 Task: Research Airbnb properties in Vác, Hungary from 17th November, 2023 to 21st November, 2023 for 2 adults.1  bedroom having 2 beds and 1 bathroom. Property type can be flat. Look for 3 properties as per requirement.
Action: Mouse moved to (475, 66)
Screenshot: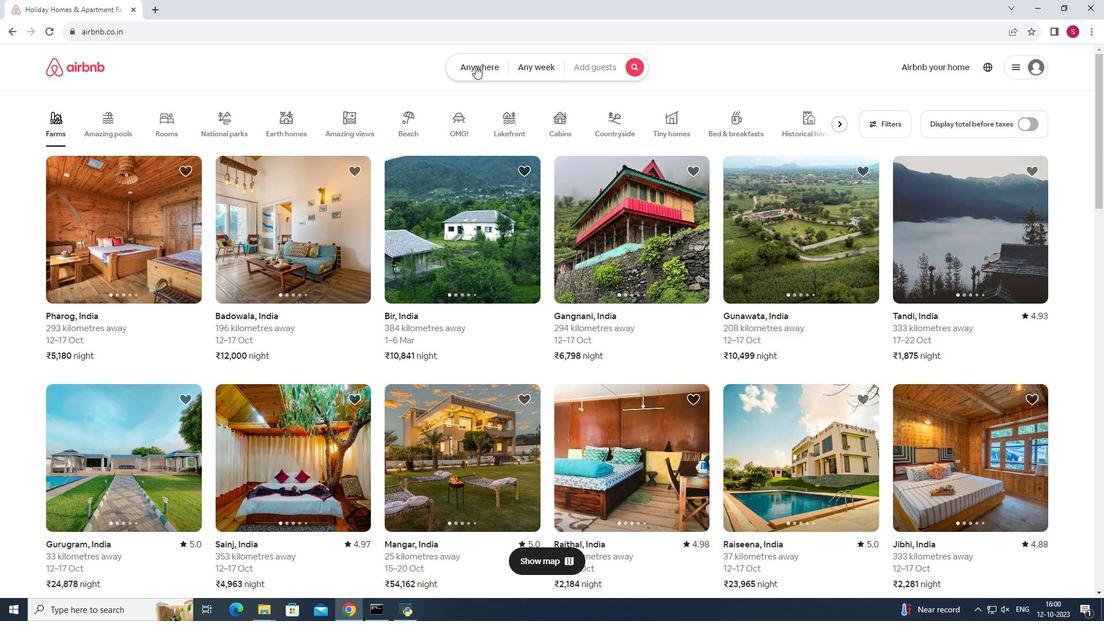 
Action: Mouse pressed left at (475, 66)
Screenshot: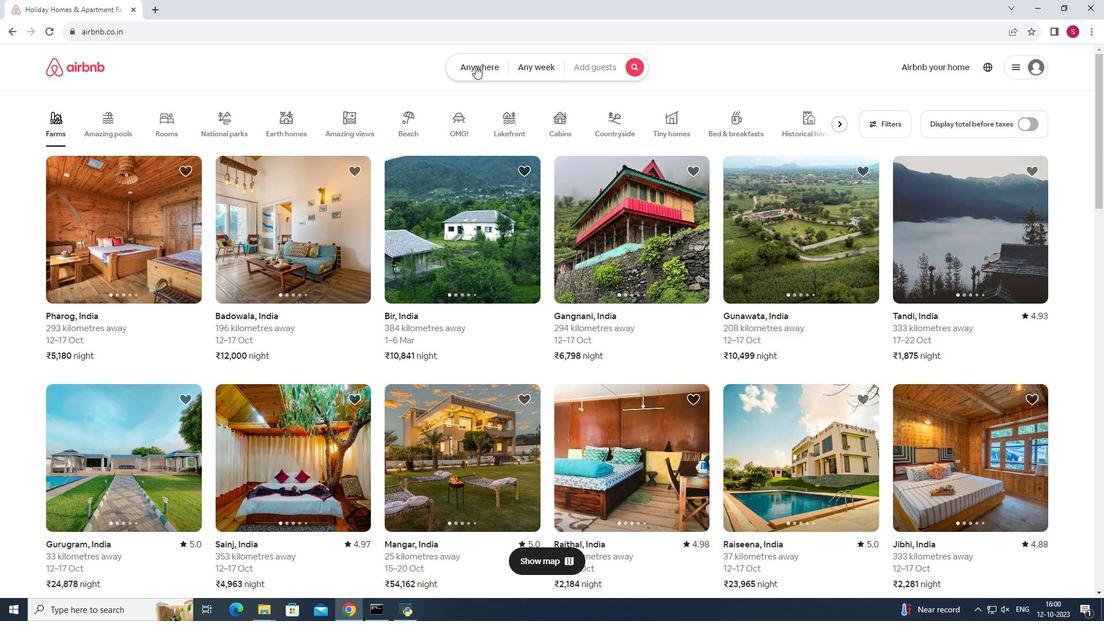 
Action: Mouse moved to (406, 103)
Screenshot: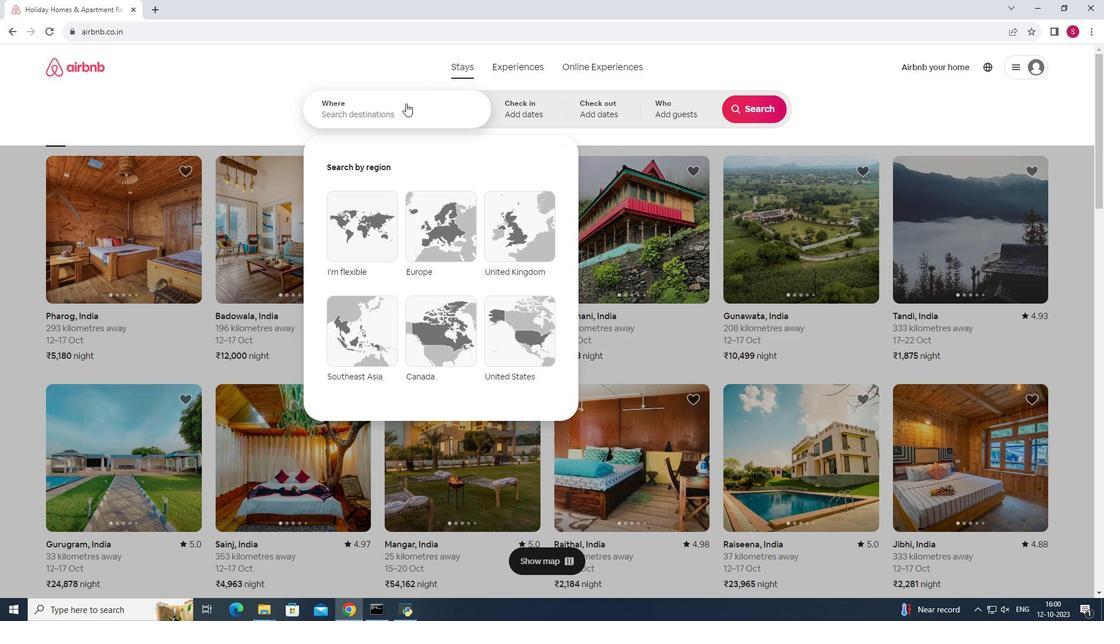 
Action: Mouse pressed left at (406, 103)
Screenshot: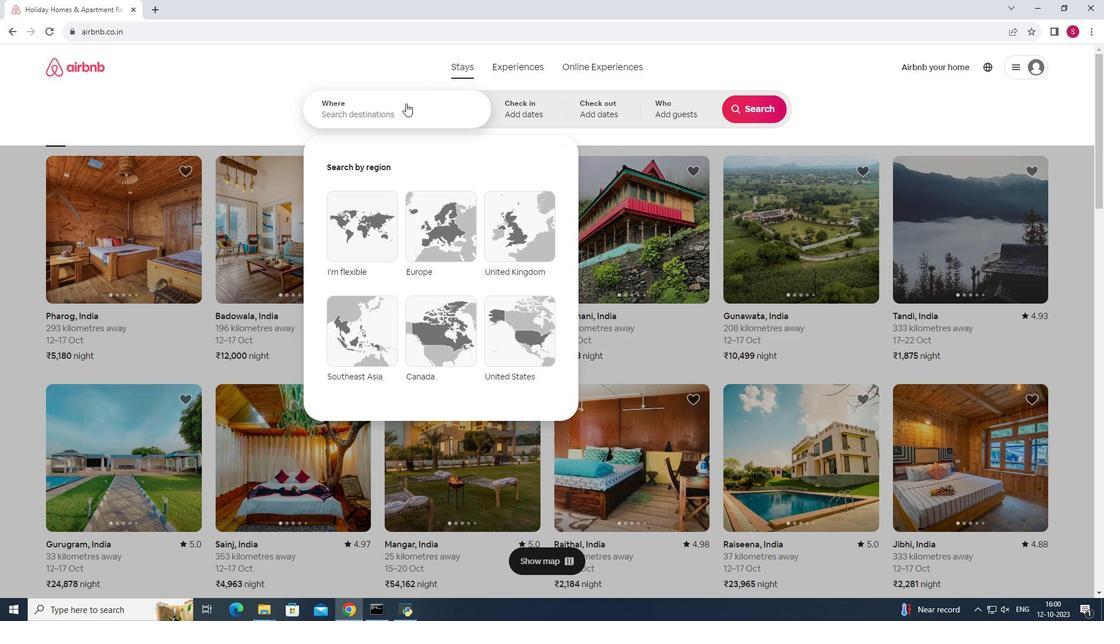 
Action: Mouse moved to (406, 104)
Screenshot: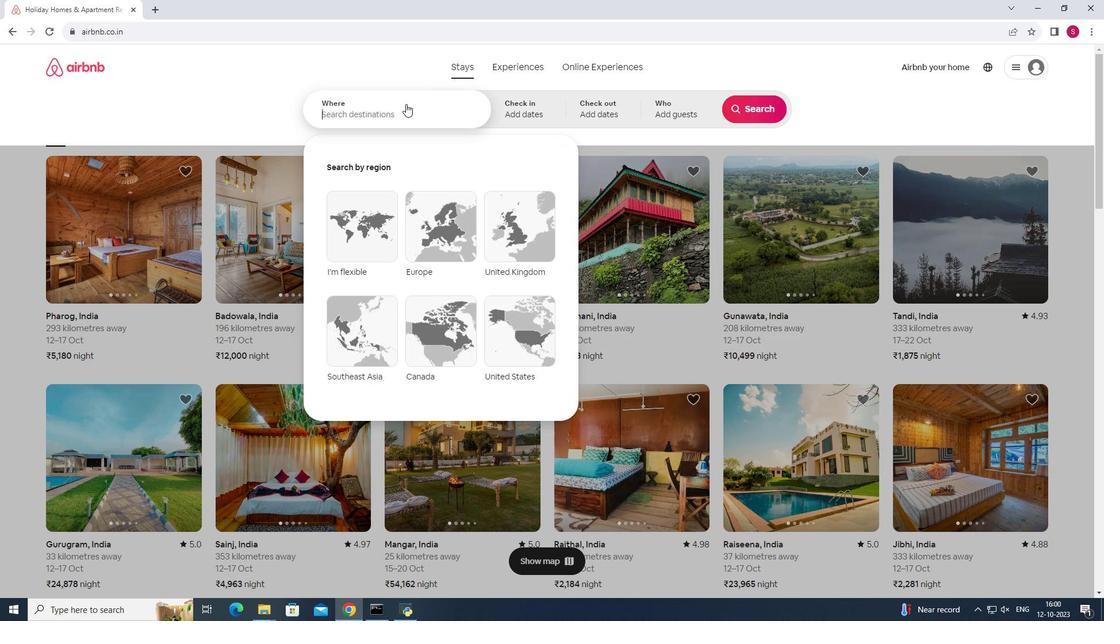 
Action: Key pressed <Key.shift>Vac,<Key.space><Key.shift>Hungary
Screenshot: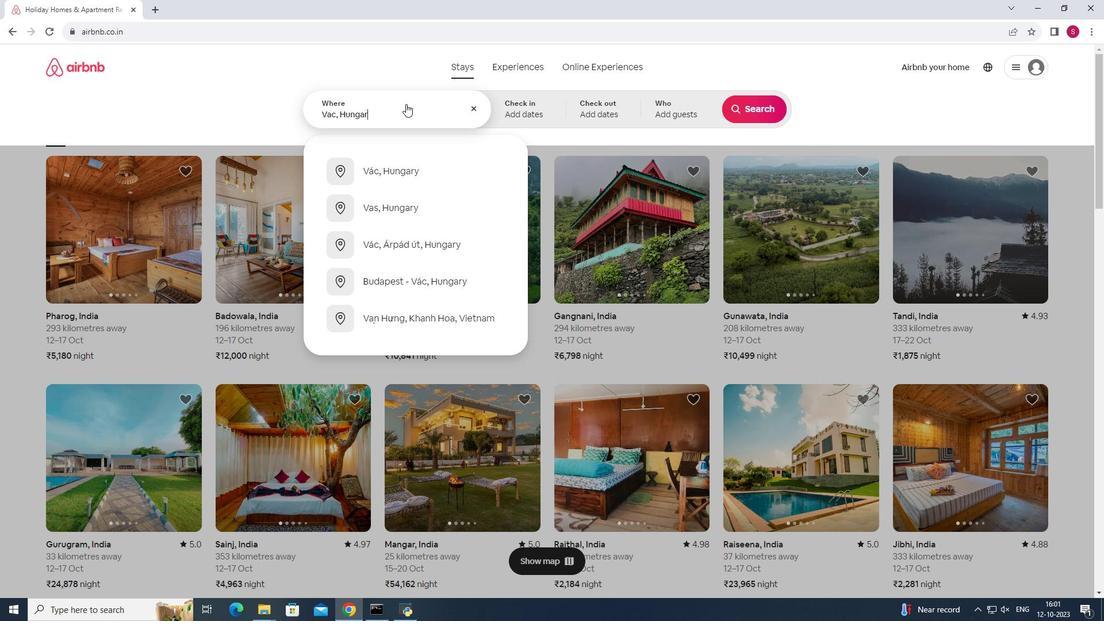 
Action: Mouse moved to (398, 172)
Screenshot: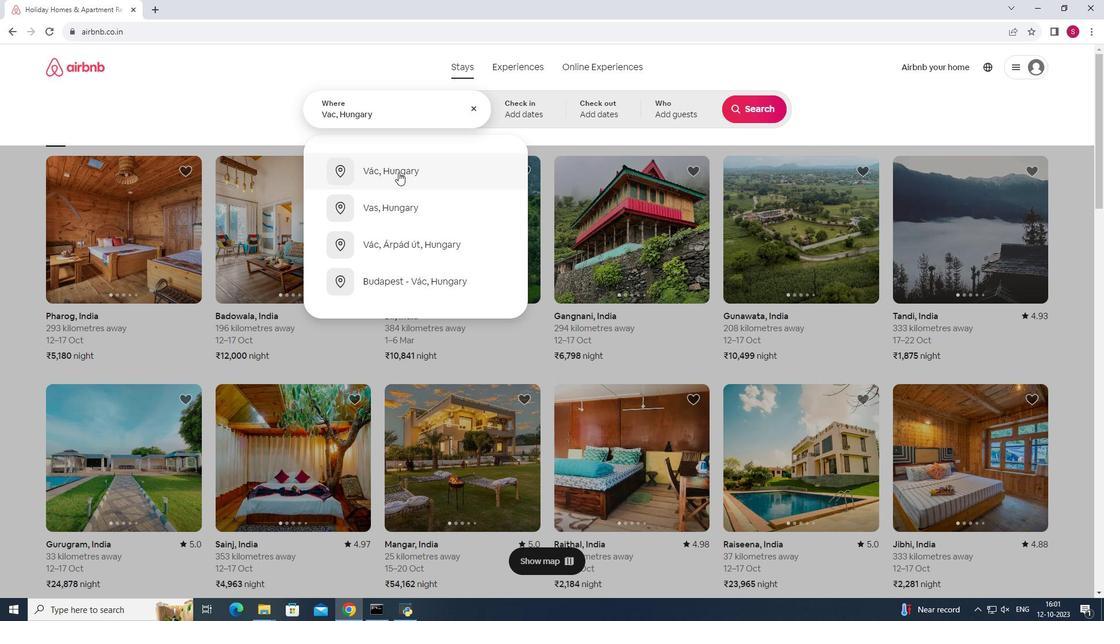 
Action: Mouse pressed left at (398, 172)
Screenshot: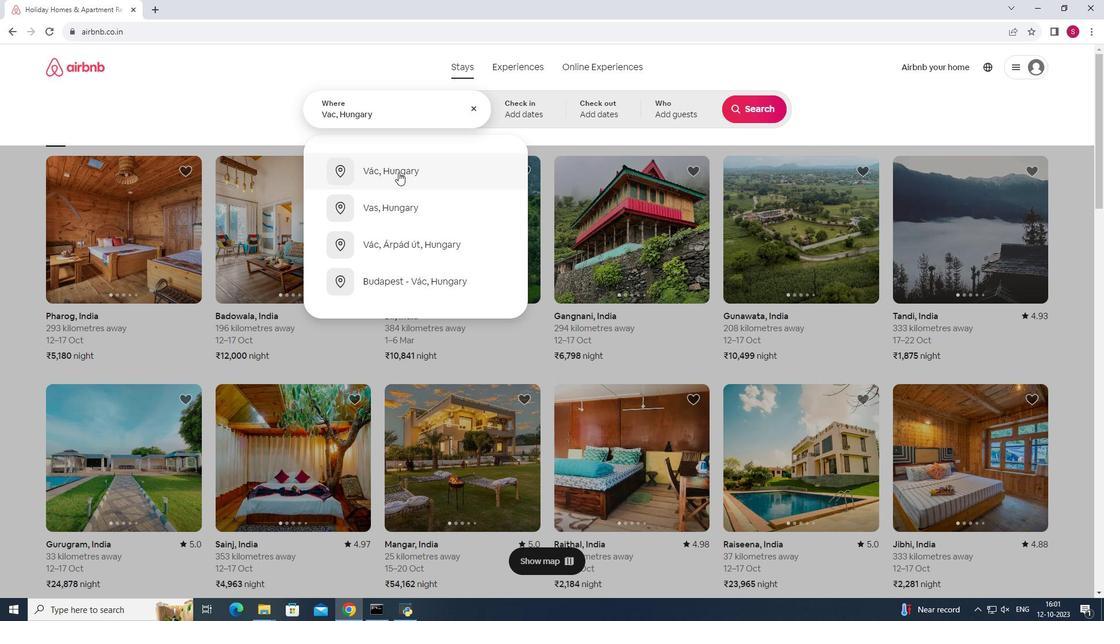 
Action: Mouse moved to (714, 313)
Screenshot: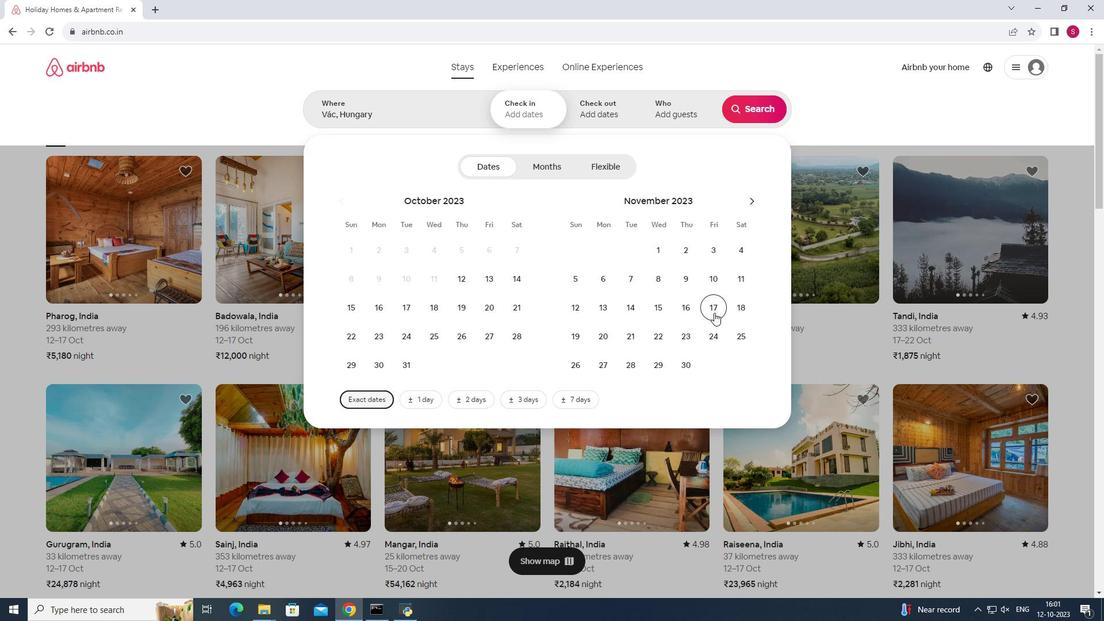 
Action: Mouse pressed left at (714, 313)
Screenshot: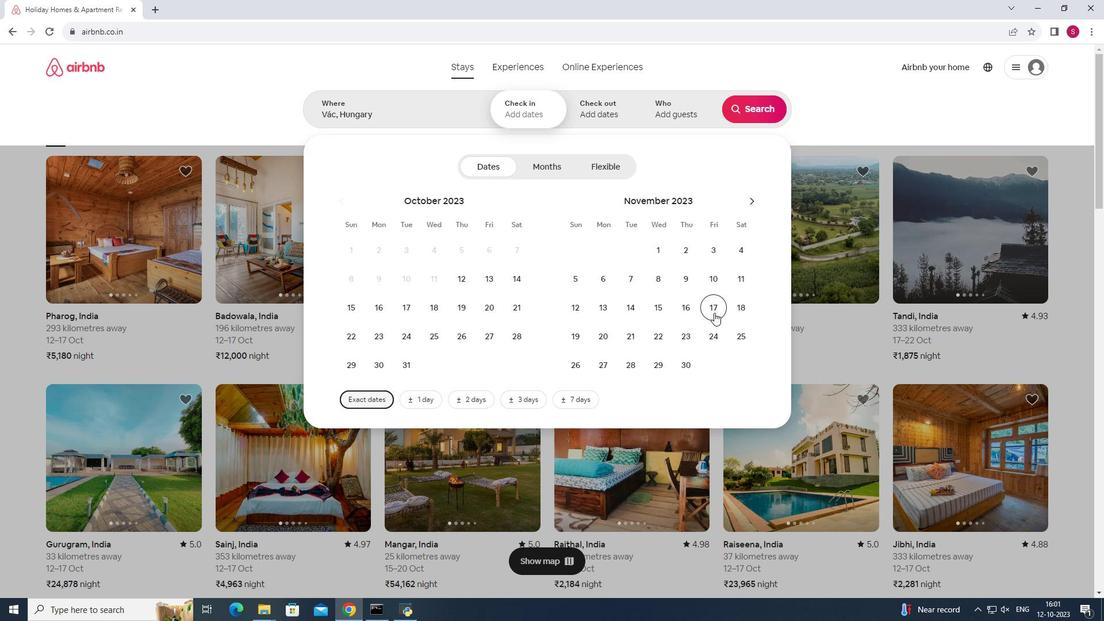 
Action: Mouse moved to (636, 338)
Screenshot: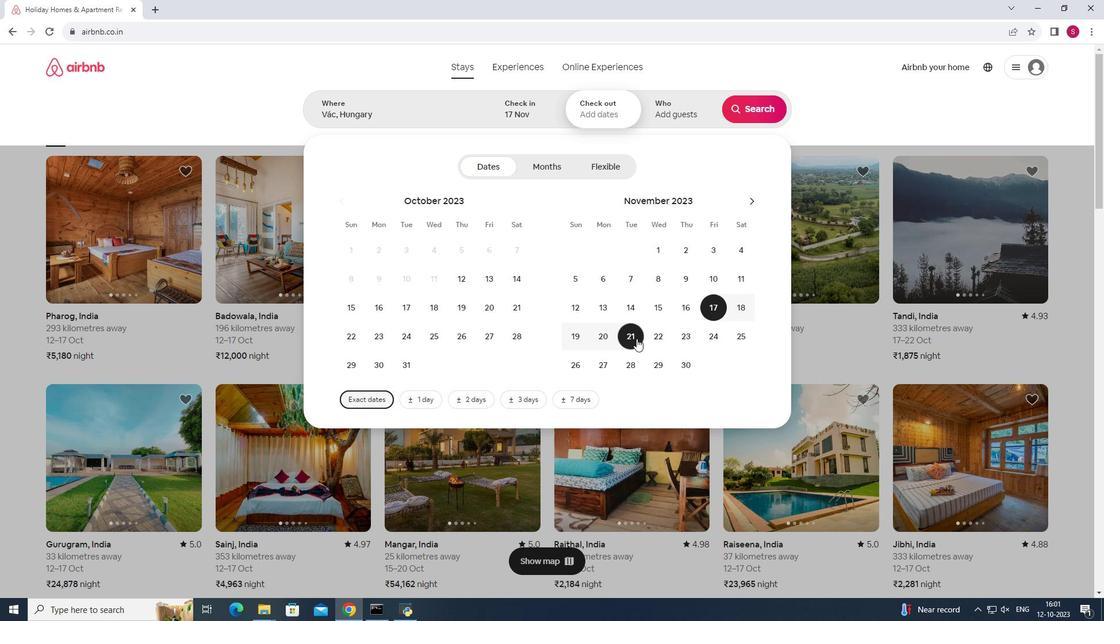 
Action: Mouse pressed left at (636, 338)
Screenshot: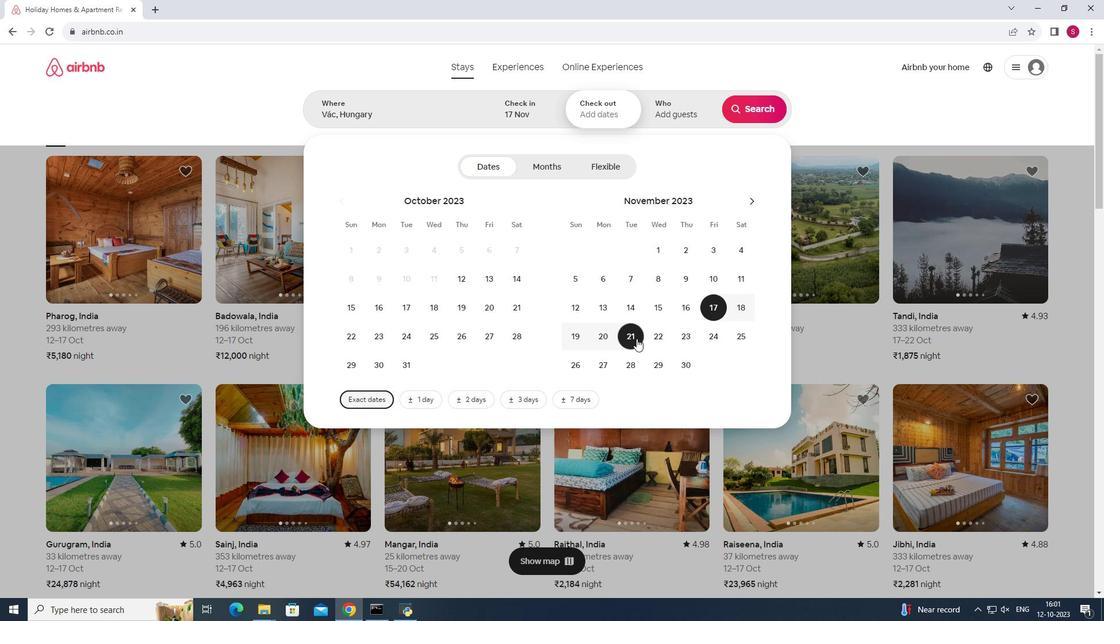 
Action: Mouse moved to (677, 105)
Screenshot: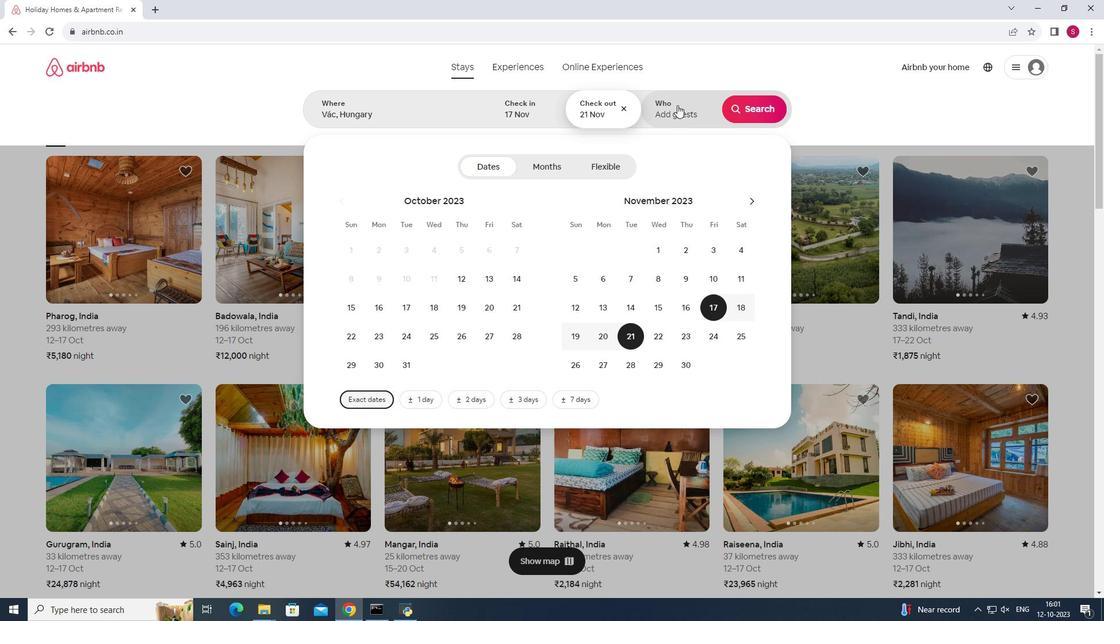 
Action: Mouse pressed left at (677, 105)
Screenshot: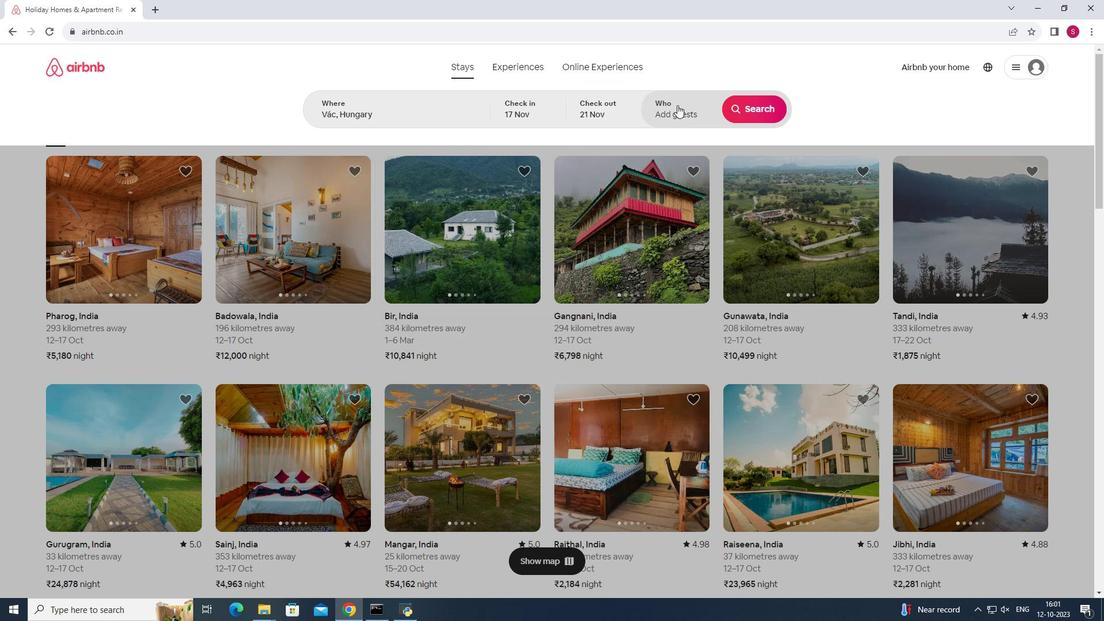 
Action: Mouse moved to (760, 174)
Screenshot: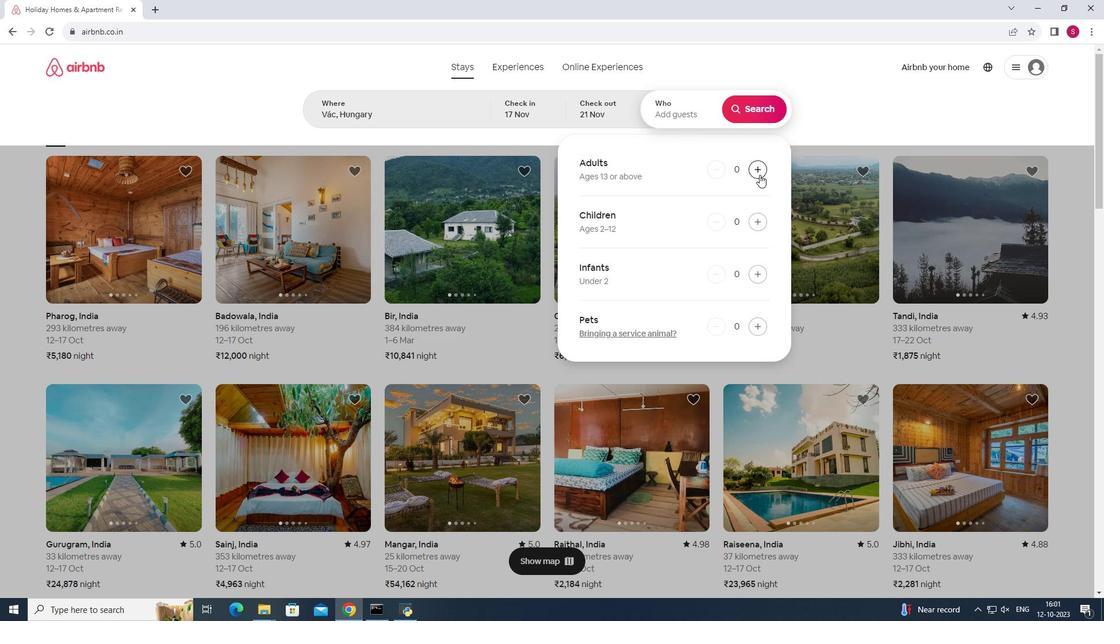 
Action: Mouse pressed left at (760, 174)
Screenshot: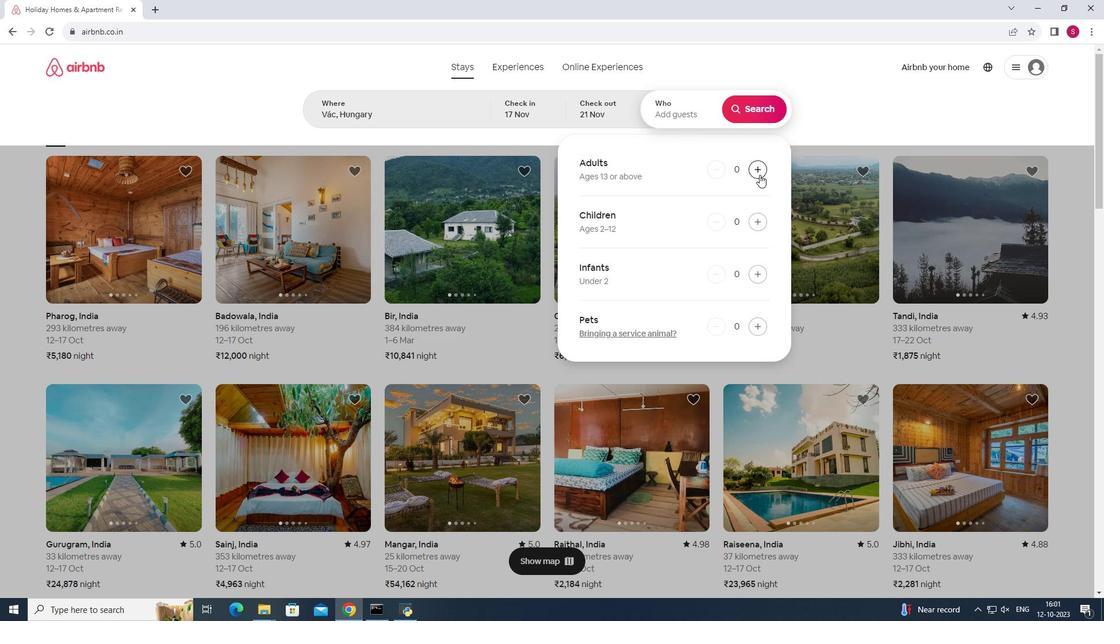 
Action: Mouse pressed left at (760, 174)
Screenshot: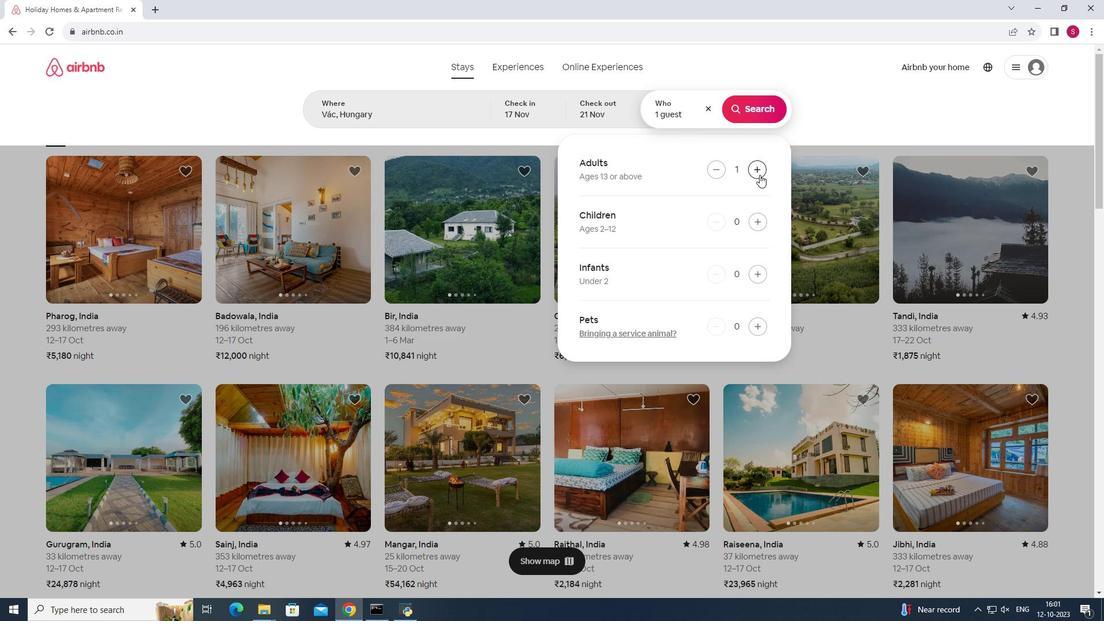 
Action: Mouse moved to (758, 105)
Screenshot: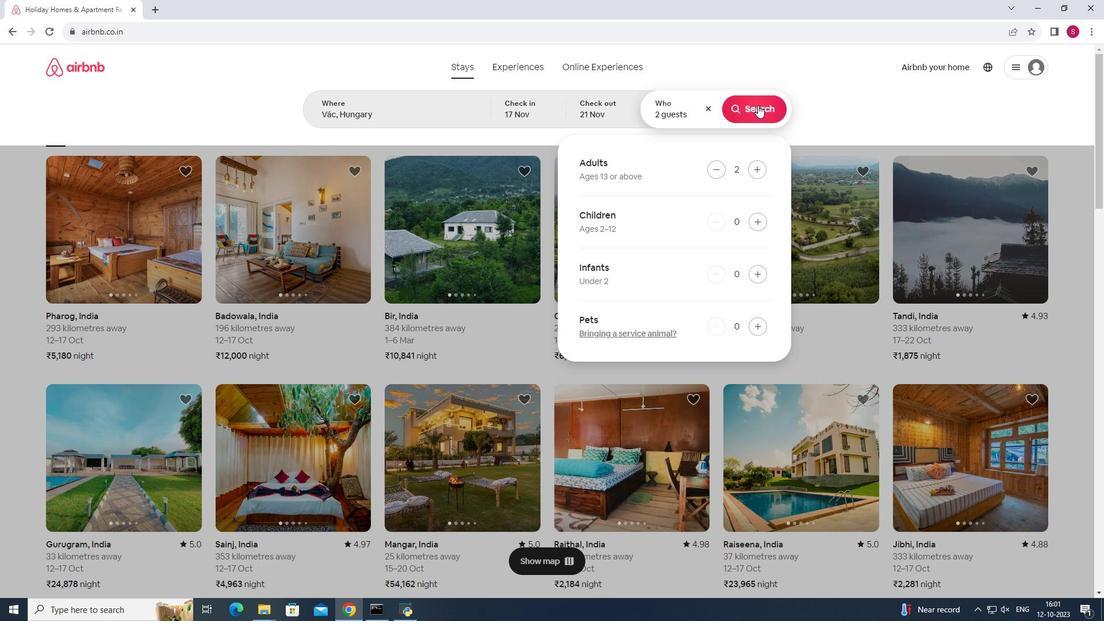 
Action: Mouse pressed left at (758, 105)
Screenshot: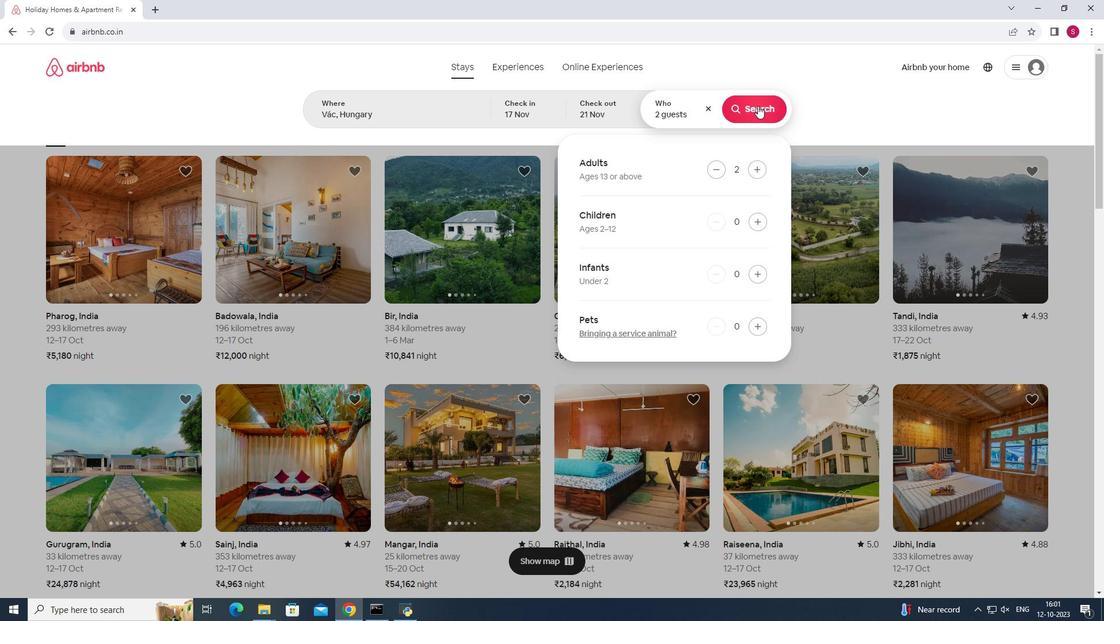 
Action: Mouse moved to (921, 111)
Screenshot: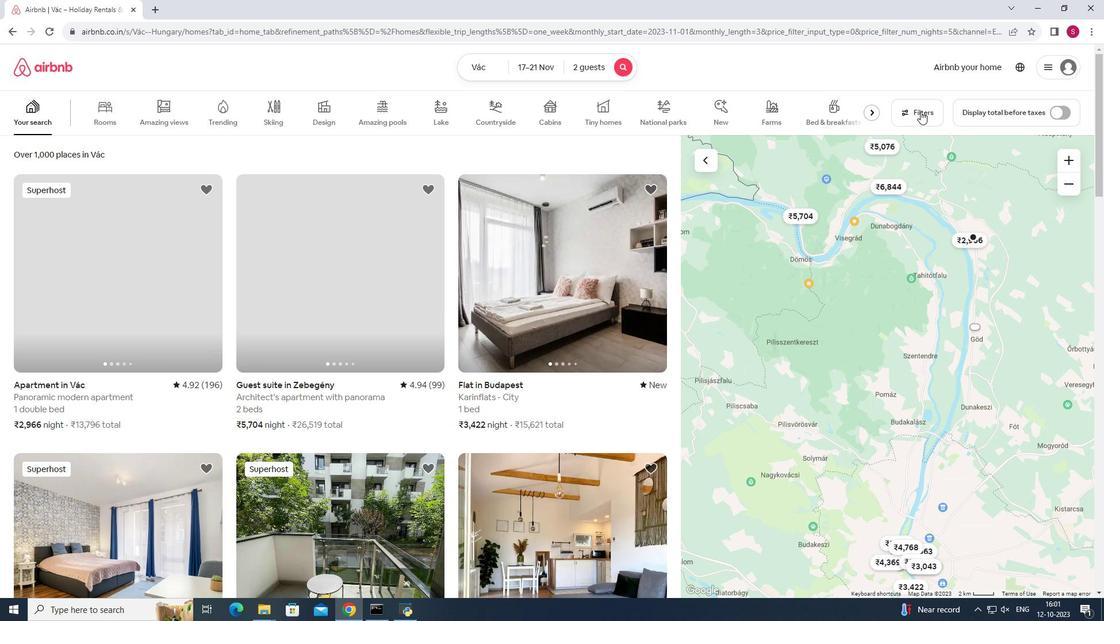 
Action: Mouse pressed left at (921, 111)
Screenshot: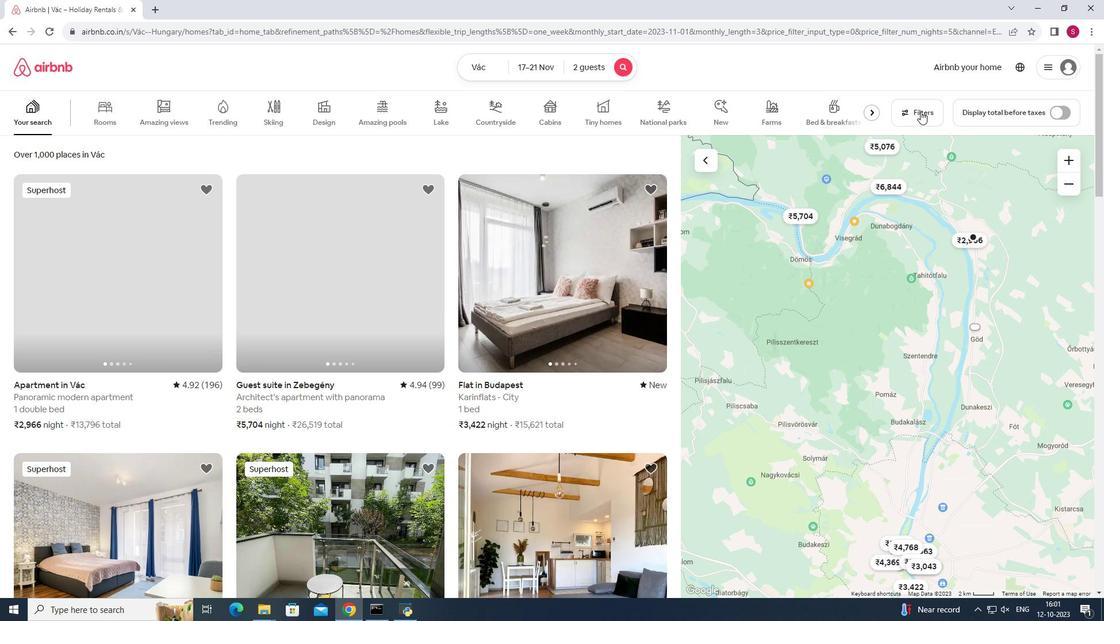 
Action: Mouse moved to (659, 243)
Screenshot: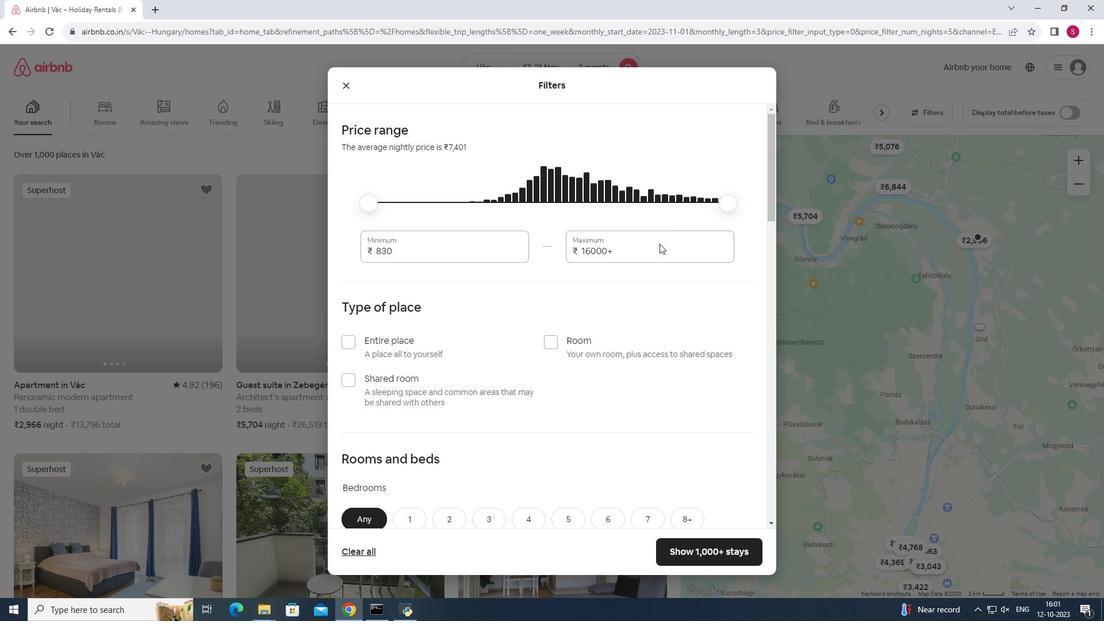 
Action: Mouse scrolled (659, 243) with delta (0, 0)
Screenshot: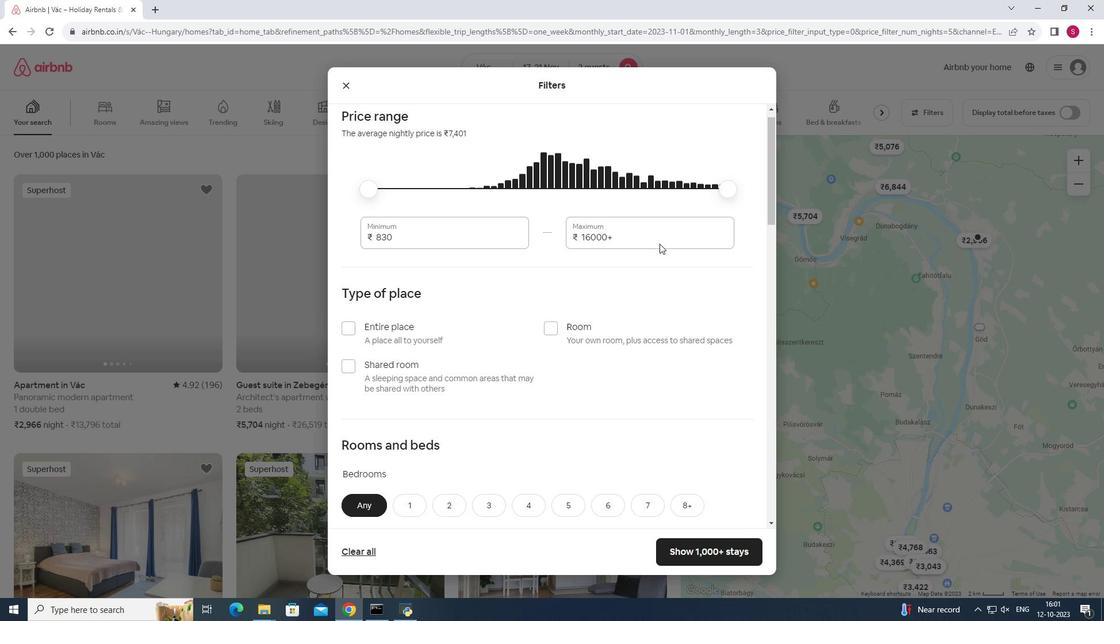 
Action: Mouse scrolled (659, 243) with delta (0, 0)
Screenshot: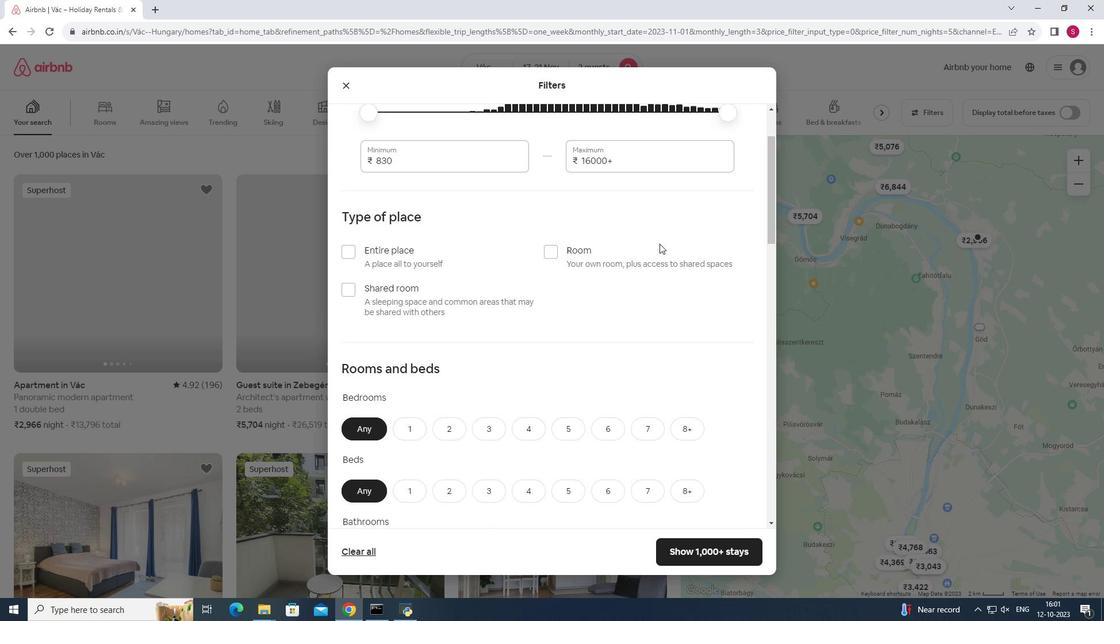 
Action: Mouse moved to (552, 289)
Screenshot: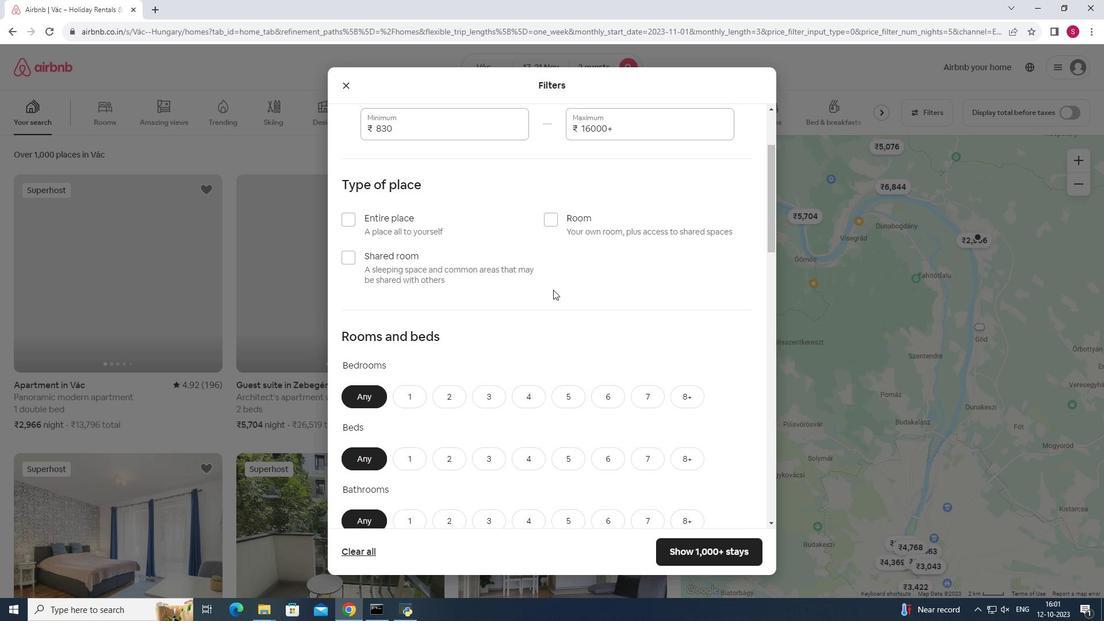 
Action: Mouse scrolled (552, 288) with delta (0, 0)
Screenshot: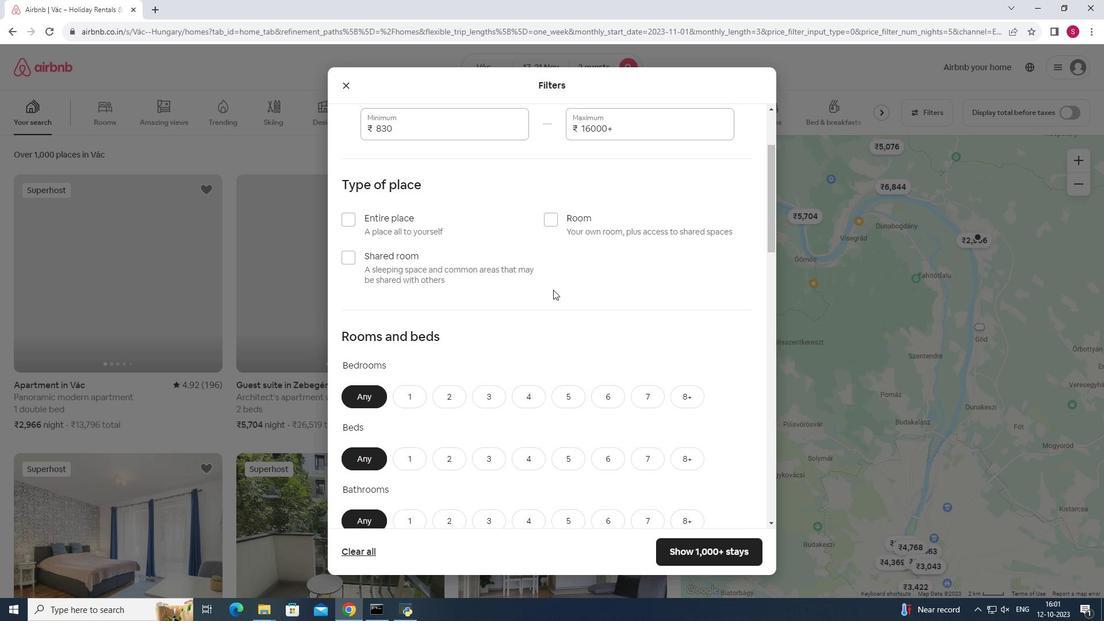 
Action: Mouse moved to (553, 289)
Screenshot: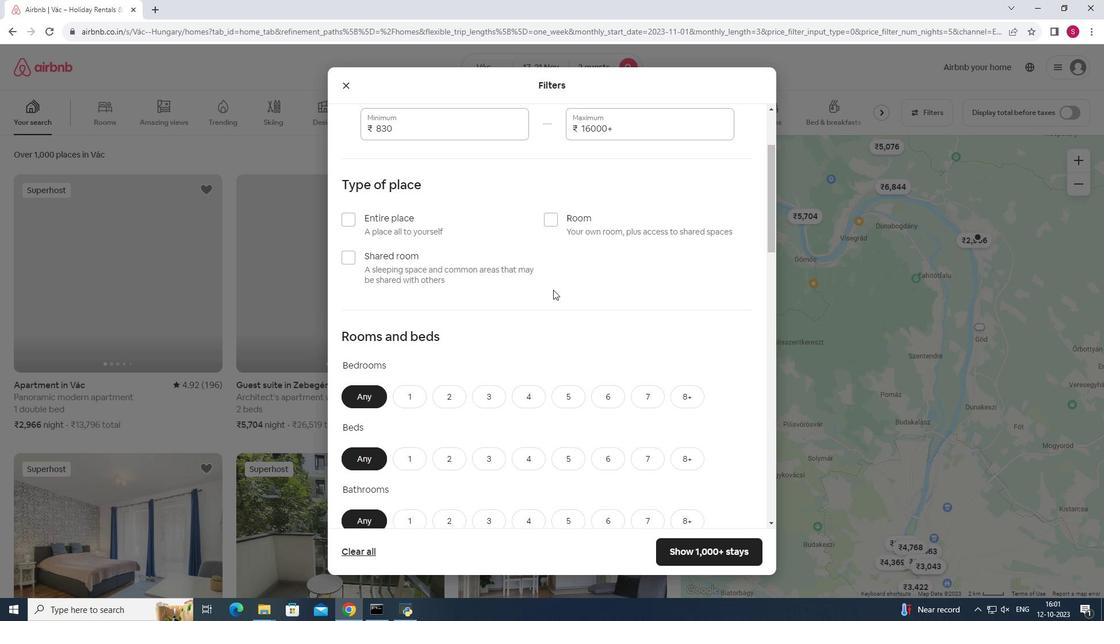 
Action: Mouse scrolled (553, 289) with delta (0, 0)
Screenshot: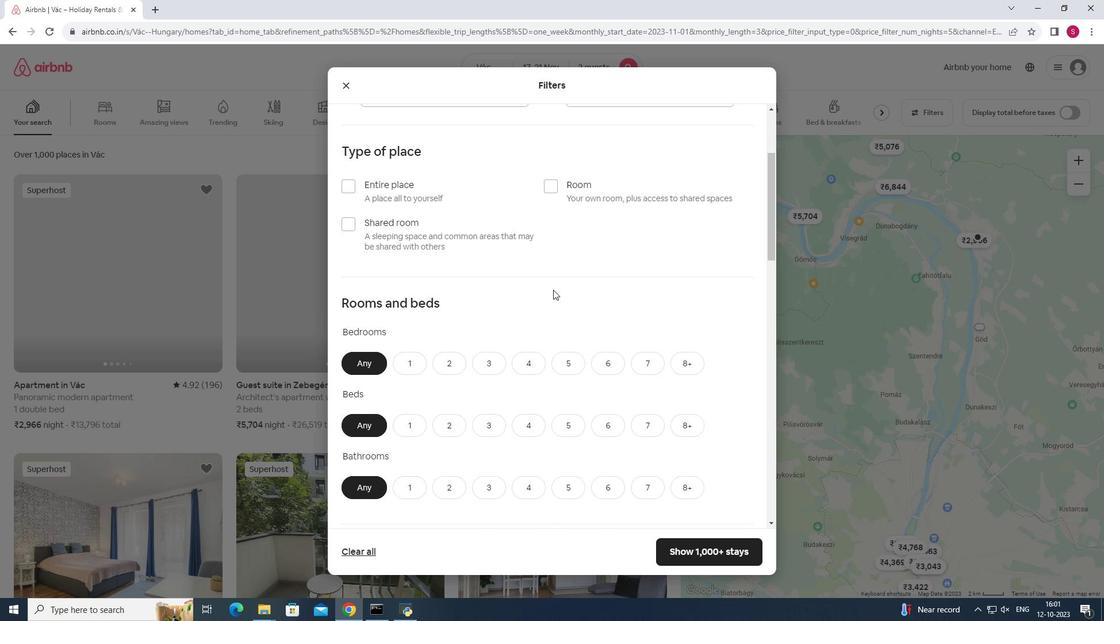 
Action: Mouse moved to (417, 293)
Screenshot: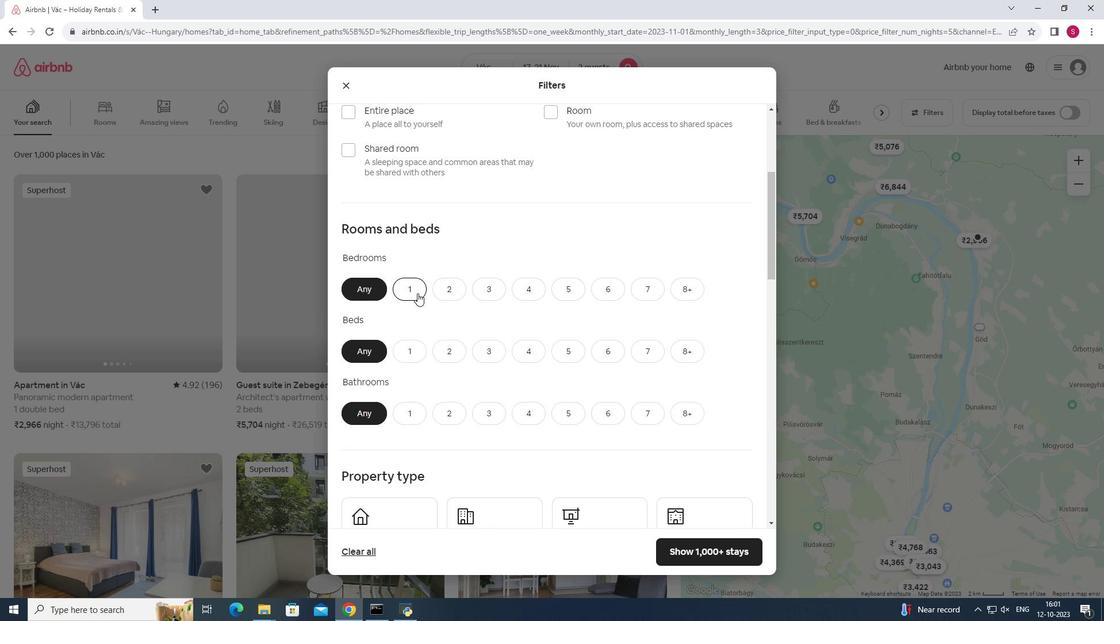
Action: Mouse pressed left at (417, 293)
Screenshot: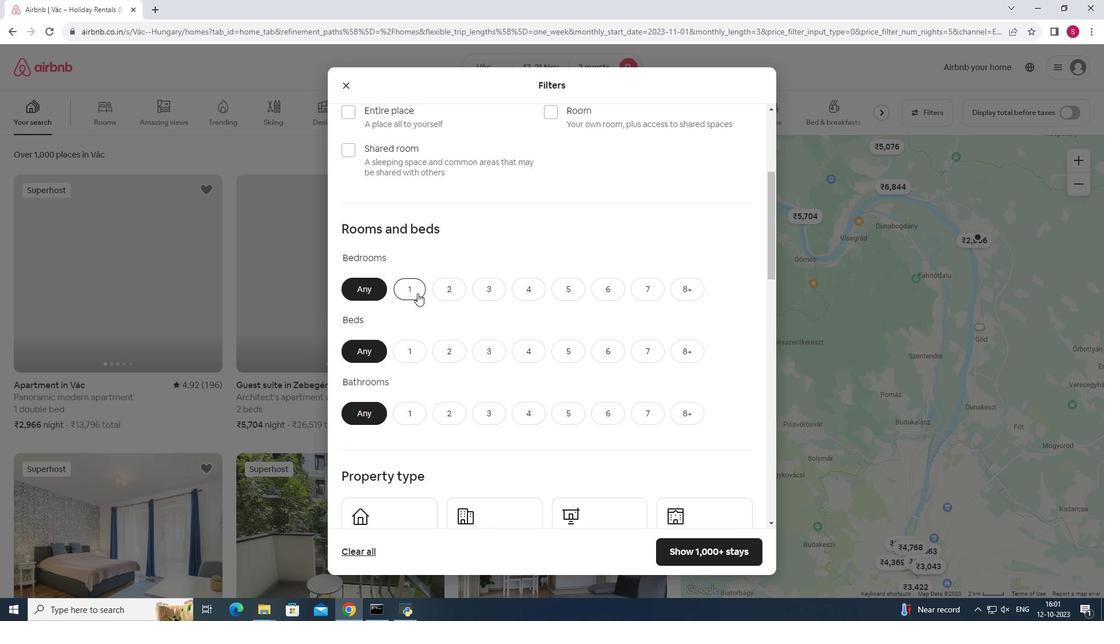 
Action: Mouse moved to (453, 355)
Screenshot: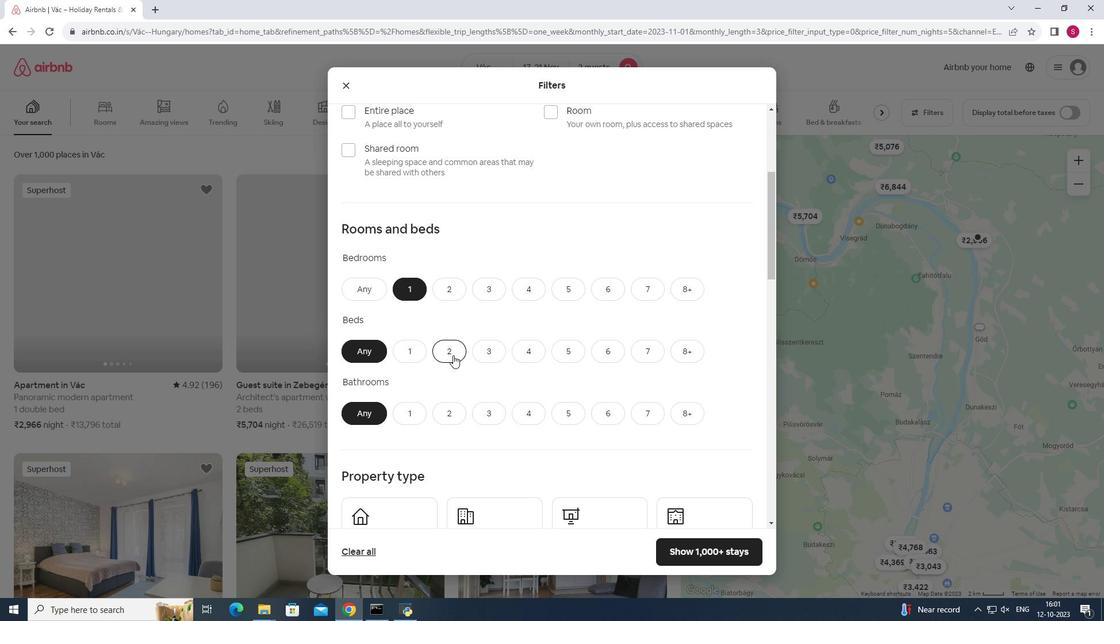 
Action: Mouse pressed left at (453, 355)
Screenshot: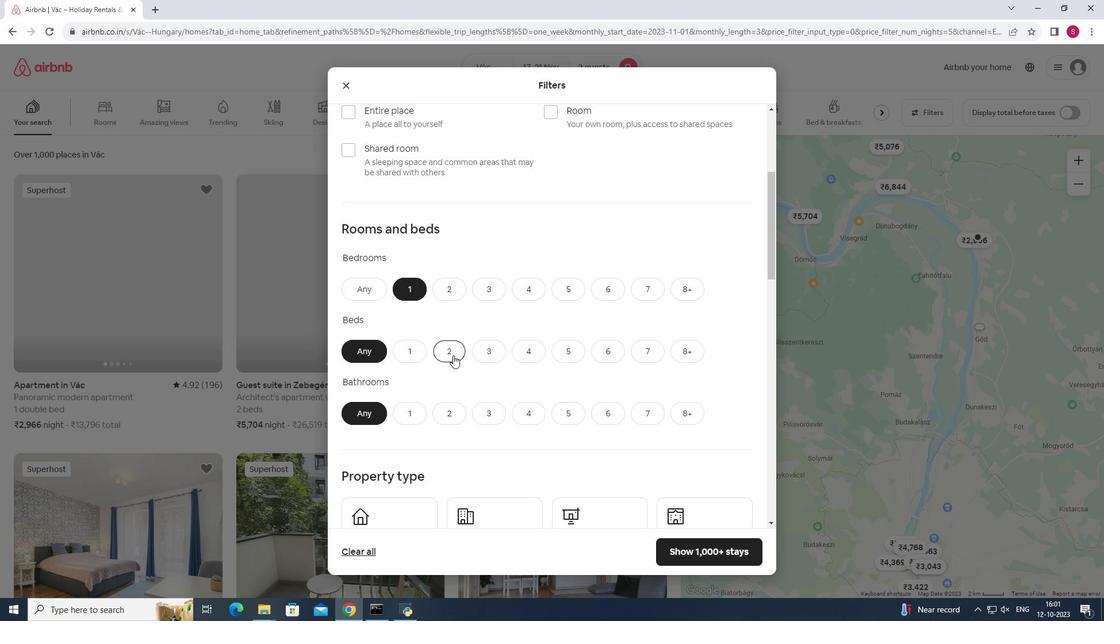 
Action: Mouse moved to (412, 409)
Screenshot: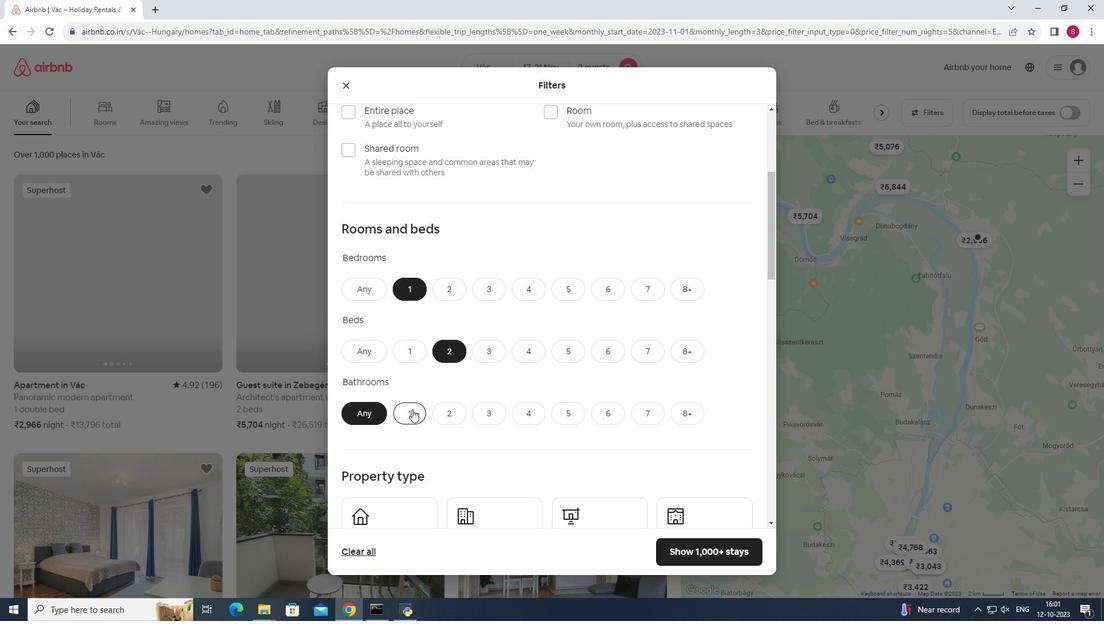 
Action: Mouse pressed left at (412, 409)
Screenshot: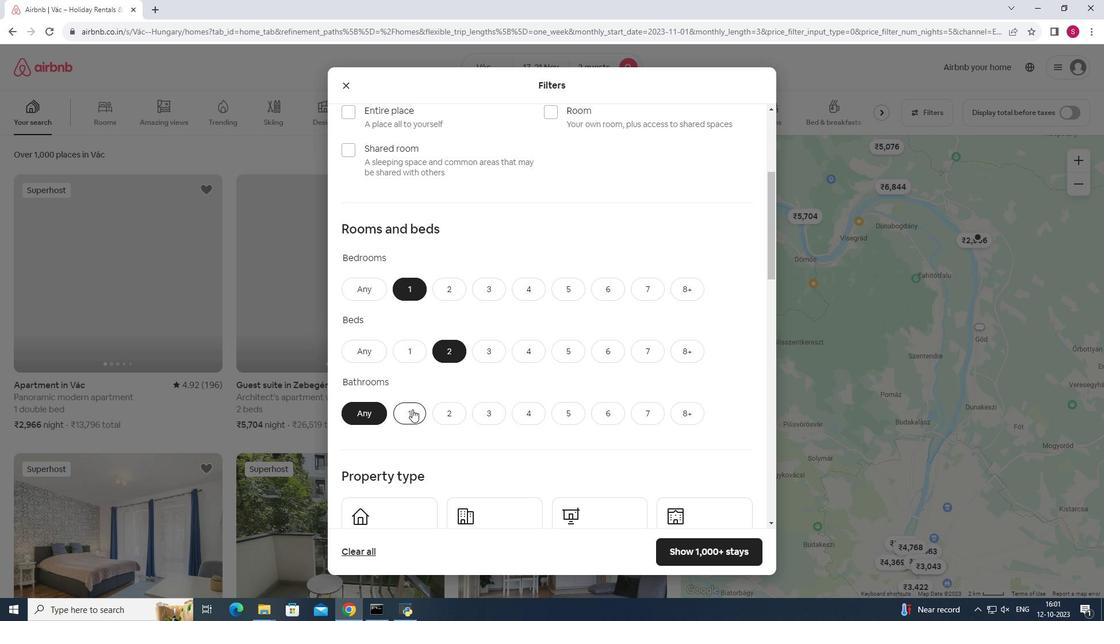 
Action: Mouse moved to (463, 395)
Screenshot: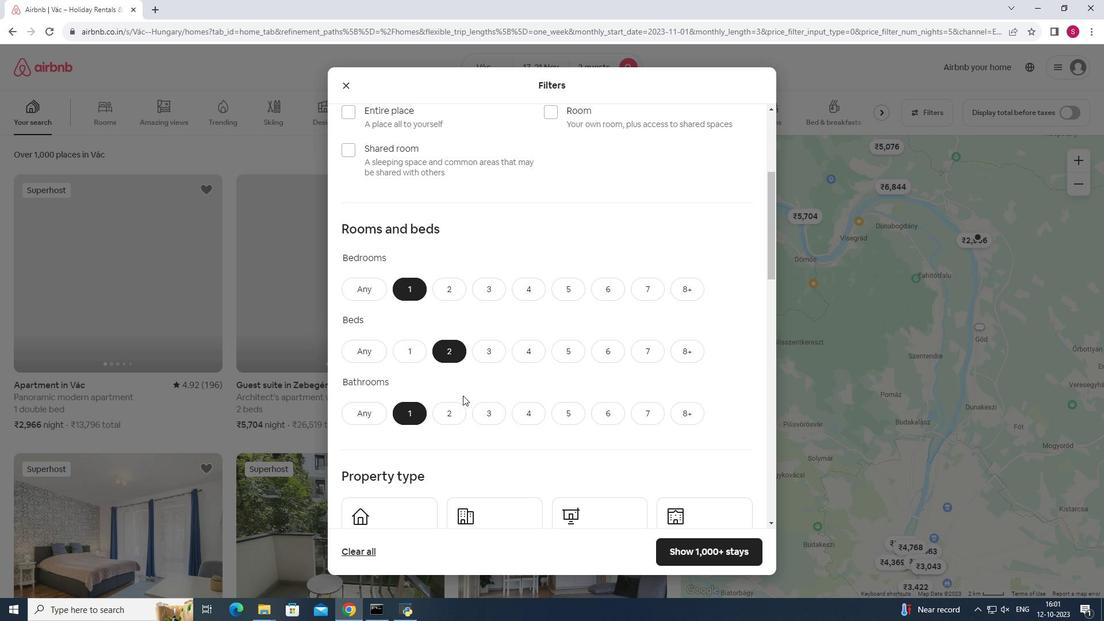 
Action: Mouse scrolled (463, 395) with delta (0, 0)
Screenshot: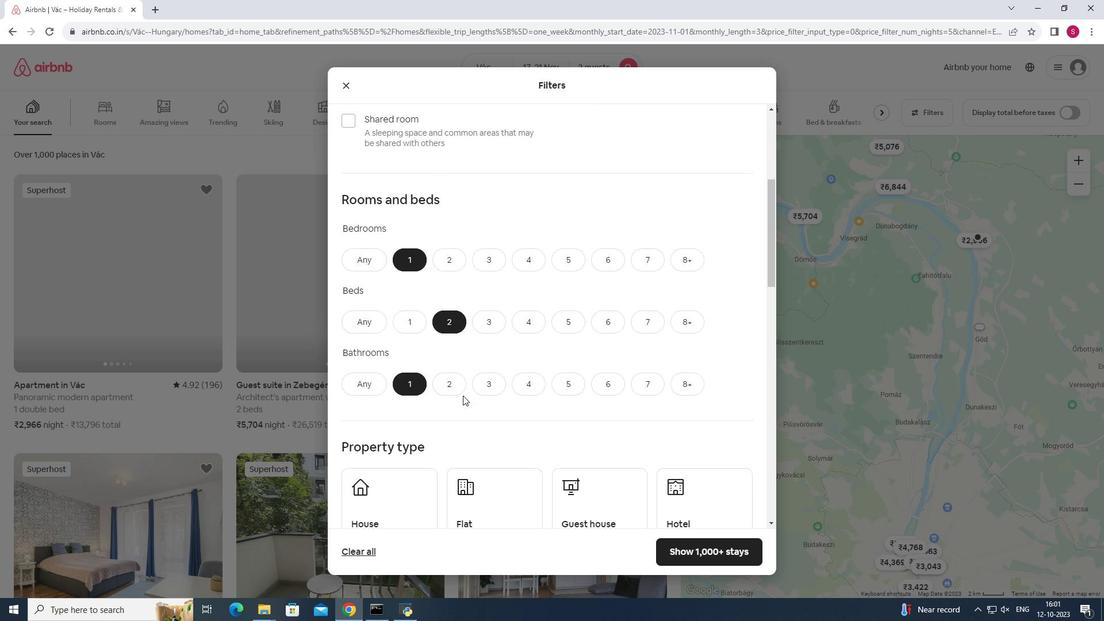 
Action: Mouse scrolled (463, 395) with delta (0, 0)
Screenshot: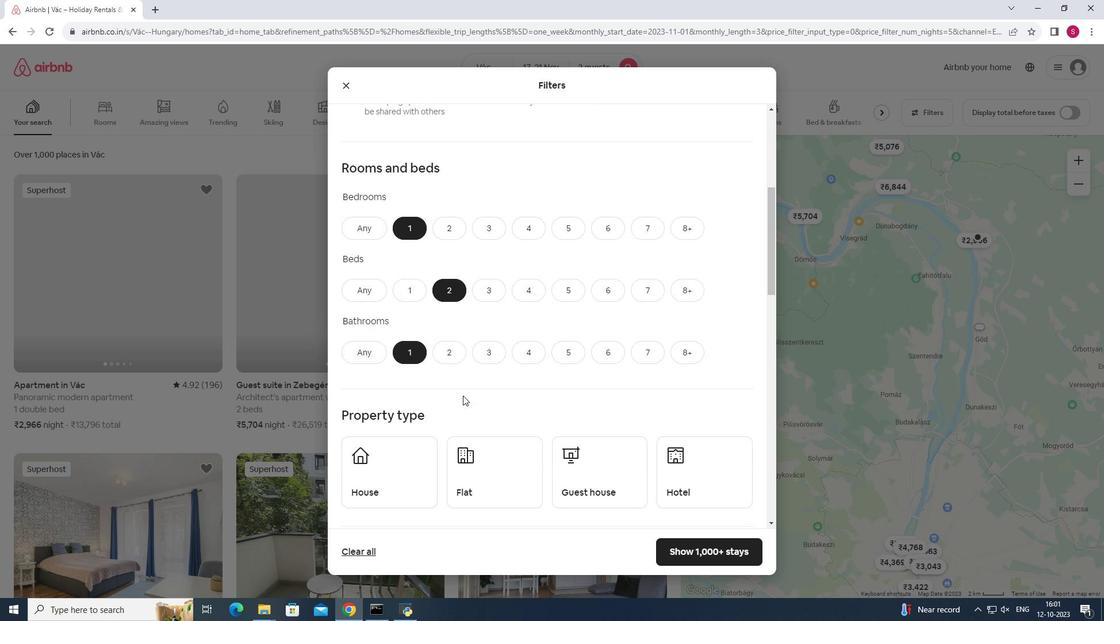 
Action: Mouse scrolled (463, 395) with delta (0, 0)
Screenshot: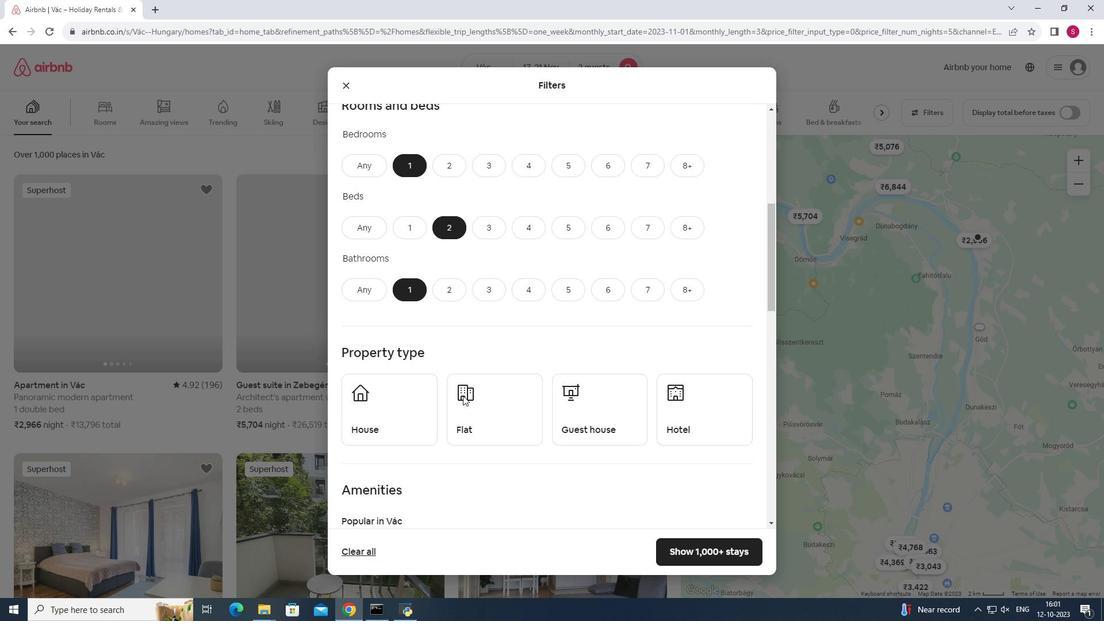 
Action: Mouse scrolled (463, 395) with delta (0, 0)
Screenshot: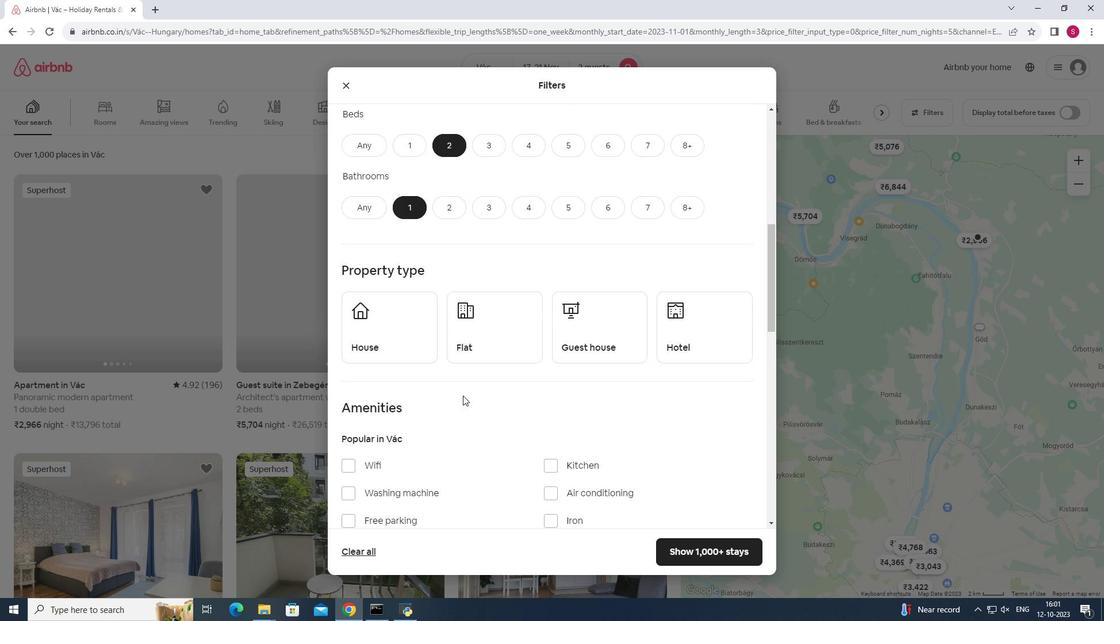 
Action: Mouse moved to (481, 314)
Screenshot: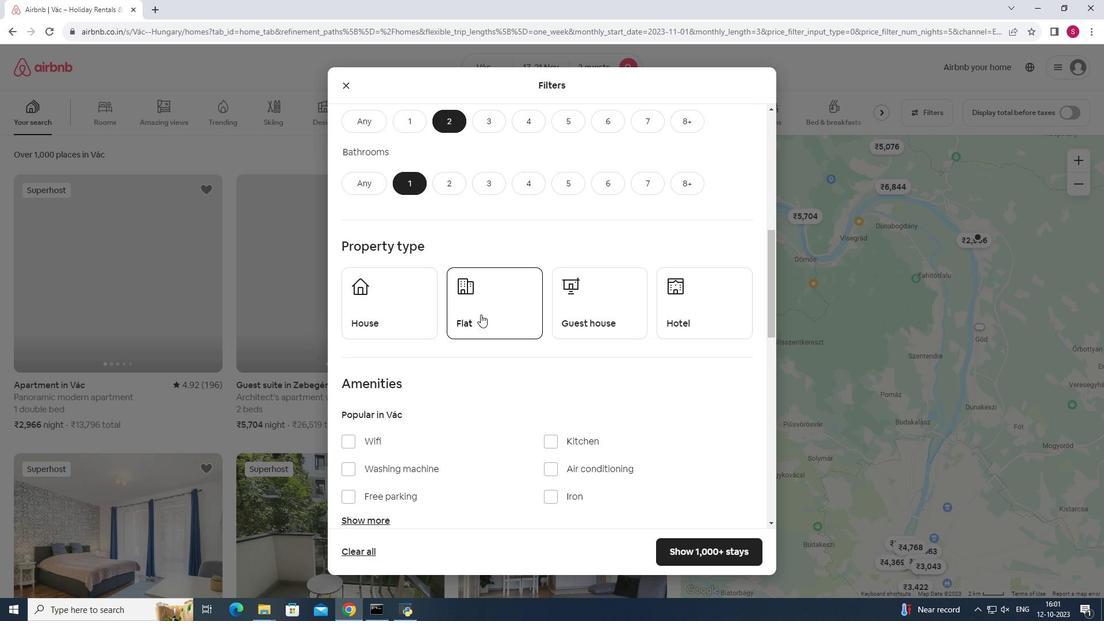 
Action: Mouse pressed left at (481, 314)
Screenshot: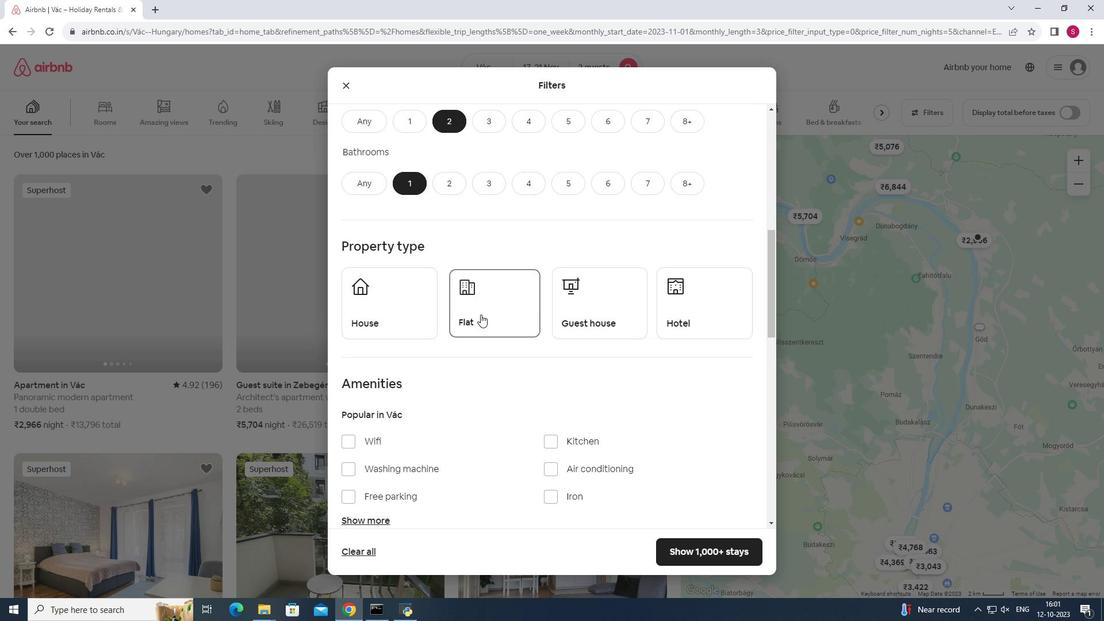 
Action: Mouse moved to (692, 551)
Screenshot: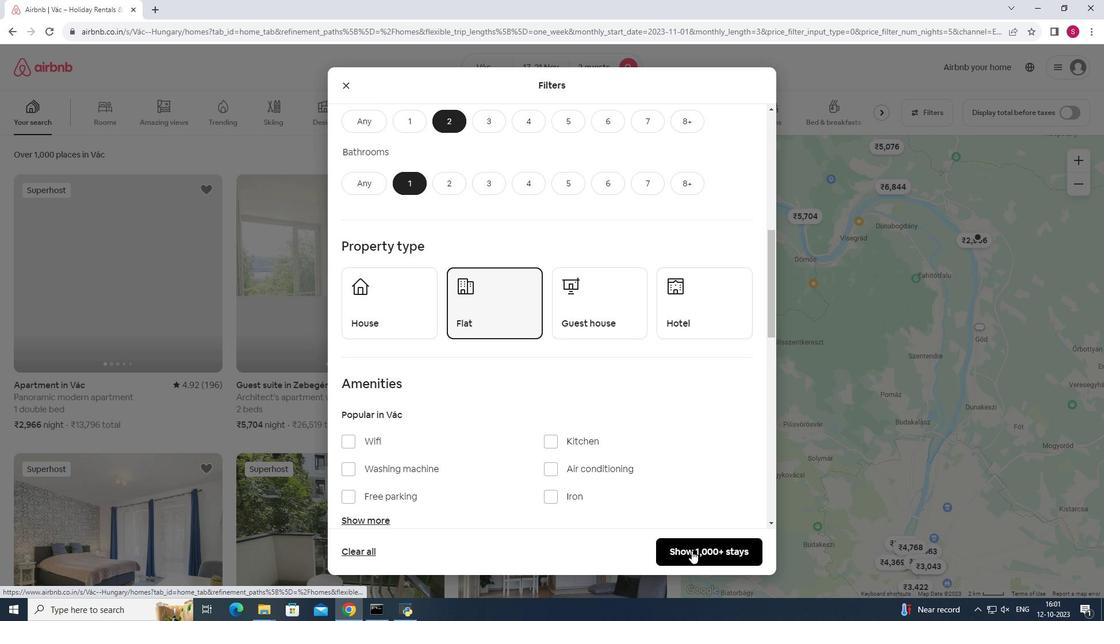 
Action: Mouse pressed left at (692, 551)
Screenshot: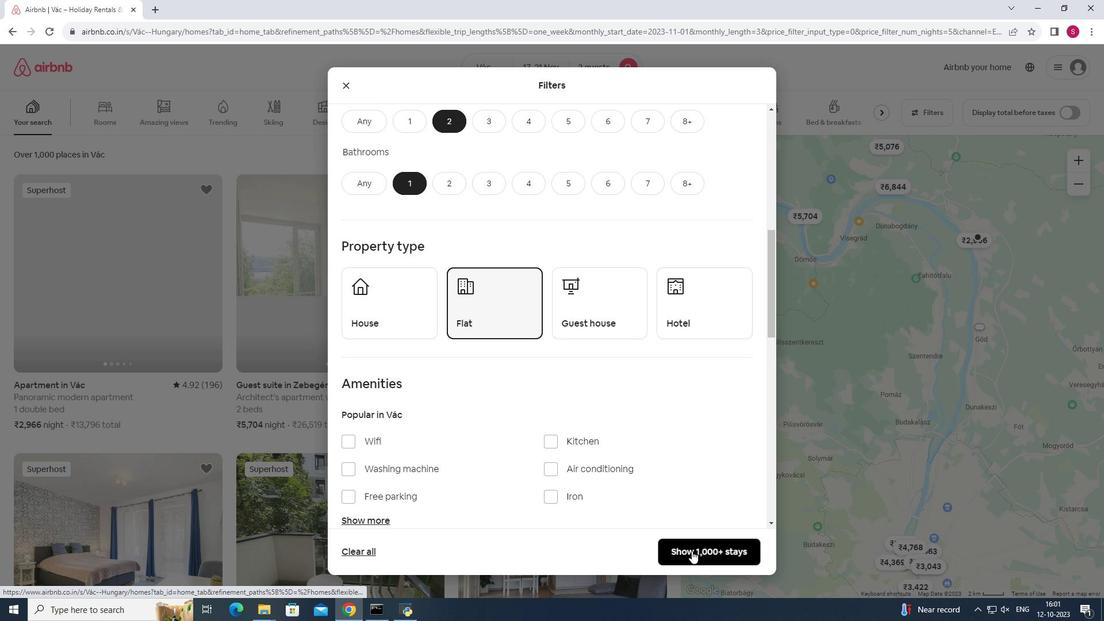 
Action: Mouse moved to (547, 283)
Screenshot: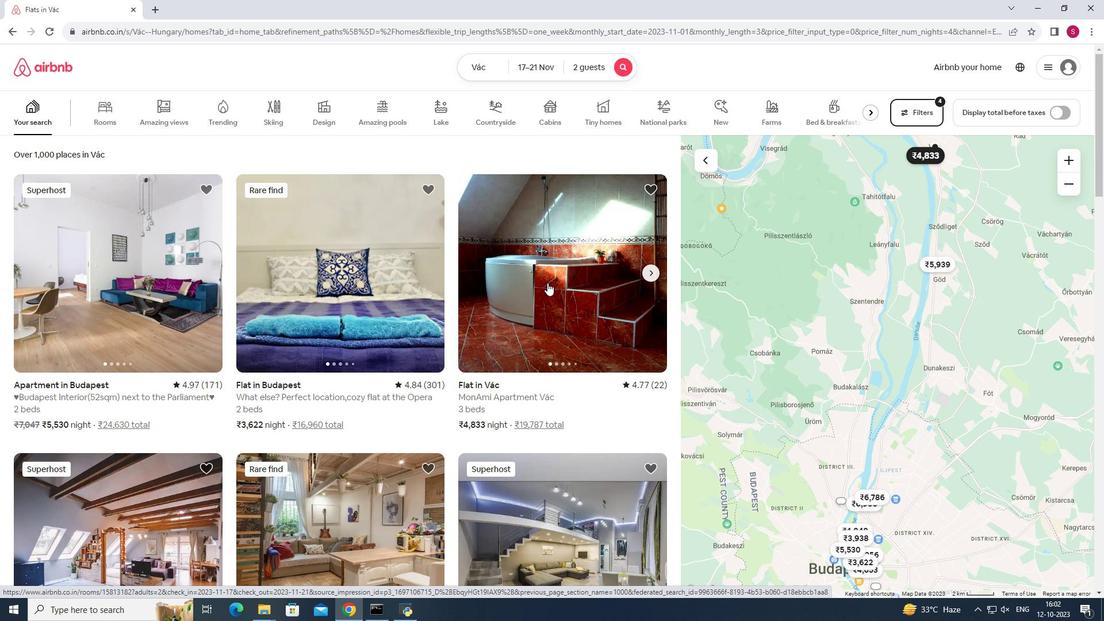 
Action: Mouse pressed left at (547, 283)
Screenshot: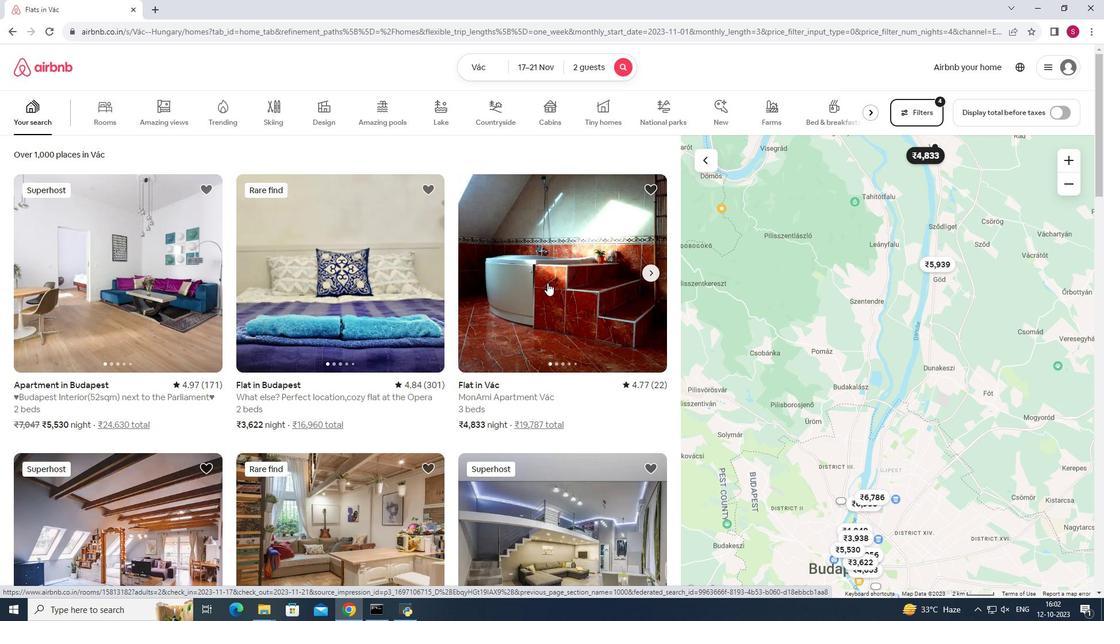 
Action: Mouse moved to (808, 422)
Screenshot: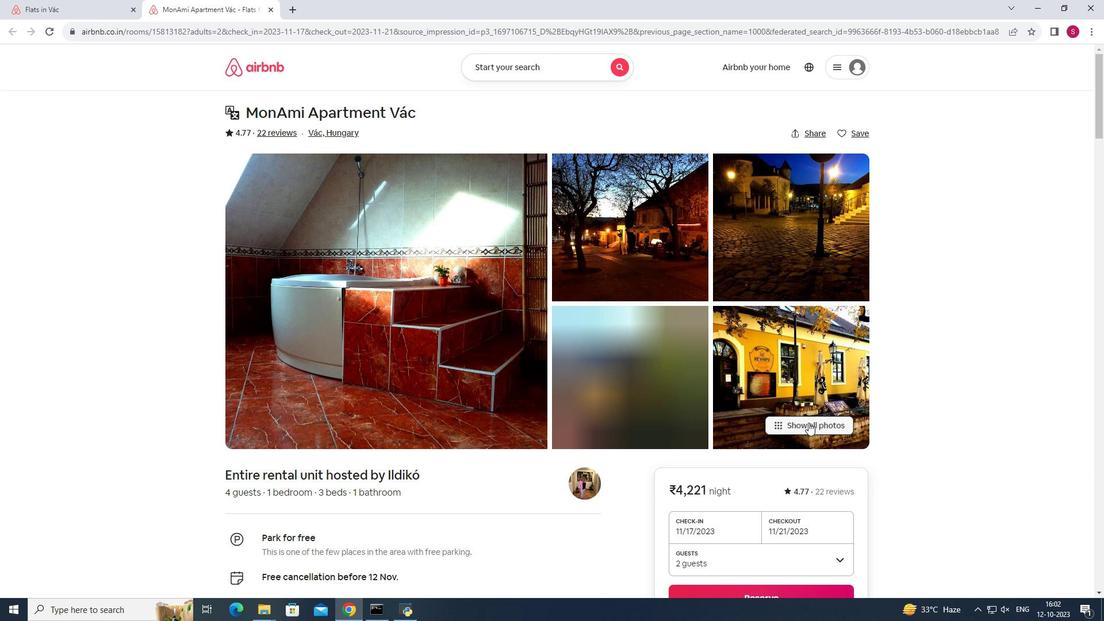 
Action: Mouse pressed left at (808, 422)
Screenshot: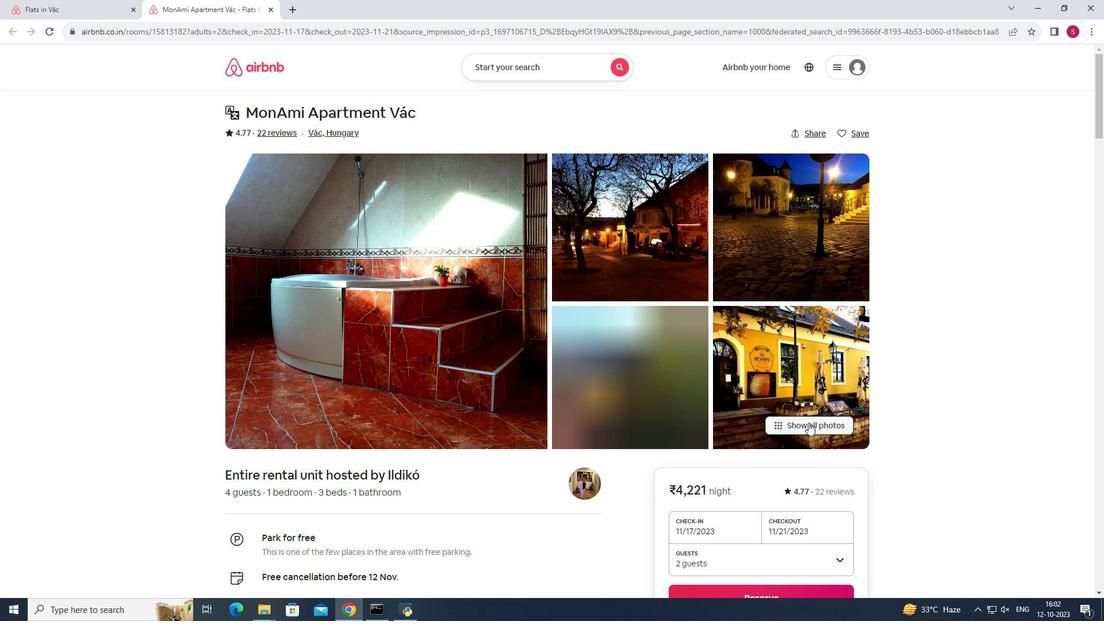 
Action: Mouse moved to (811, 424)
Screenshot: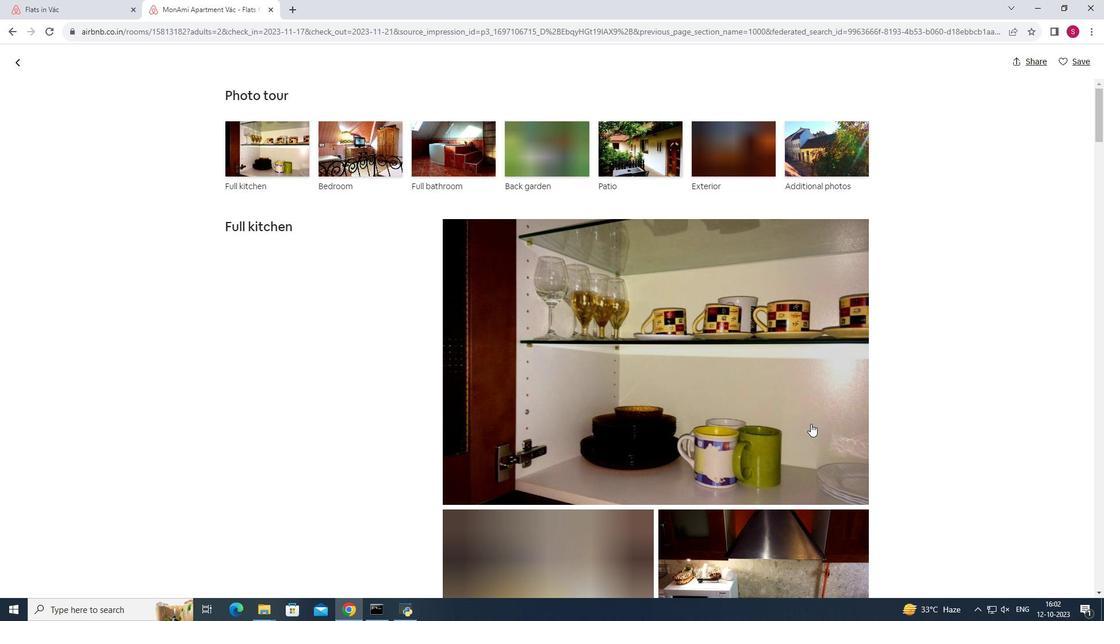 
Action: Mouse scrolled (811, 423) with delta (0, 0)
Screenshot: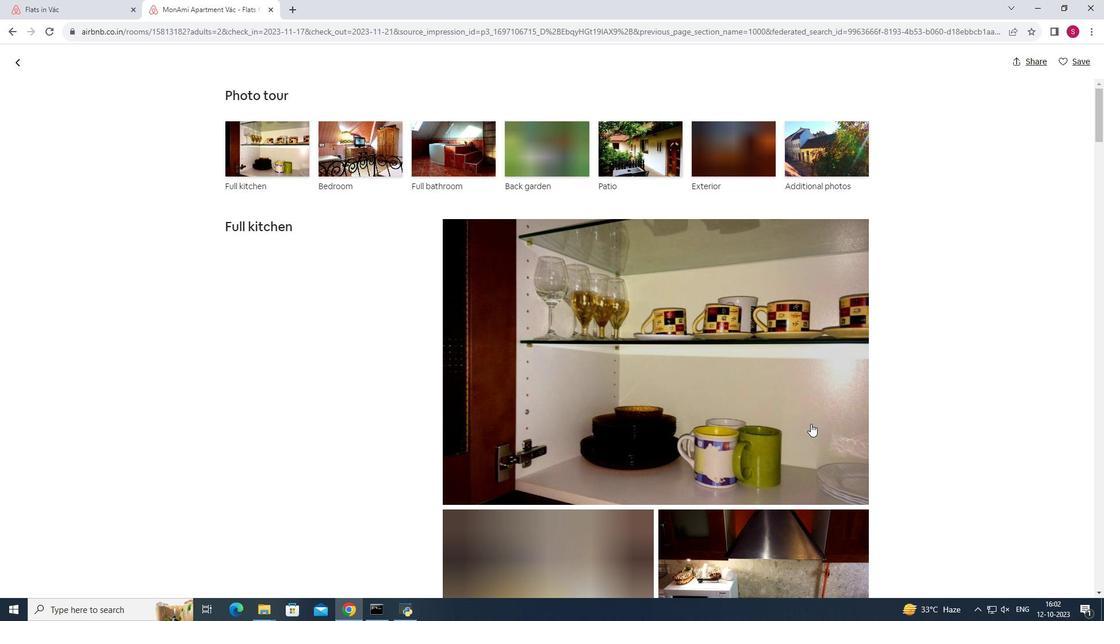
Action: Mouse scrolled (811, 423) with delta (0, 0)
Screenshot: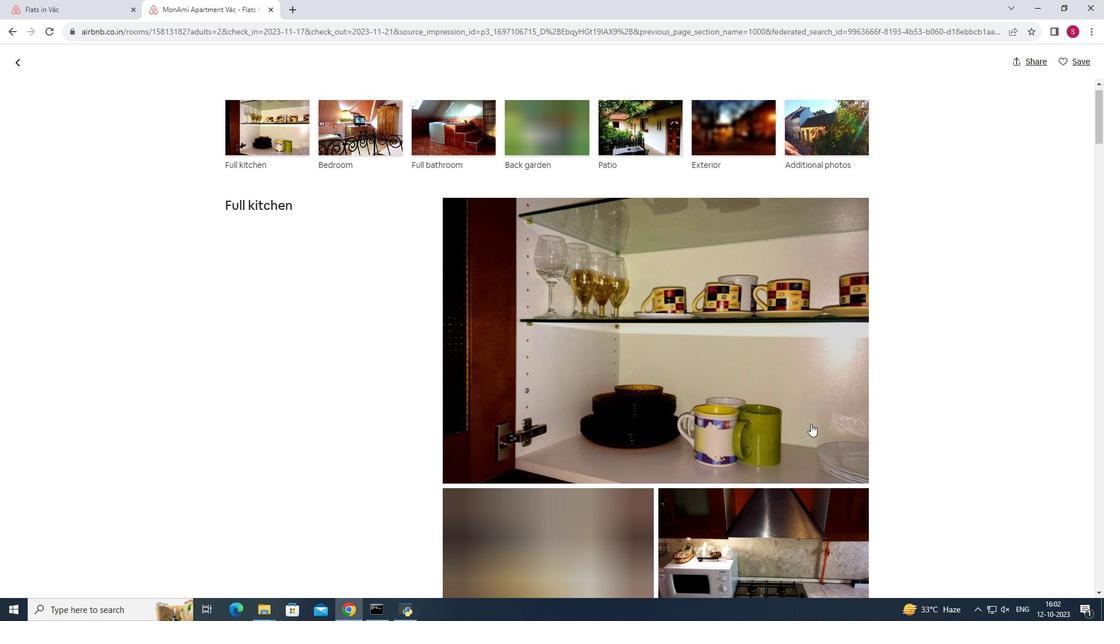 
Action: Mouse scrolled (811, 423) with delta (0, 0)
Screenshot: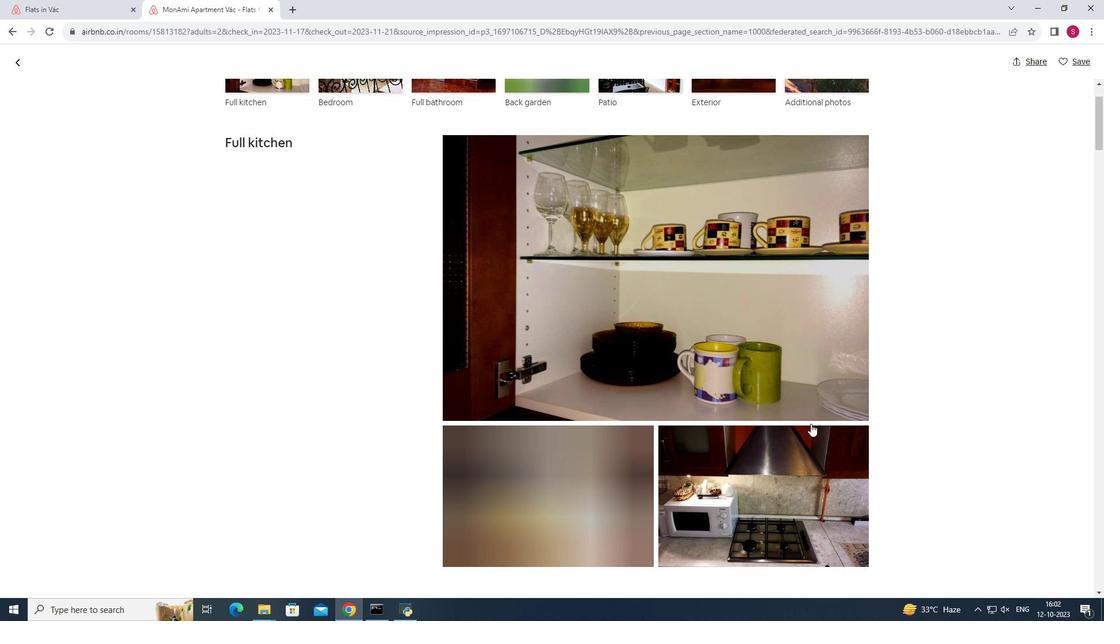 
Action: Mouse scrolled (811, 423) with delta (0, 0)
Screenshot: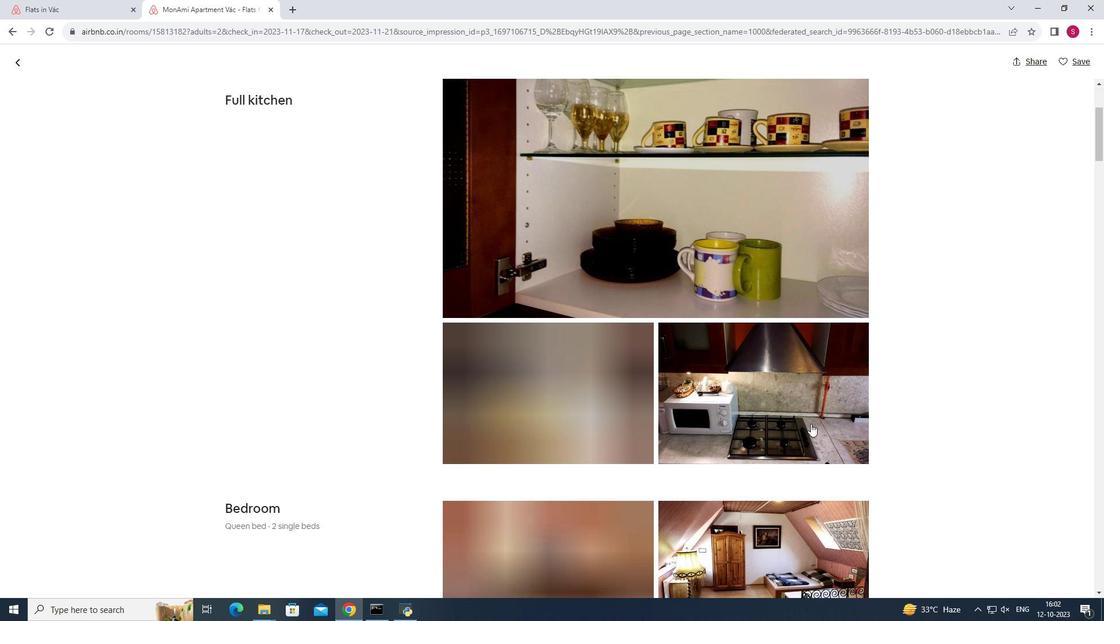 
Action: Mouse scrolled (811, 423) with delta (0, 0)
Screenshot: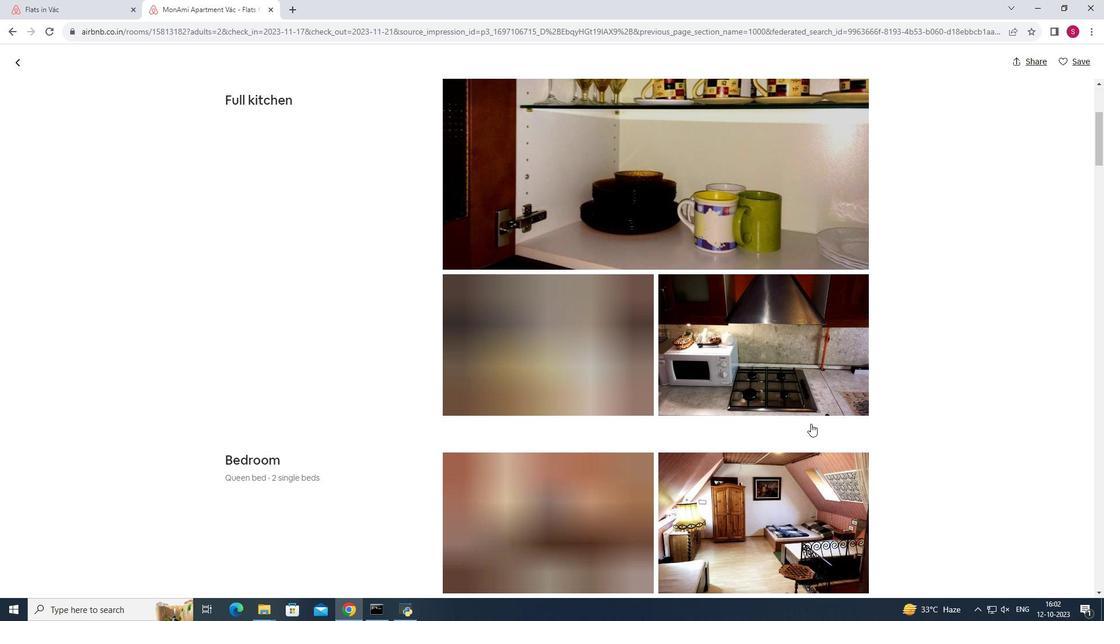 
Action: Mouse moved to (811, 422)
Screenshot: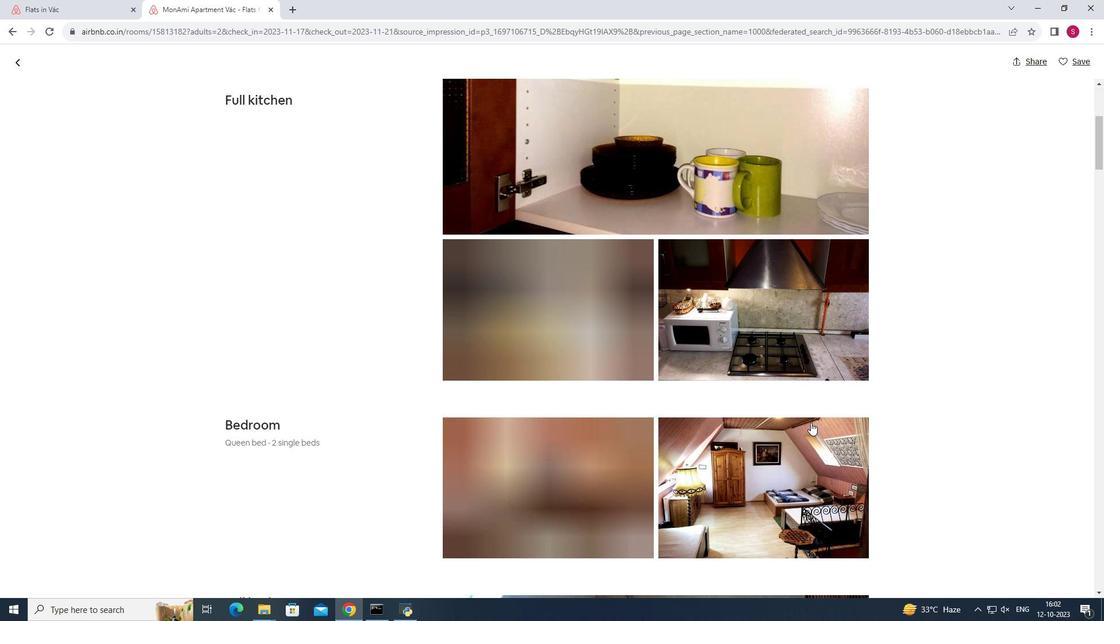 
Action: Mouse scrolled (811, 422) with delta (0, 0)
Screenshot: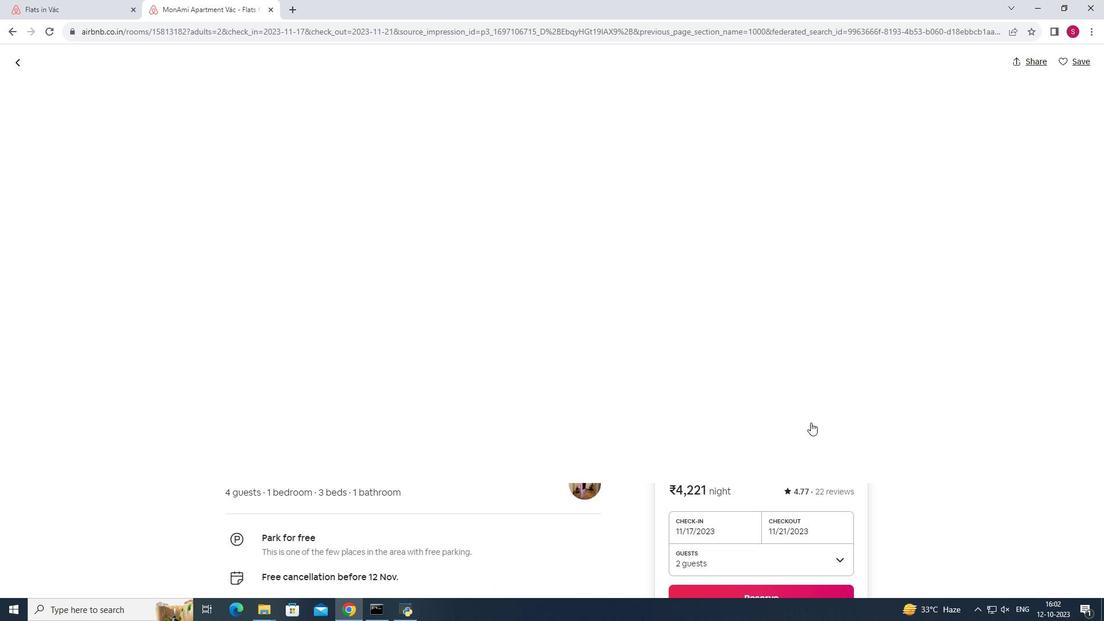 
Action: Mouse scrolled (811, 422) with delta (0, 0)
Screenshot: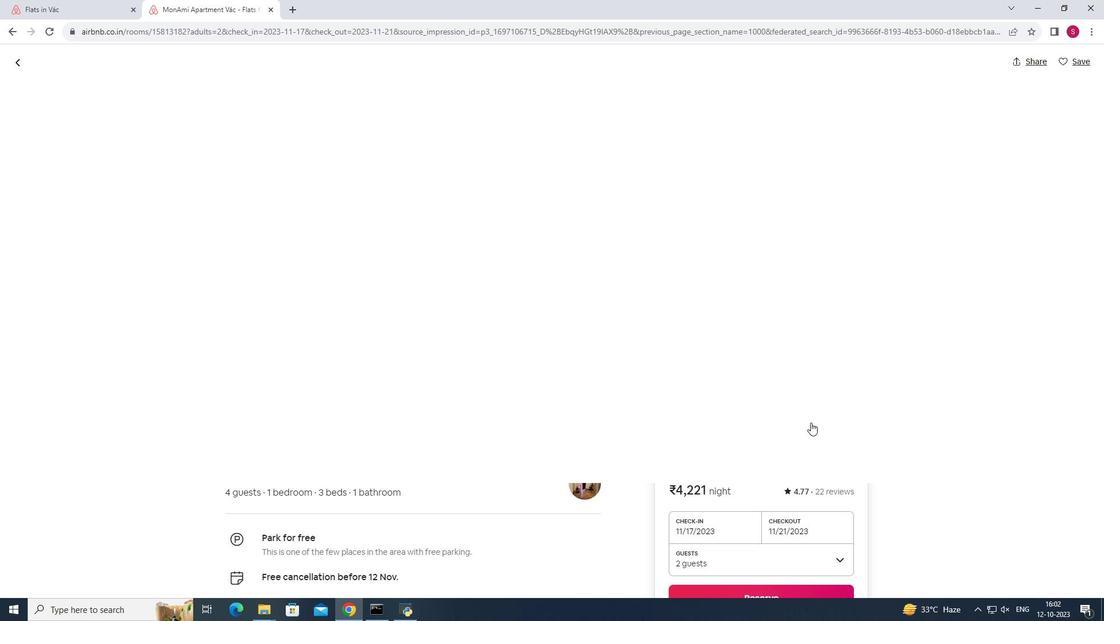 
Action: Mouse scrolled (811, 422) with delta (0, 0)
Screenshot: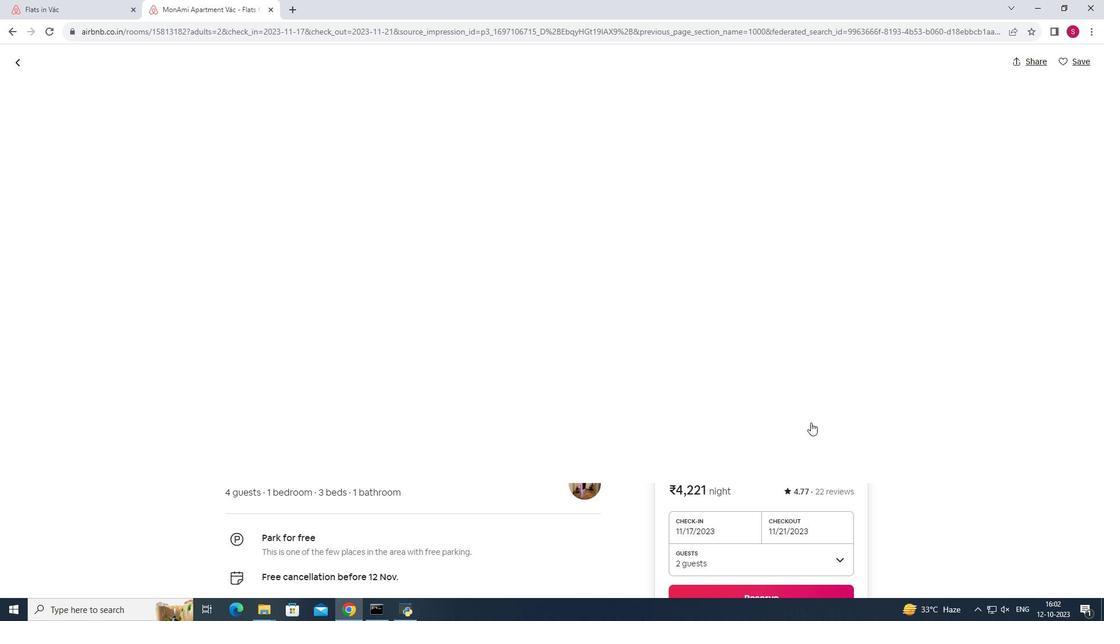 
Action: Mouse scrolled (811, 422) with delta (0, 0)
Screenshot: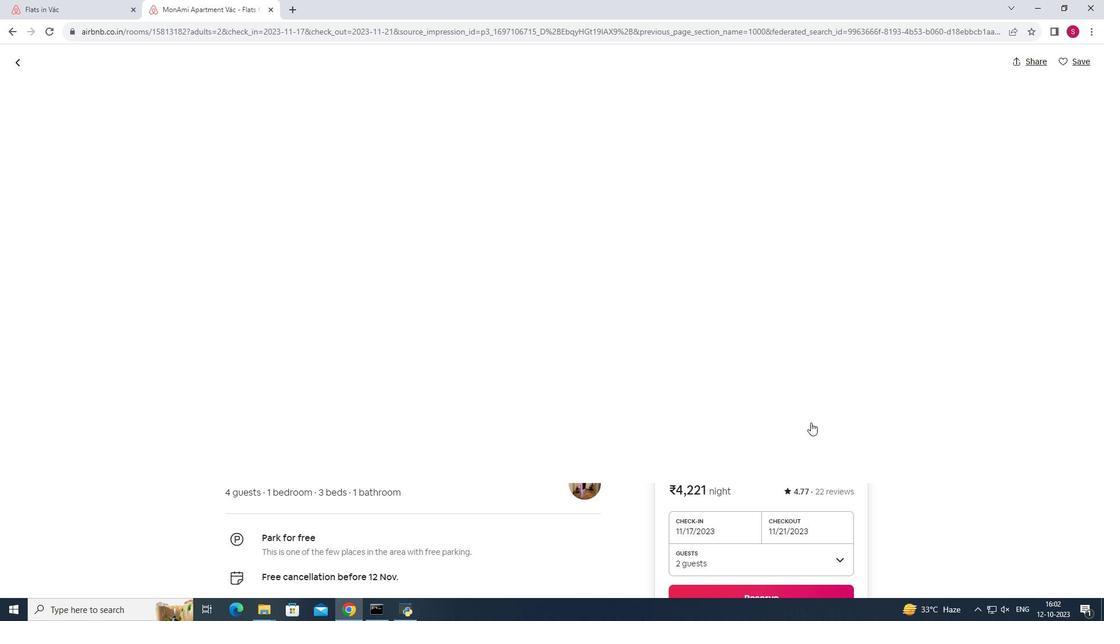 
Action: Mouse scrolled (811, 422) with delta (0, 0)
Screenshot: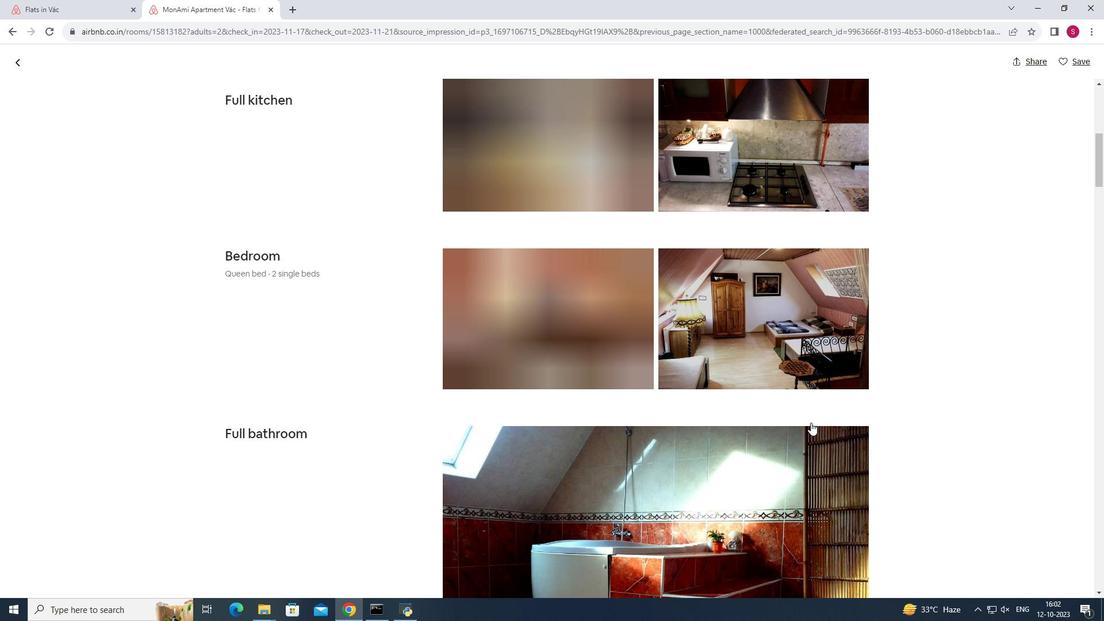 
Action: Mouse scrolled (811, 422) with delta (0, 0)
Screenshot: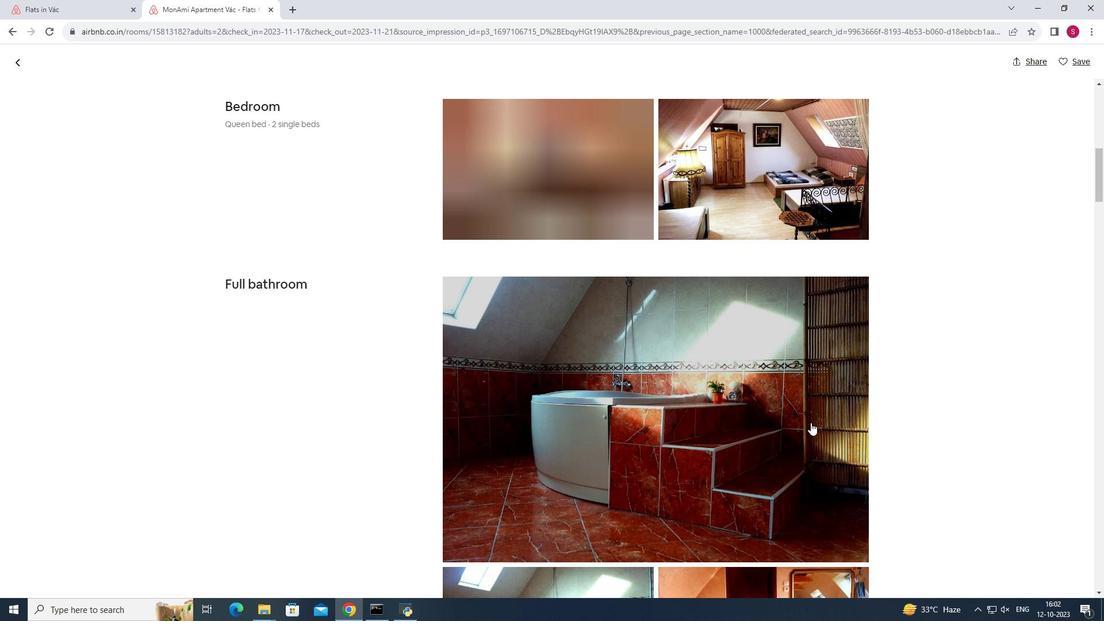 
Action: Mouse scrolled (811, 422) with delta (0, 0)
Screenshot: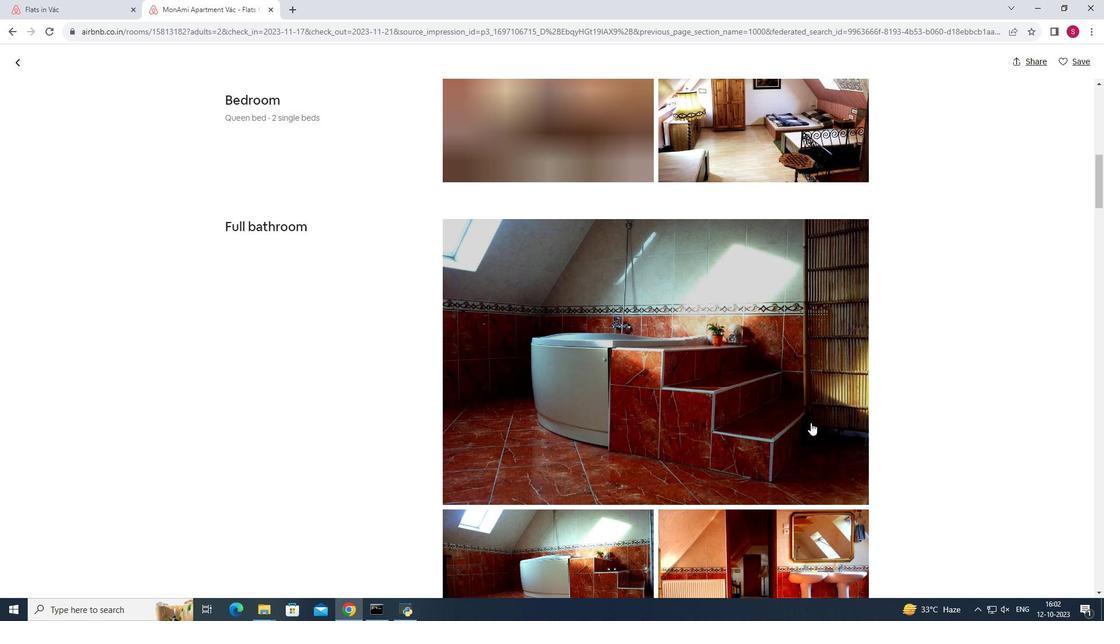 
Action: Mouse scrolled (811, 422) with delta (0, 0)
Screenshot: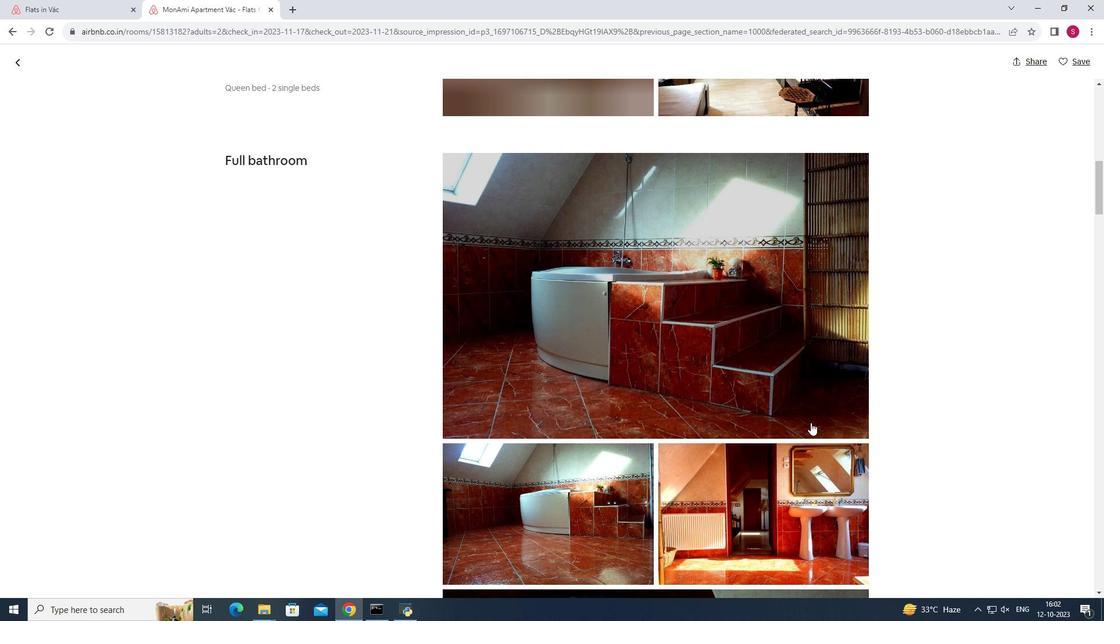 
Action: Mouse scrolled (811, 422) with delta (0, 0)
Screenshot: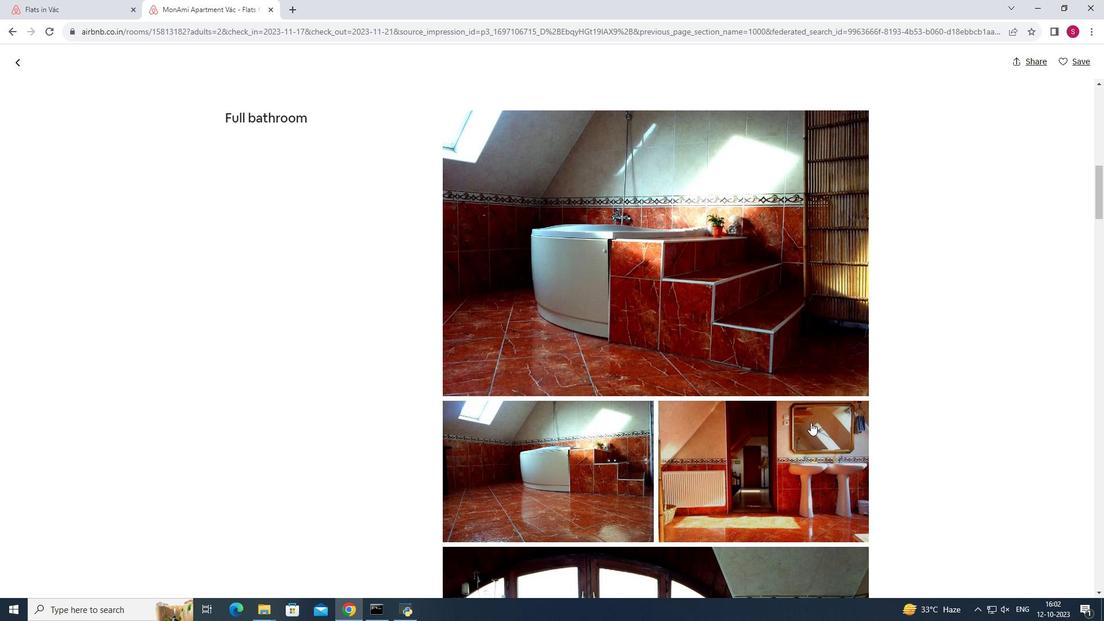 
Action: Mouse scrolled (811, 422) with delta (0, 0)
Screenshot: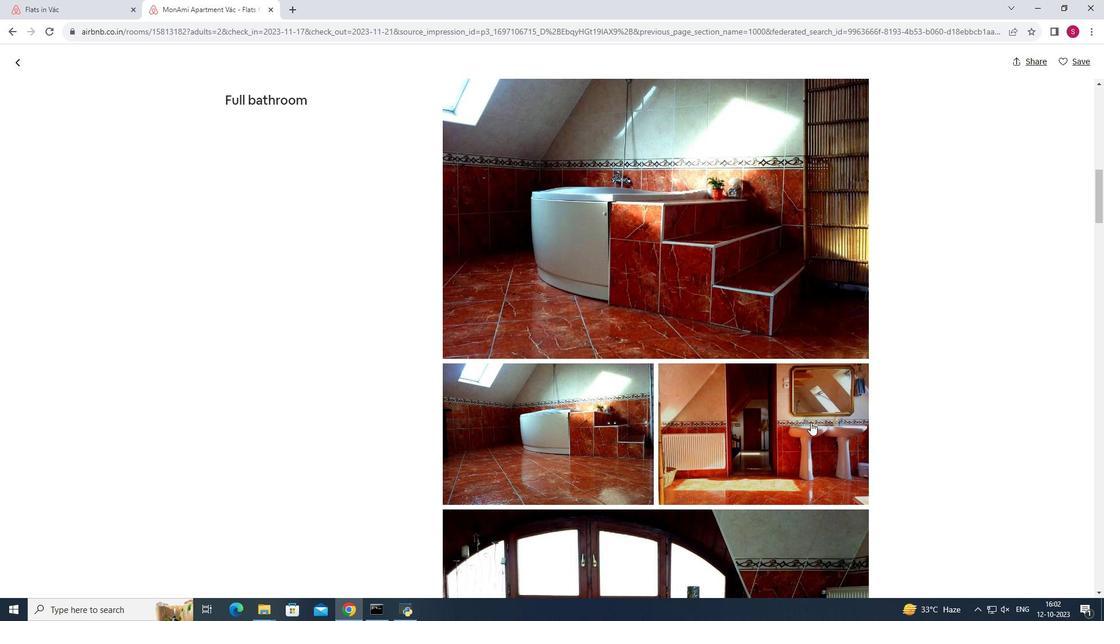 
Action: Mouse scrolled (811, 422) with delta (0, 0)
Screenshot: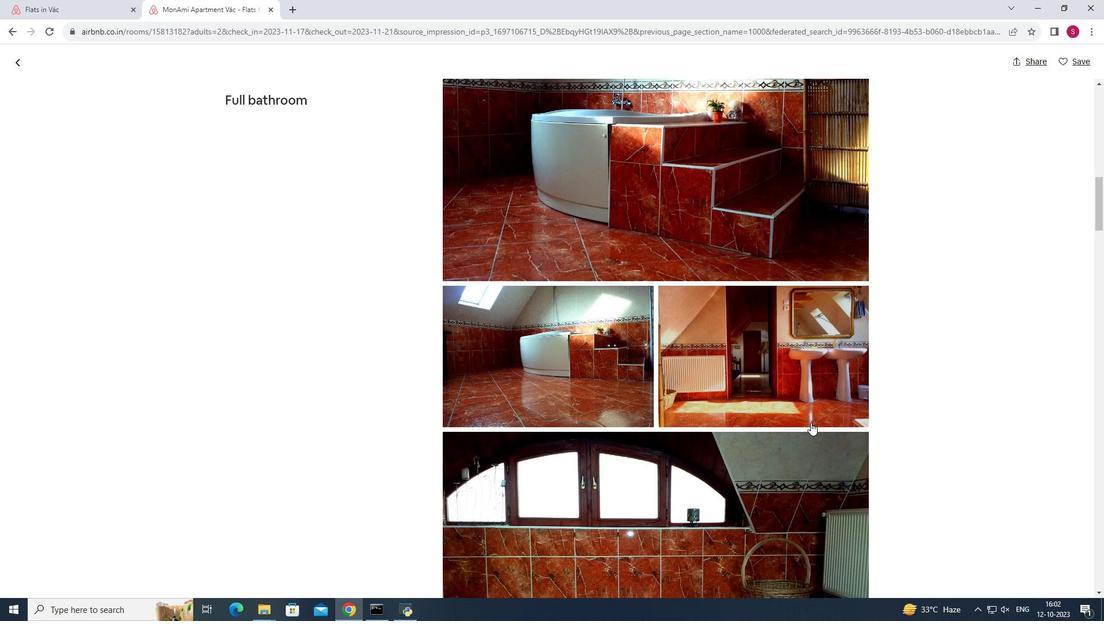 
Action: Mouse scrolled (811, 422) with delta (0, 0)
Screenshot: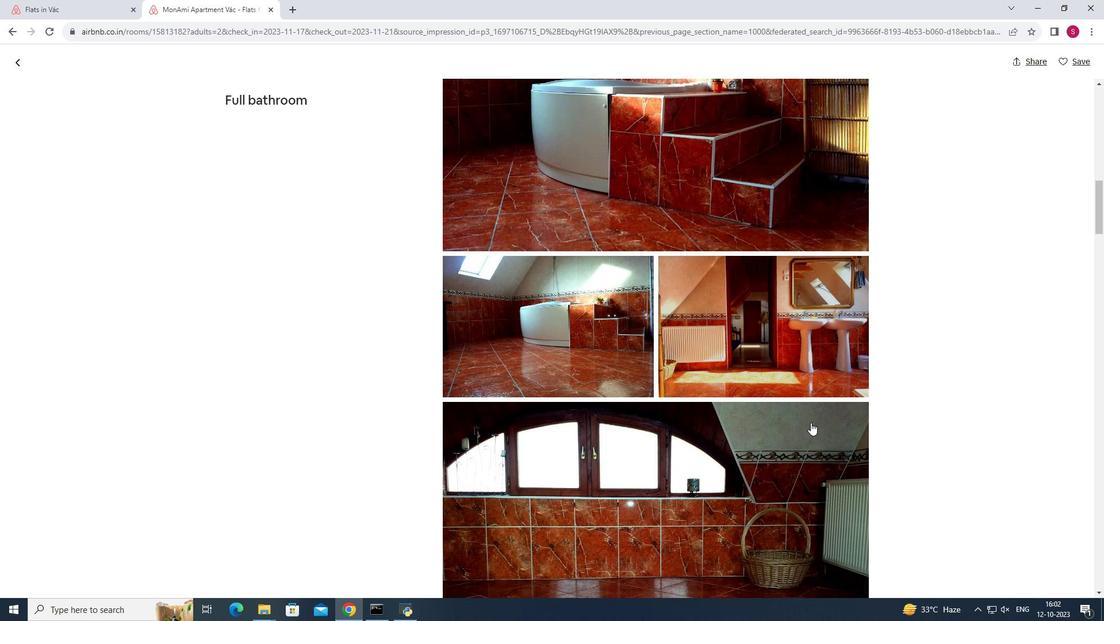 
Action: Mouse scrolled (811, 422) with delta (0, 0)
Screenshot: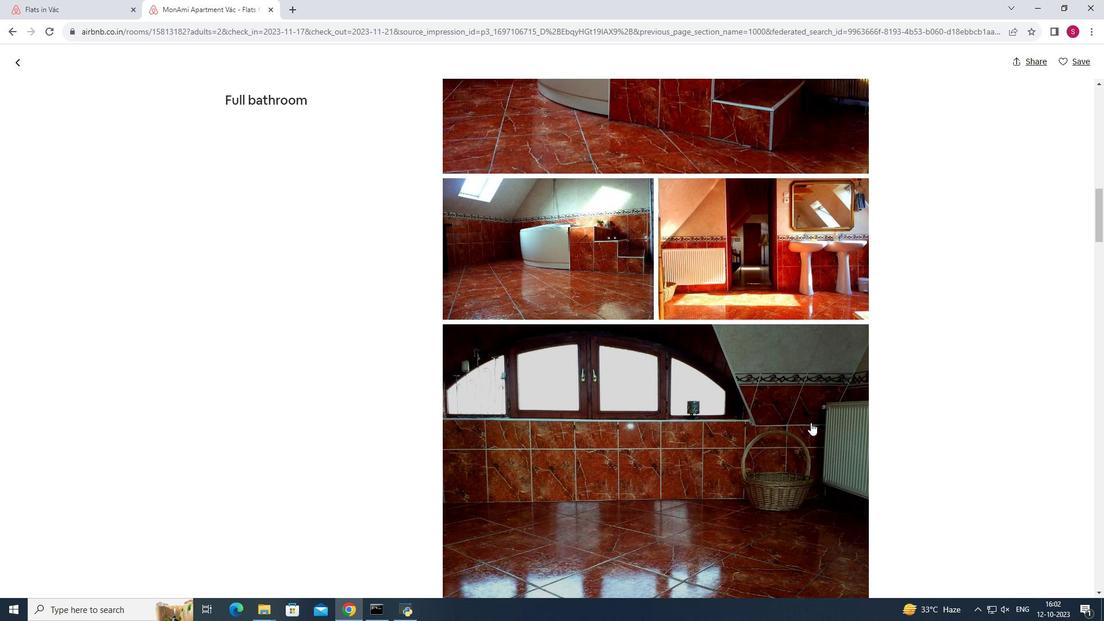 
Action: Mouse scrolled (811, 422) with delta (0, 0)
Screenshot: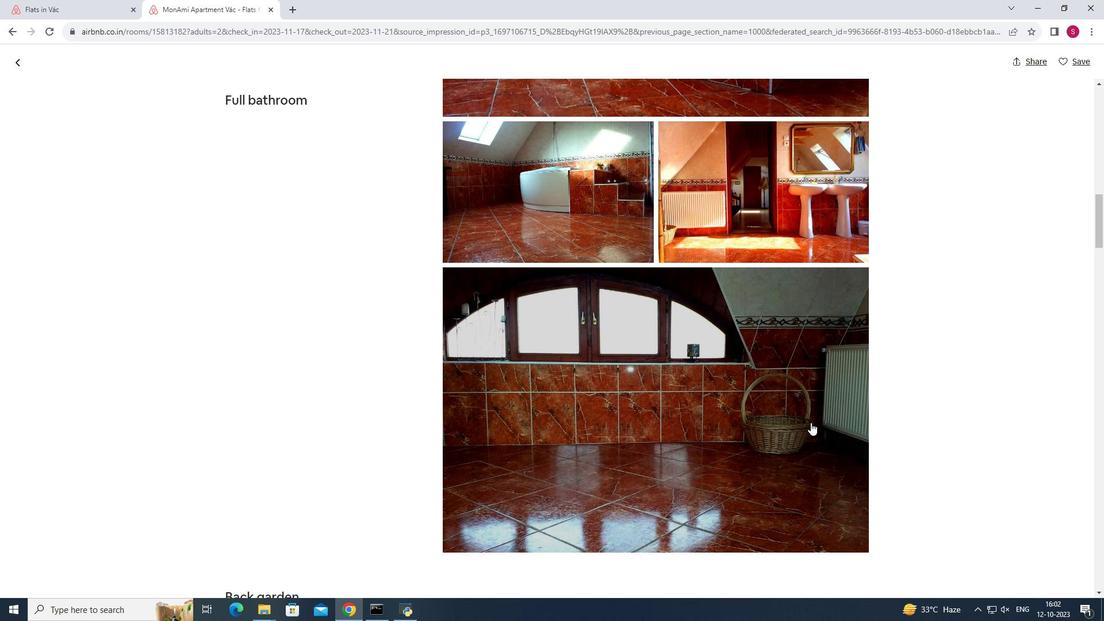 
Action: Mouse scrolled (811, 422) with delta (0, 0)
Screenshot: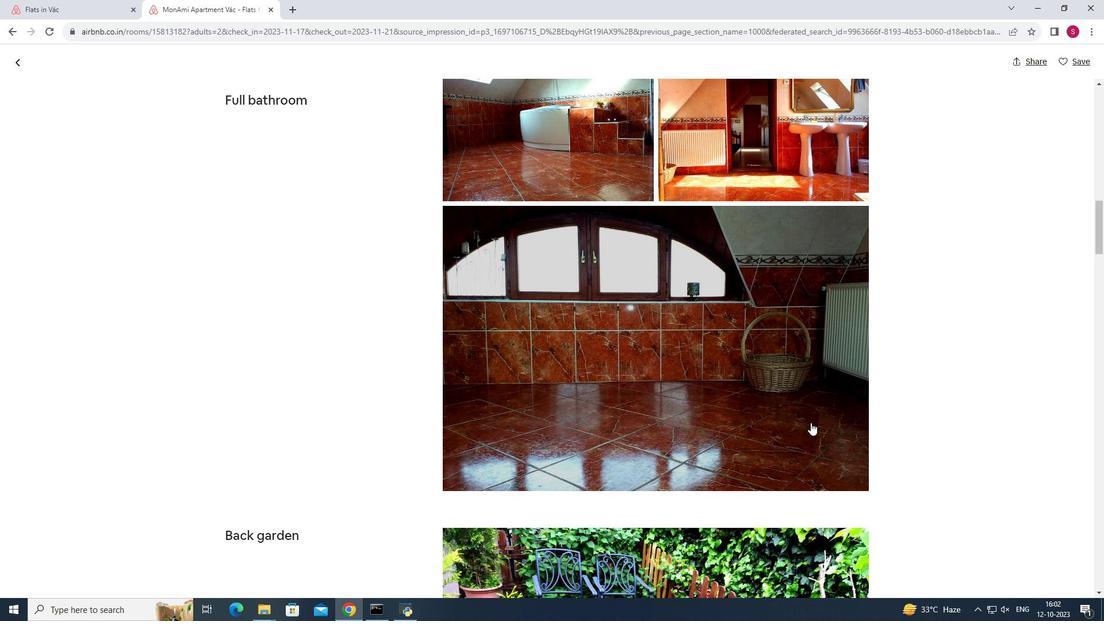 
Action: Mouse scrolled (811, 422) with delta (0, 0)
Screenshot: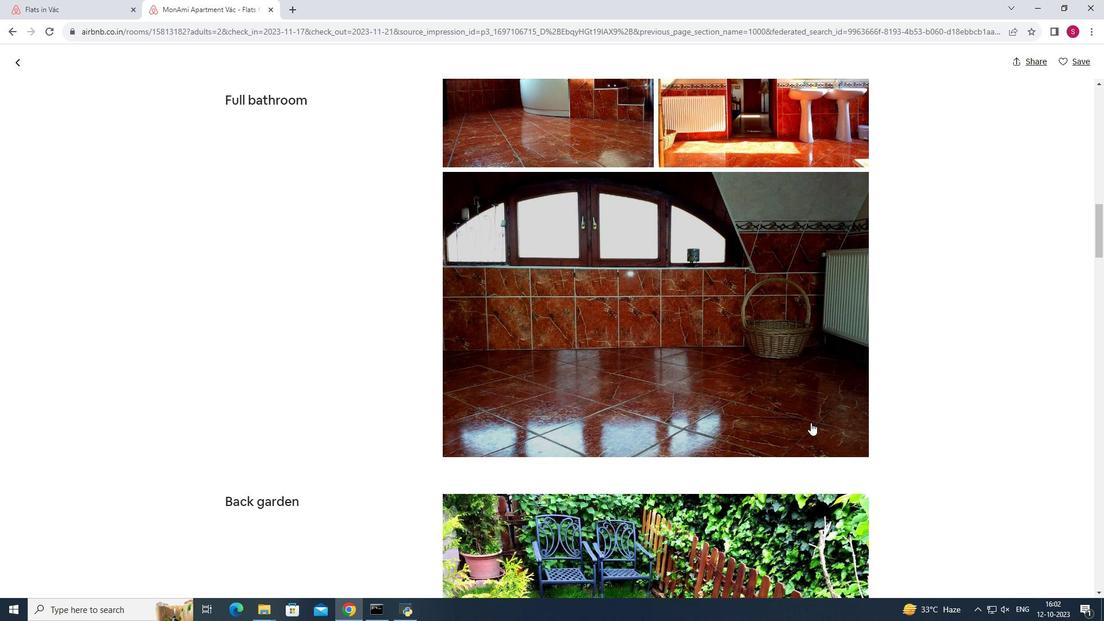 
Action: Mouse scrolled (811, 422) with delta (0, 0)
Screenshot: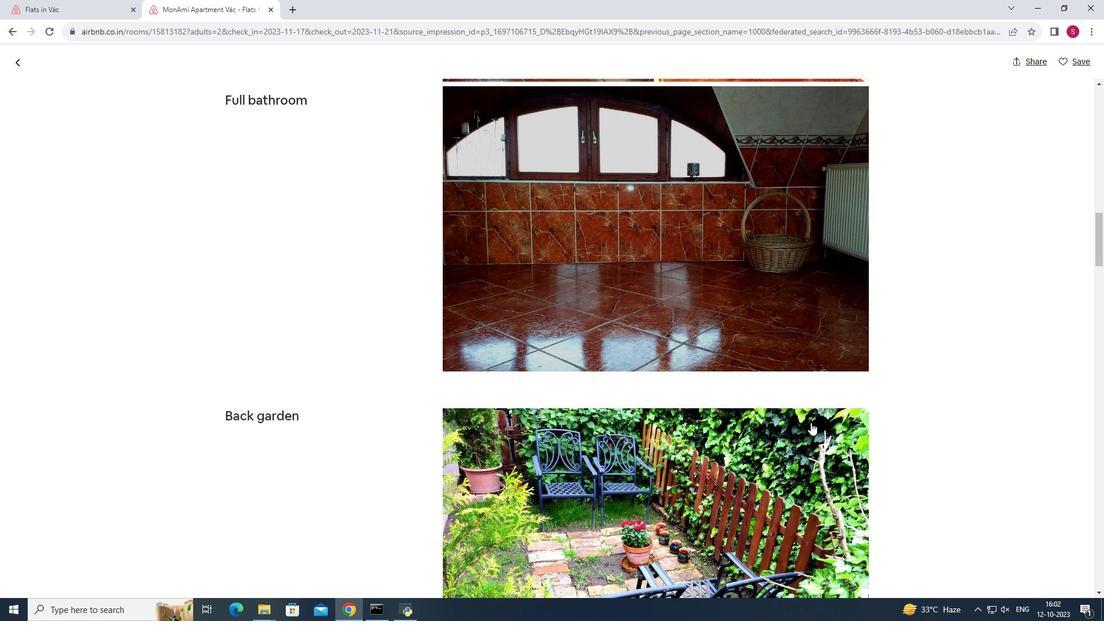 
Action: Mouse scrolled (811, 422) with delta (0, 0)
Screenshot: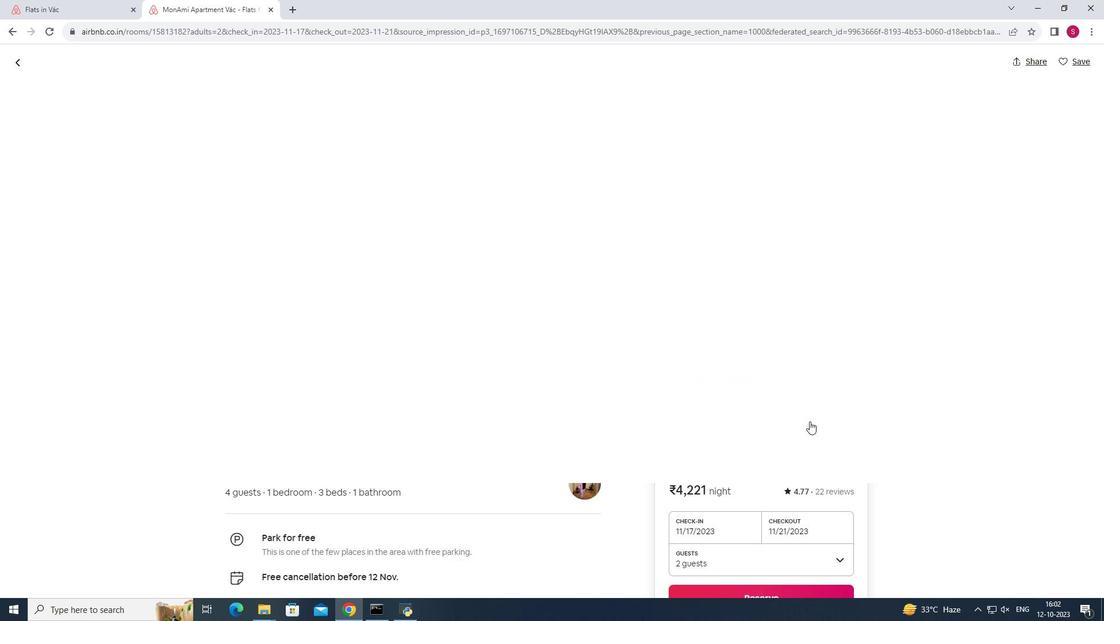 
Action: Mouse moved to (810, 421)
Screenshot: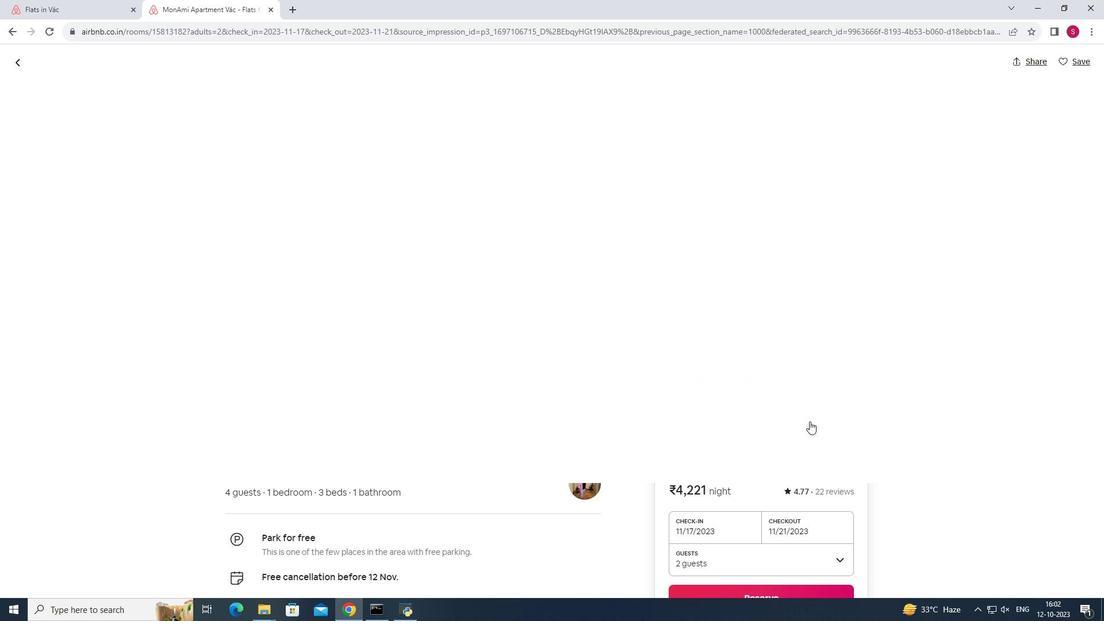 
Action: Mouse scrolled (810, 421) with delta (0, 0)
Screenshot: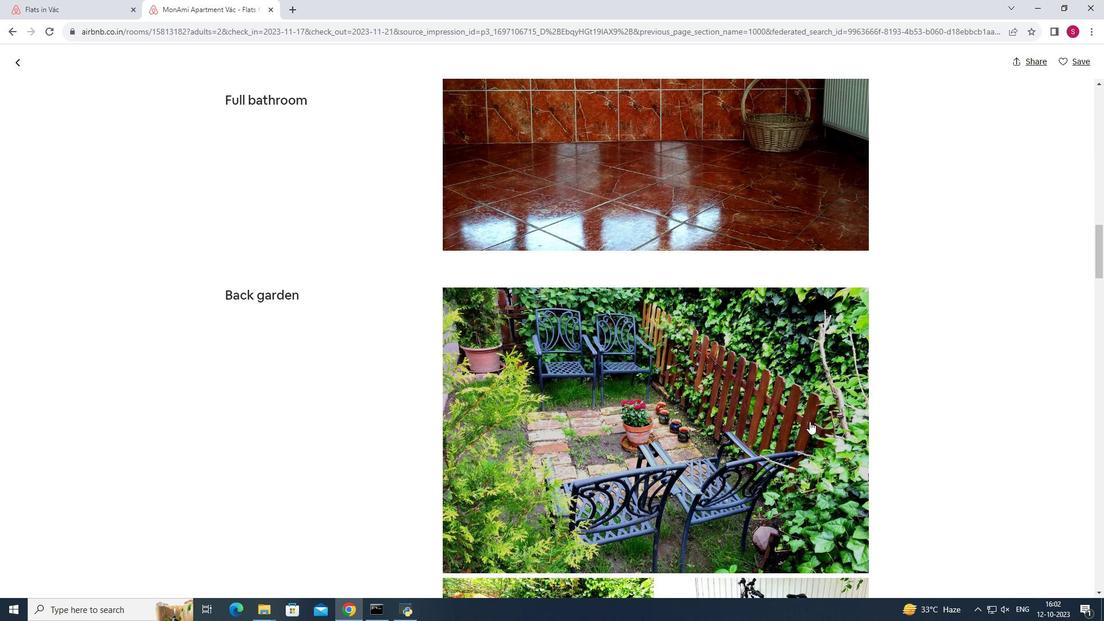 
Action: Mouse scrolled (810, 421) with delta (0, 0)
Screenshot: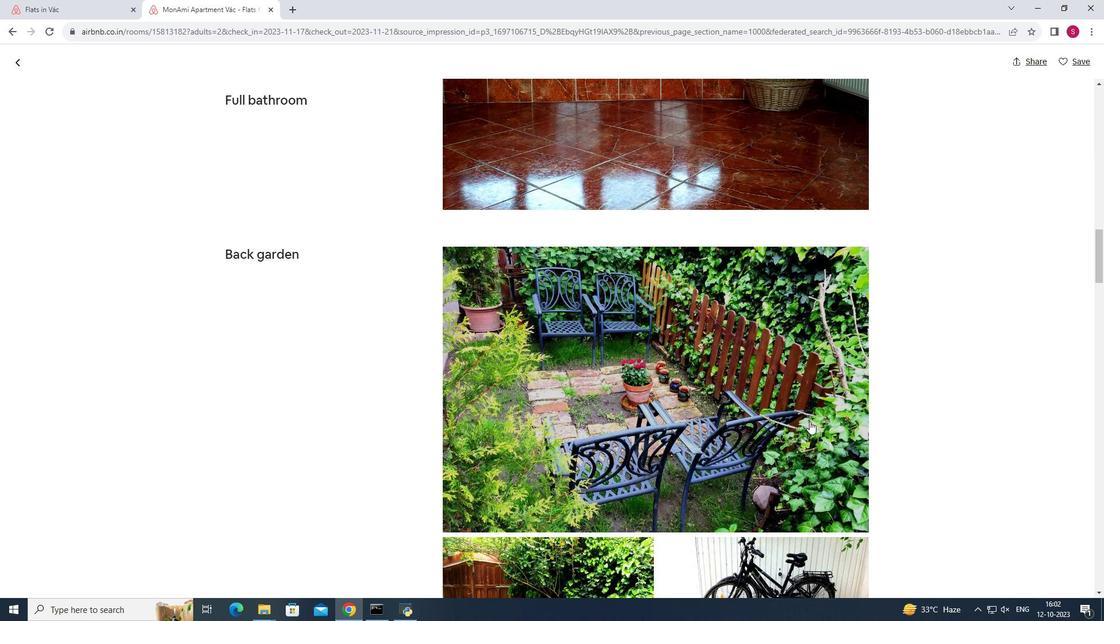 
Action: Mouse scrolled (810, 421) with delta (0, 0)
Screenshot: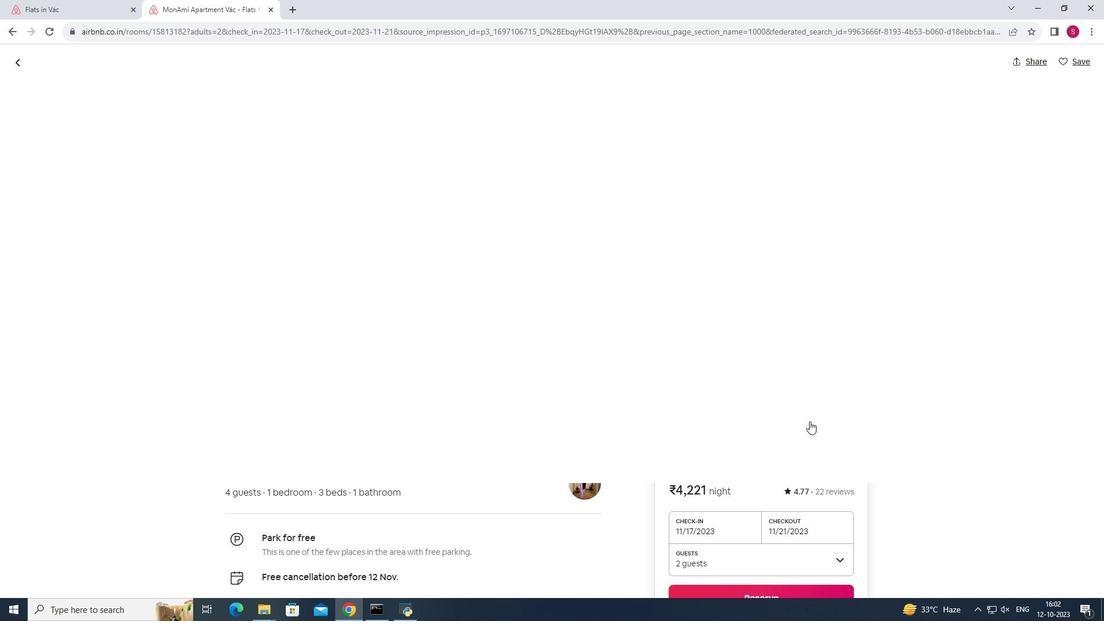 
Action: Mouse scrolled (810, 421) with delta (0, 0)
Screenshot: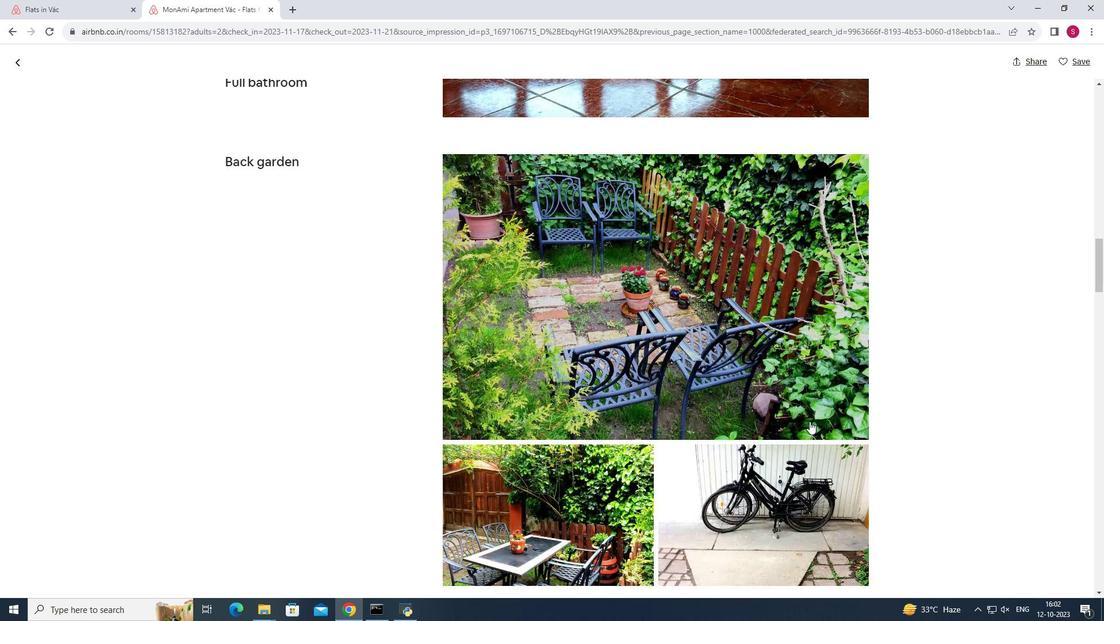 
Action: Mouse scrolled (810, 421) with delta (0, 0)
Screenshot: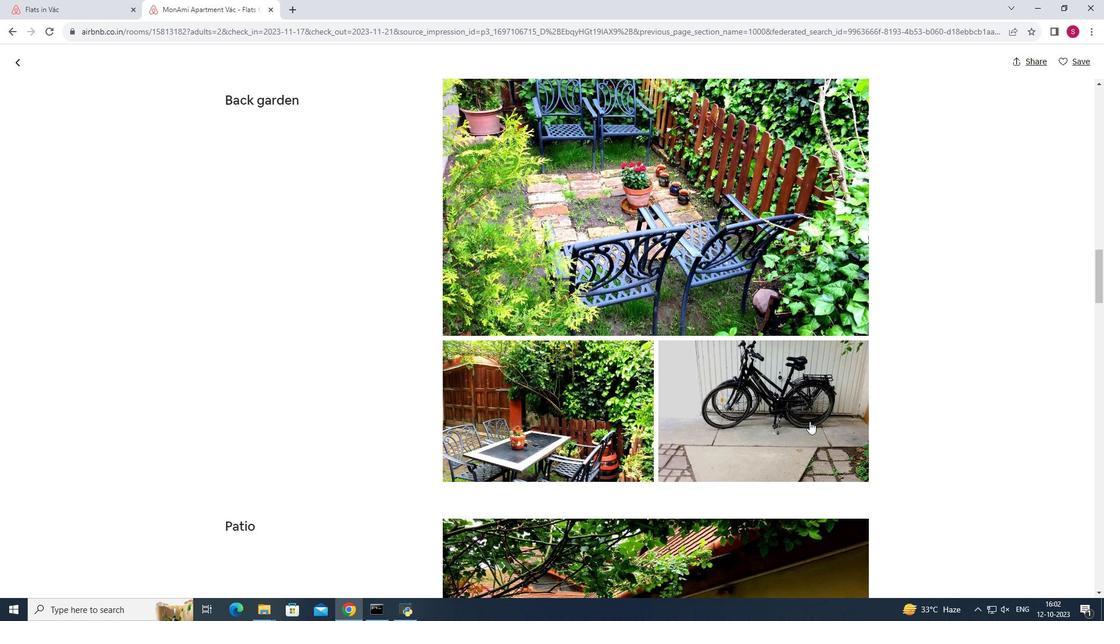 
Action: Mouse scrolled (810, 421) with delta (0, 0)
Screenshot: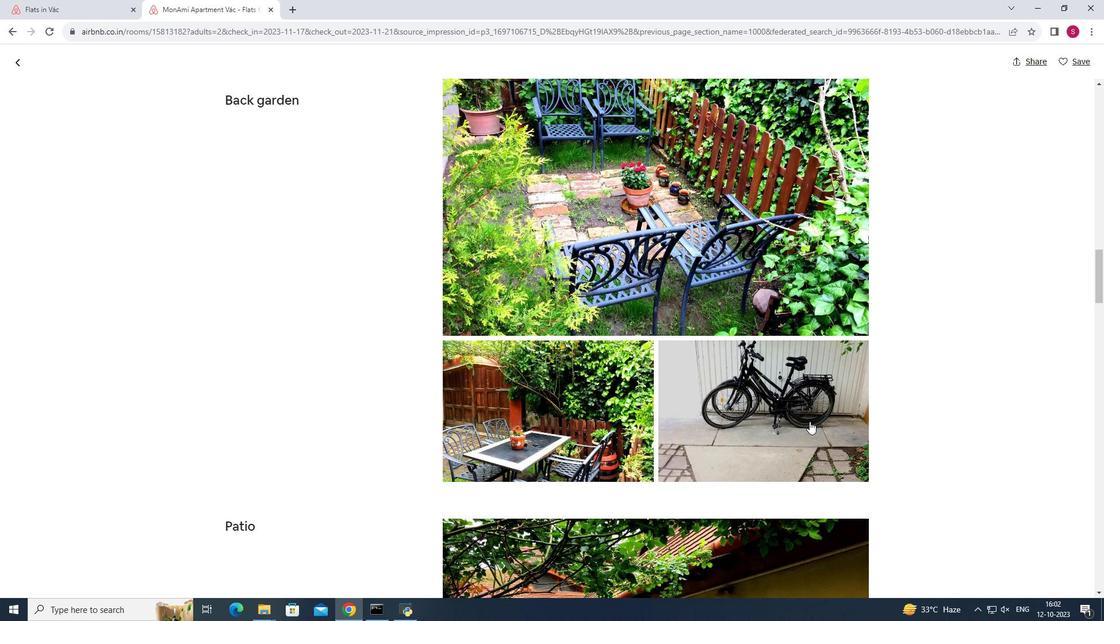 
Action: Mouse scrolled (810, 421) with delta (0, 0)
Screenshot: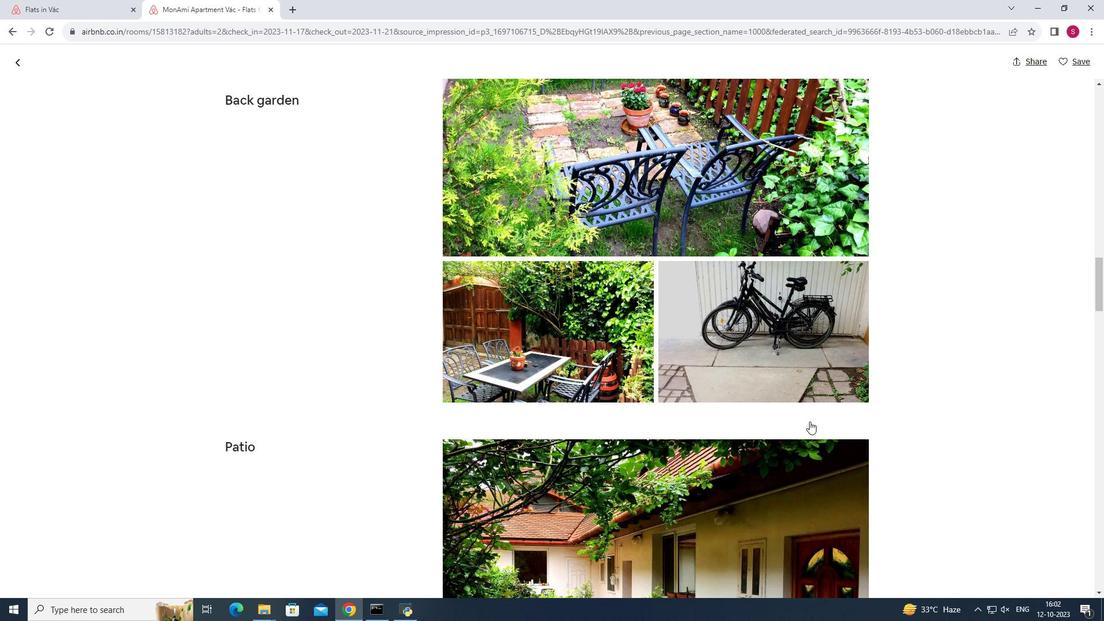 
Action: Mouse scrolled (810, 421) with delta (0, 0)
Screenshot: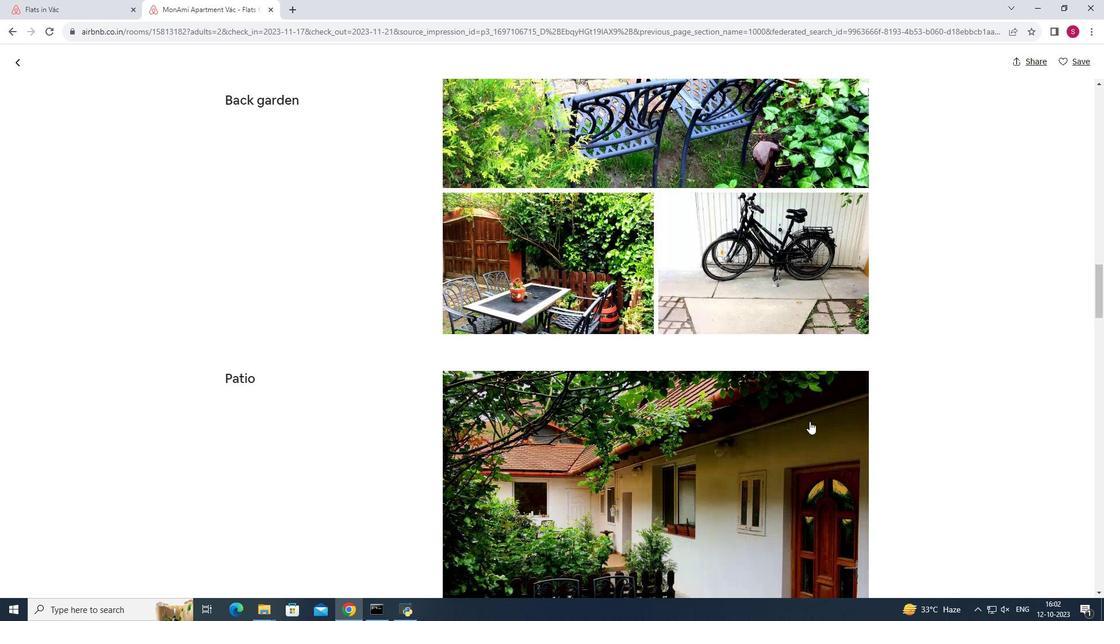 
Action: Mouse scrolled (810, 421) with delta (0, 0)
Screenshot: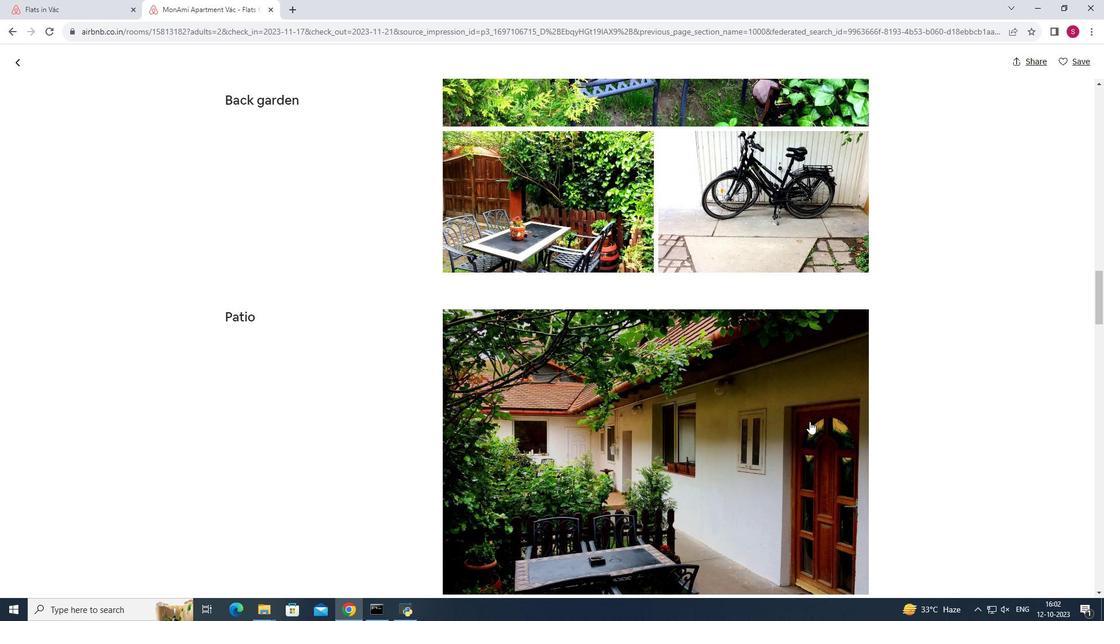 
Action: Mouse scrolled (810, 421) with delta (0, 0)
Screenshot: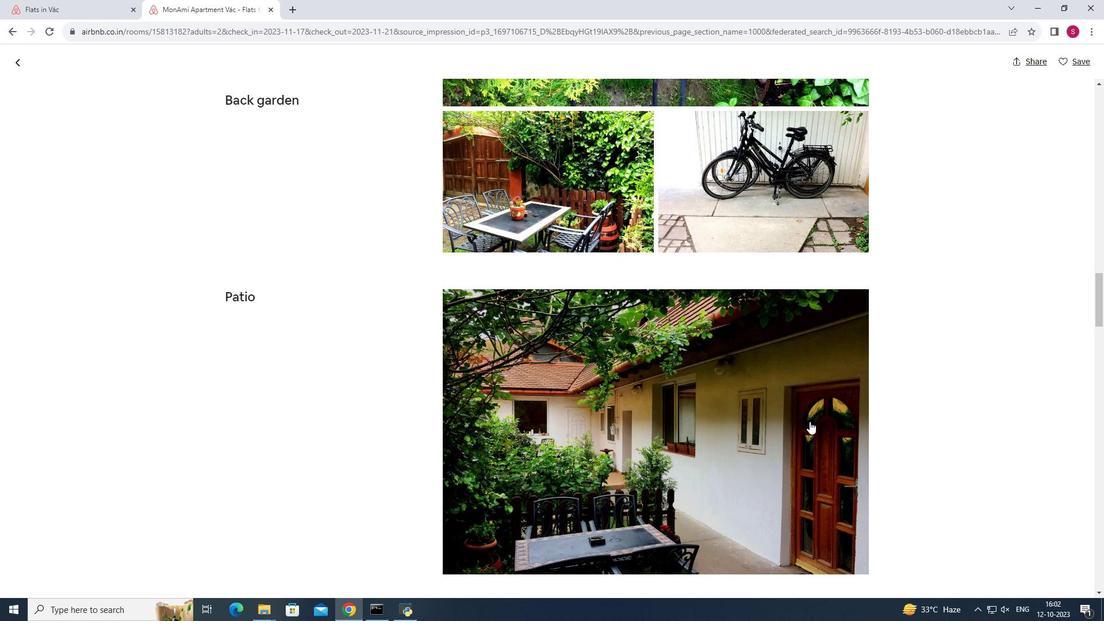 
Action: Mouse scrolled (810, 421) with delta (0, 0)
Screenshot: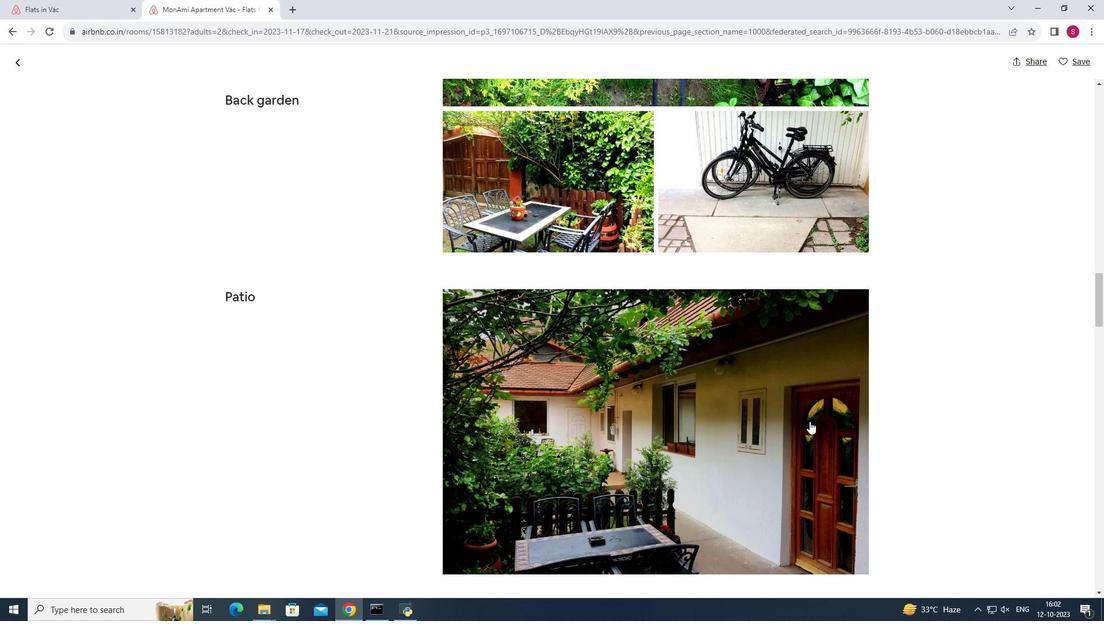 
Action: Mouse moved to (807, 422)
Screenshot: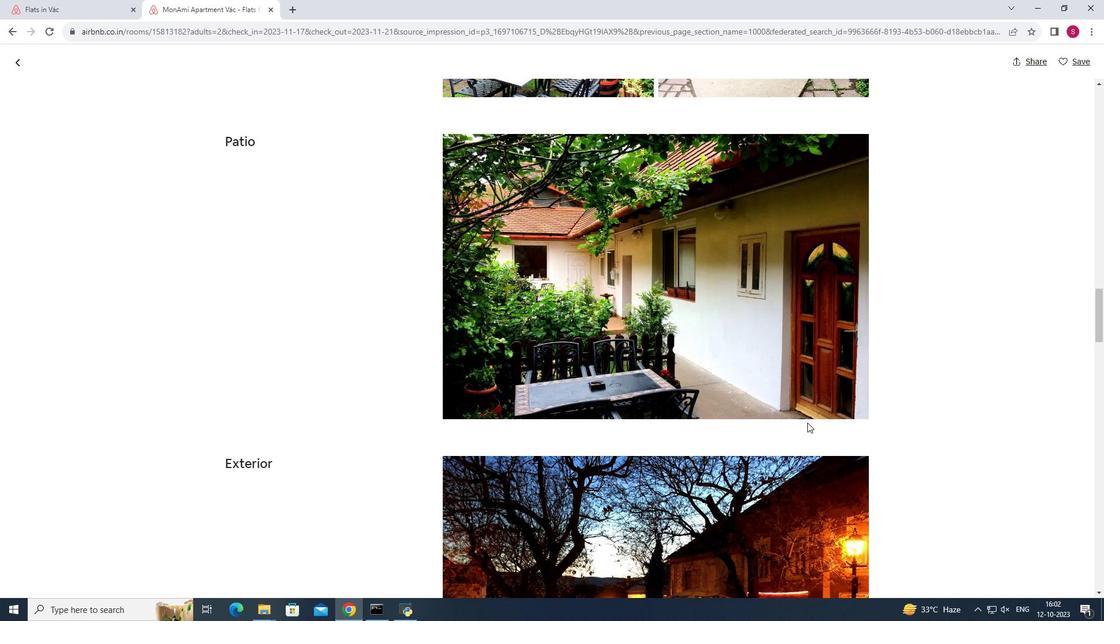 
Action: Mouse scrolled (807, 422) with delta (0, 0)
Screenshot: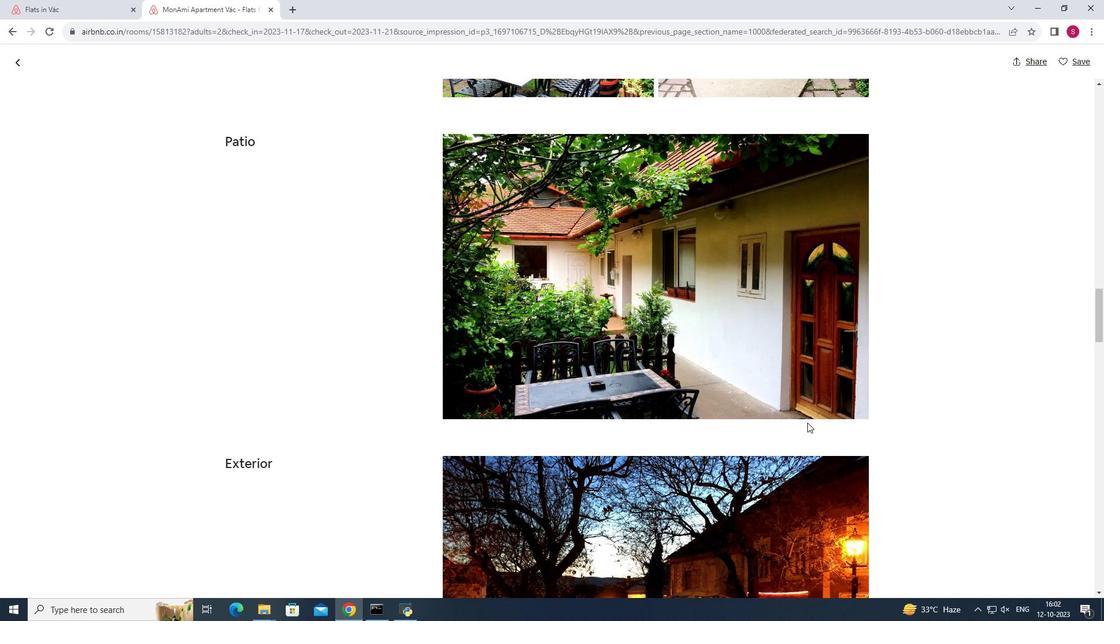 
Action: Mouse scrolled (807, 422) with delta (0, 0)
Screenshot: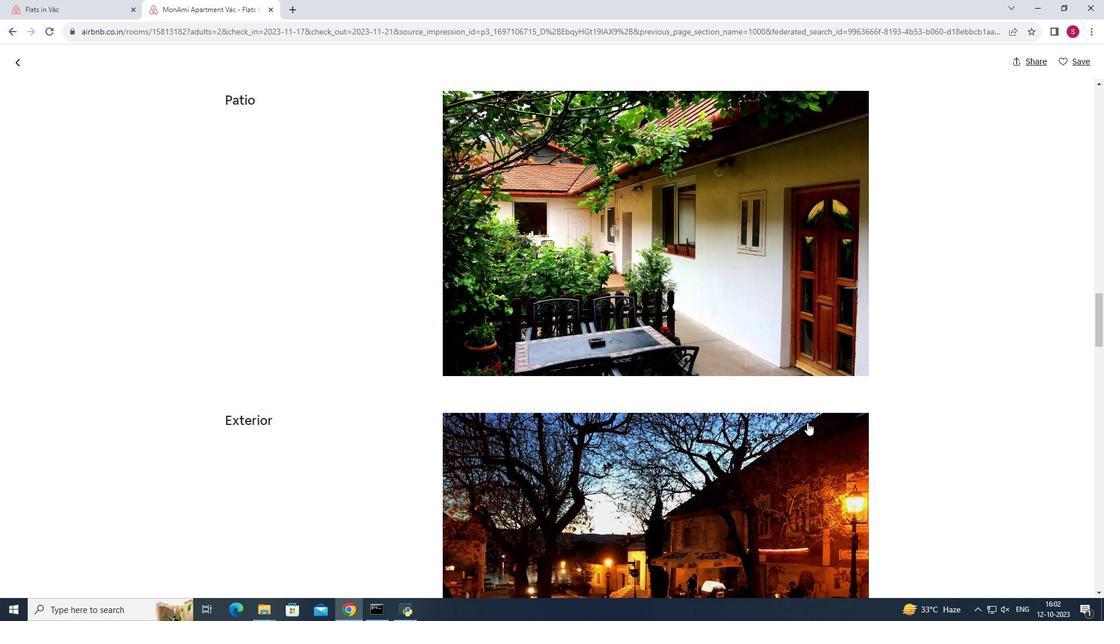 
Action: Mouse scrolled (807, 422) with delta (0, 0)
Screenshot: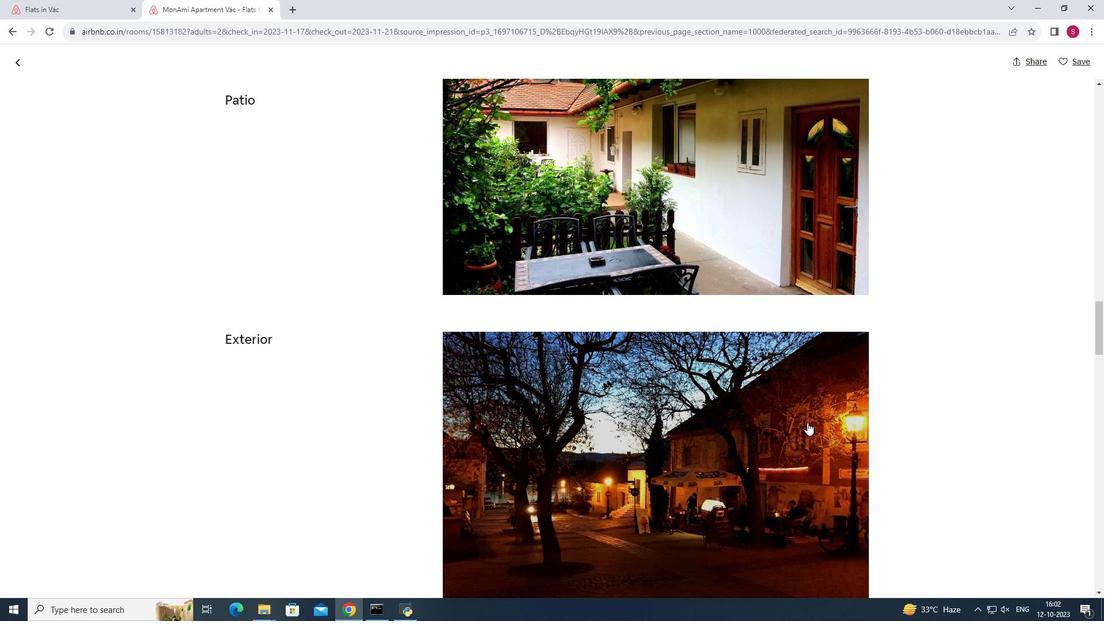 
Action: Mouse moved to (807, 422)
Screenshot: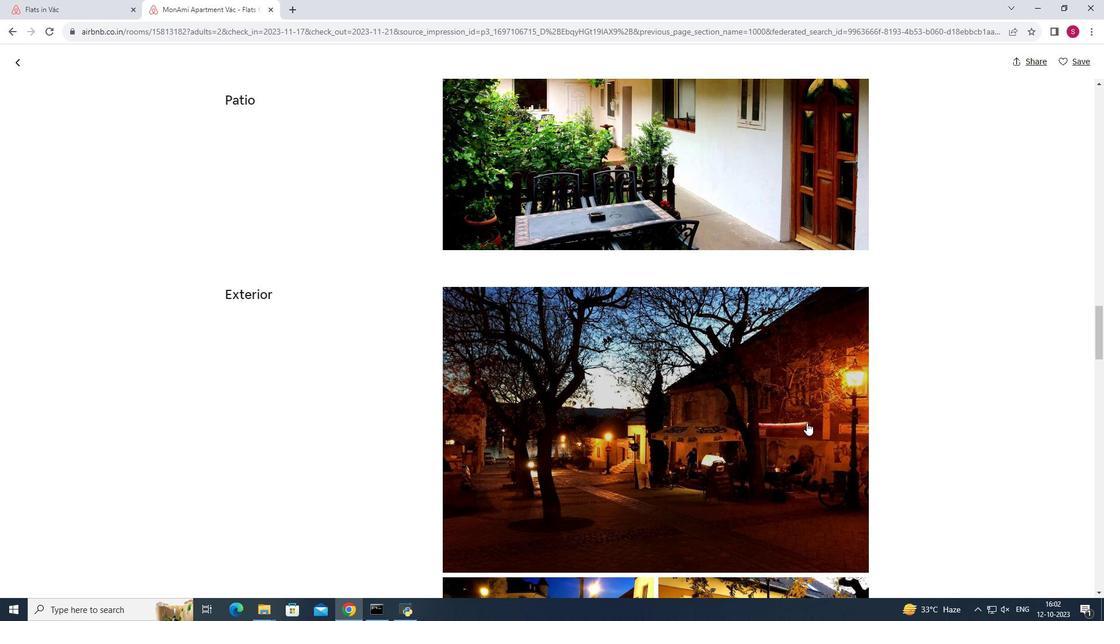 
Action: Mouse scrolled (807, 422) with delta (0, 0)
Screenshot: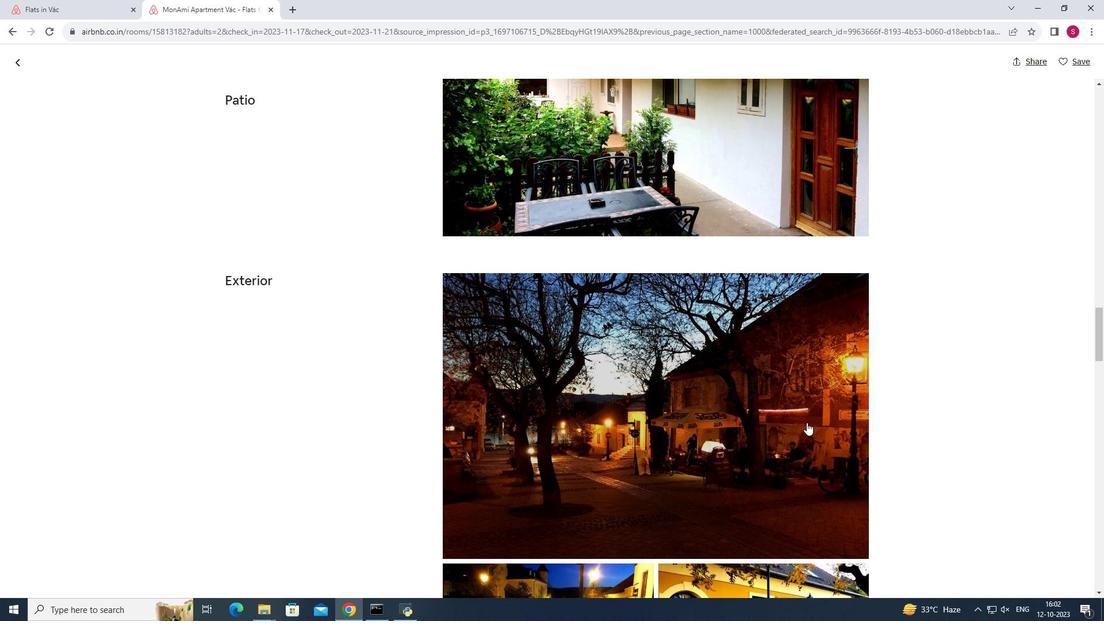 
Action: Mouse scrolled (807, 422) with delta (0, 0)
Screenshot: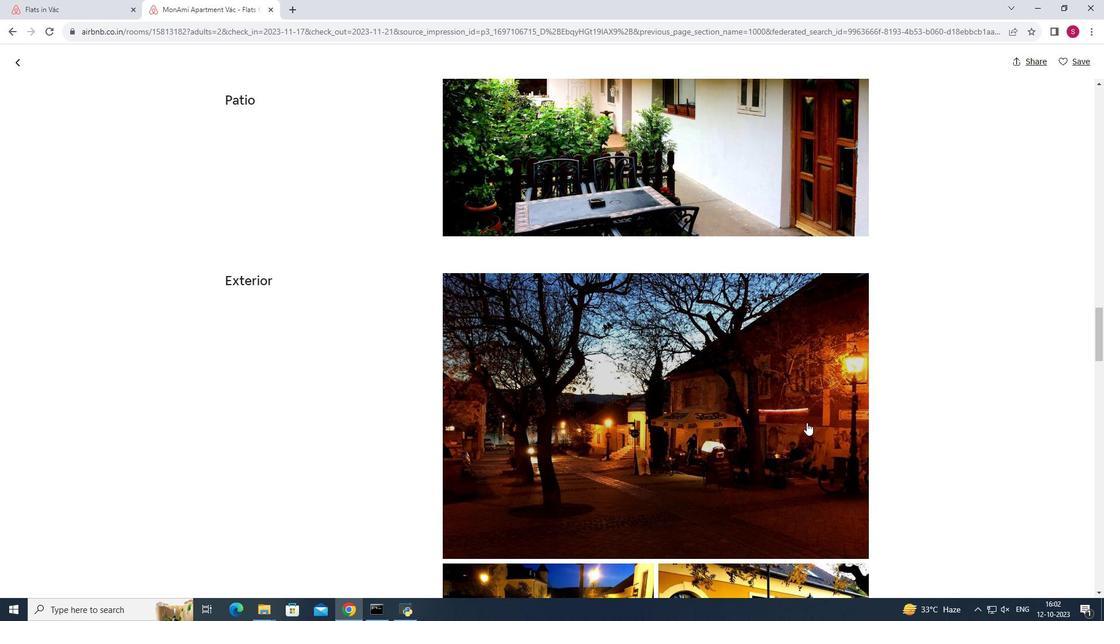 
Action: Mouse scrolled (807, 422) with delta (0, 0)
Screenshot: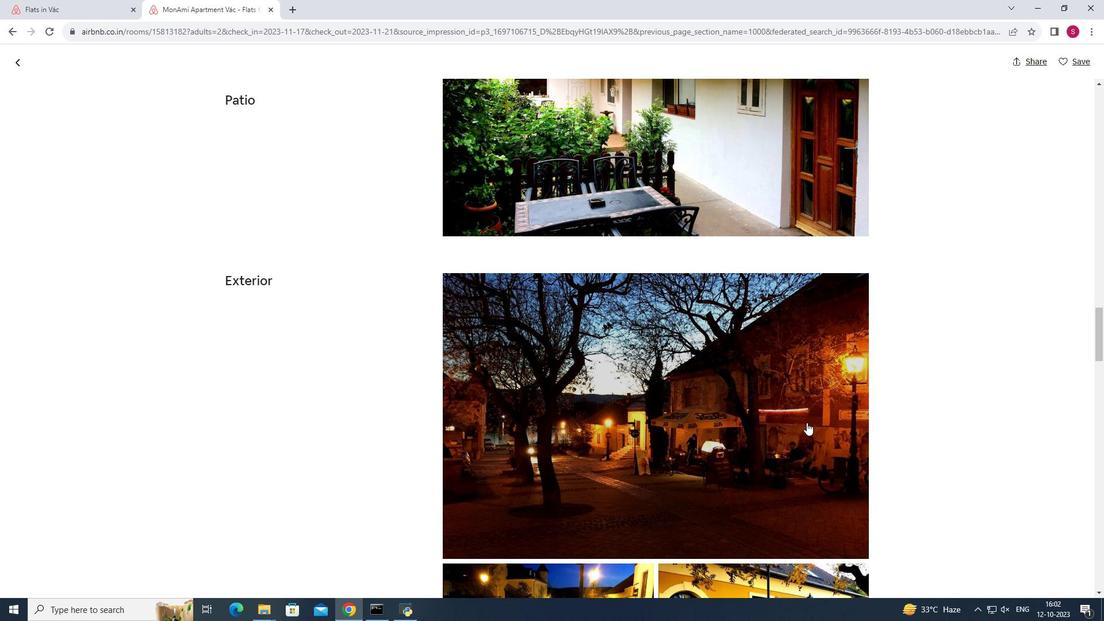 
Action: Mouse scrolled (807, 422) with delta (0, 0)
Screenshot: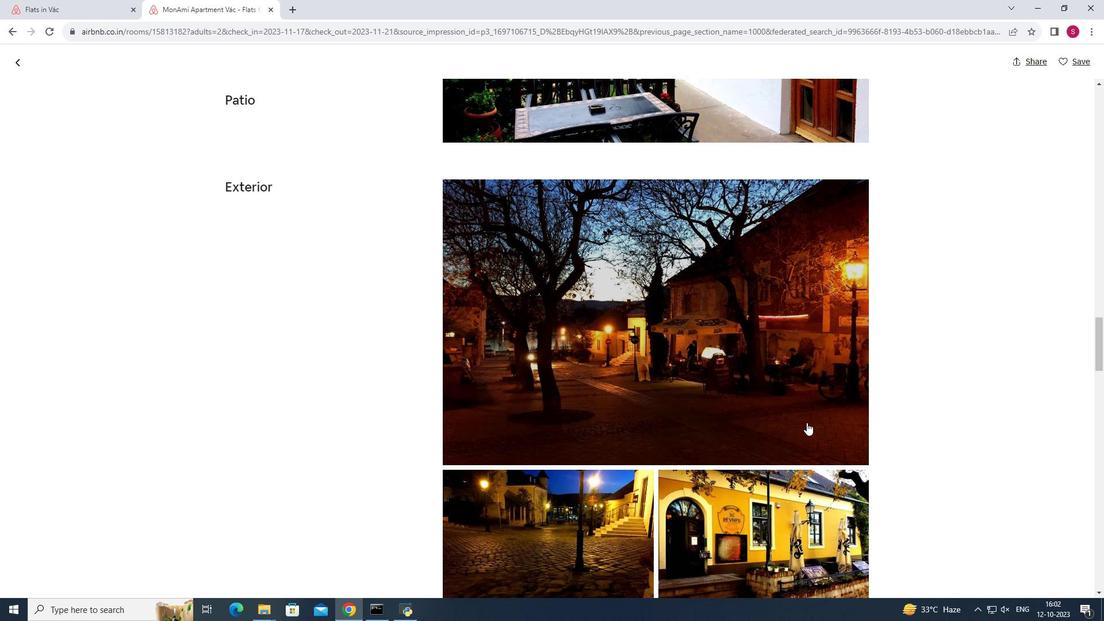 
Action: Mouse scrolled (807, 422) with delta (0, 0)
Screenshot: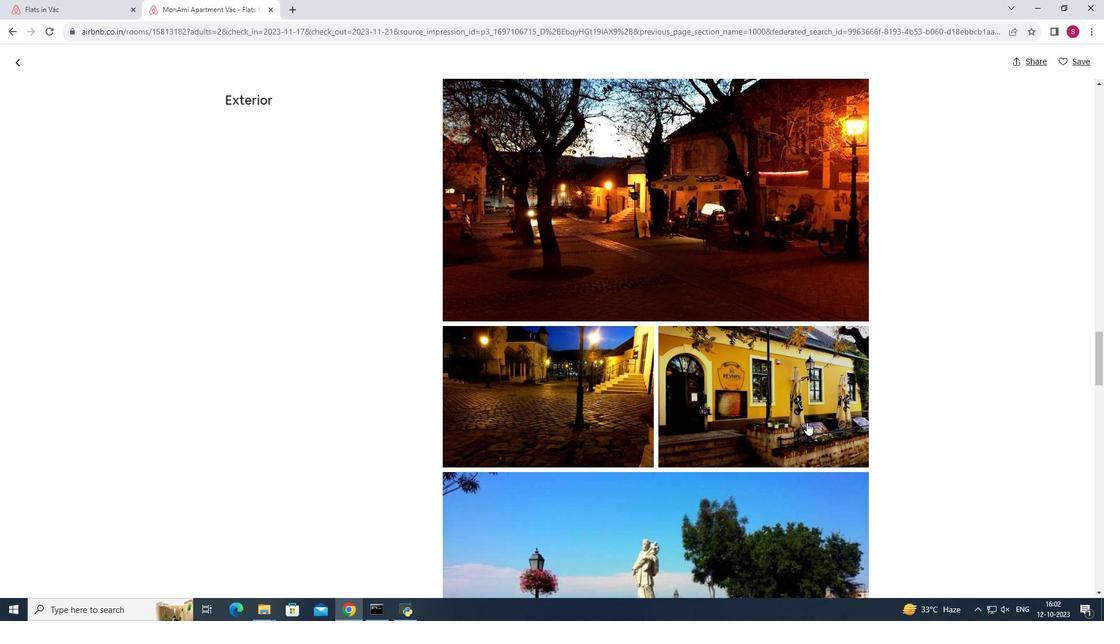 
Action: Mouse scrolled (807, 422) with delta (0, 0)
Screenshot: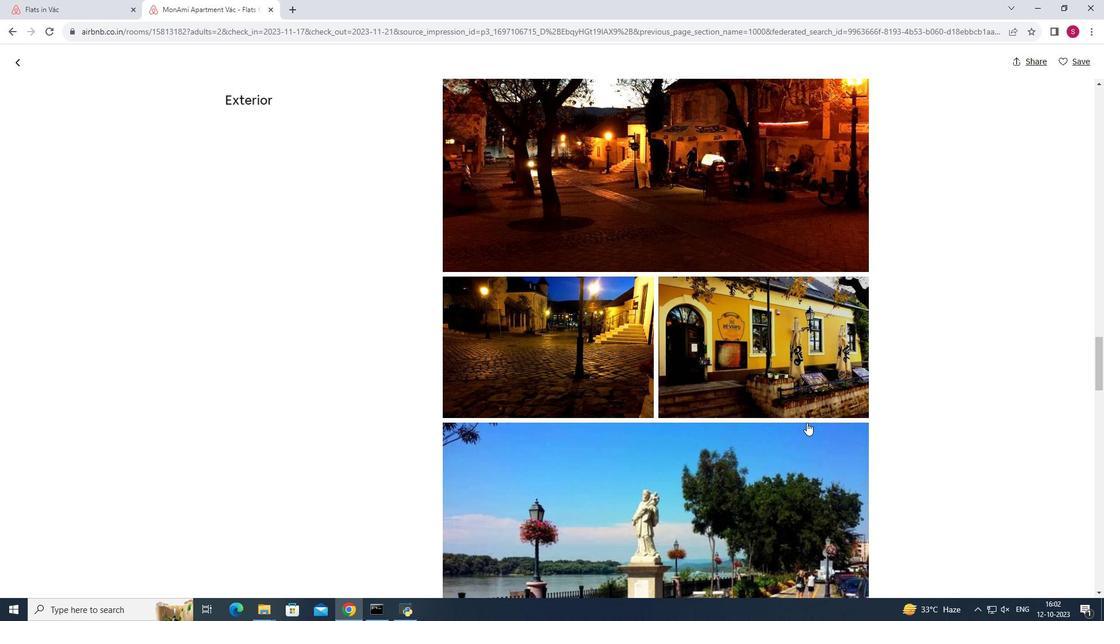 
Action: Mouse scrolled (807, 422) with delta (0, 0)
Screenshot: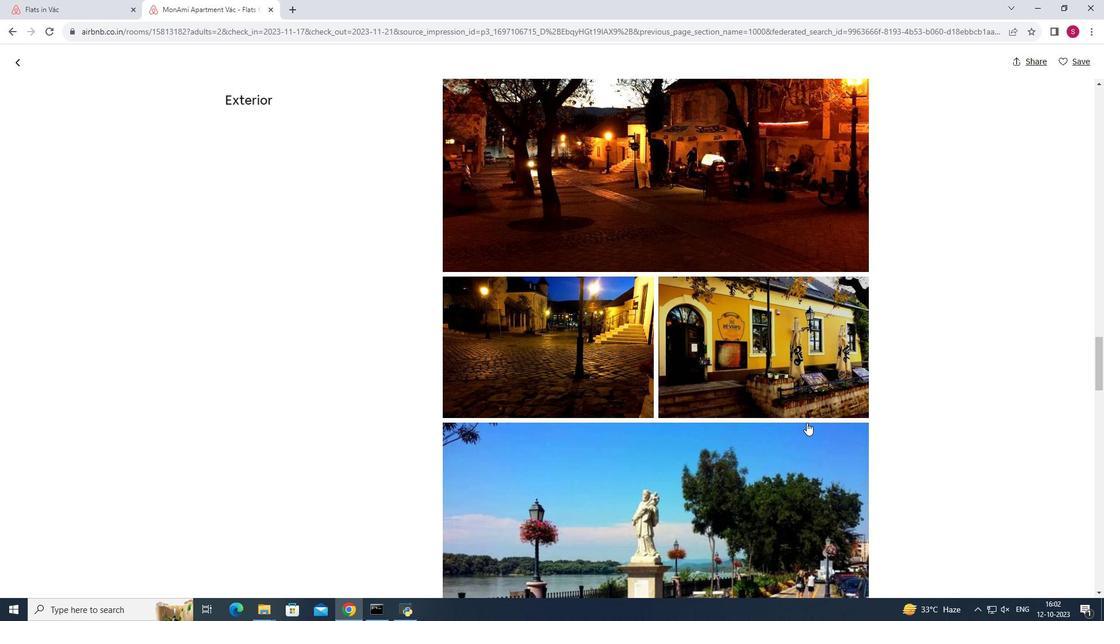 
Action: Mouse scrolled (807, 422) with delta (0, 0)
Screenshot: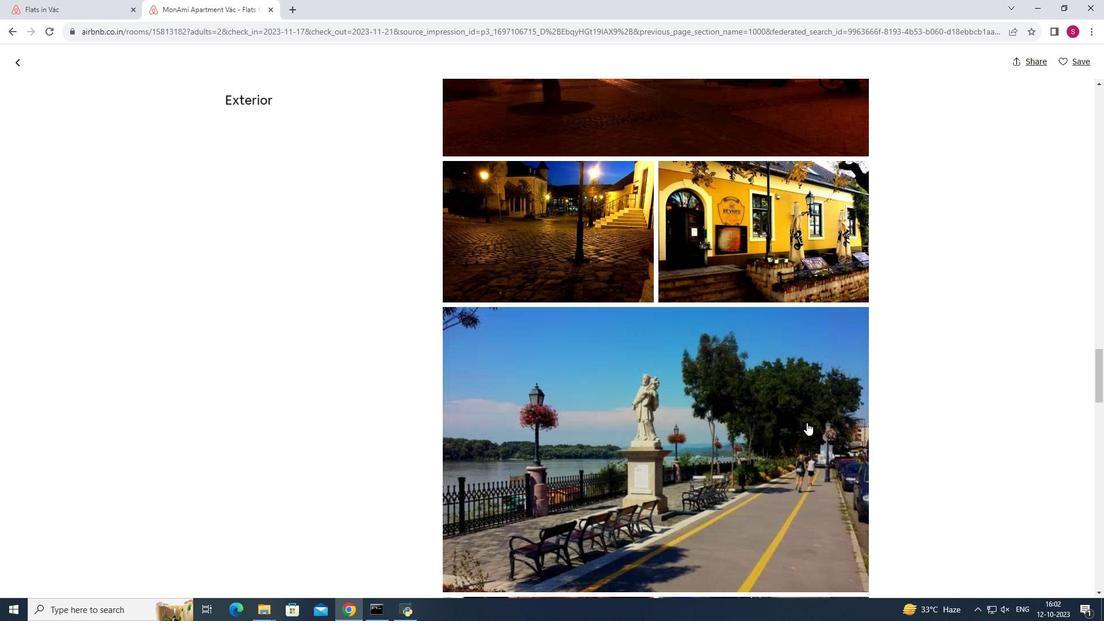 
Action: Mouse scrolled (807, 422) with delta (0, 0)
Screenshot: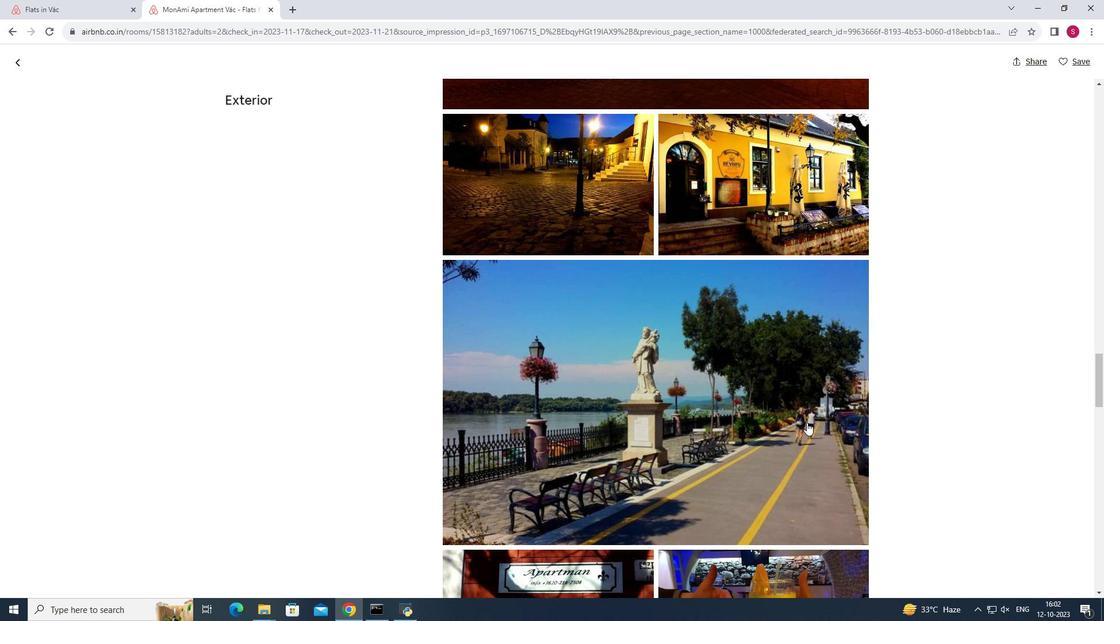 
Action: Mouse scrolled (807, 422) with delta (0, 0)
Screenshot: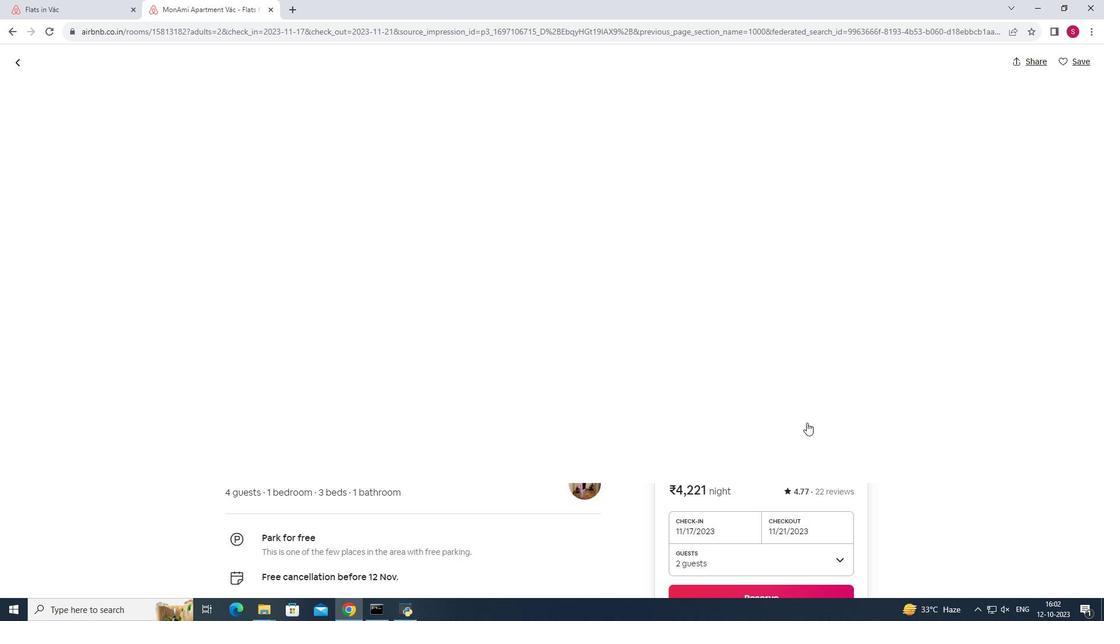 
Action: Mouse scrolled (807, 422) with delta (0, 0)
Screenshot: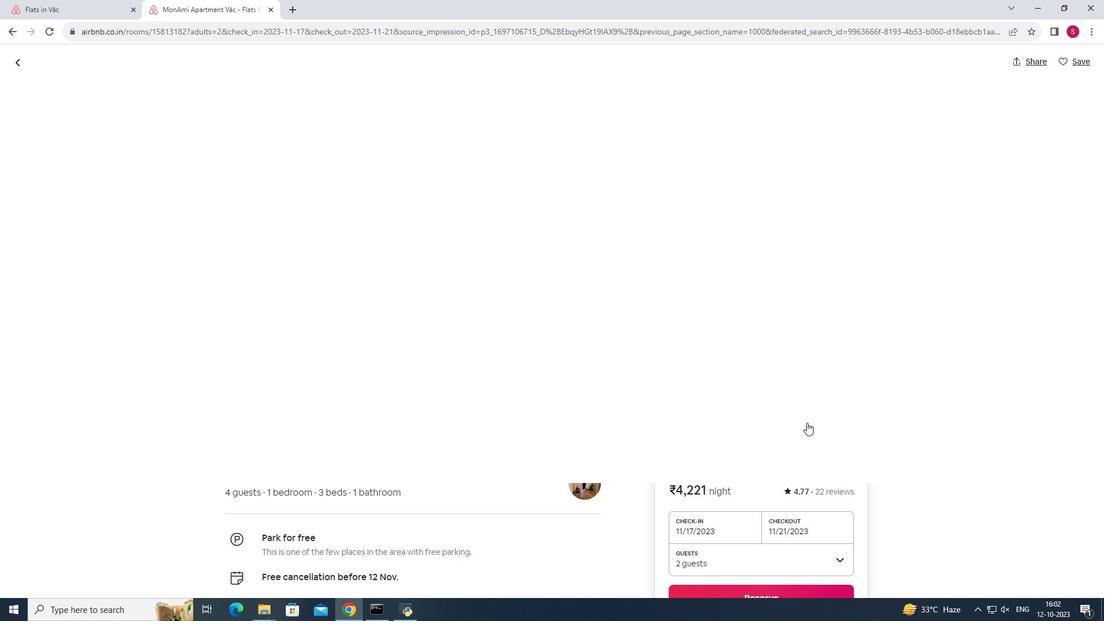 
Action: Mouse scrolled (807, 422) with delta (0, 0)
Screenshot: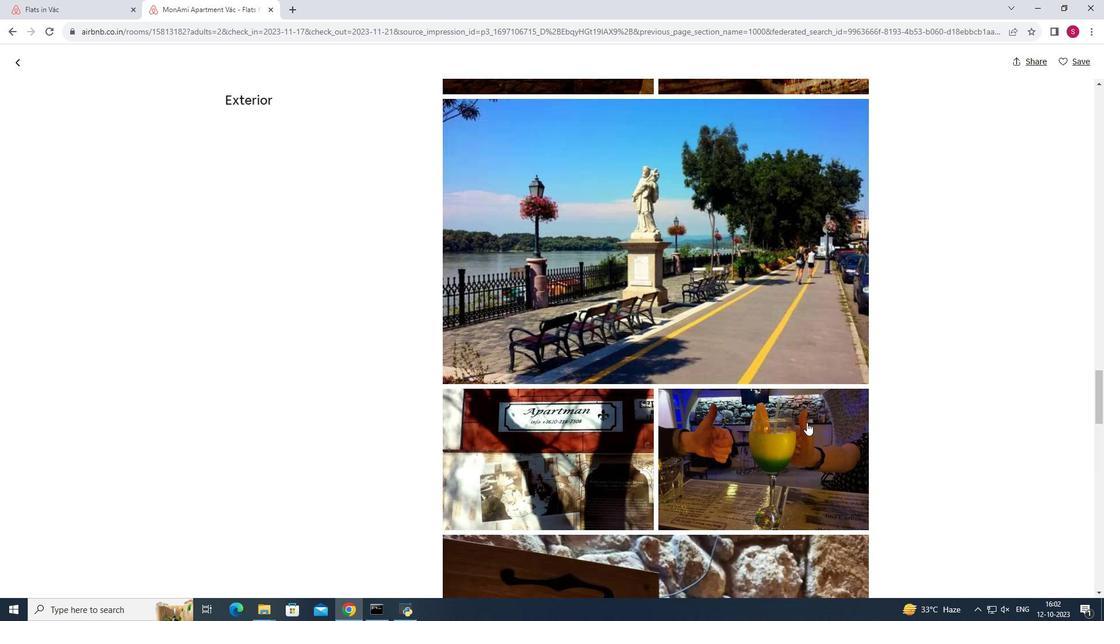 
Action: Mouse moved to (807, 421)
Screenshot: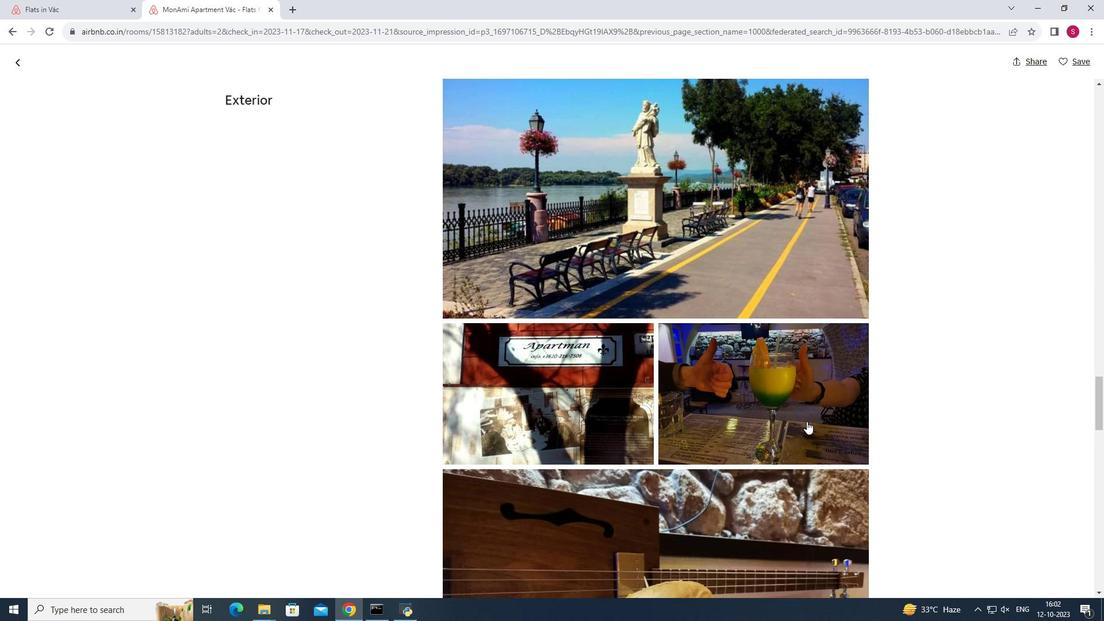 
Action: Mouse scrolled (807, 421) with delta (0, 0)
Screenshot: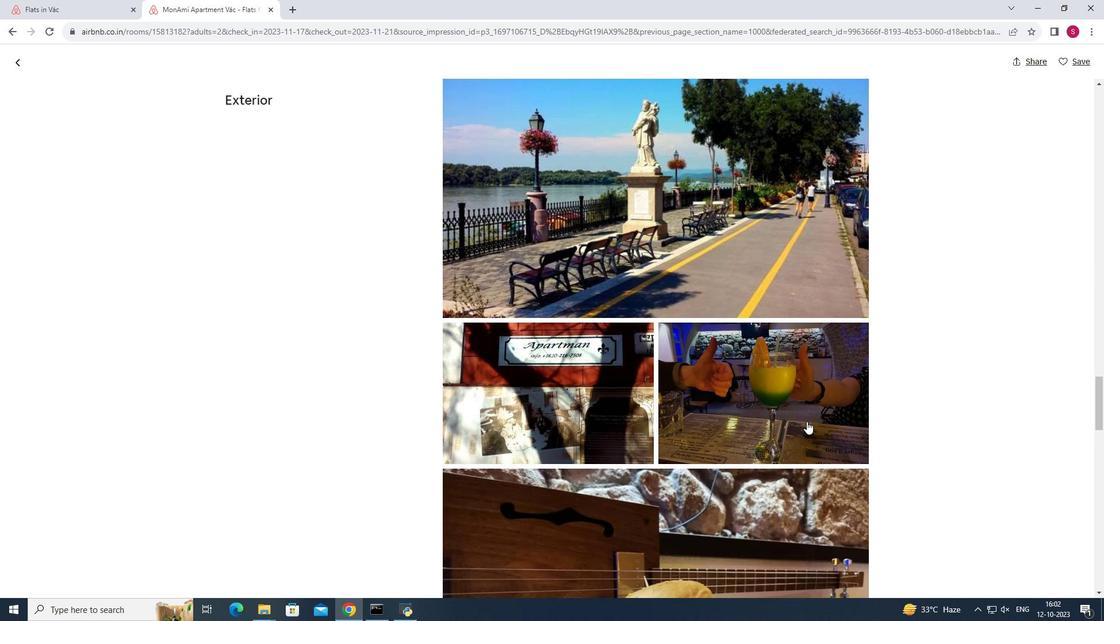 
Action: Mouse scrolled (807, 421) with delta (0, 0)
Screenshot: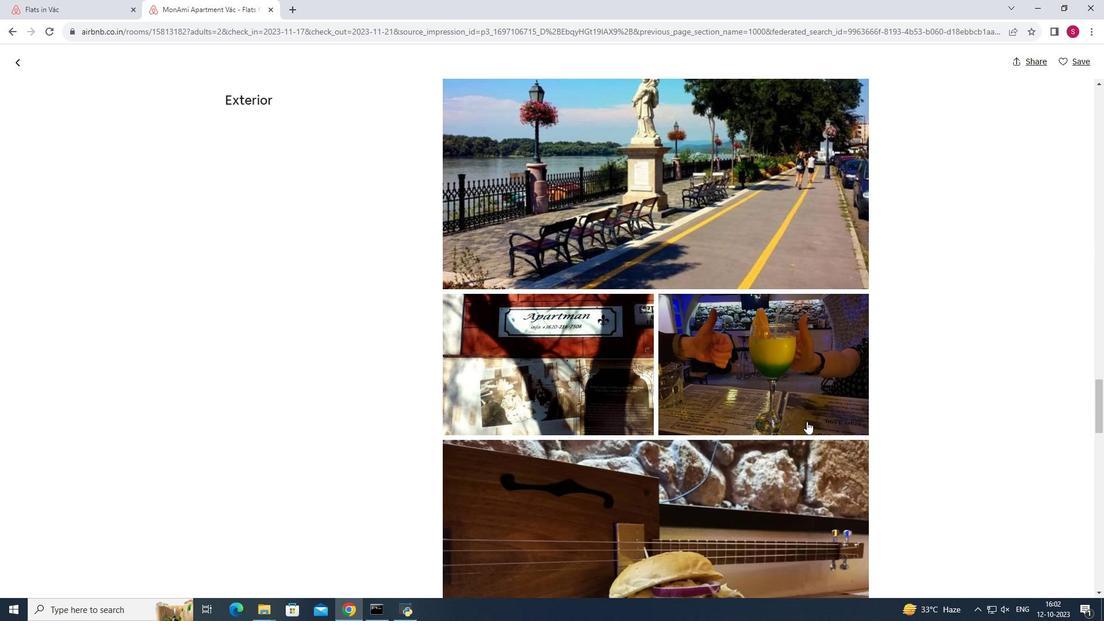 
Action: Mouse scrolled (807, 421) with delta (0, 0)
Screenshot: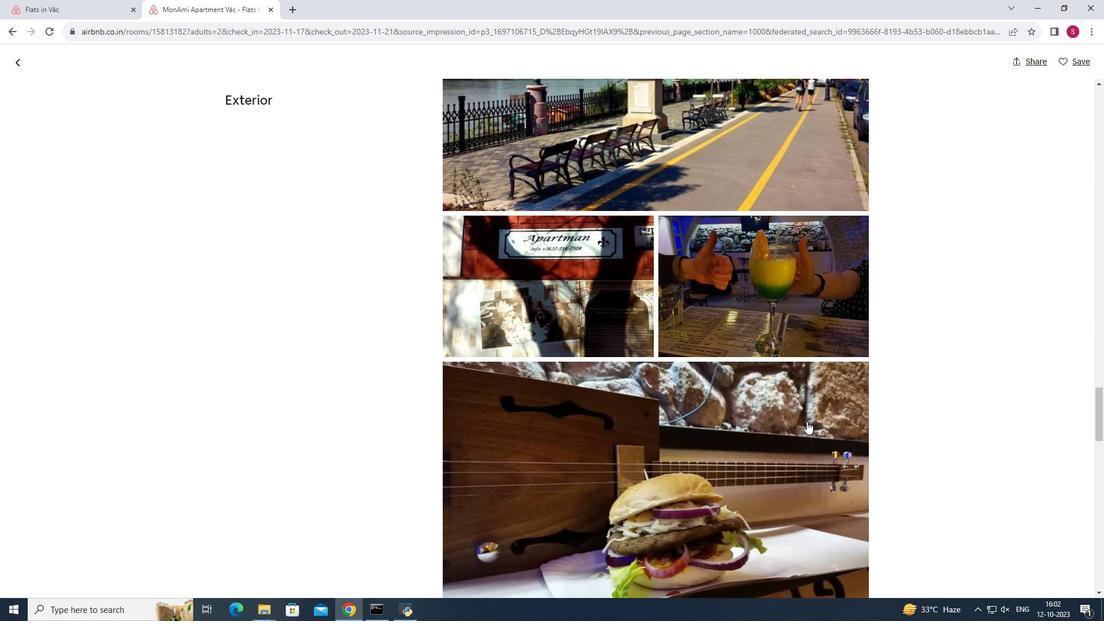 
Action: Mouse scrolled (807, 421) with delta (0, 0)
Screenshot: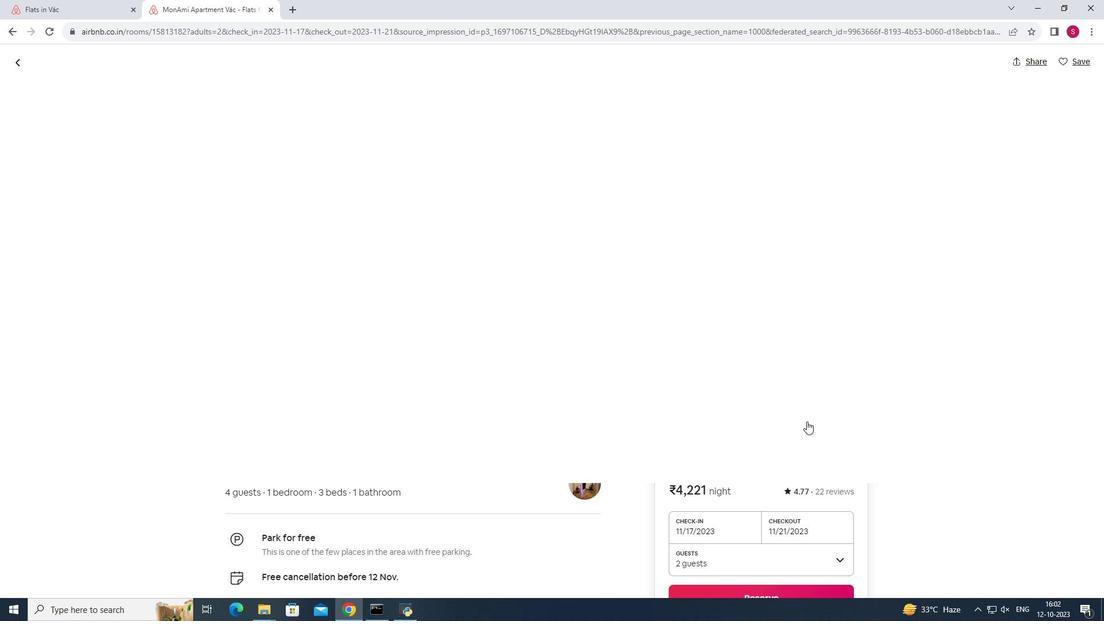 
Action: Mouse scrolled (807, 421) with delta (0, 0)
Screenshot: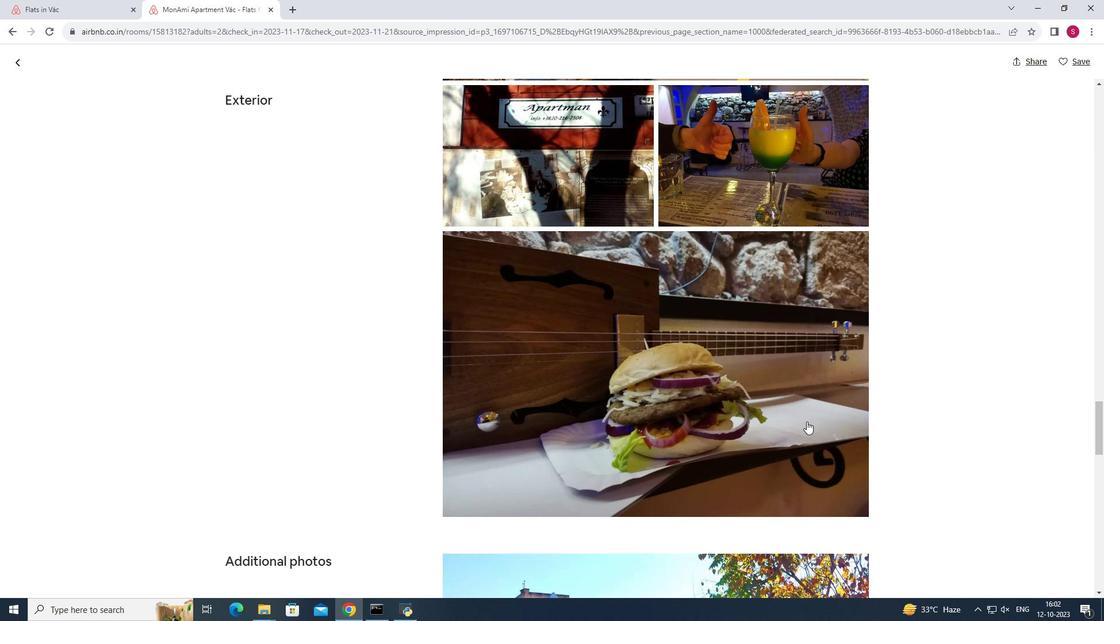 
Action: Mouse scrolled (807, 421) with delta (0, 0)
Screenshot: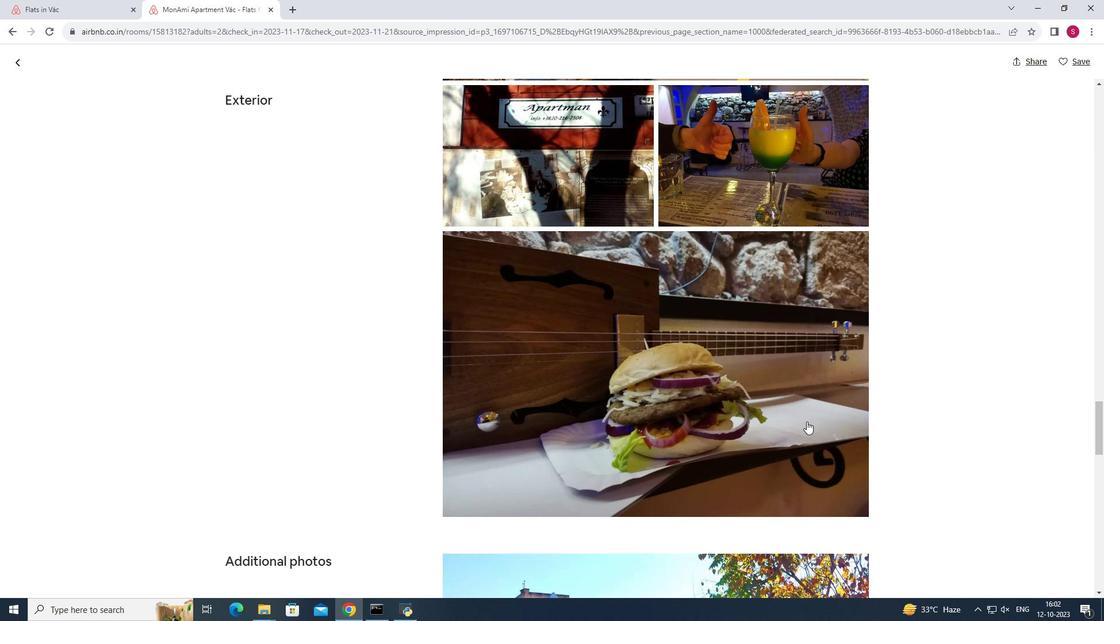 
Action: Mouse scrolled (807, 421) with delta (0, 0)
Screenshot: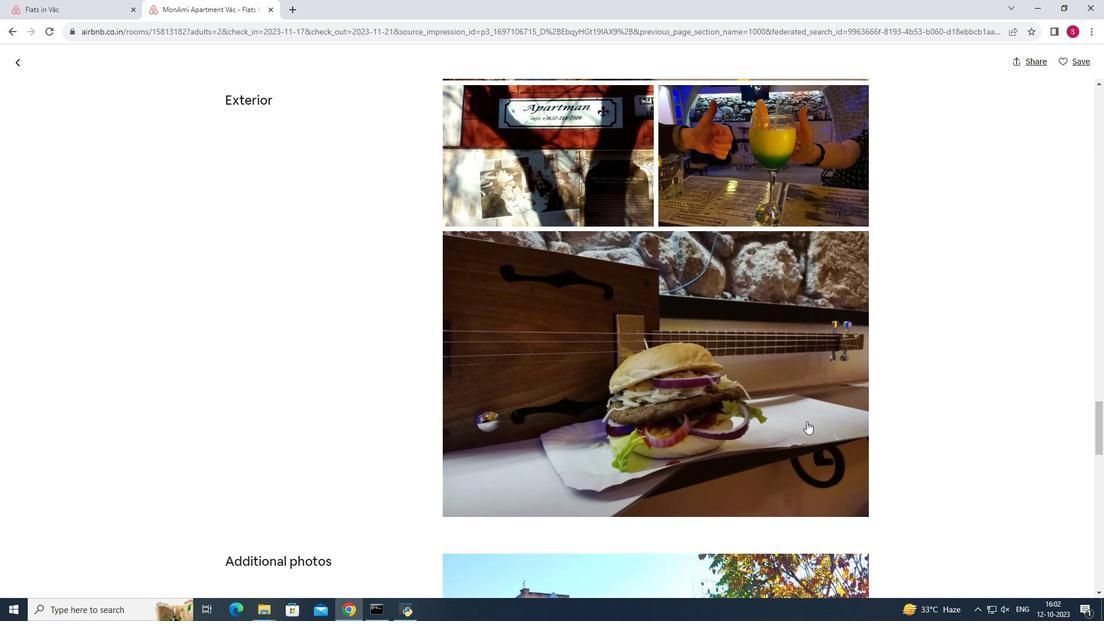 
Action: Mouse scrolled (807, 421) with delta (0, 0)
Screenshot: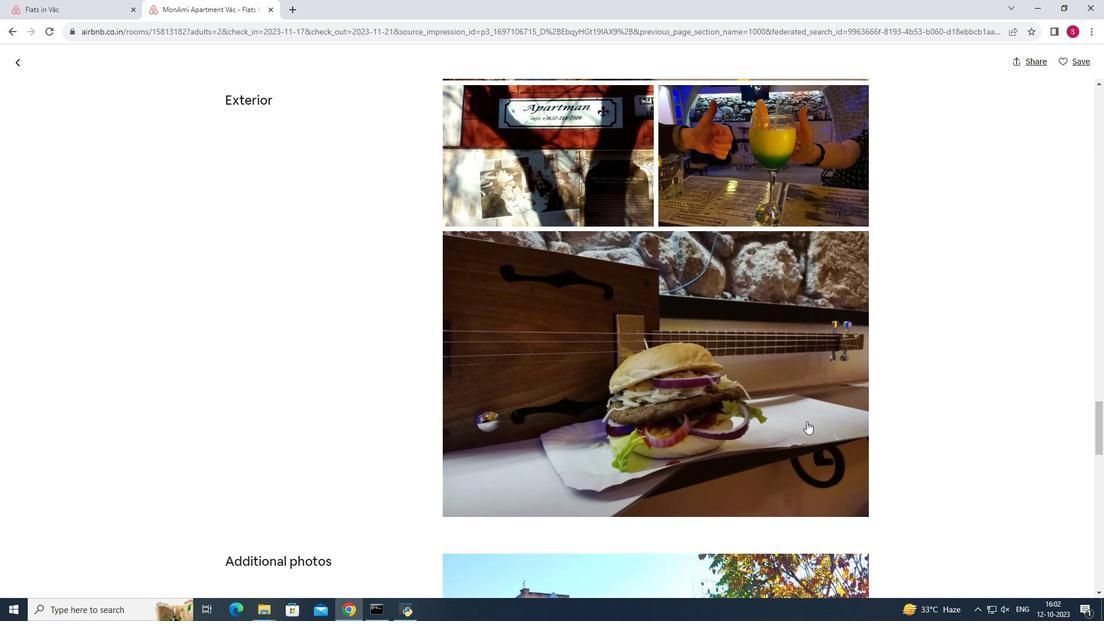 
Action: Mouse scrolled (807, 421) with delta (0, 0)
Screenshot: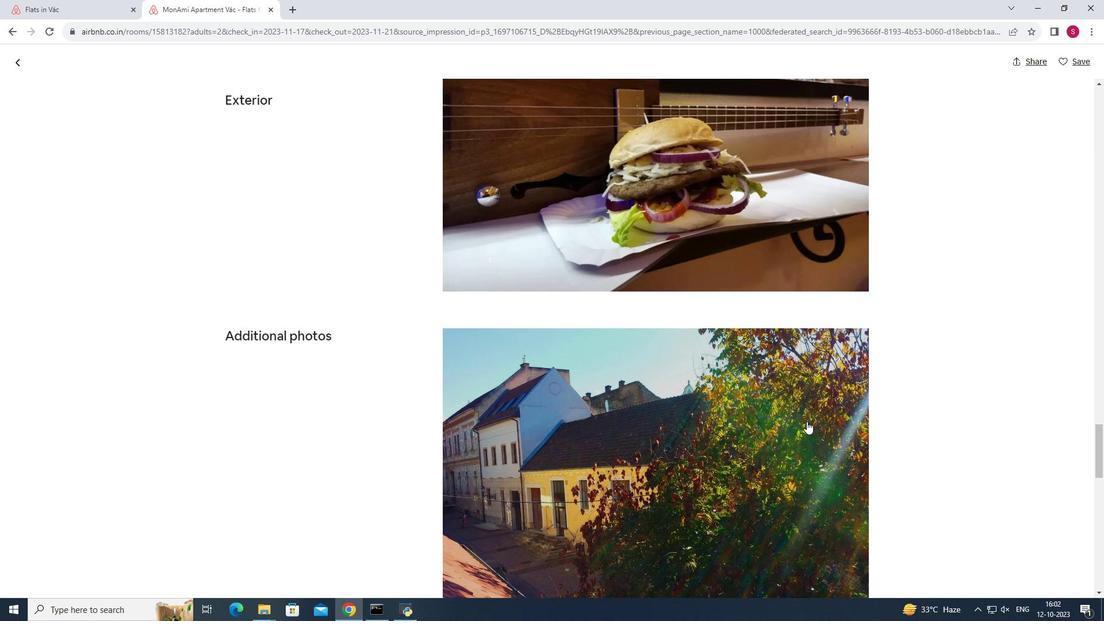 
Action: Mouse scrolled (807, 421) with delta (0, 0)
Screenshot: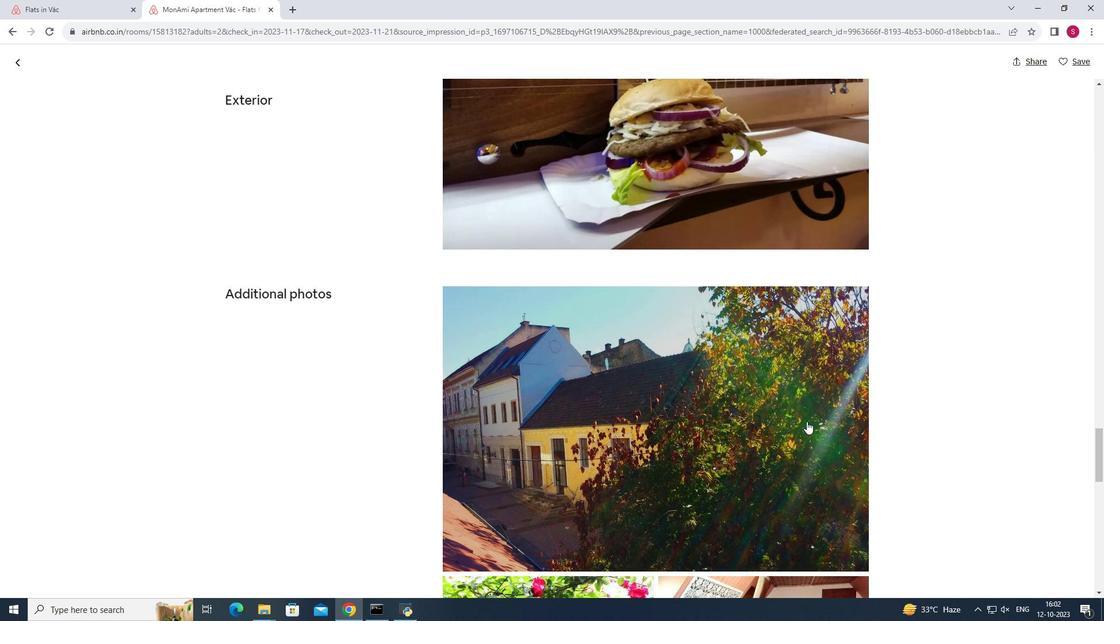 
Action: Mouse scrolled (807, 421) with delta (0, 0)
Screenshot: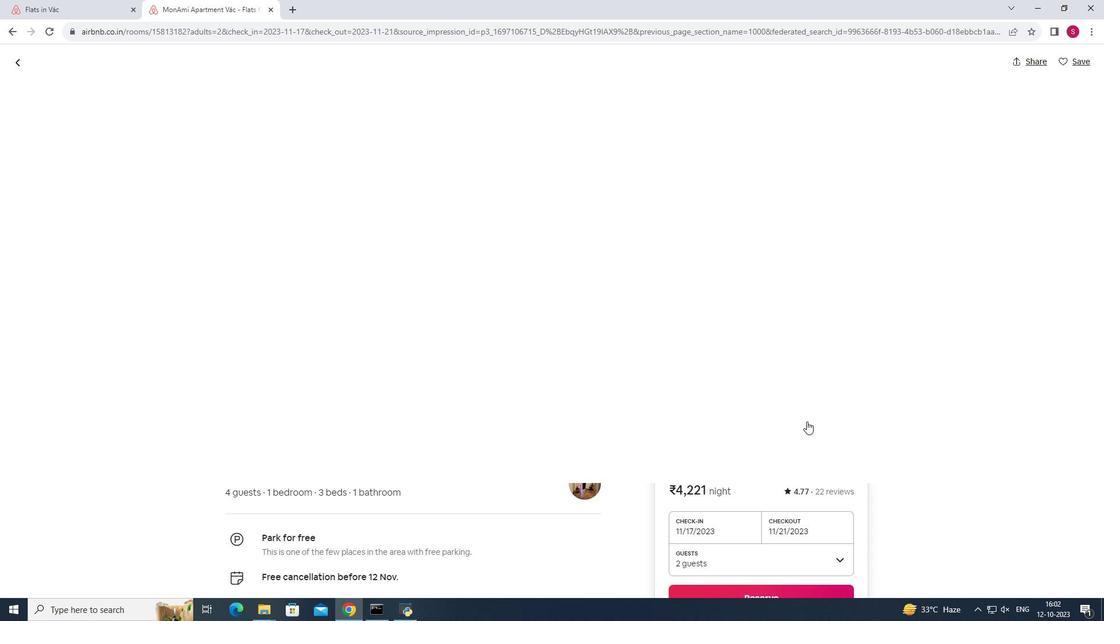 
Action: Mouse scrolled (807, 421) with delta (0, 0)
Screenshot: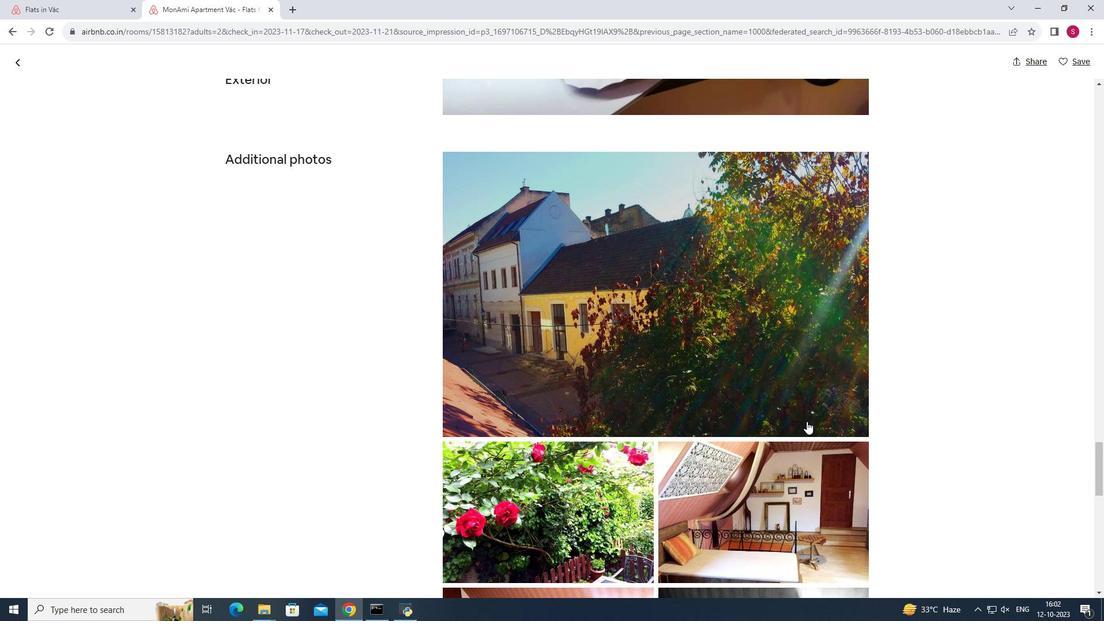 
Action: Mouse scrolled (807, 421) with delta (0, 0)
Screenshot: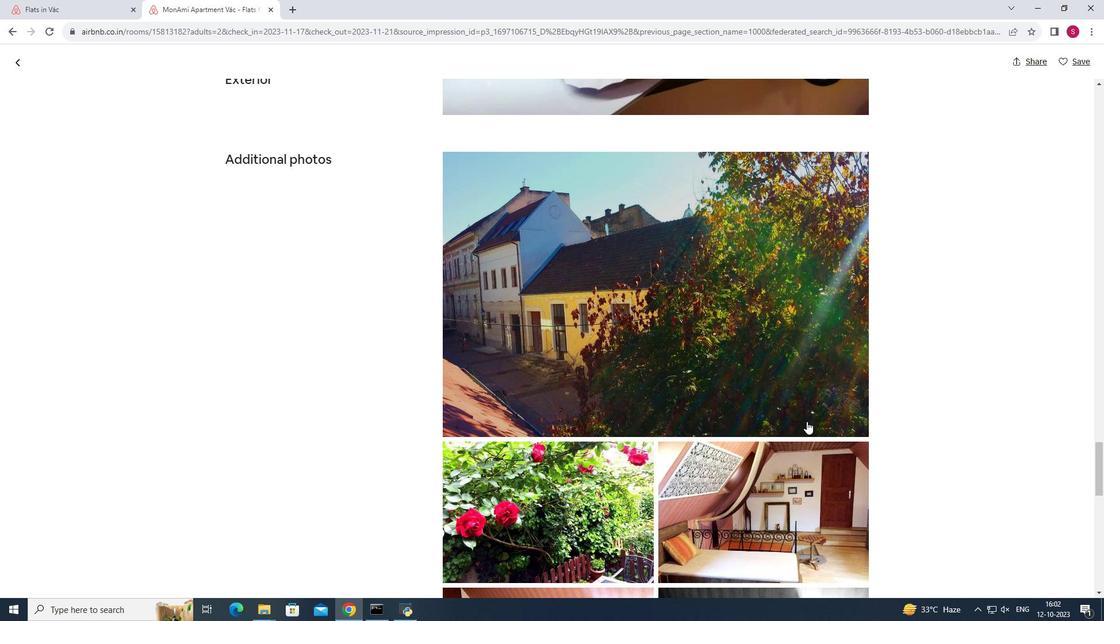 
Action: Mouse scrolled (807, 421) with delta (0, 0)
Screenshot: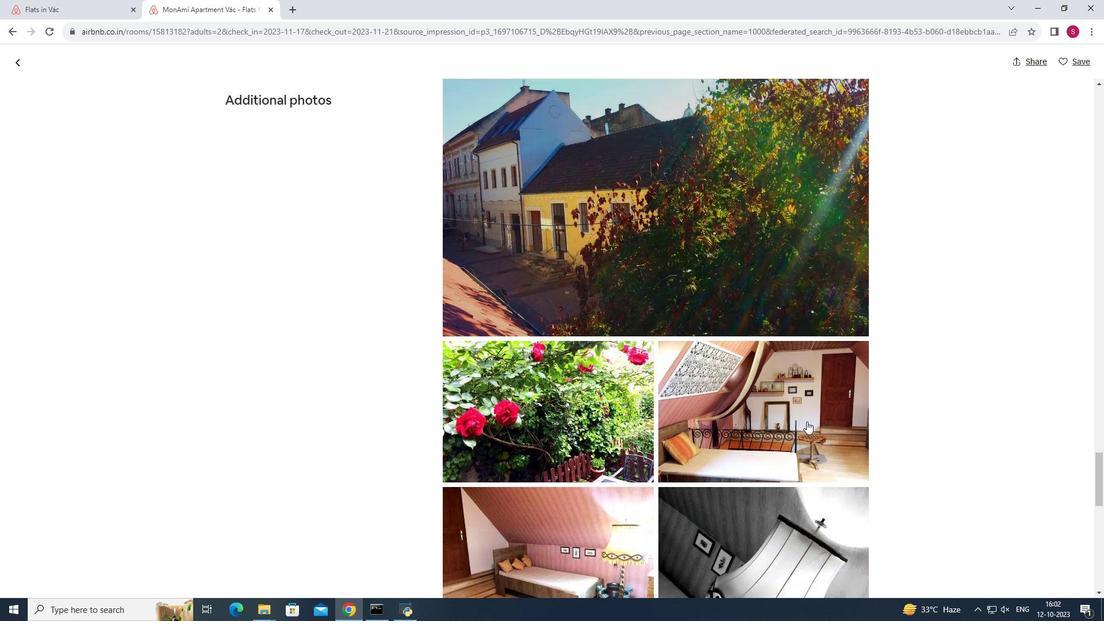 
Action: Mouse scrolled (807, 421) with delta (0, 0)
Screenshot: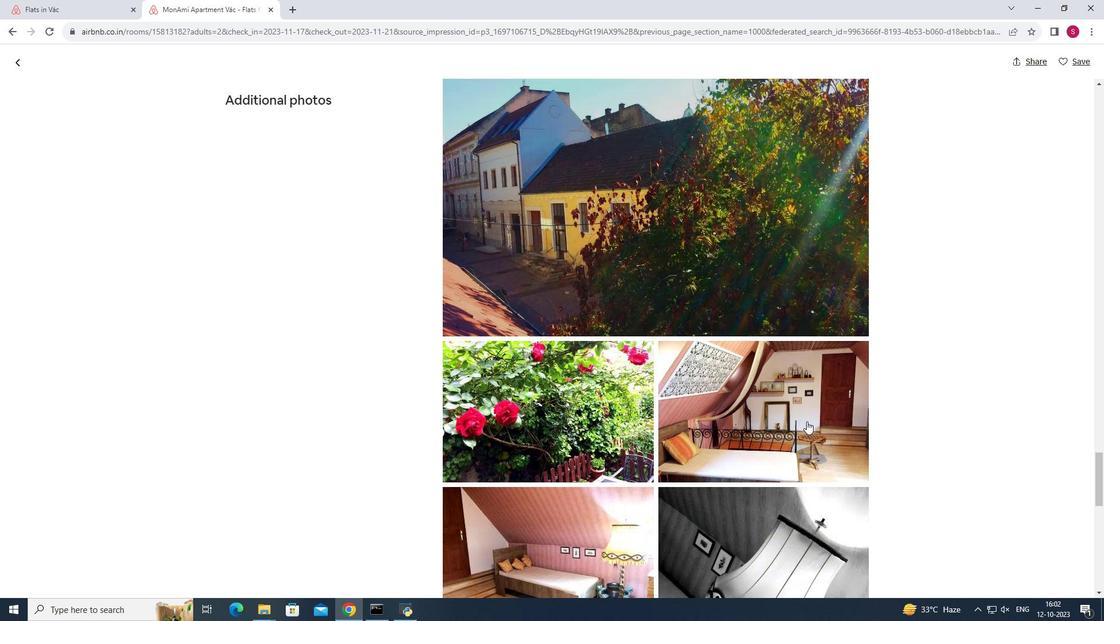 
Action: Mouse scrolled (807, 421) with delta (0, 0)
Screenshot: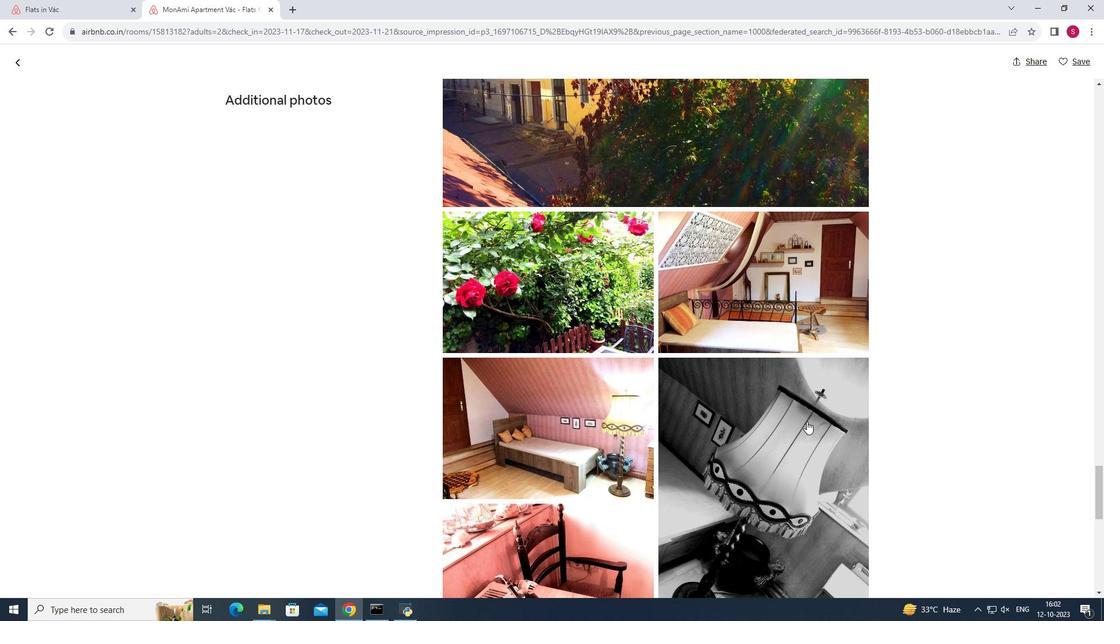 
Action: Mouse scrolled (807, 421) with delta (0, 0)
Screenshot: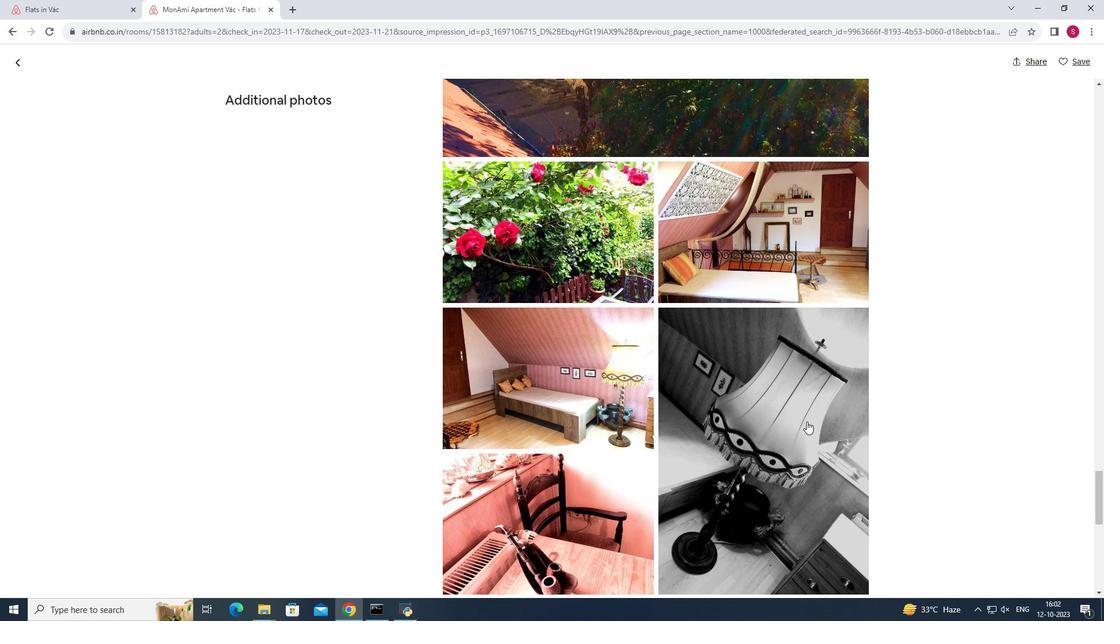 
Action: Mouse scrolled (807, 421) with delta (0, 0)
Screenshot: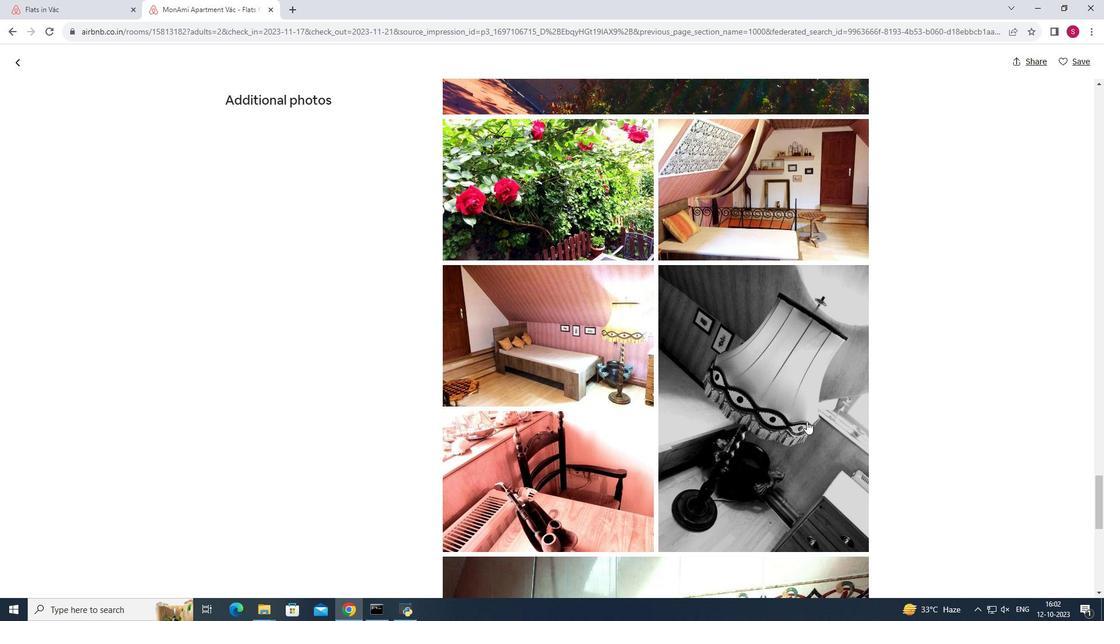
Action: Mouse scrolled (807, 421) with delta (0, 0)
Screenshot: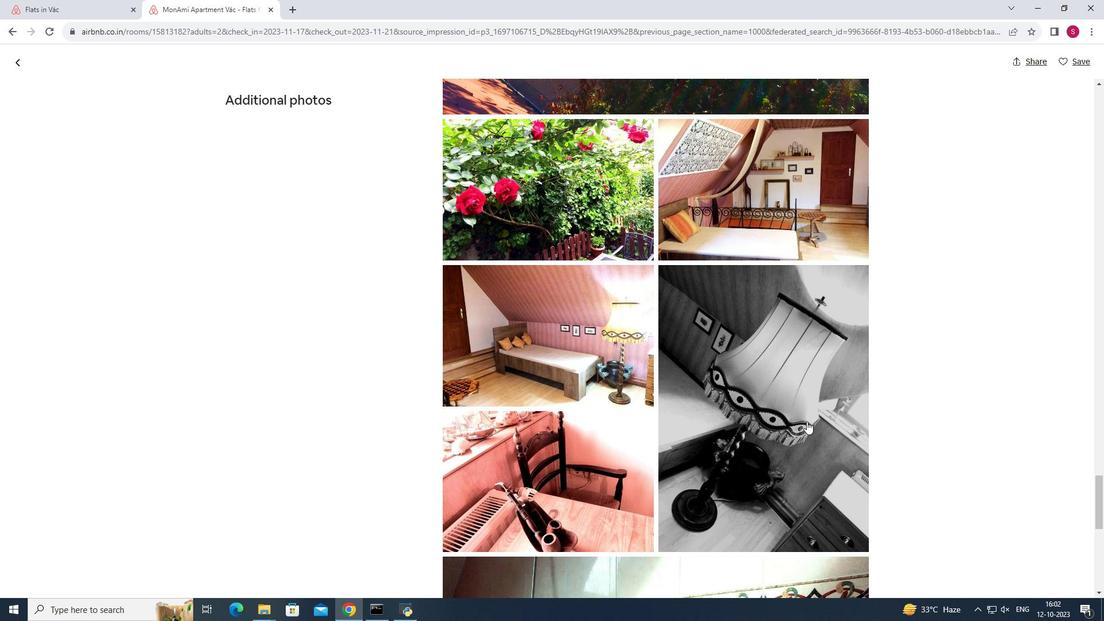
Action: Mouse scrolled (807, 421) with delta (0, 0)
Screenshot: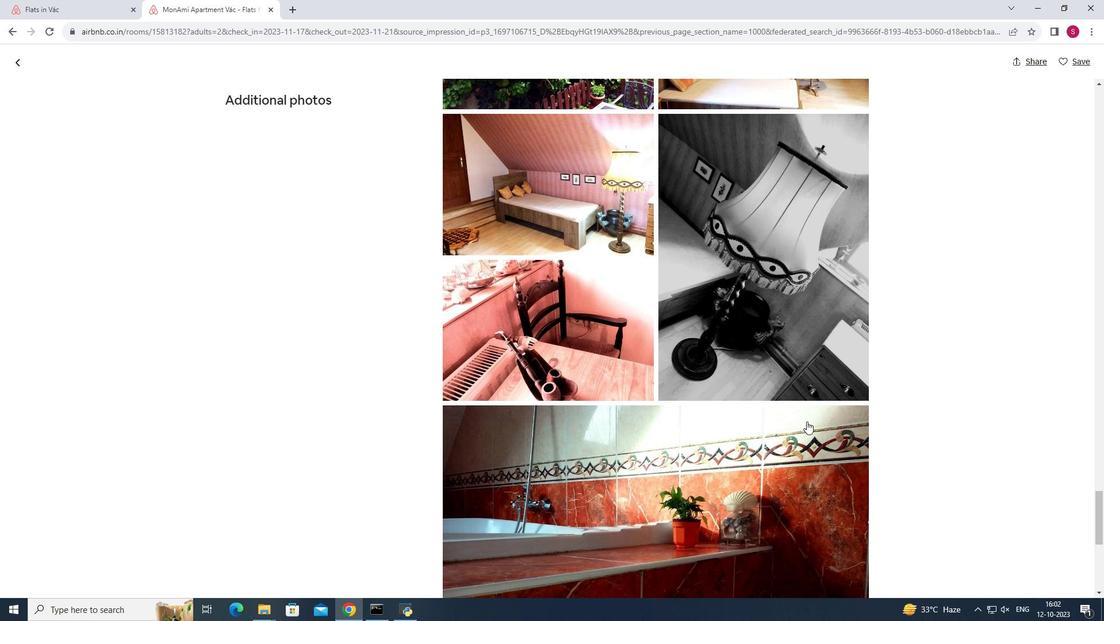 
Action: Mouse scrolled (807, 421) with delta (0, 0)
Screenshot: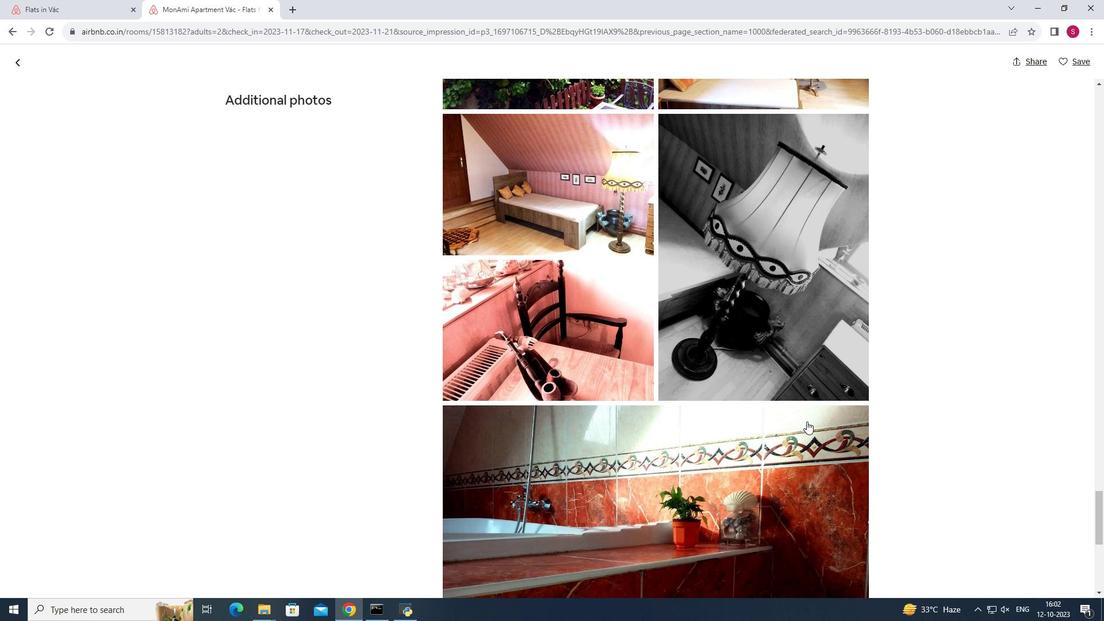 
Action: Mouse scrolled (807, 421) with delta (0, 0)
Screenshot: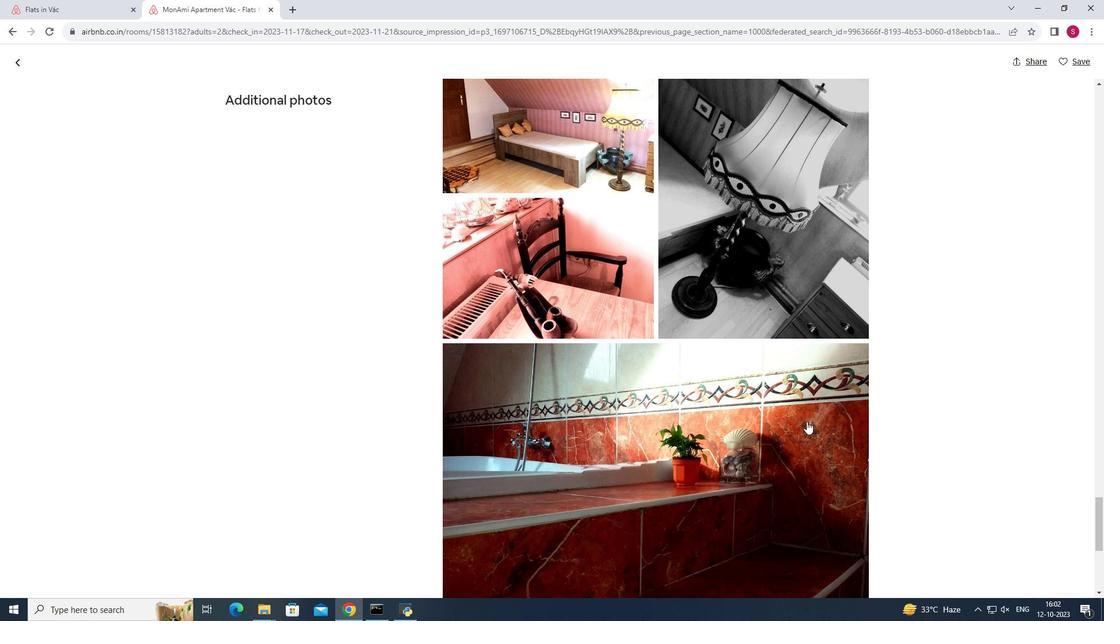
Action: Mouse scrolled (807, 421) with delta (0, 0)
Screenshot: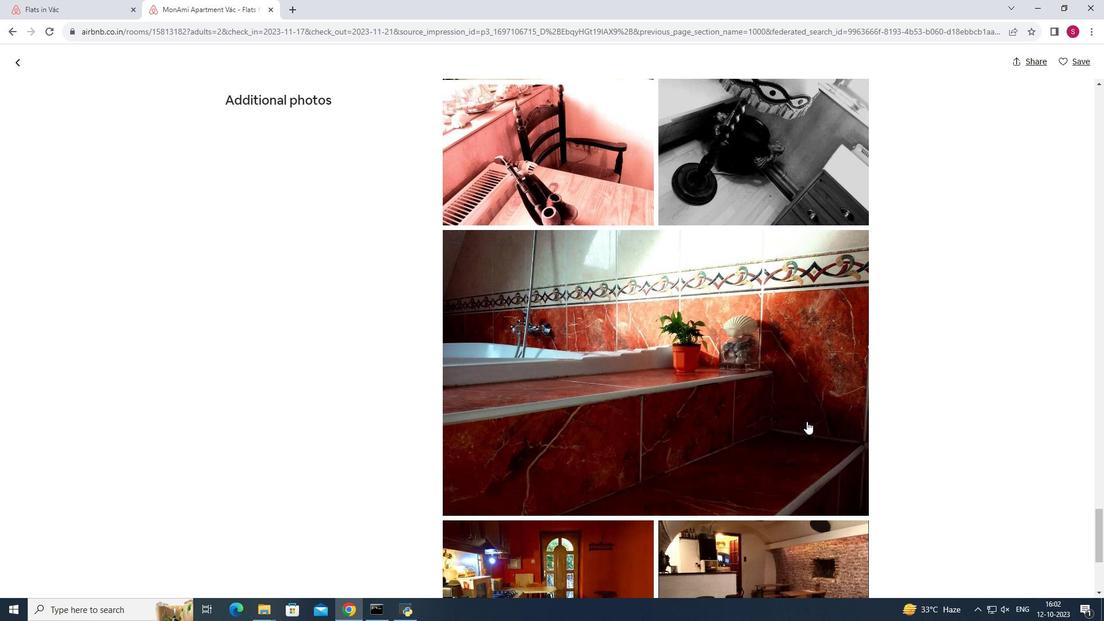 
Action: Mouse scrolled (807, 421) with delta (0, 0)
Screenshot: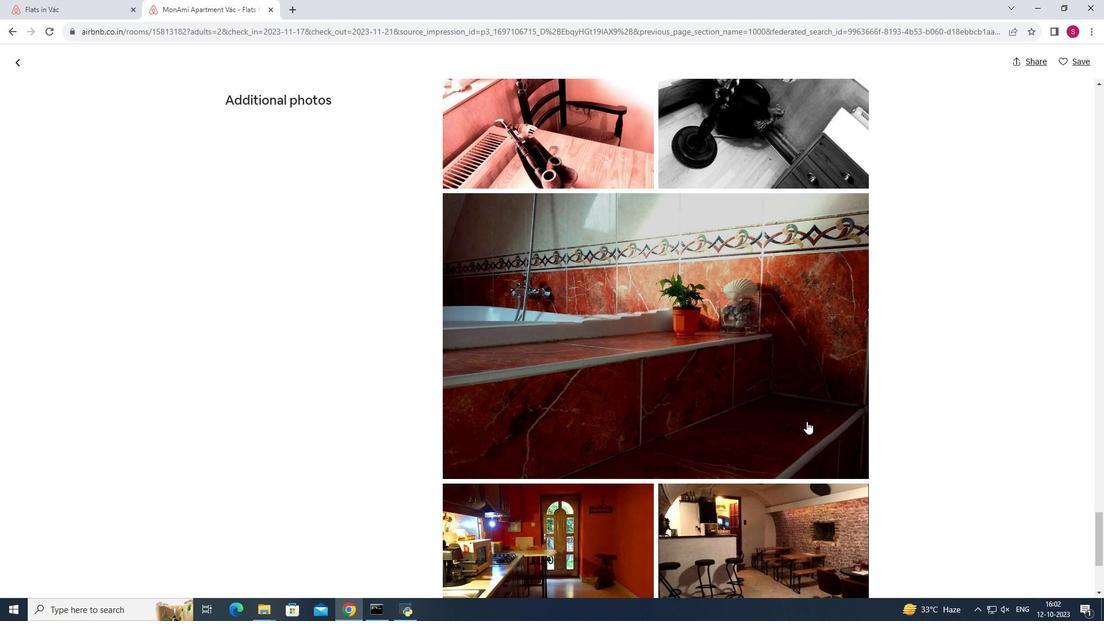 
Action: Mouse scrolled (807, 421) with delta (0, 0)
Screenshot: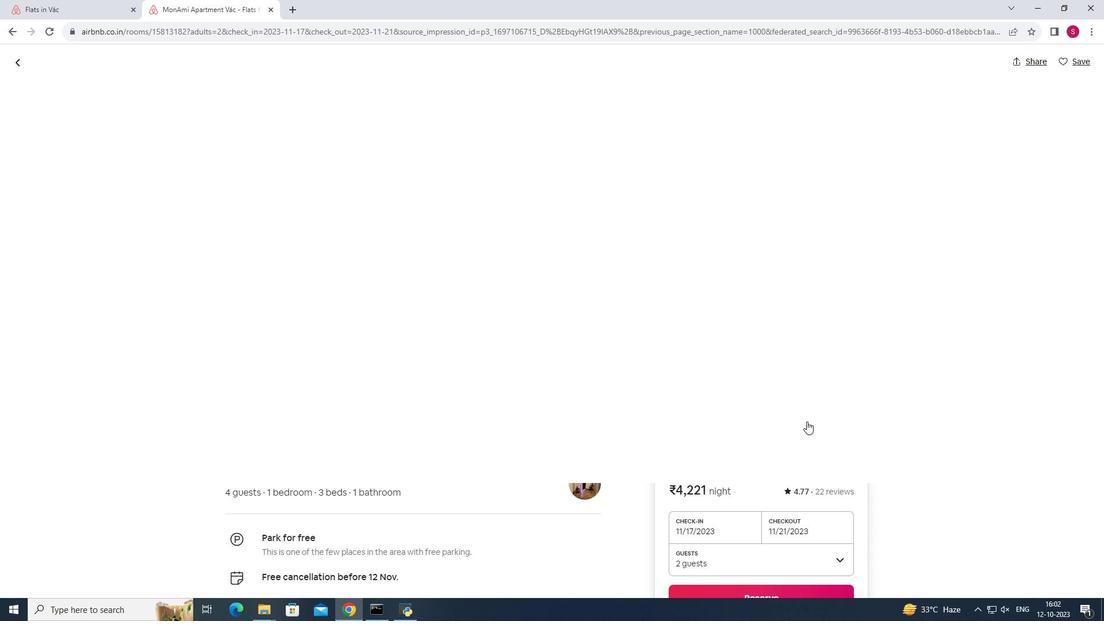 
Action: Mouse scrolled (807, 421) with delta (0, 0)
Screenshot: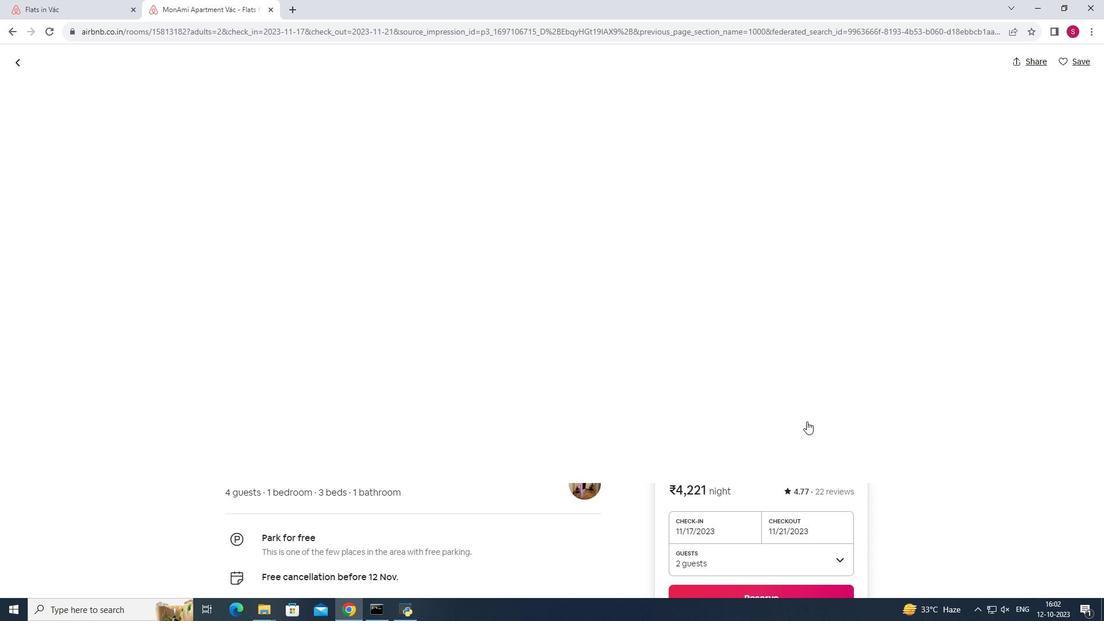 
Action: Mouse scrolled (807, 421) with delta (0, 0)
Screenshot: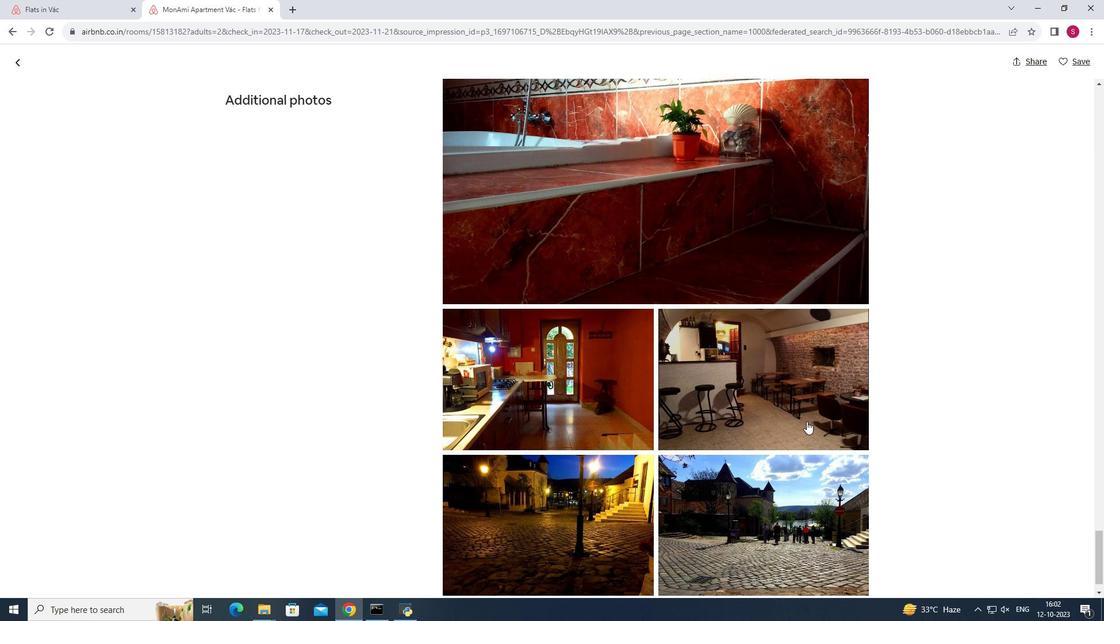 
Action: Mouse scrolled (807, 421) with delta (0, 0)
Screenshot: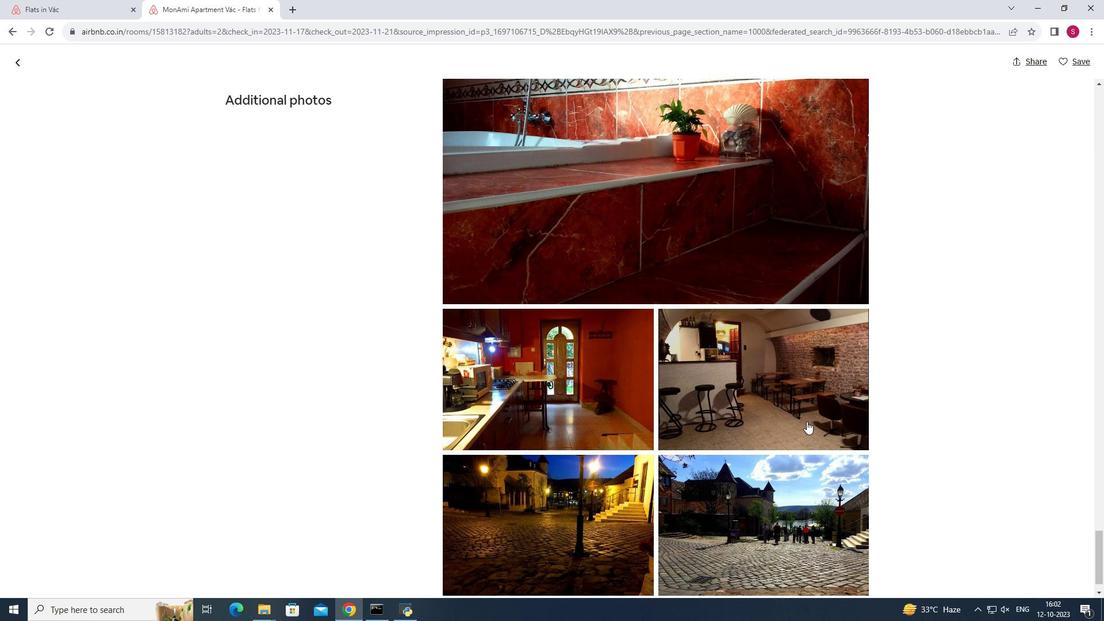 
Action: Mouse scrolled (807, 421) with delta (0, 0)
Screenshot: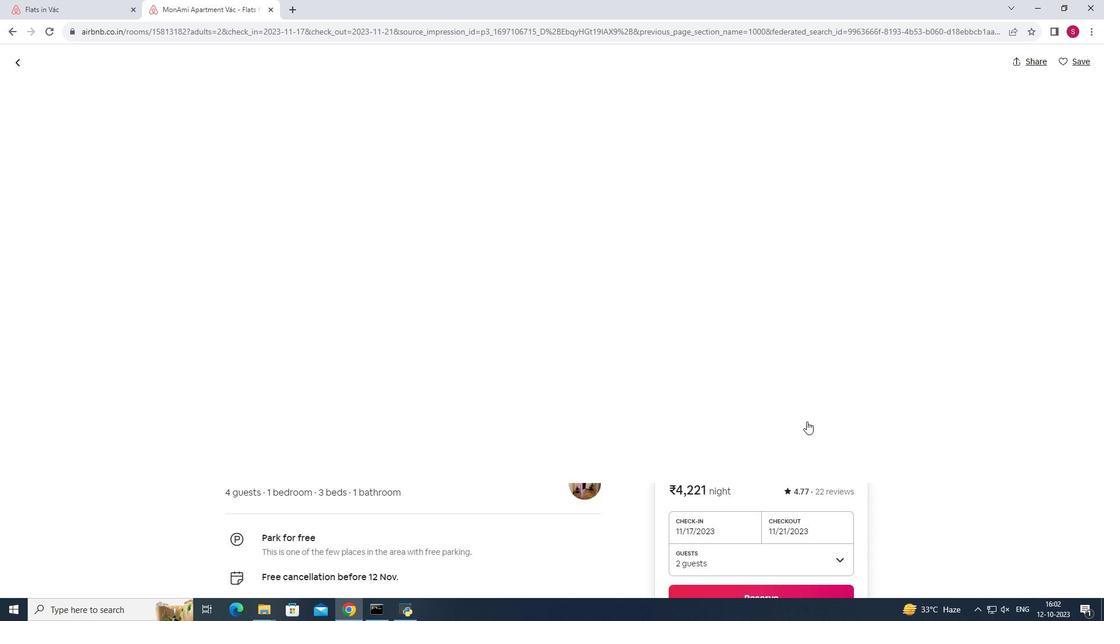 
Action: Mouse scrolled (807, 421) with delta (0, 0)
Screenshot: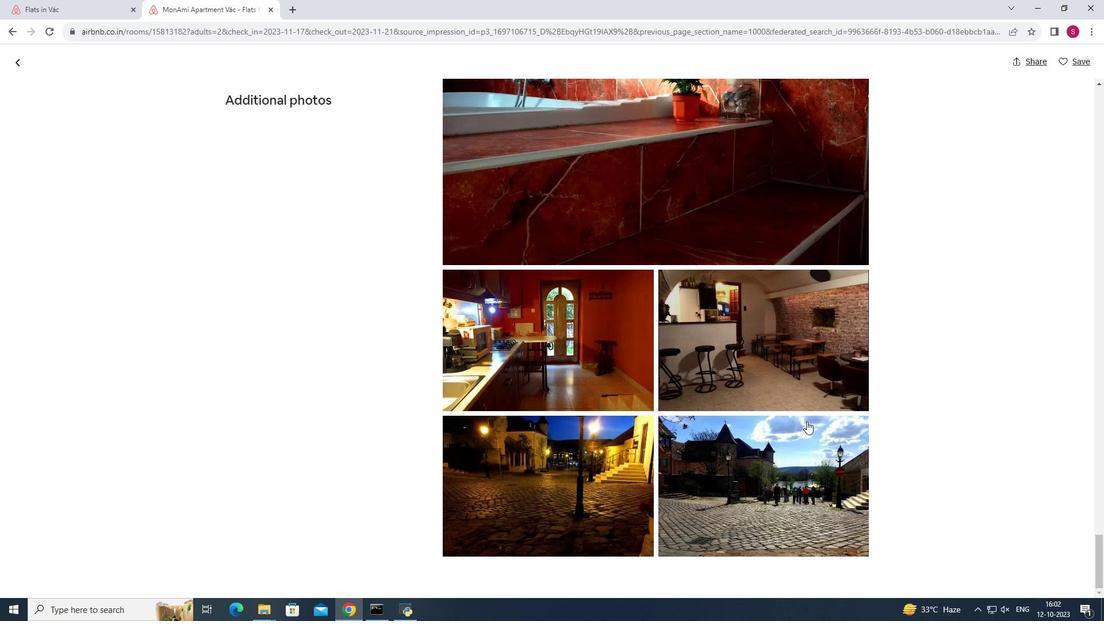 
Action: Mouse scrolled (807, 421) with delta (0, 0)
Screenshot: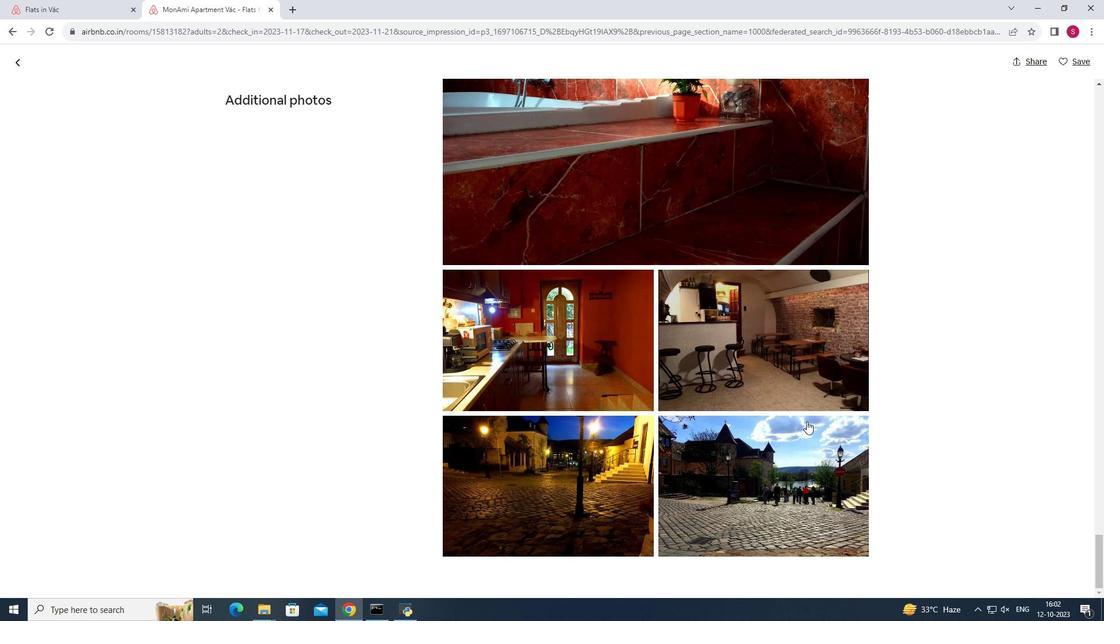 
Action: Mouse moved to (19, 64)
Screenshot: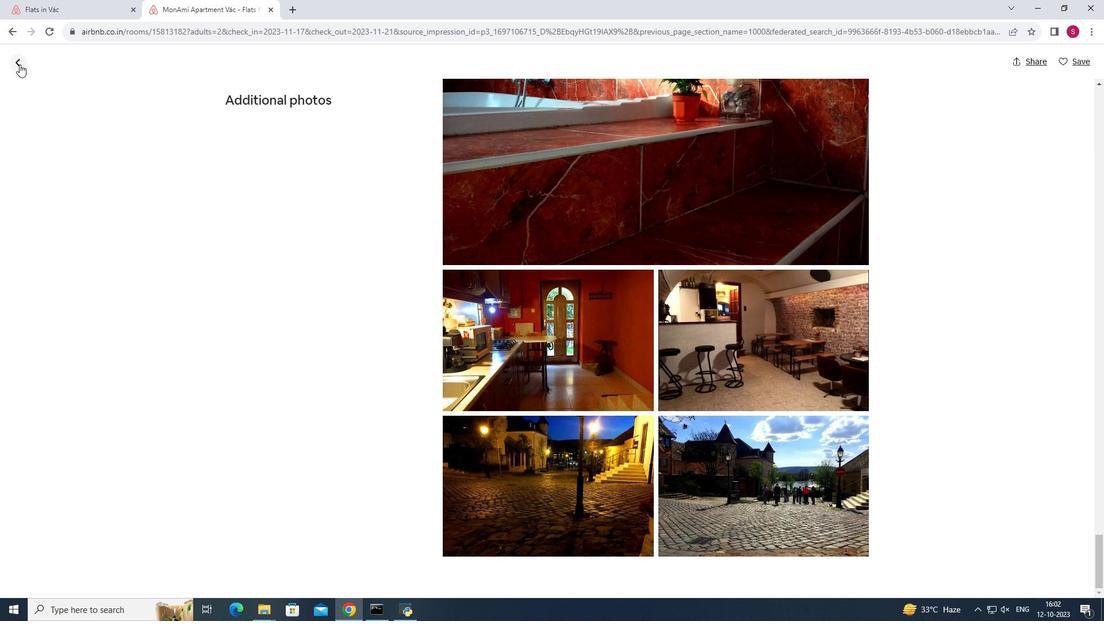 
Action: Mouse pressed left at (19, 64)
Screenshot: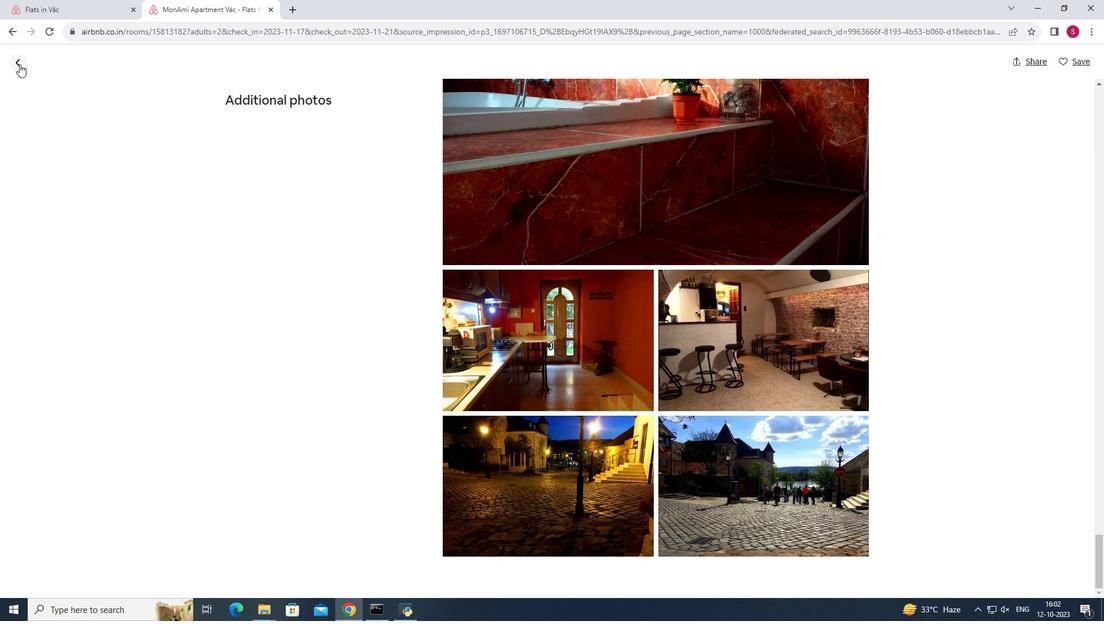 
Action: Mouse moved to (940, 362)
Screenshot: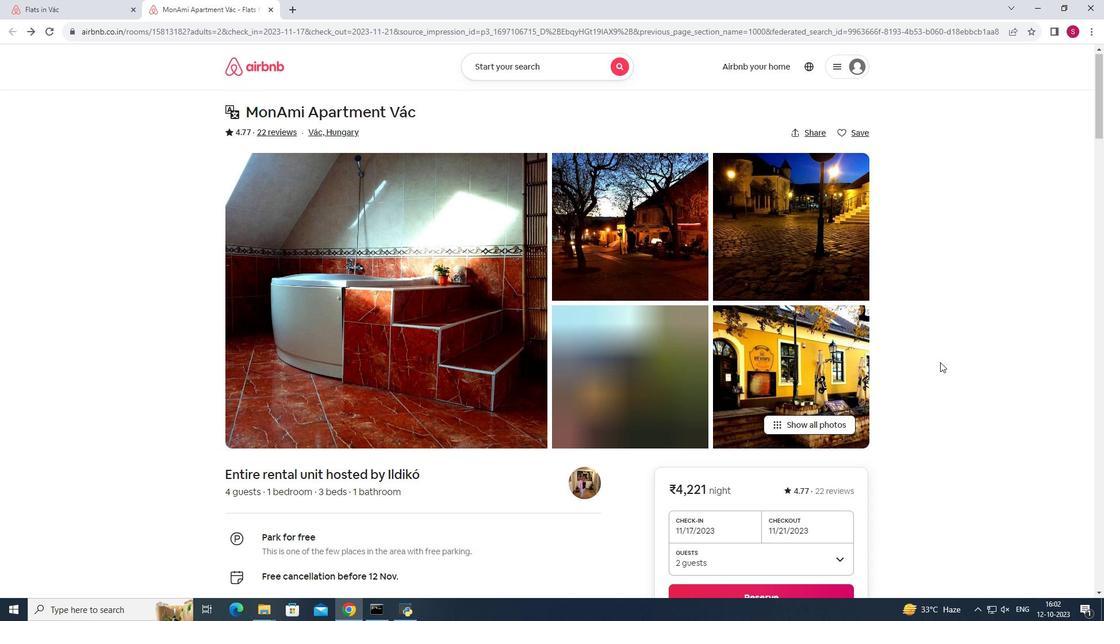 
Action: Mouse scrolled (940, 361) with delta (0, 0)
Screenshot: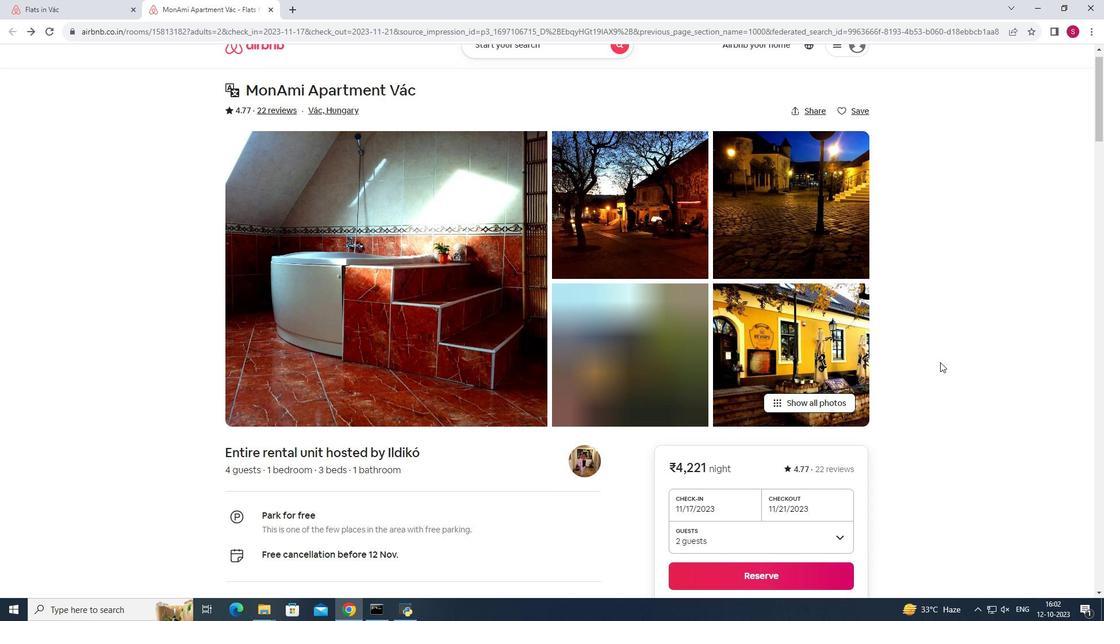 
Action: Mouse moved to (940, 362)
Screenshot: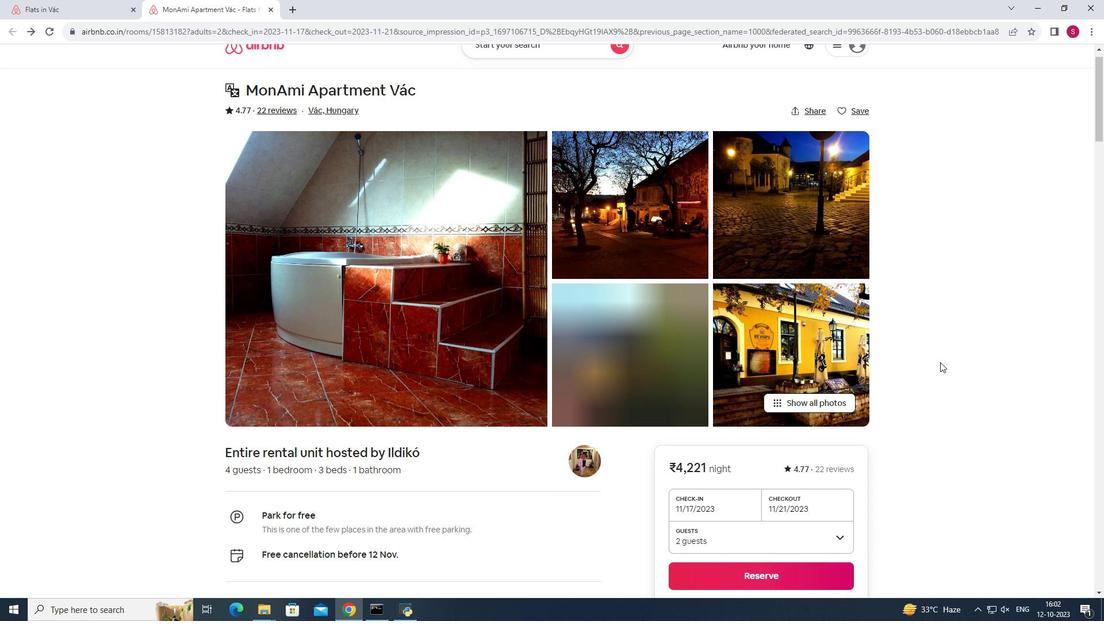 
Action: Mouse scrolled (940, 361) with delta (0, 0)
Screenshot: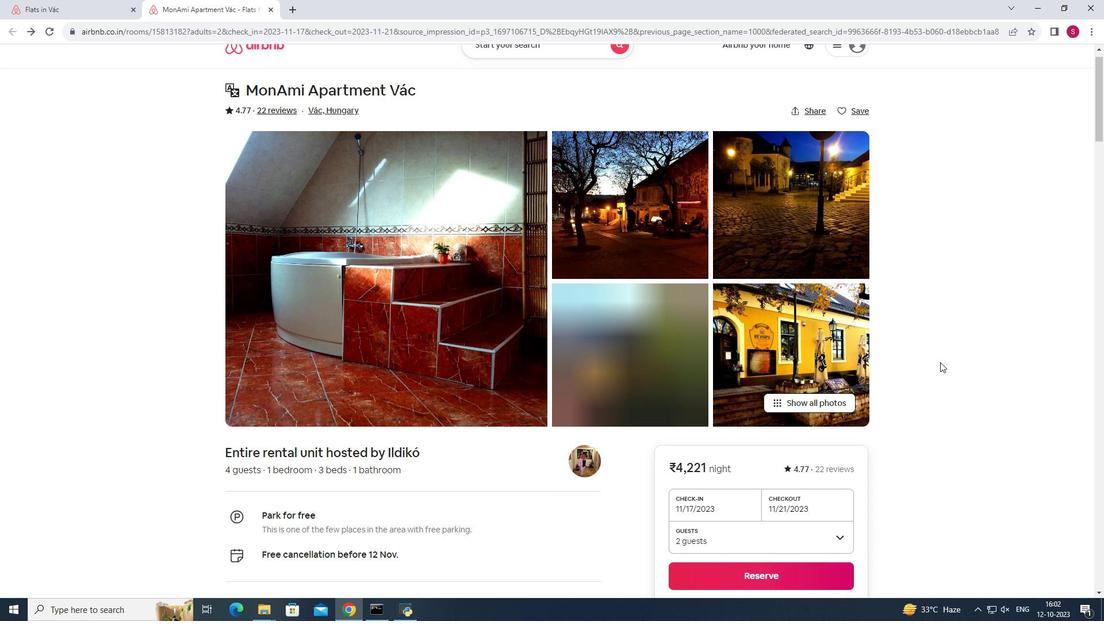 
Action: Mouse scrolled (940, 361) with delta (0, 0)
Screenshot: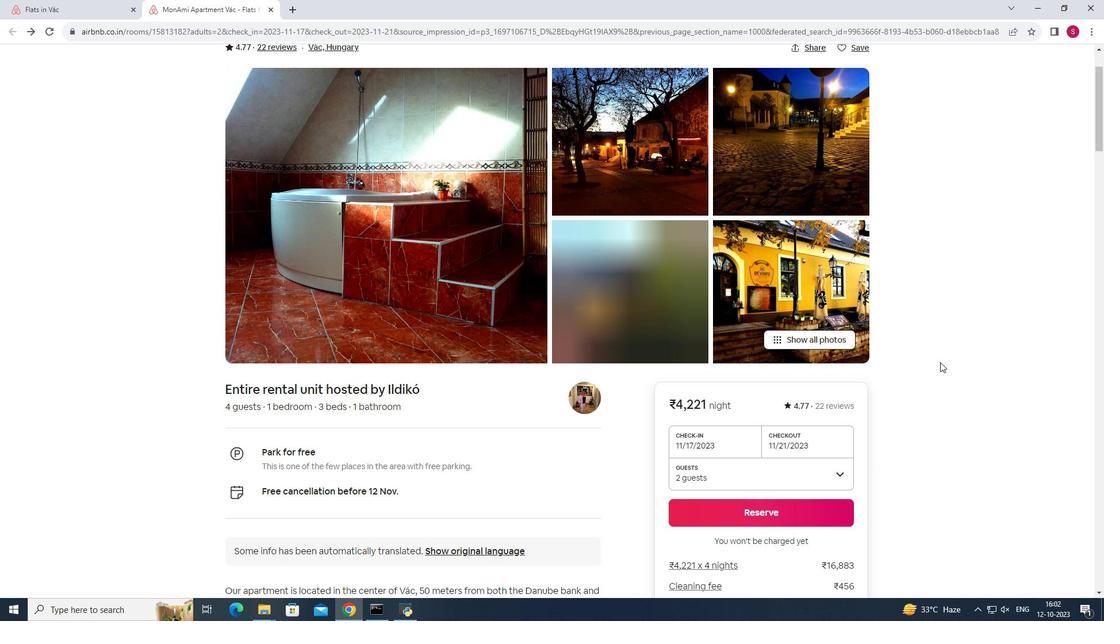 
Action: Mouse scrolled (940, 361) with delta (0, 0)
Screenshot: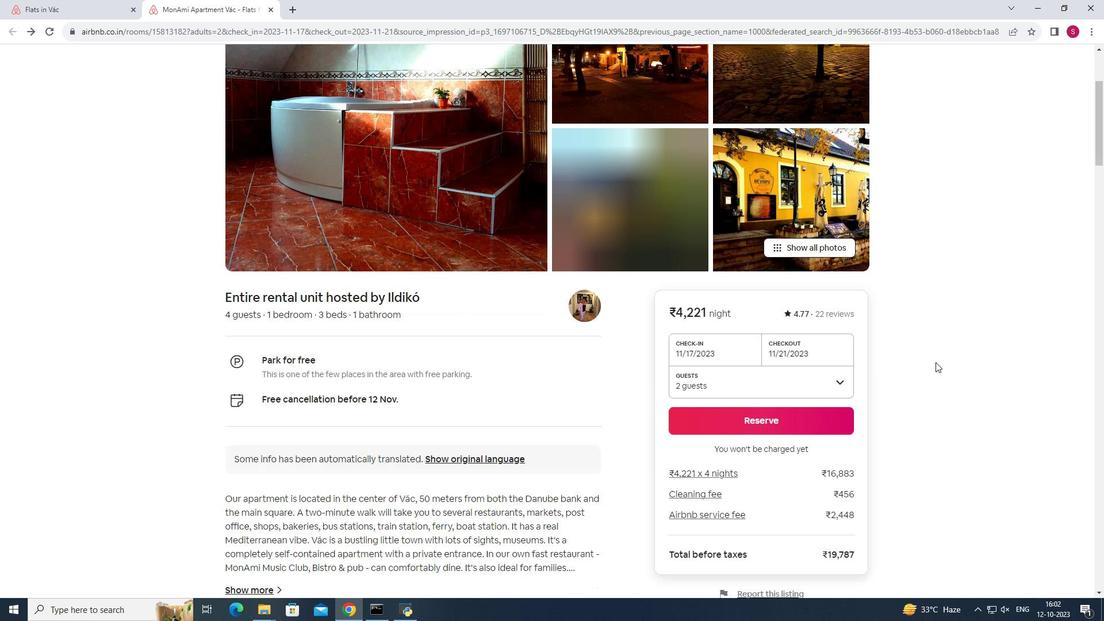 
Action: Mouse moved to (934, 361)
Screenshot: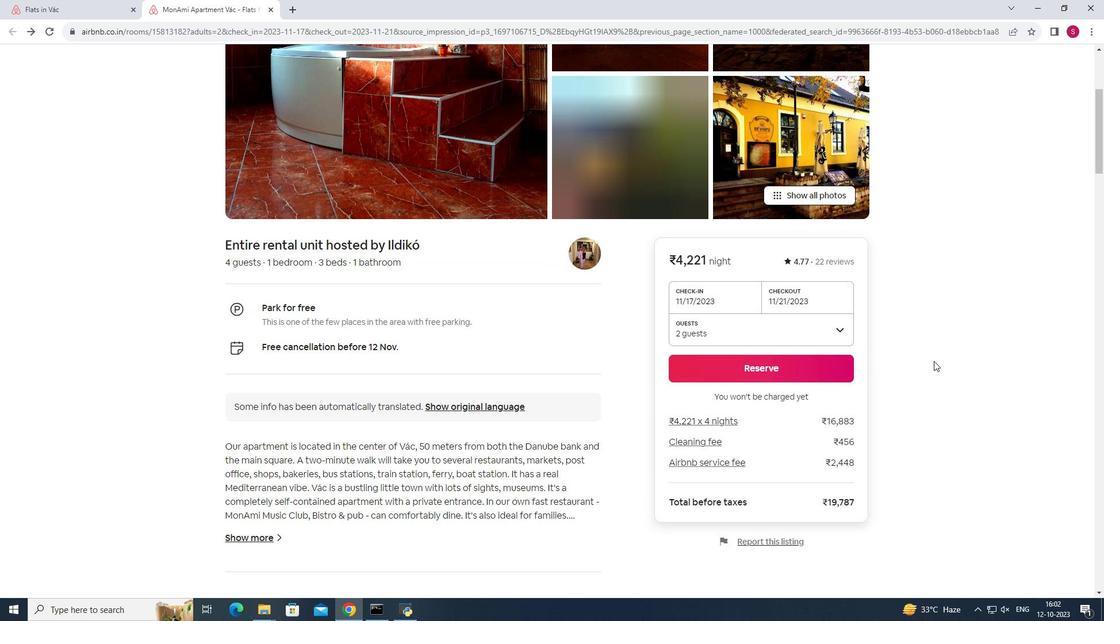 
Action: Mouse scrolled (934, 360) with delta (0, 0)
Screenshot: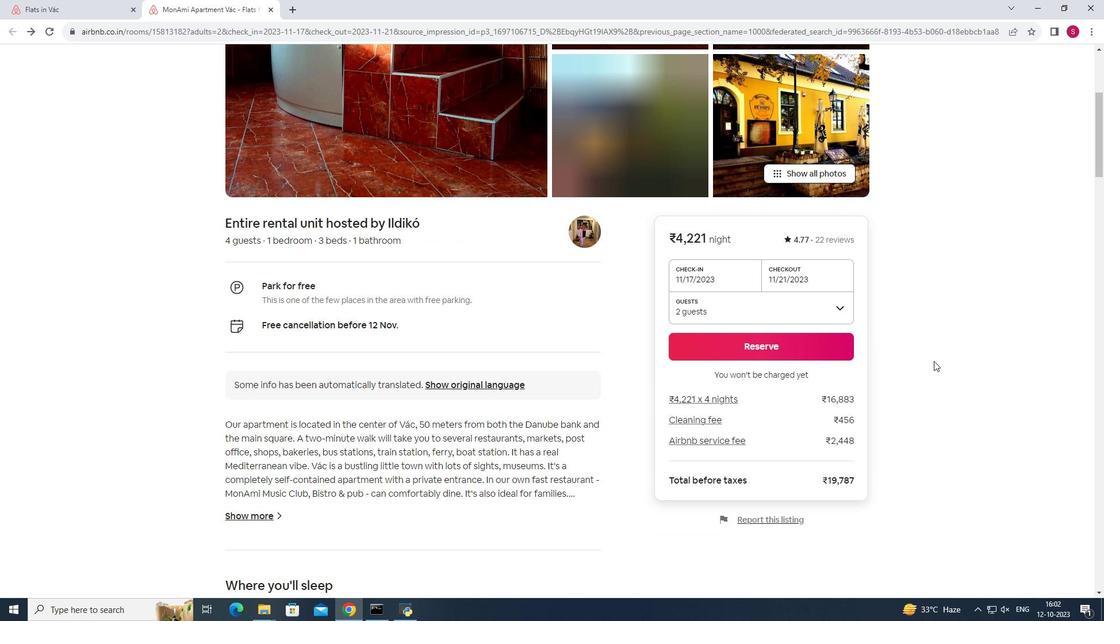 
Action: Mouse scrolled (934, 360) with delta (0, 0)
Screenshot: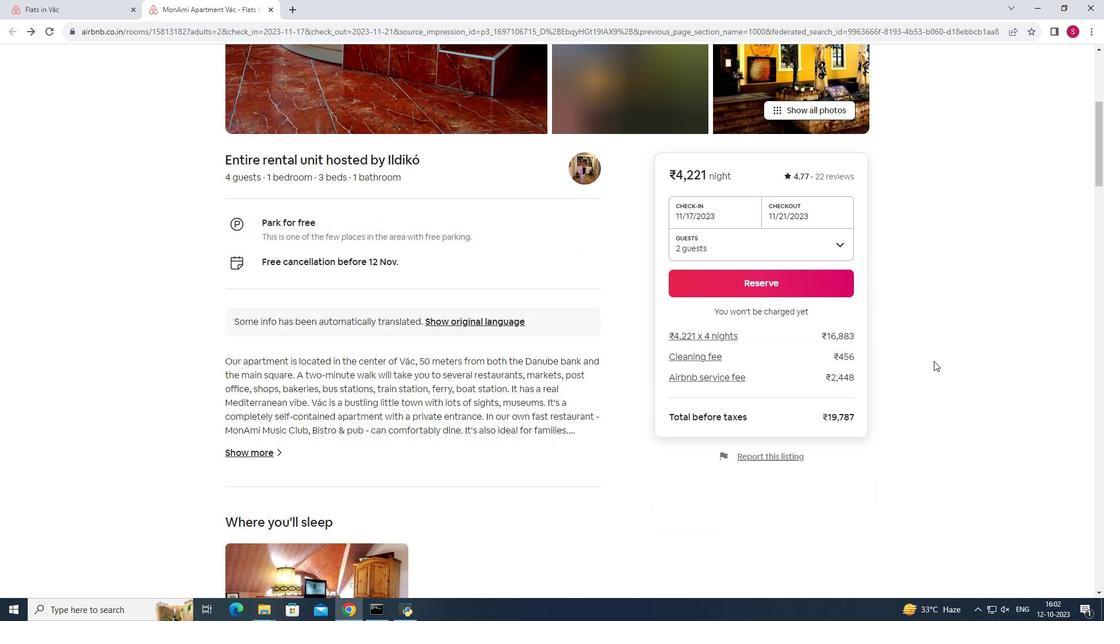
Action: Mouse scrolled (934, 360) with delta (0, 0)
Screenshot: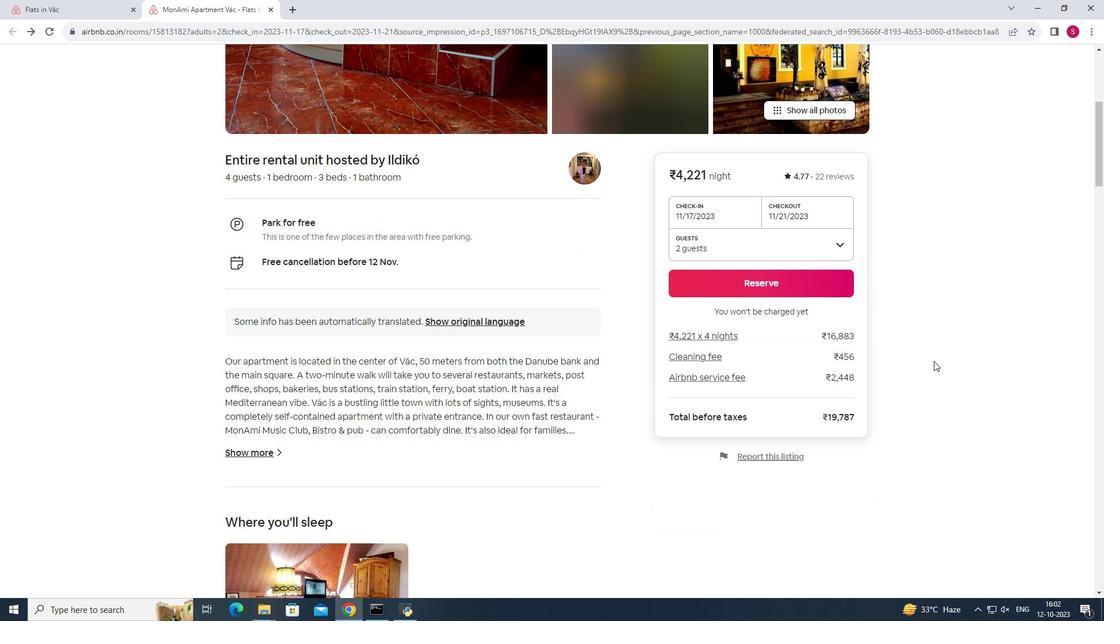 
Action: Mouse moved to (266, 365)
Screenshot: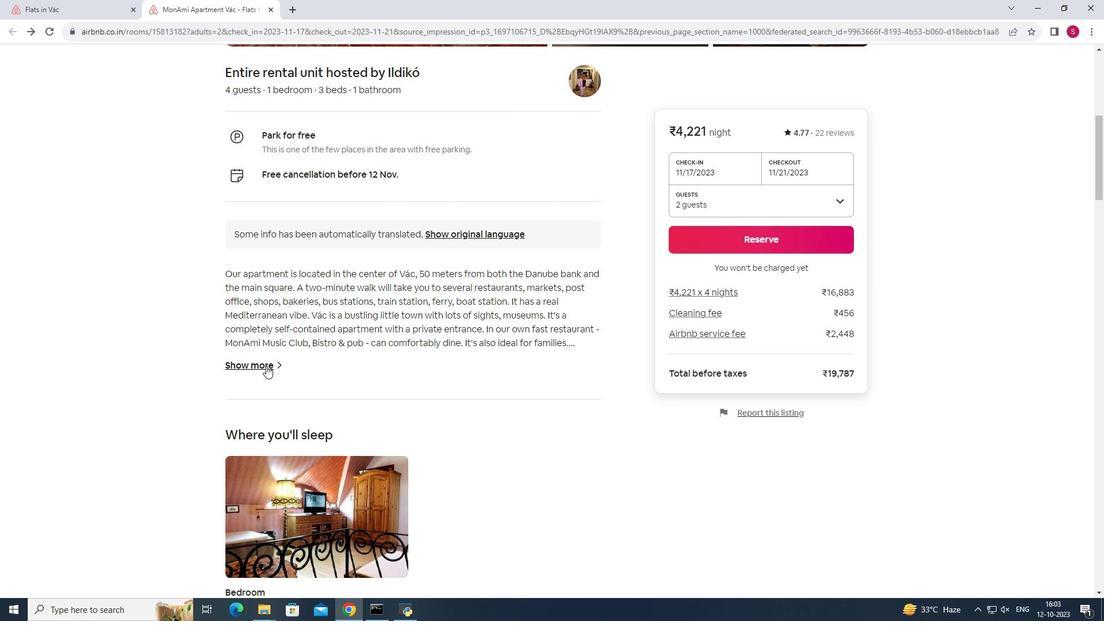 
Action: Mouse pressed left at (266, 365)
Screenshot: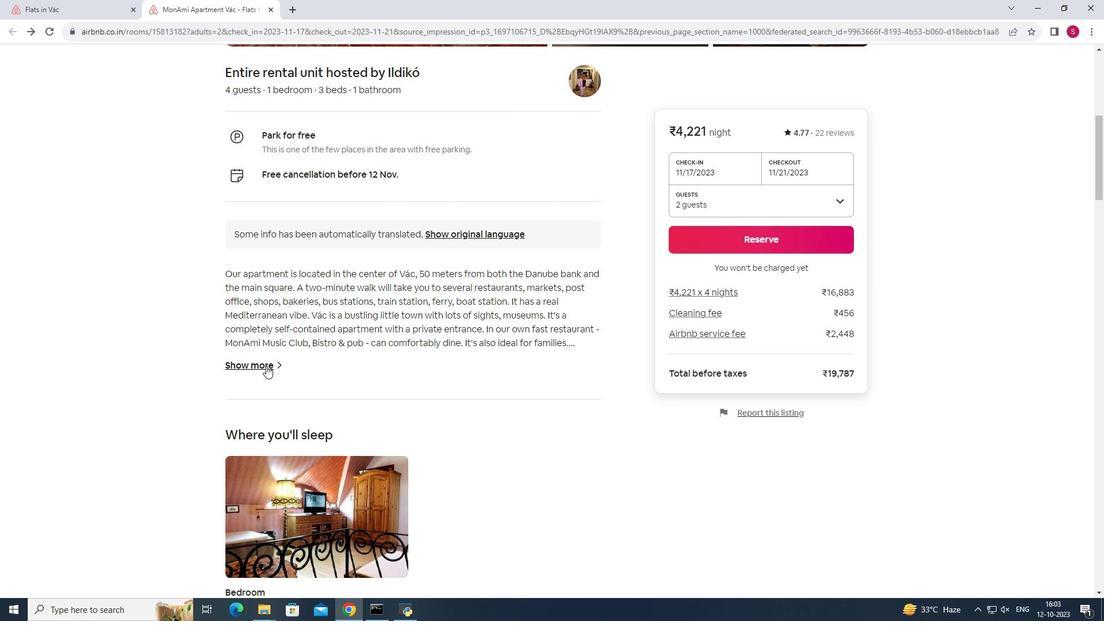 
Action: Mouse moved to (692, 387)
Screenshot: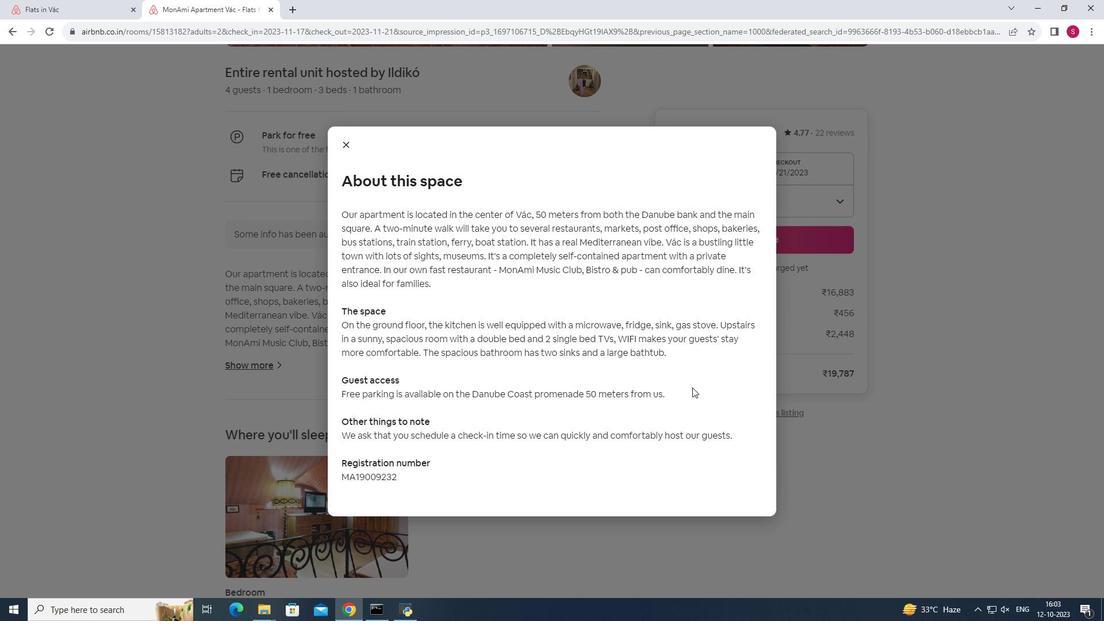 
Action: Mouse scrolled (692, 387) with delta (0, 0)
Screenshot: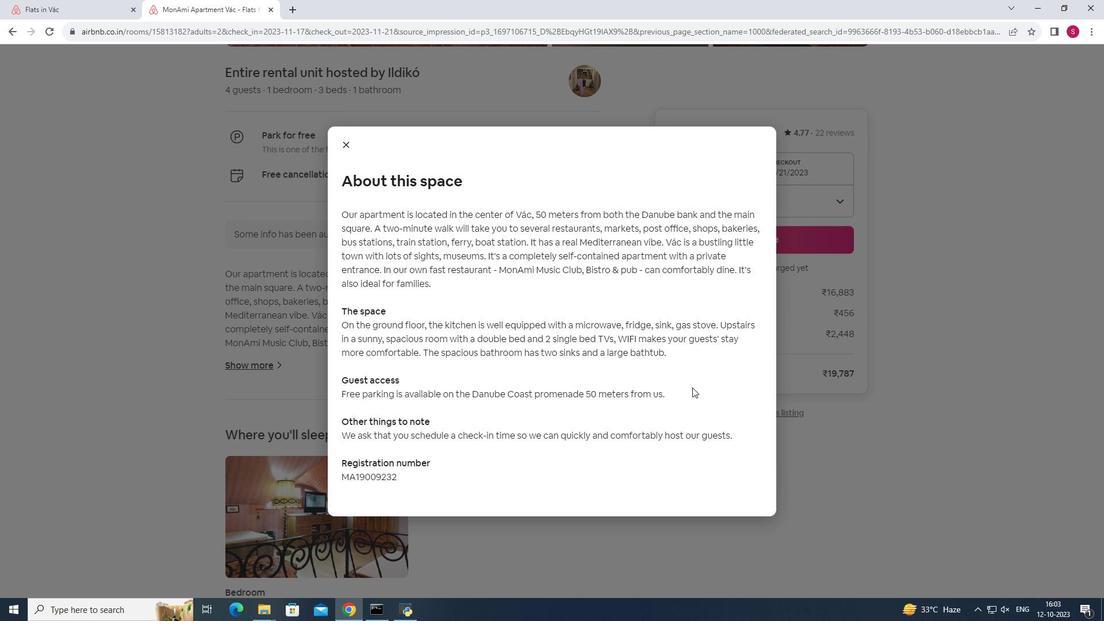 
Action: Mouse scrolled (692, 387) with delta (0, 0)
Screenshot: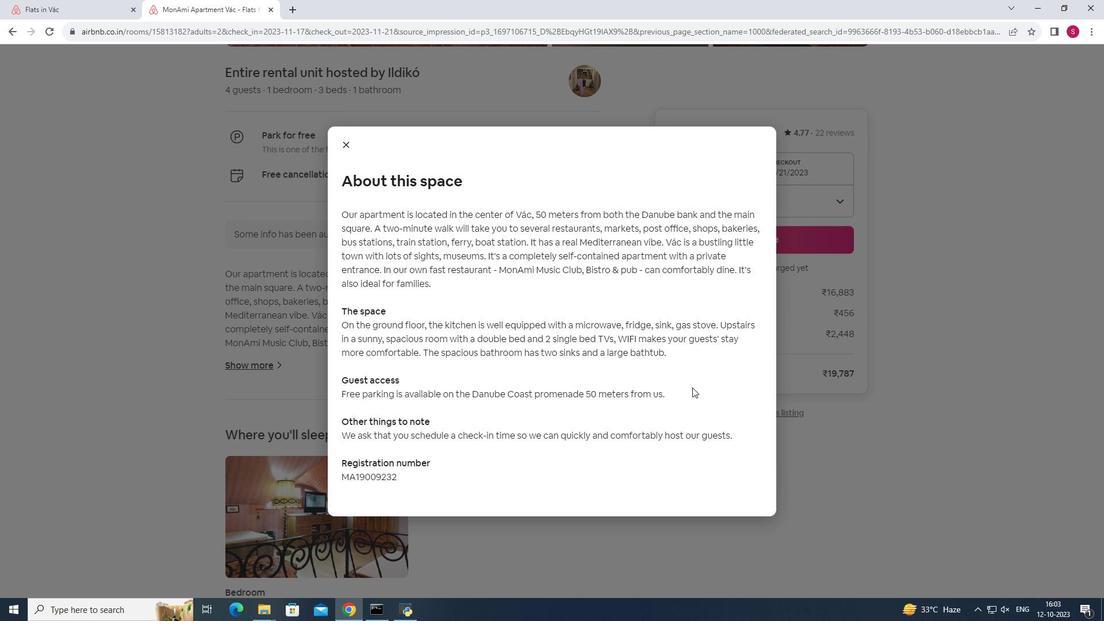 
Action: Mouse scrolled (692, 387) with delta (0, 0)
Screenshot: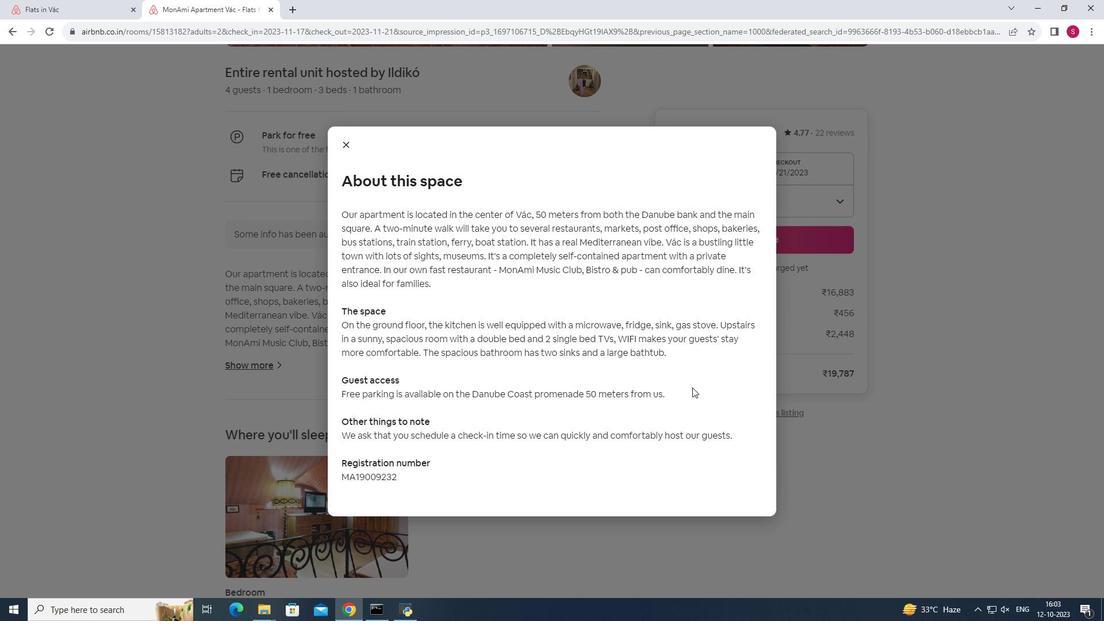 
Action: Mouse scrolled (692, 387) with delta (0, 0)
Screenshot: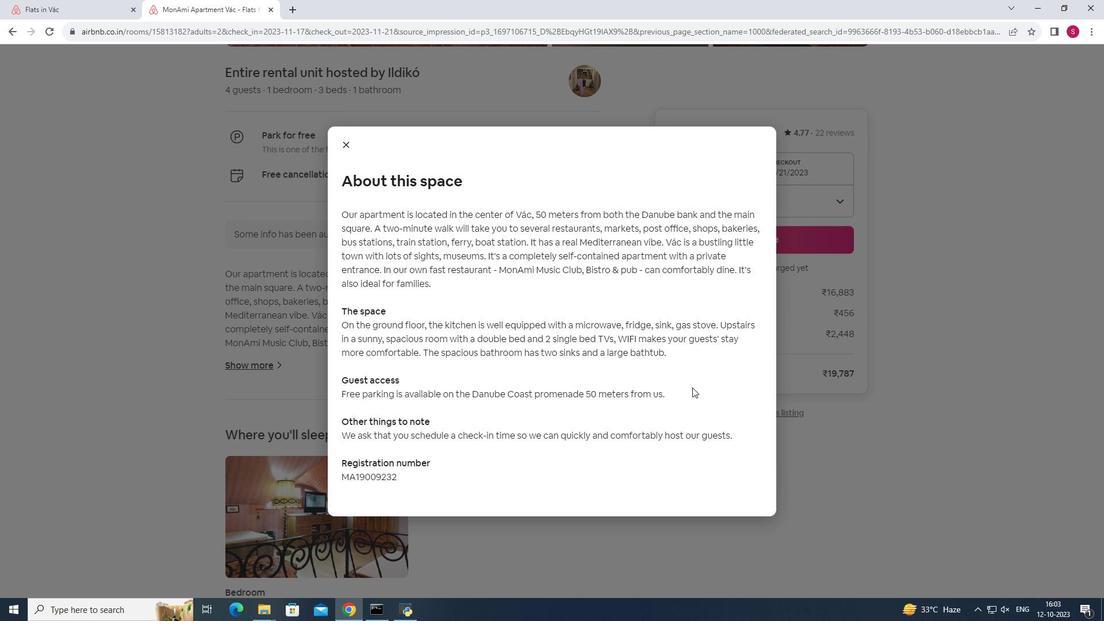 
Action: Mouse moved to (349, 145)
Screenshot: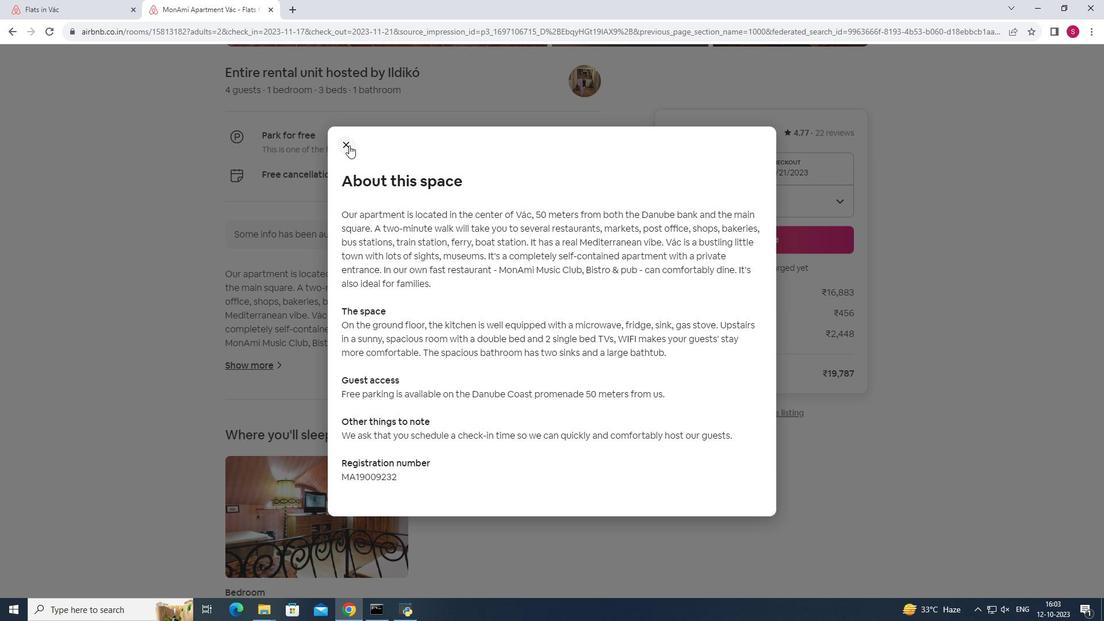 
Action: Mouse pressed left at (349, 145)
Screenshot: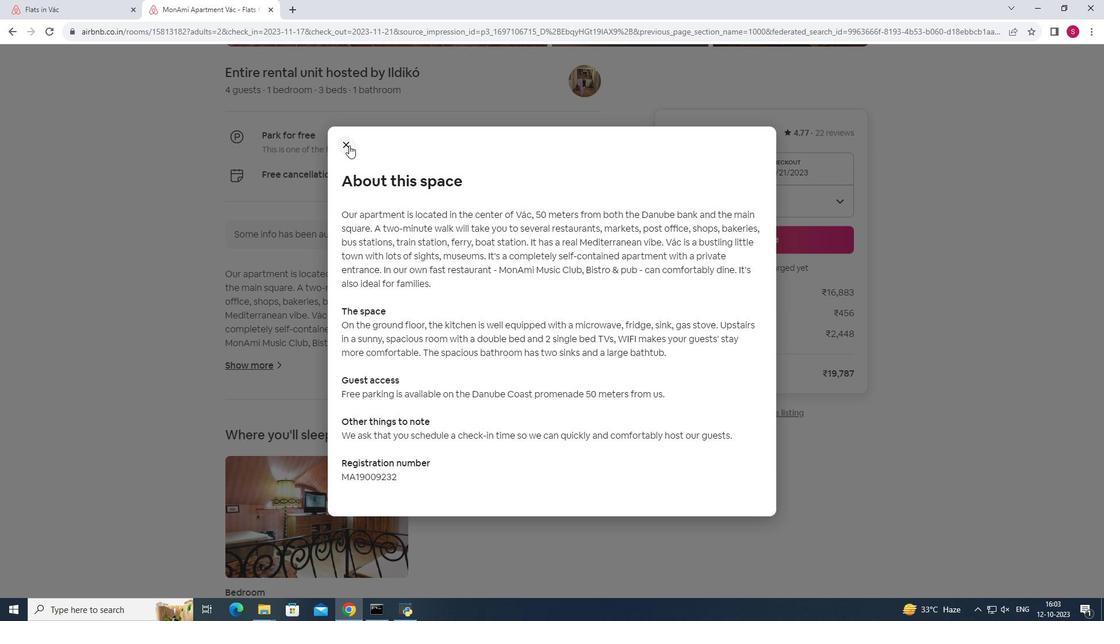 
Action: Mouse moved to (478, 284)
Screenshot: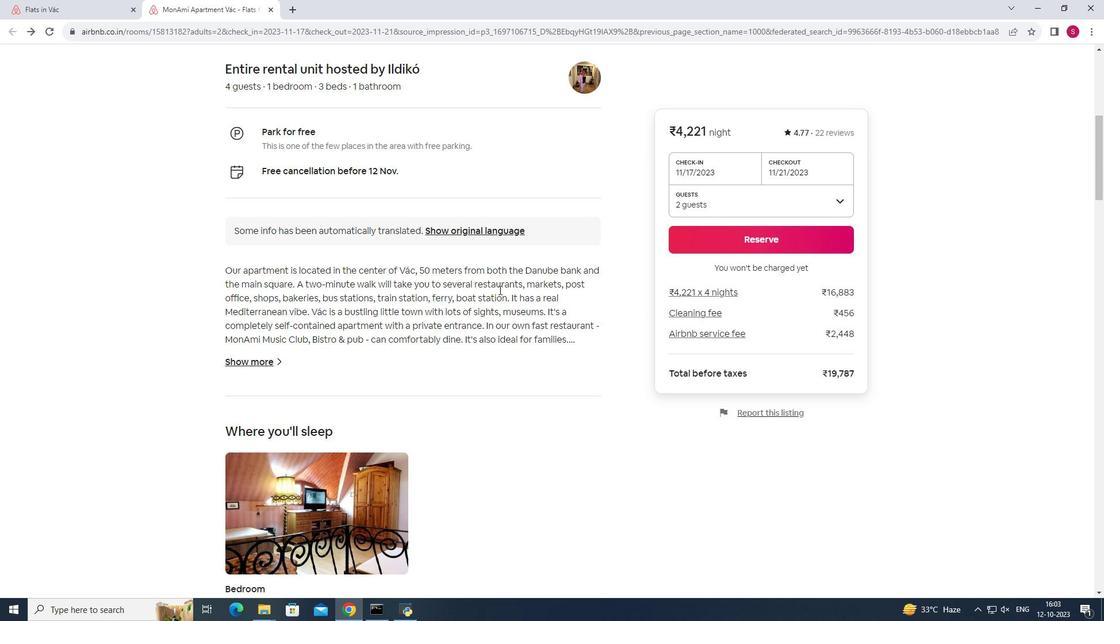 
Action: Mouse scrolled (478, 283) with delta (0, 0)
Screenshot: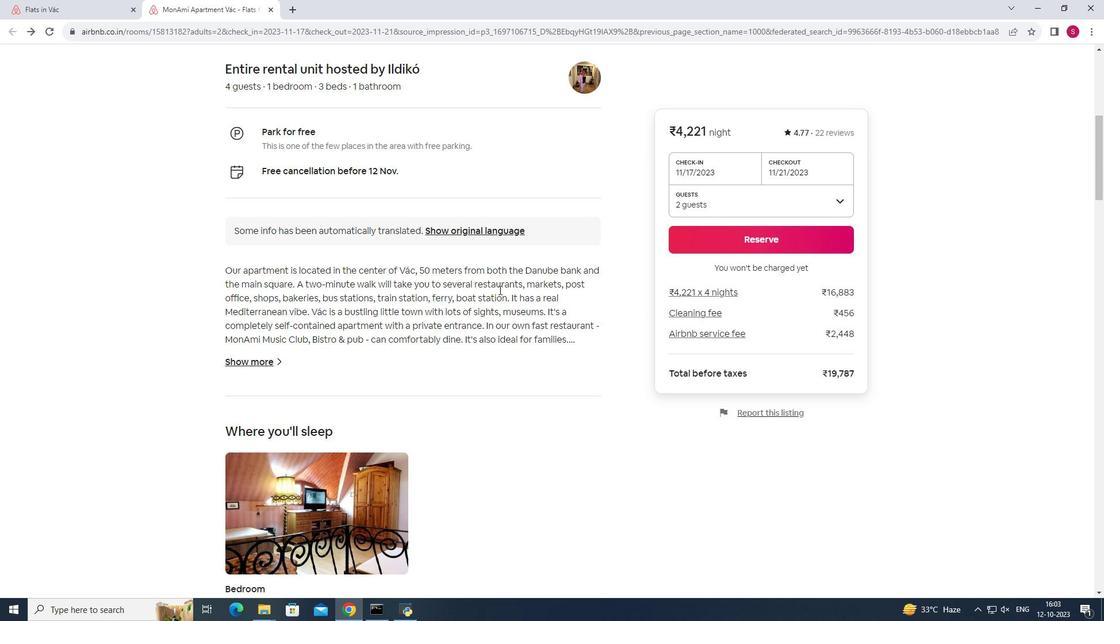 
Action: Mouse moved to (489, 286)
Screenshot: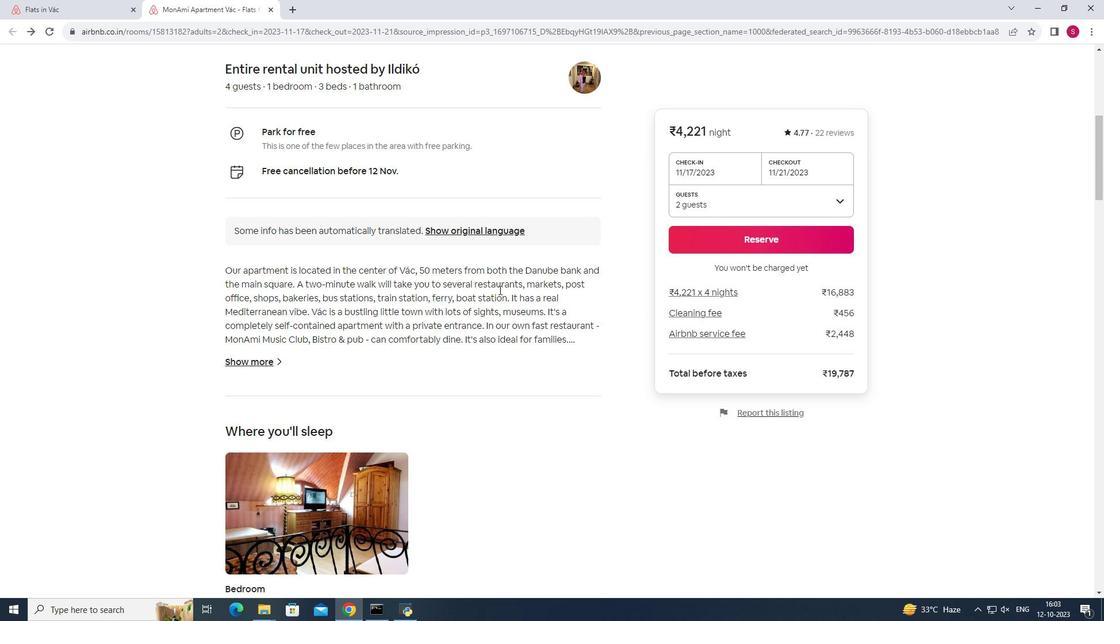
Action: Mouse scrolled (489, 285) with delta (0, 0)
Screenshot: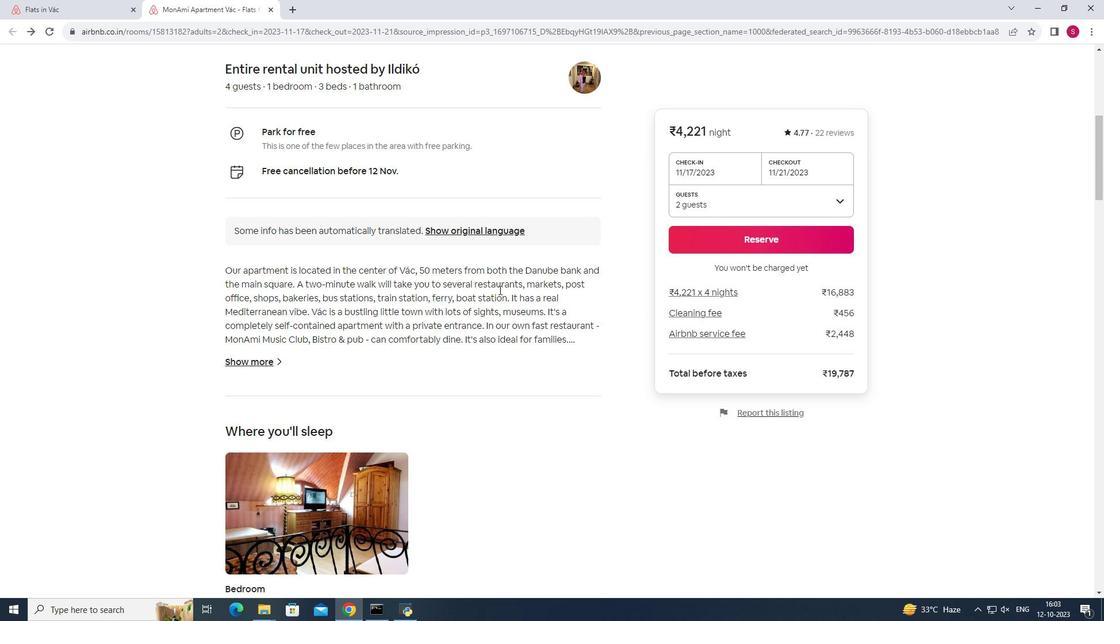 
Action: Mouse moved to (497, 289)
Screenshot: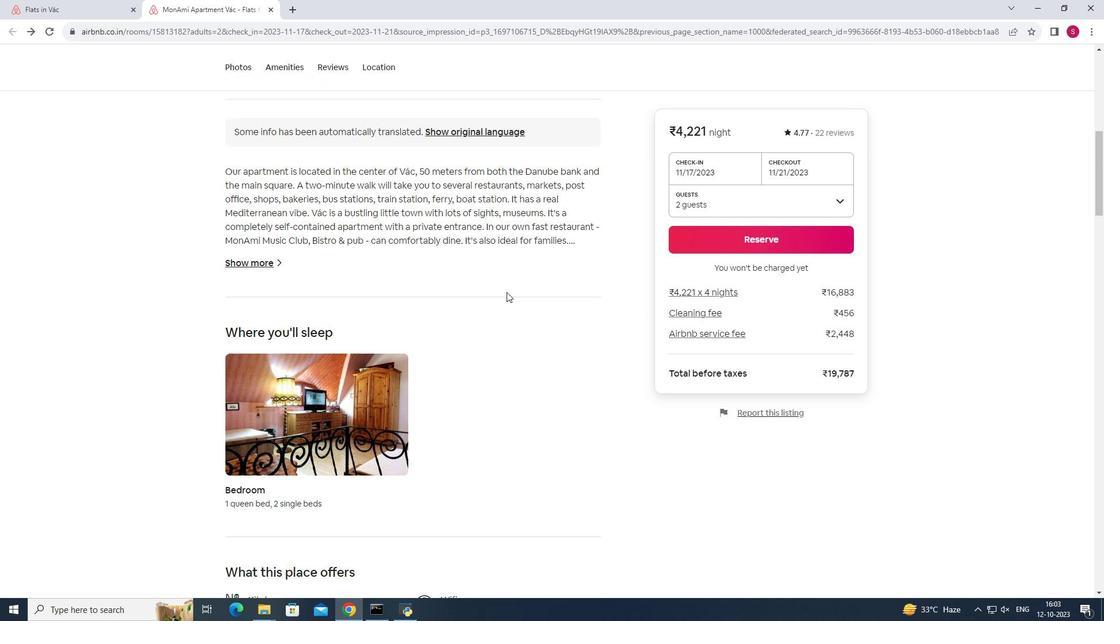
Action: Mouse scrolled (497, 289) with delta (0, 0)
Screenshot: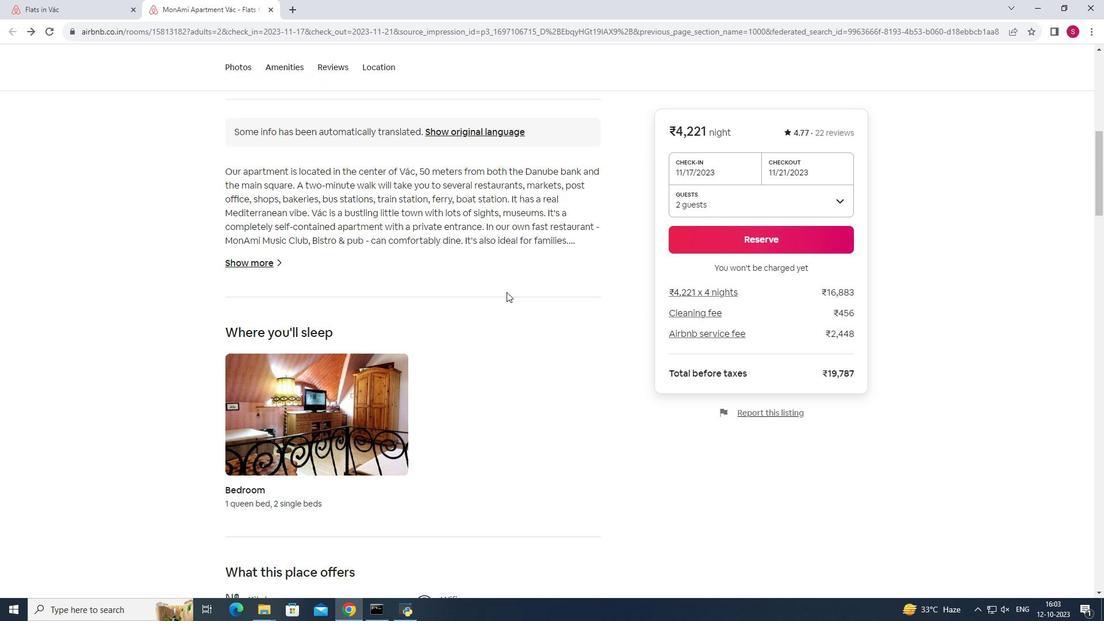 
Action: Mouse moved to (502, 291)
Screenshot: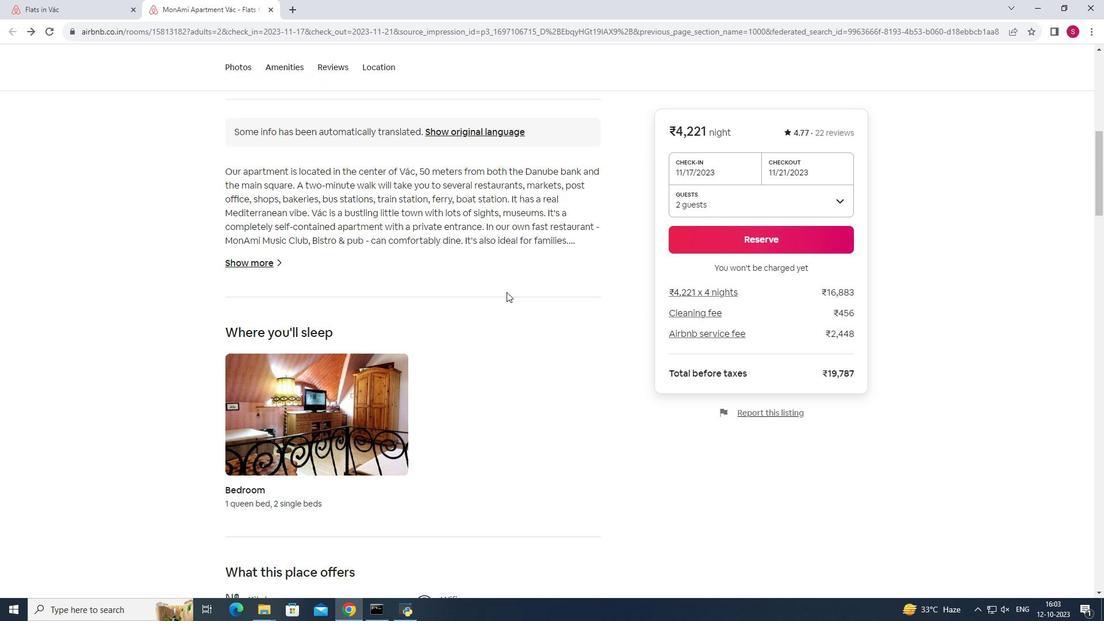 
Action: Mouse scrolled (502, 290) with delta (0, 0)
Screenshot: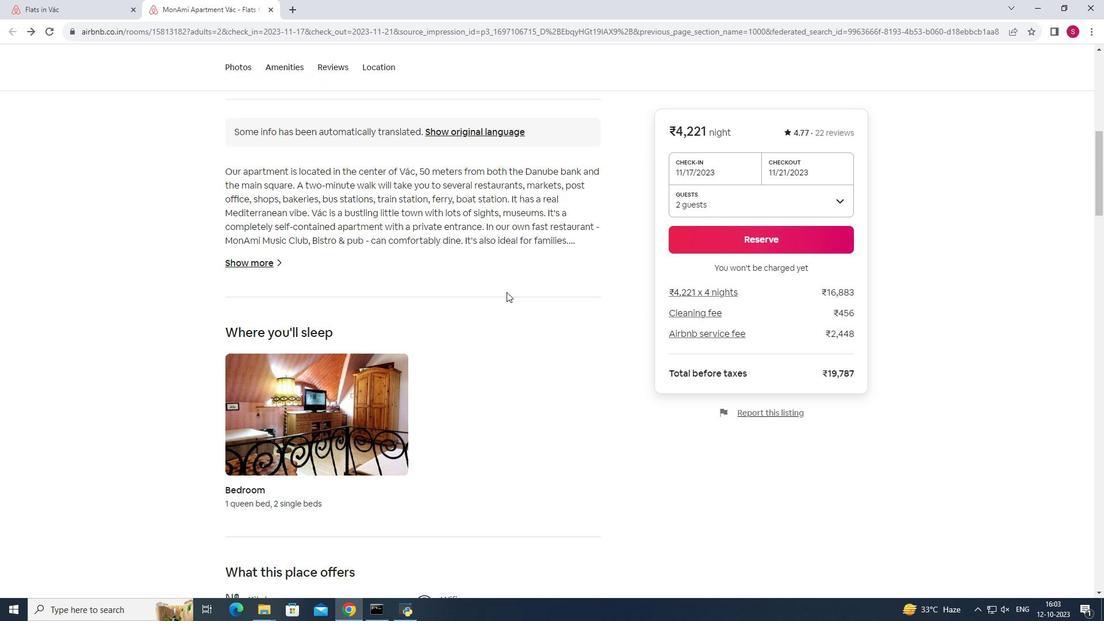 
Action: Mouse moved to (506, 292)
Screenshot: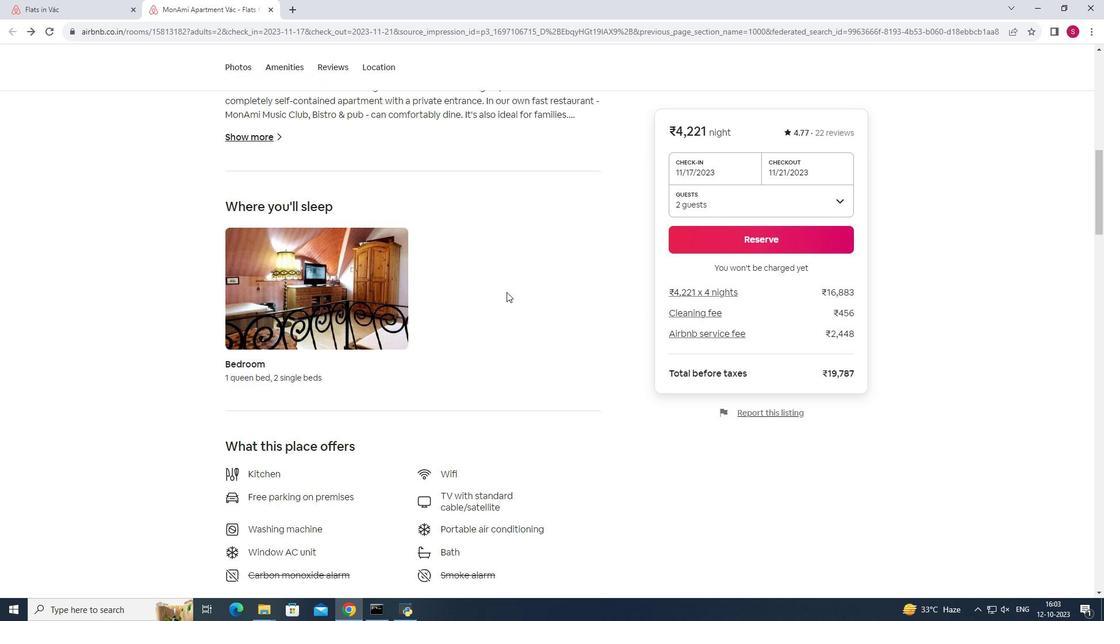
Action: Mouse scrolled (506, 291) with delta (0, 0)
Screenshot: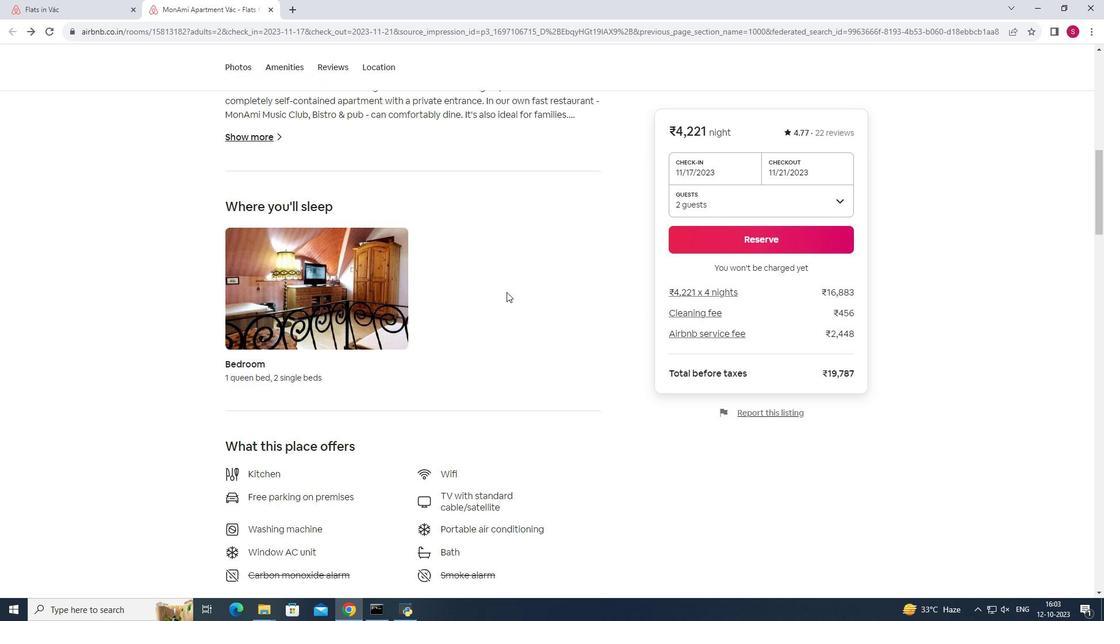 
Action: Mouse moved to (508, 291)
Screenshot: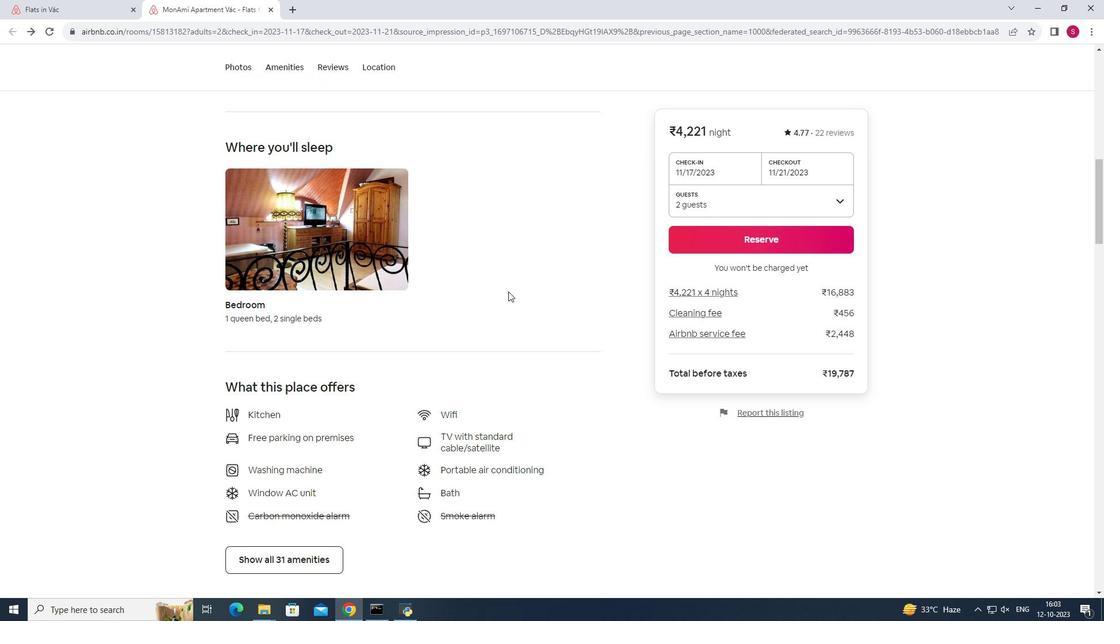 
Action: Mouse scrolled (508, 291) with delta (0, 0)
Screenshot: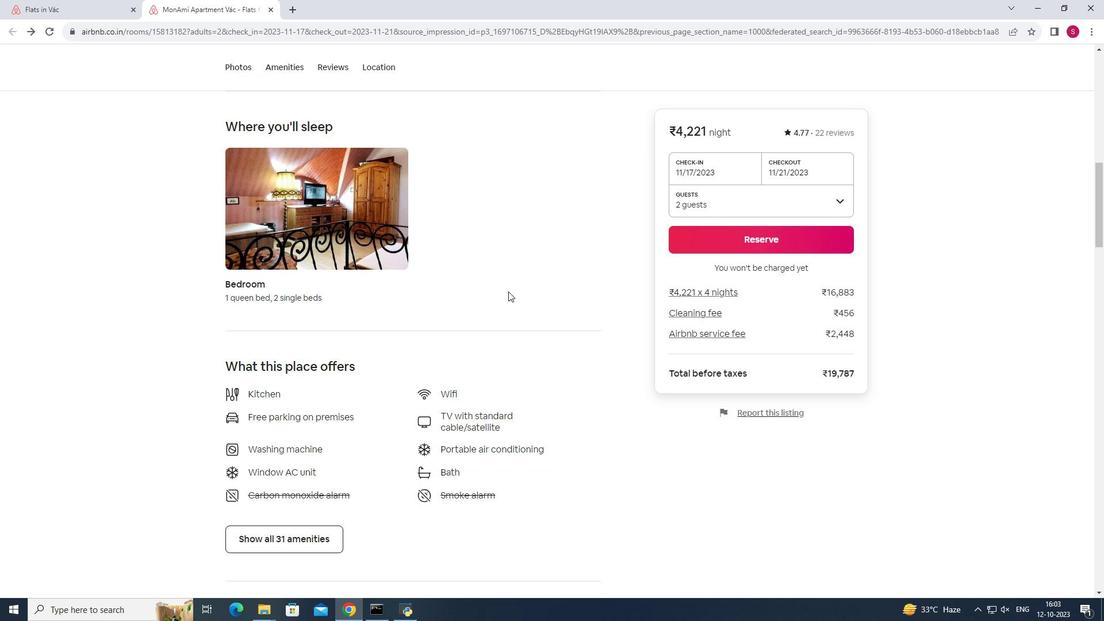 
Action: Mouse scrolled (508, 291) with delta (0, 0)
Screenshot: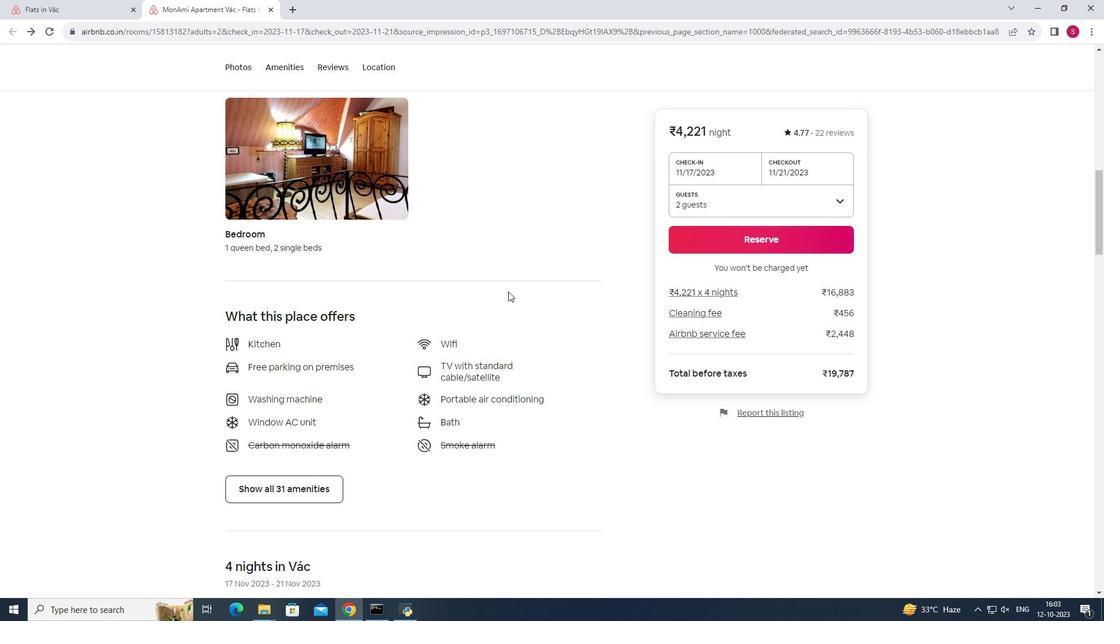 
Action: Mouse scrolled (508, 291) with delta (0, 0)
Screenshot: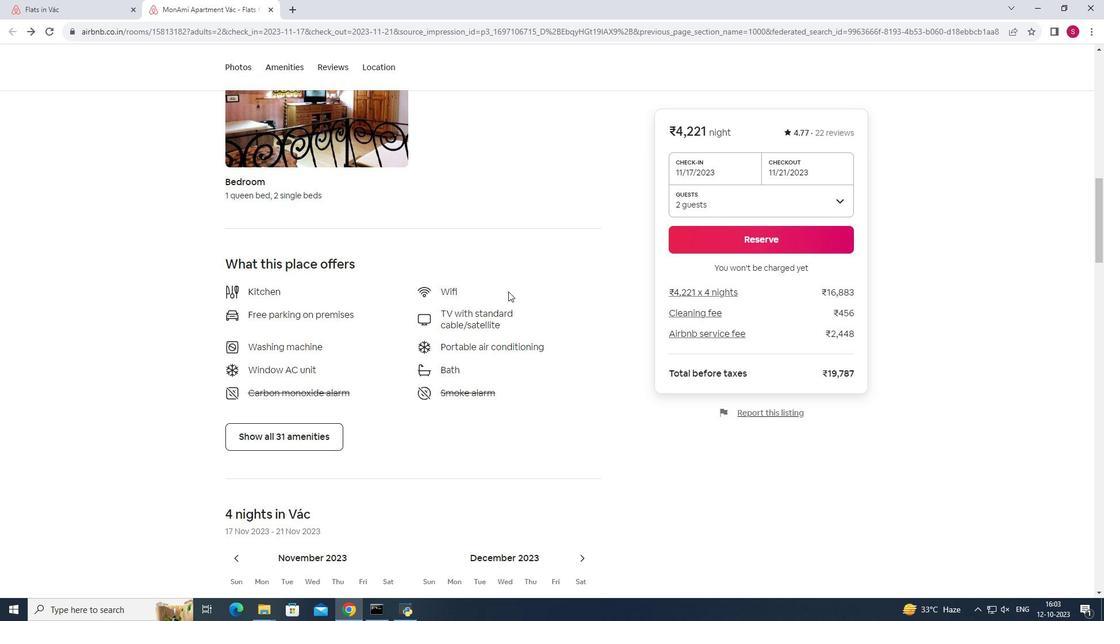 
Action: Mouse scrolled (508, 291) with delta (0, 0)
Screenshot: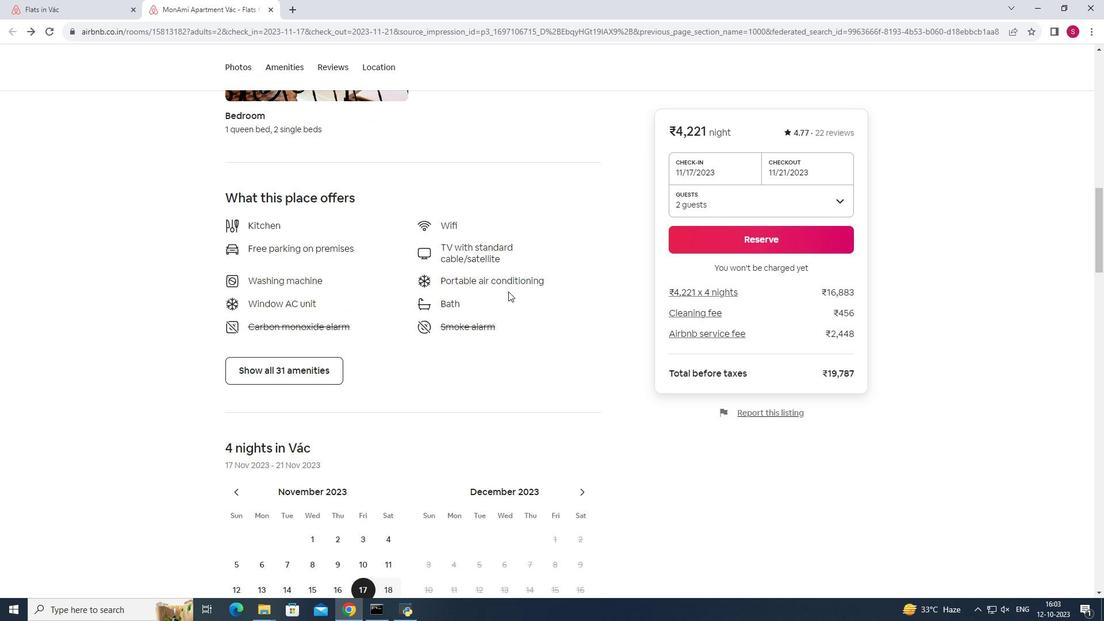 
Action: Mouse scrolled (508, 291) with delta (0, 0)
Screenshot: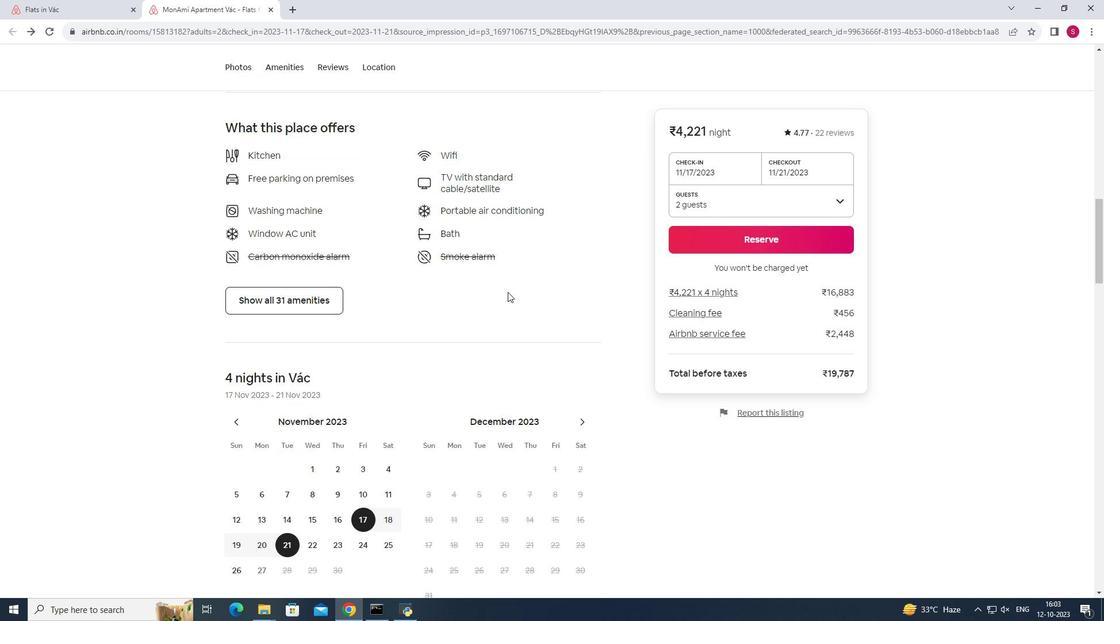 
Action: Mouse moved to (315, 277)
Screenshot: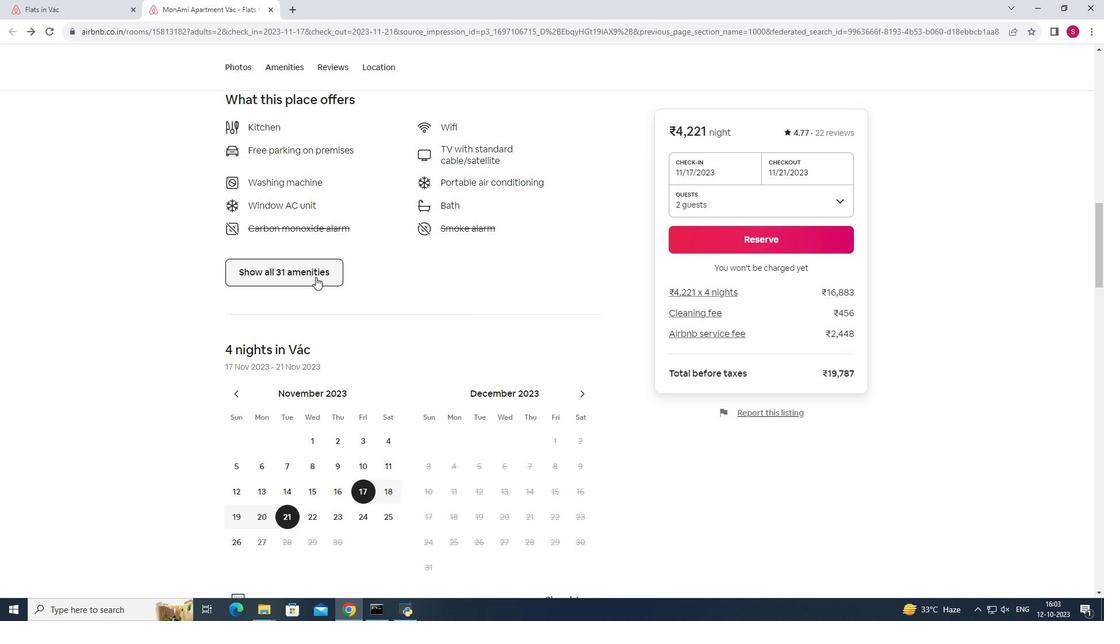 
Action: Mouse pressed left at (315, 277)
Screenshot: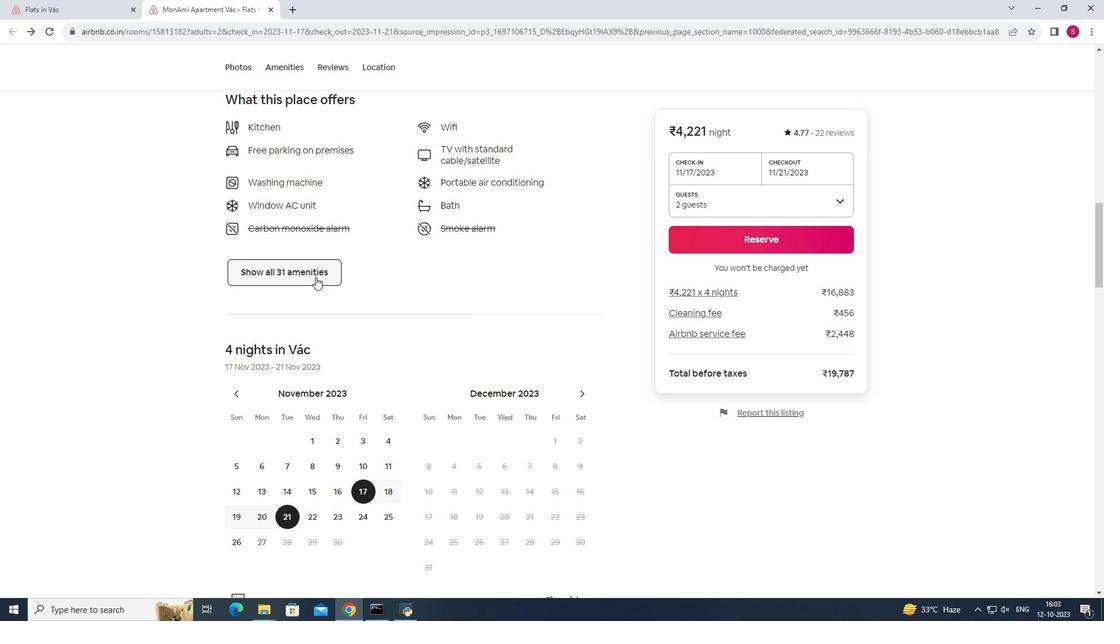 
Action: Mouse moved to (723, 315)
Screenshot: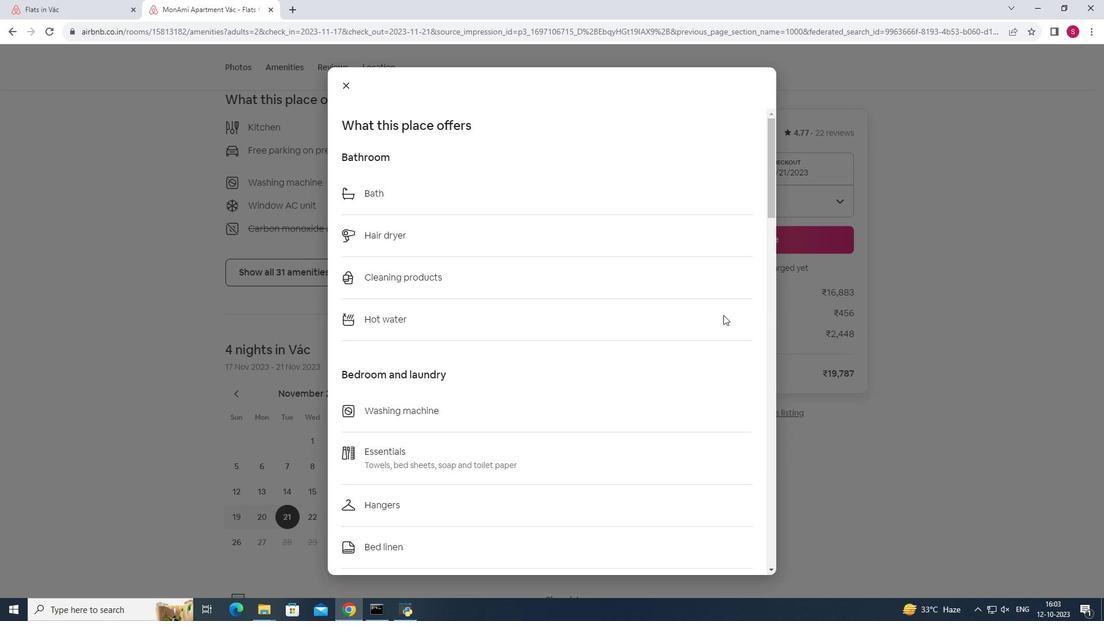 
Action: Mouse scrolled (723, 314) with delta (0, 0)
Screenshot: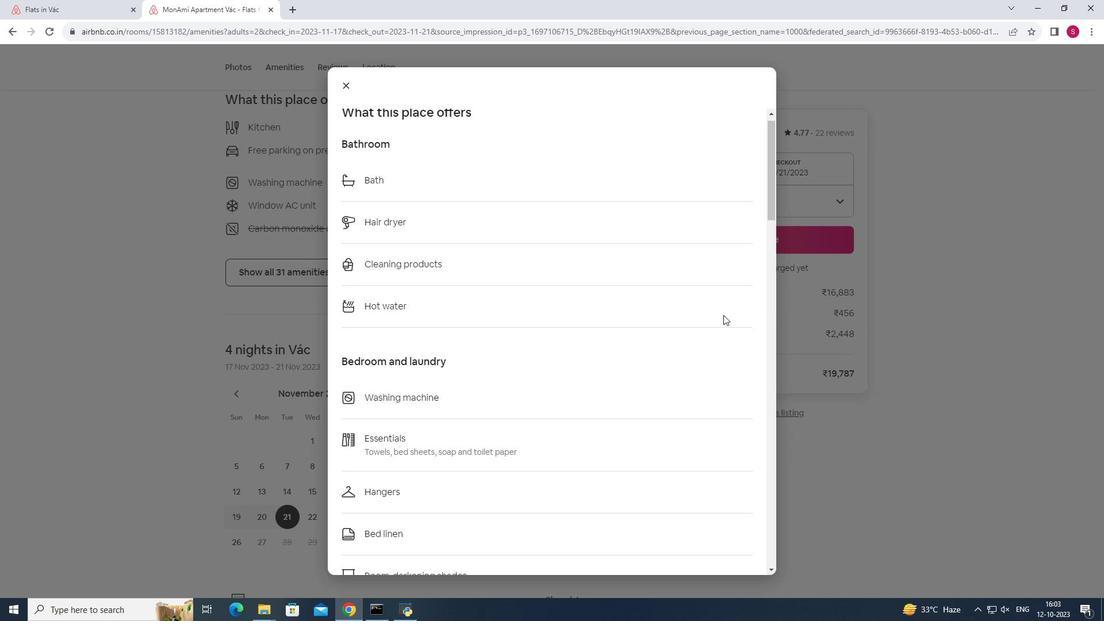 
Action: Mouse scrolled (723, 314) with delta (0, 0)
Screenshot: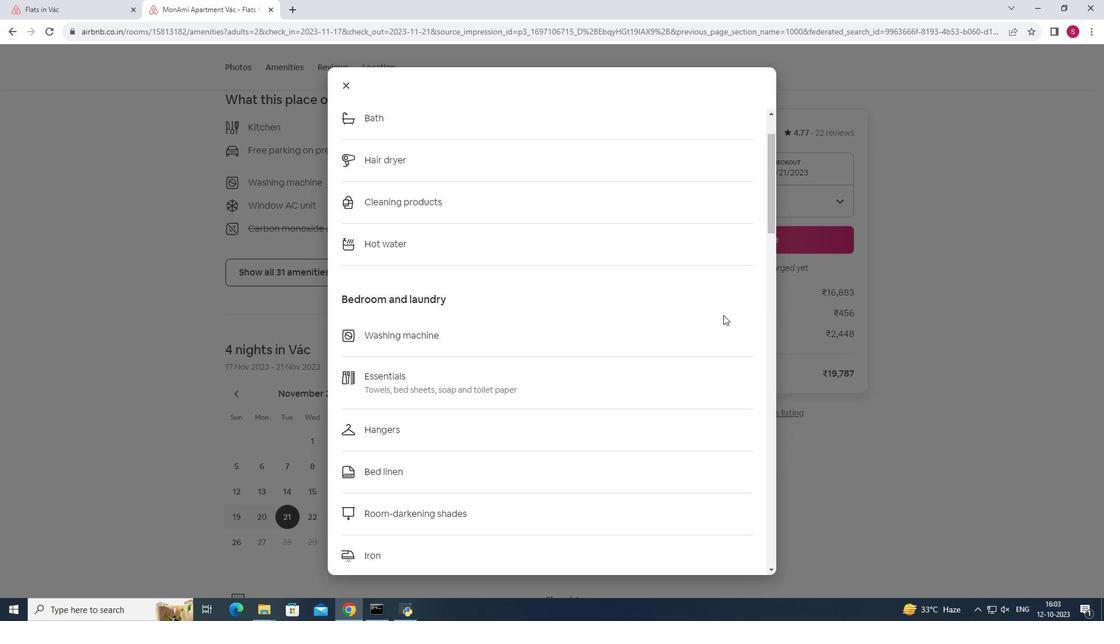 
Action: Mouse scrolled (723, 314) with delta (0, 0)
Screenshot: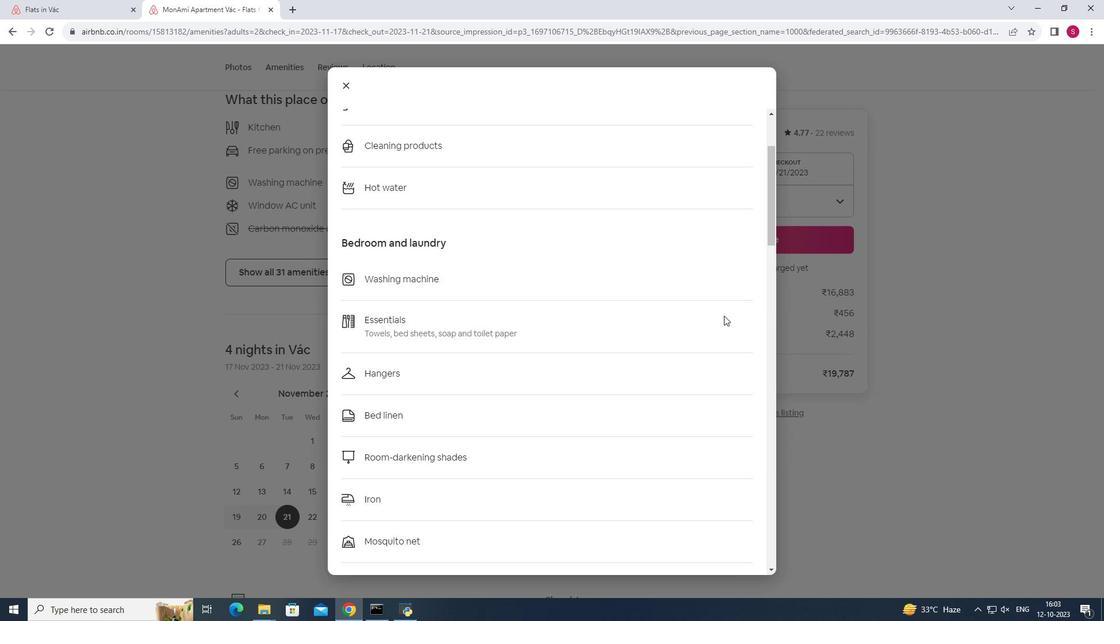 
Action: Mouse moved to (724, 315)
Screenshot: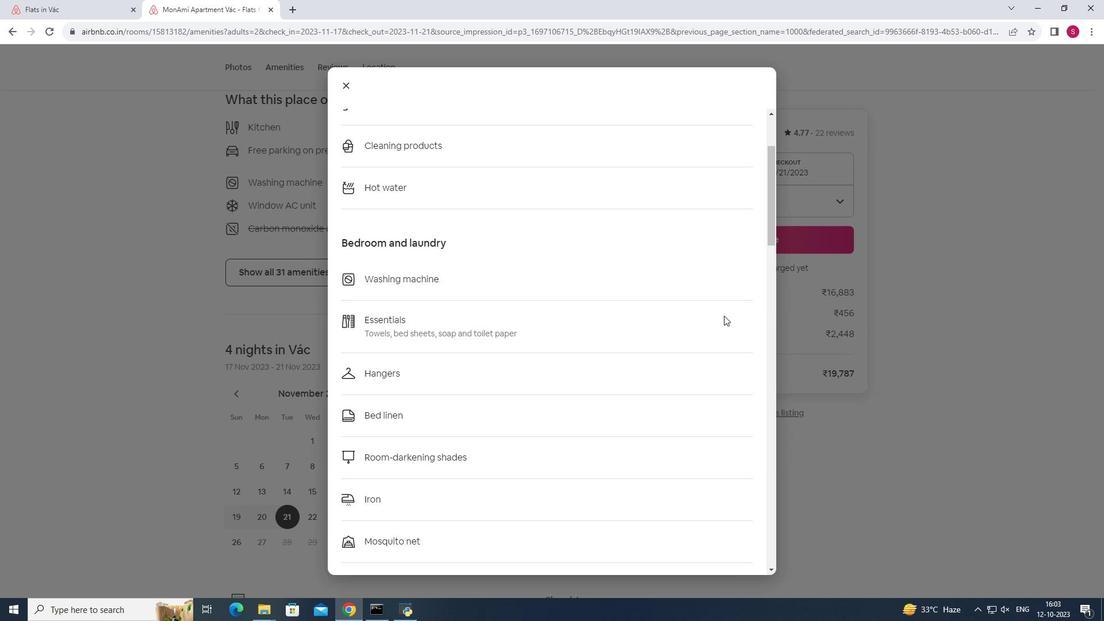 
Action: Mouse scrolled (724, 315) with delta (0, 0)
Screenshot: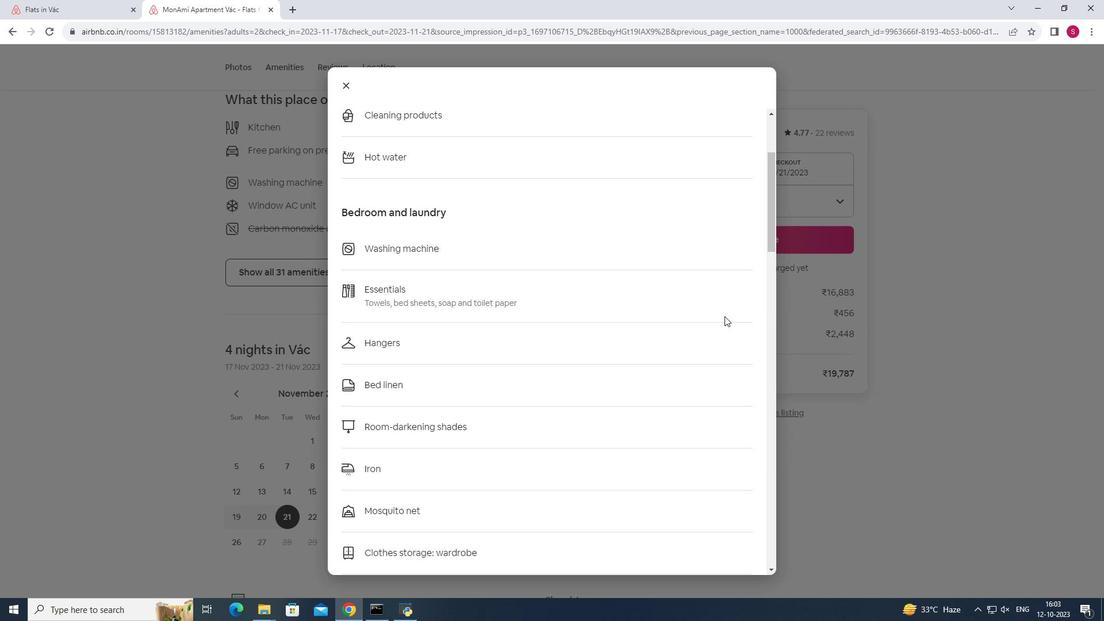 
Action: Mouse moved to (724, 316)
Screenshot: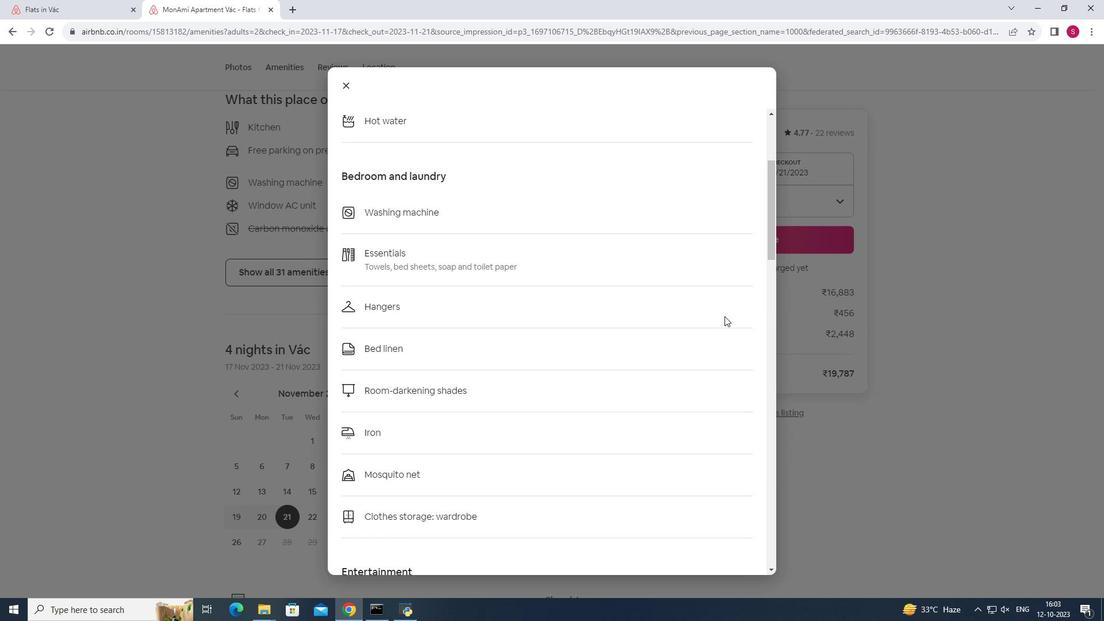
Action: Mouse scrolled (724, 315) with delta (0, 0)
Screenshot: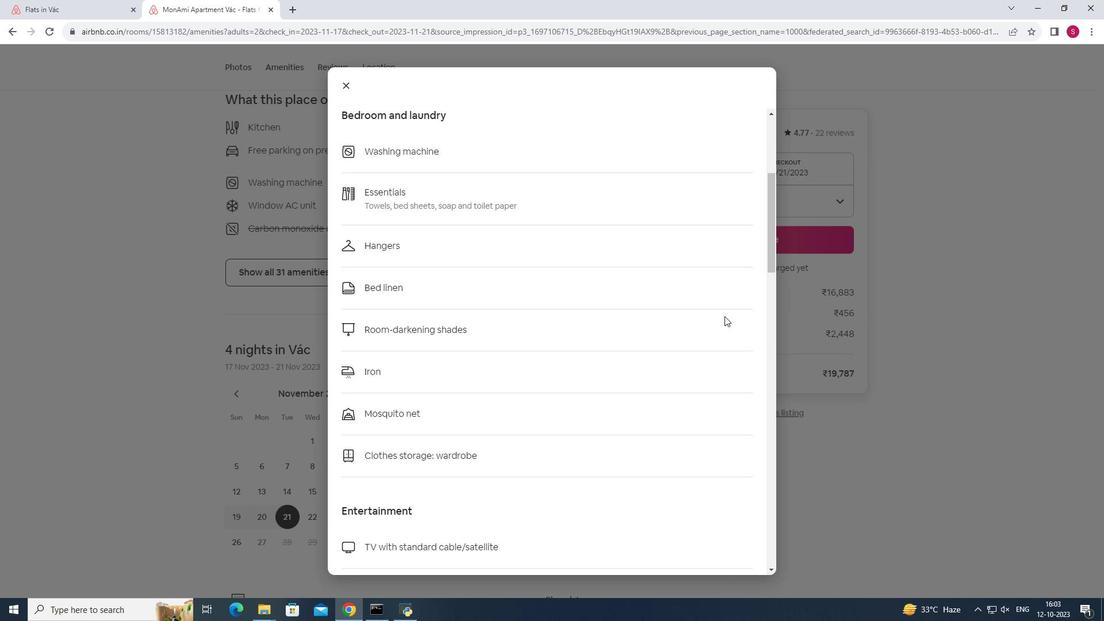 
Action: Mouse scrolled (724, 315) with delta (0, 0)
Screenshot: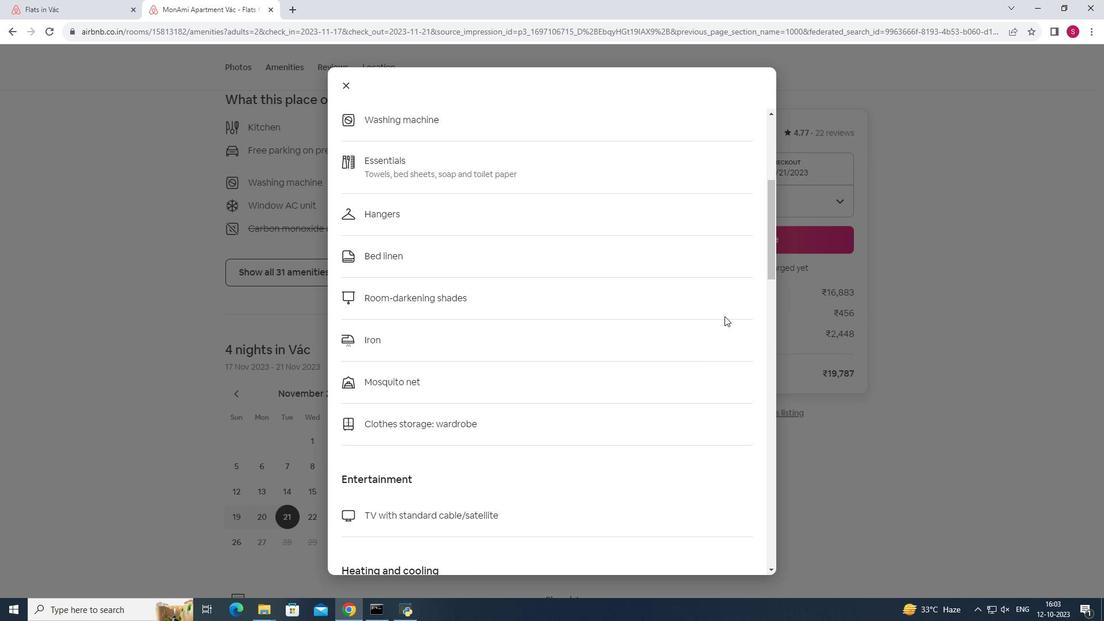 
Action: Mouse scrolled (724, 315) with delta (0, 0)
Screenshot: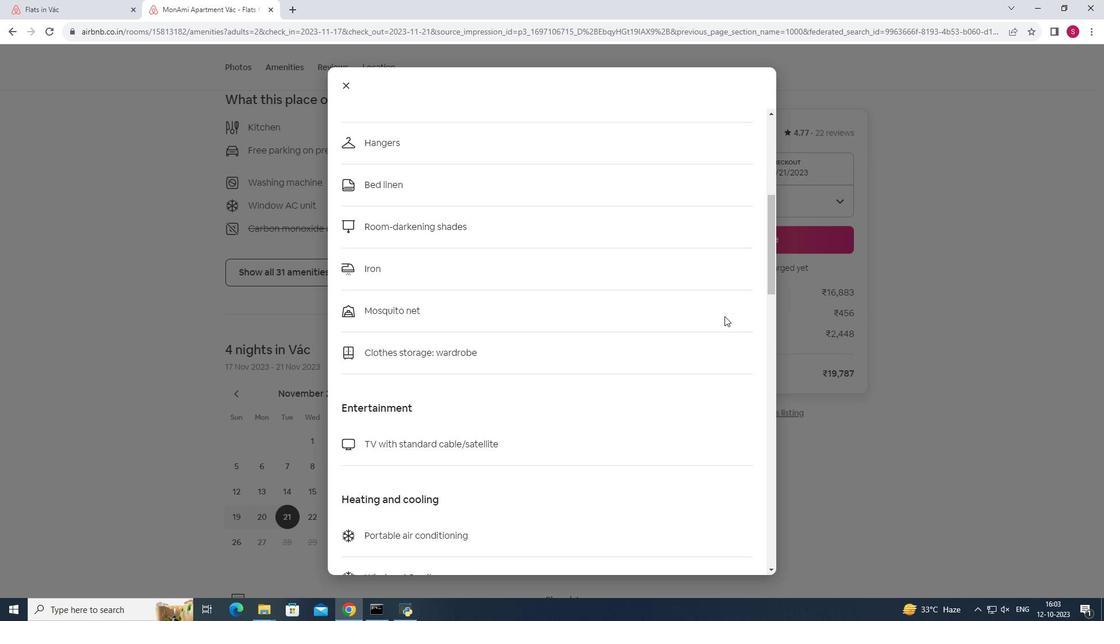 
Action: Mouse scrolled (724, 315) with delta (0, 0)
Screenshot: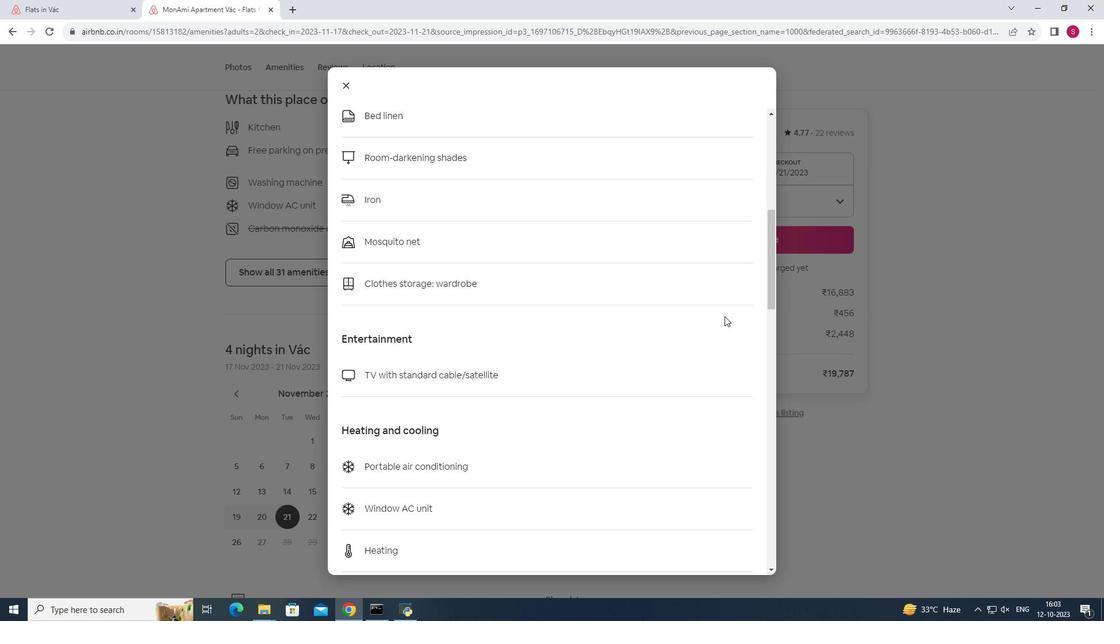 
Action: Mouse scrolled (724, 315) with delta (0, 0)
Screenshot: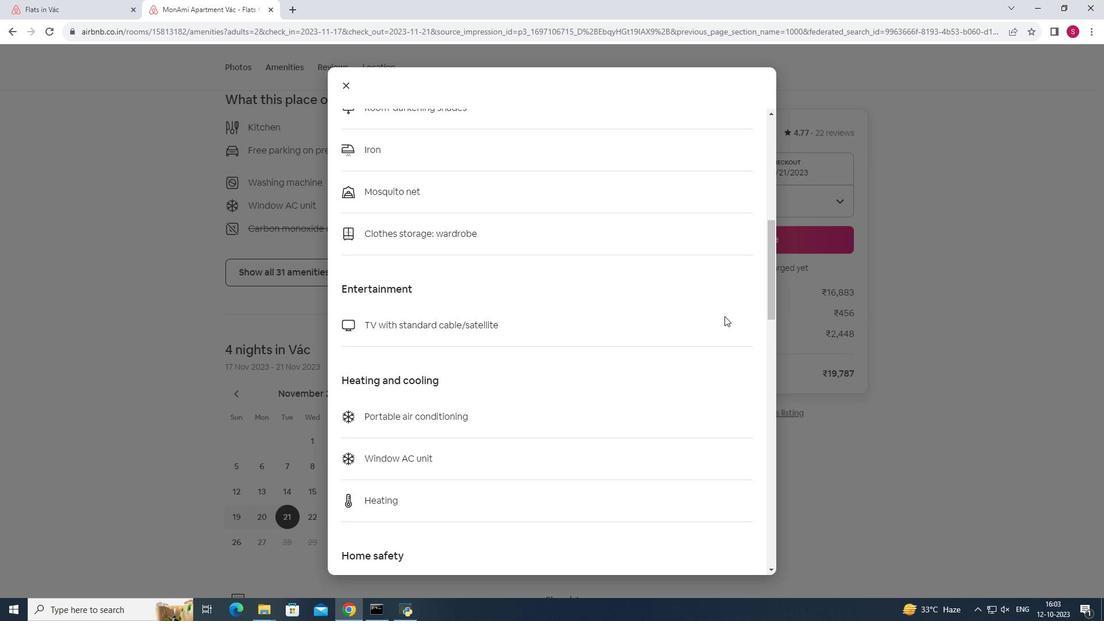 
Action: Mouse scrolled (724, 315) with delta (0, 0)
Screenshot: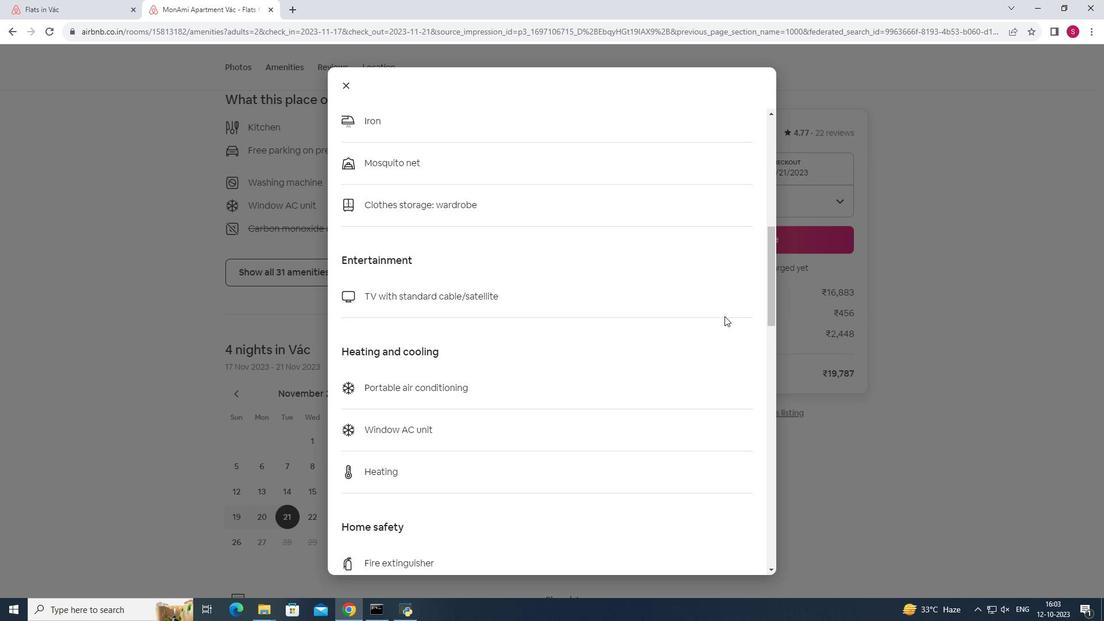 
Action: Mouse scrolled (724, 315) with delta (0, 0)
Screenshot: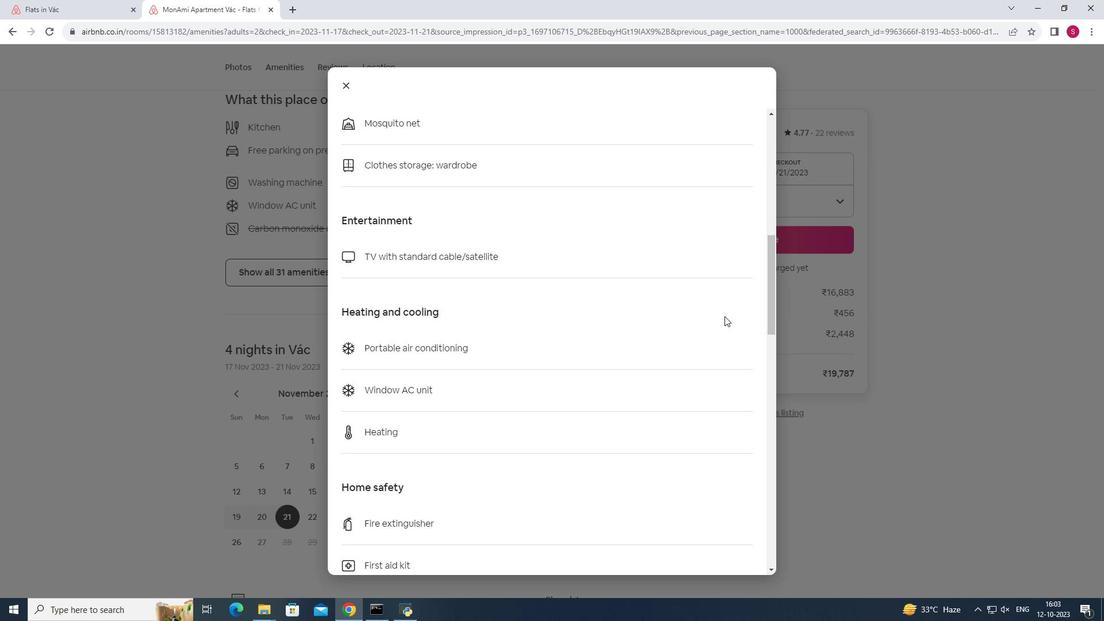 
Action: Mouse scrolled (724, 315) with delta (0, 0)
Screenshot: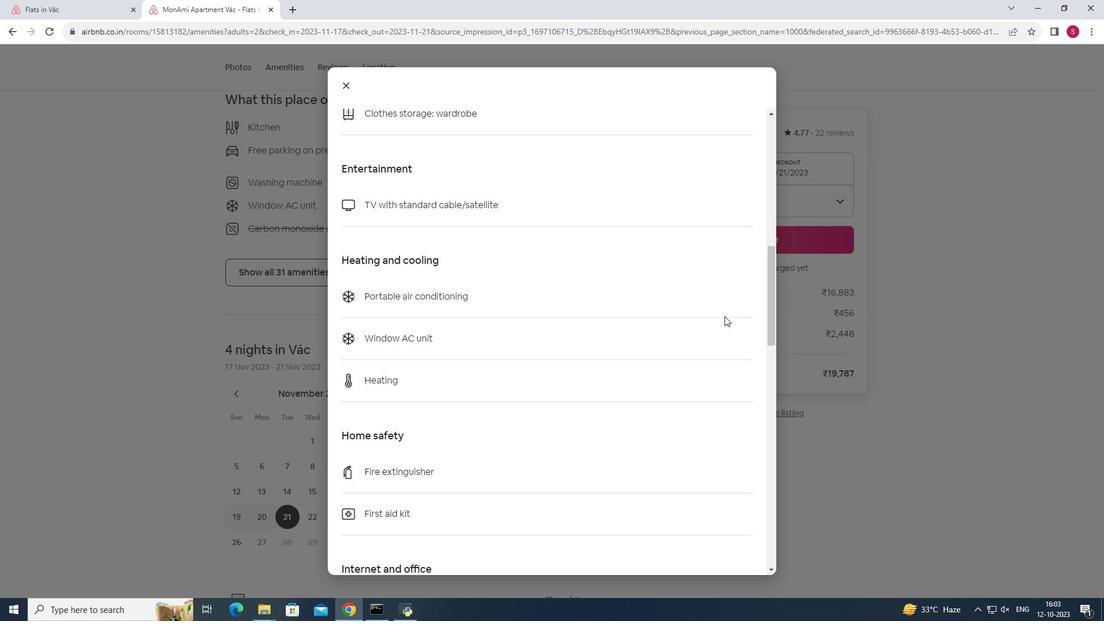 
Action: Mouse scrolled (724, 315) with delta (0, 0)
Screenshot: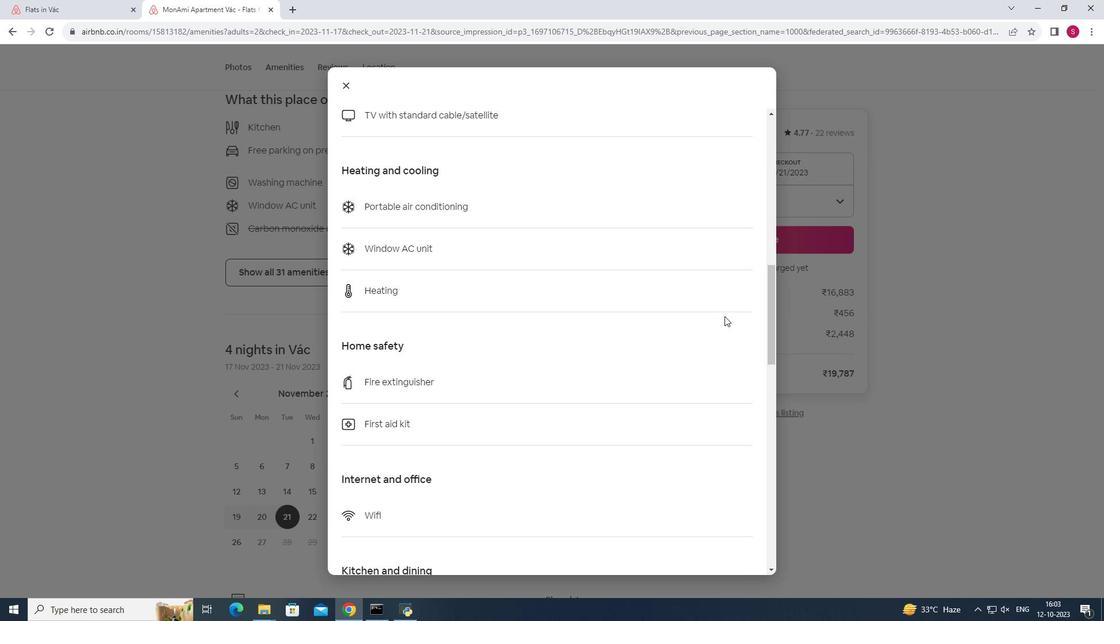 
Action: Mouse scrolled (724, 315) with delta (0, 0)
Screenshot: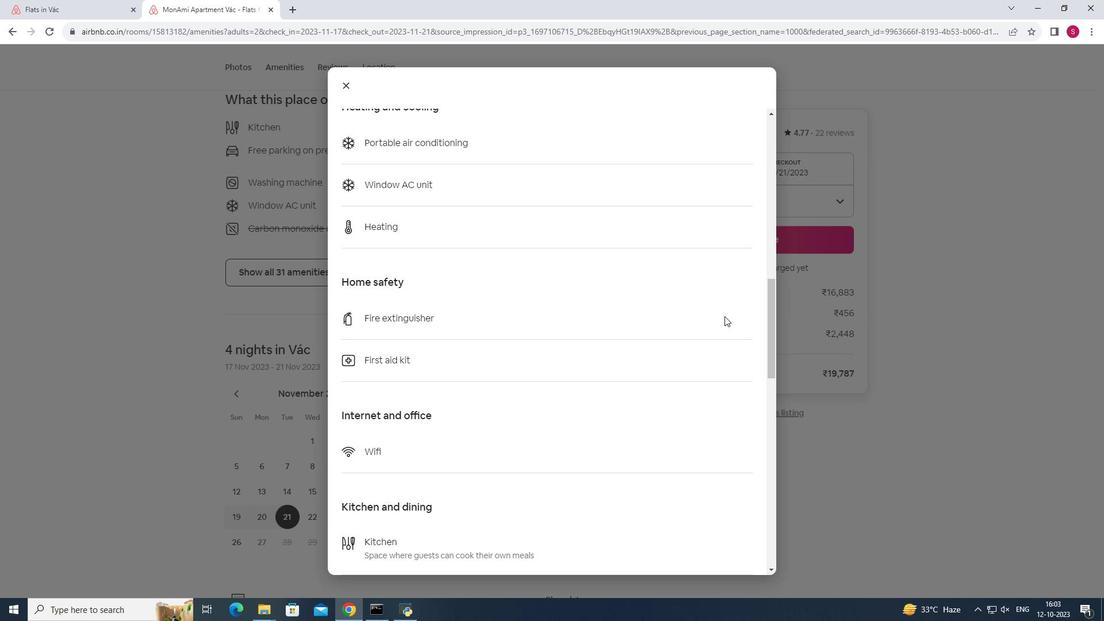 
Action: Mouse scrolled (724, 315) with delta (0, 0)
Screenshot: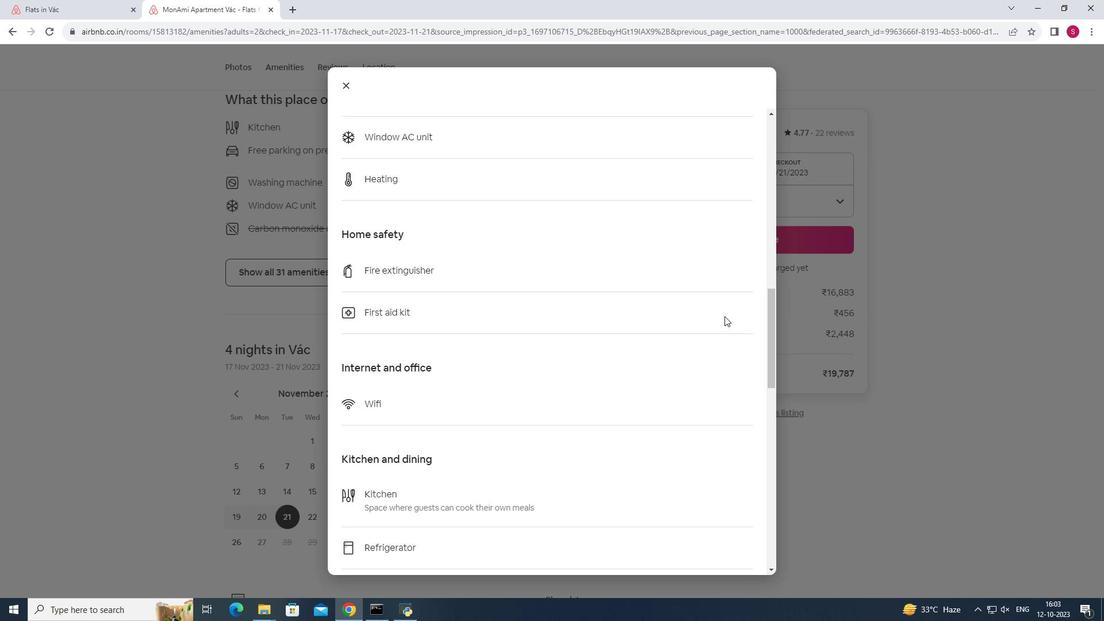 
Action: Mouse scrolled (724, 315) with delta (0, 0)
Screenshot: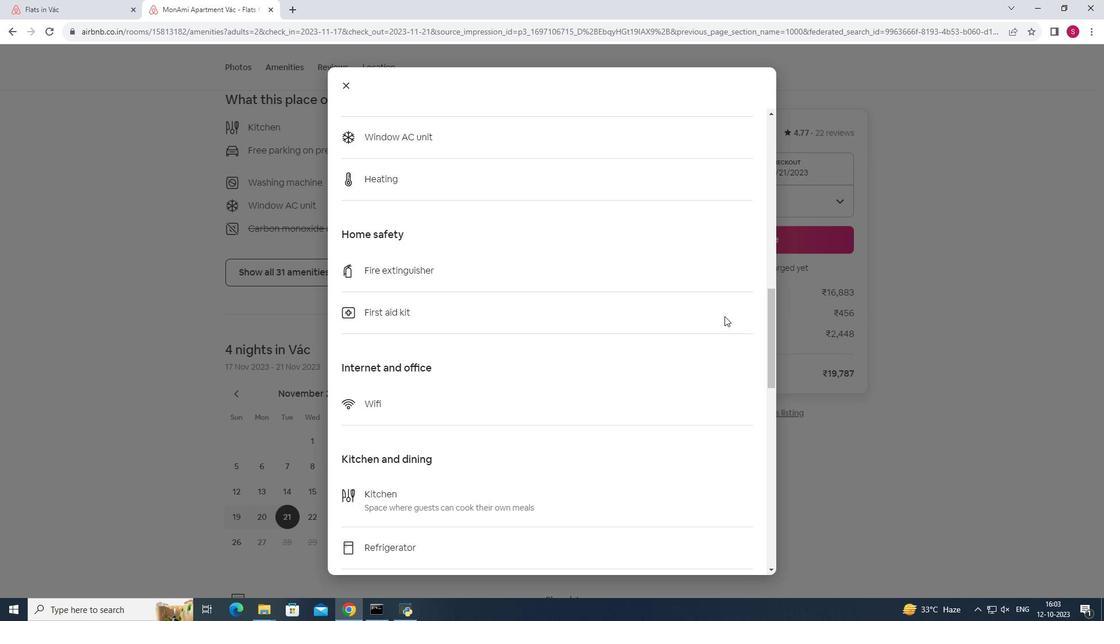 
Action: Mouse scrolled (724, 315) with delta (0, 0)
Screenshot: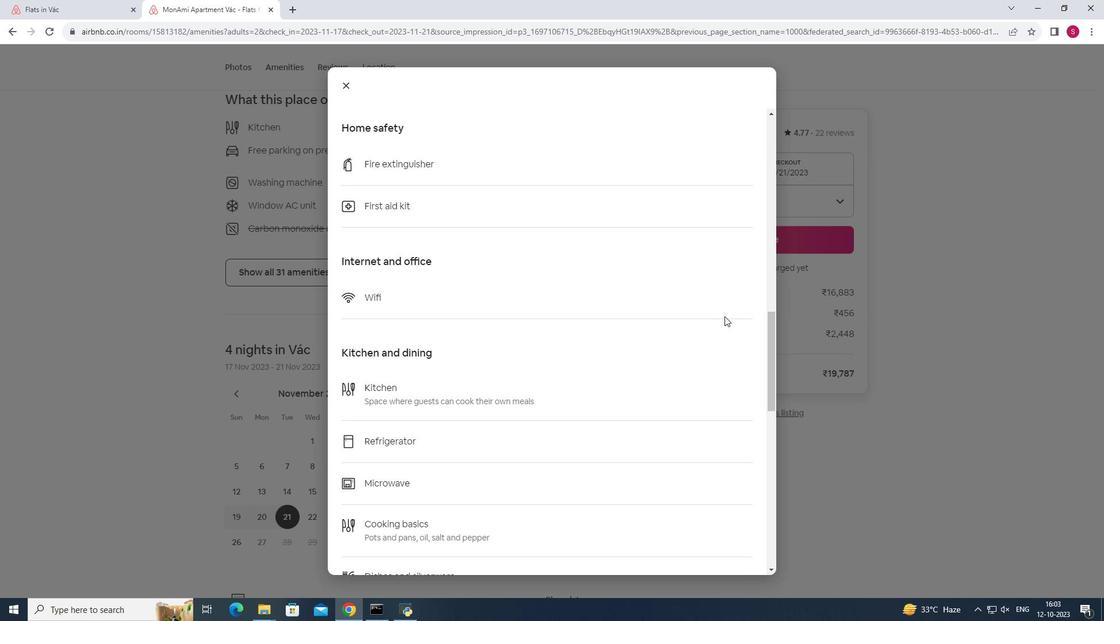 
Action: Mouse scrolled (724, 315) with delta (0, 0)
Screenshot: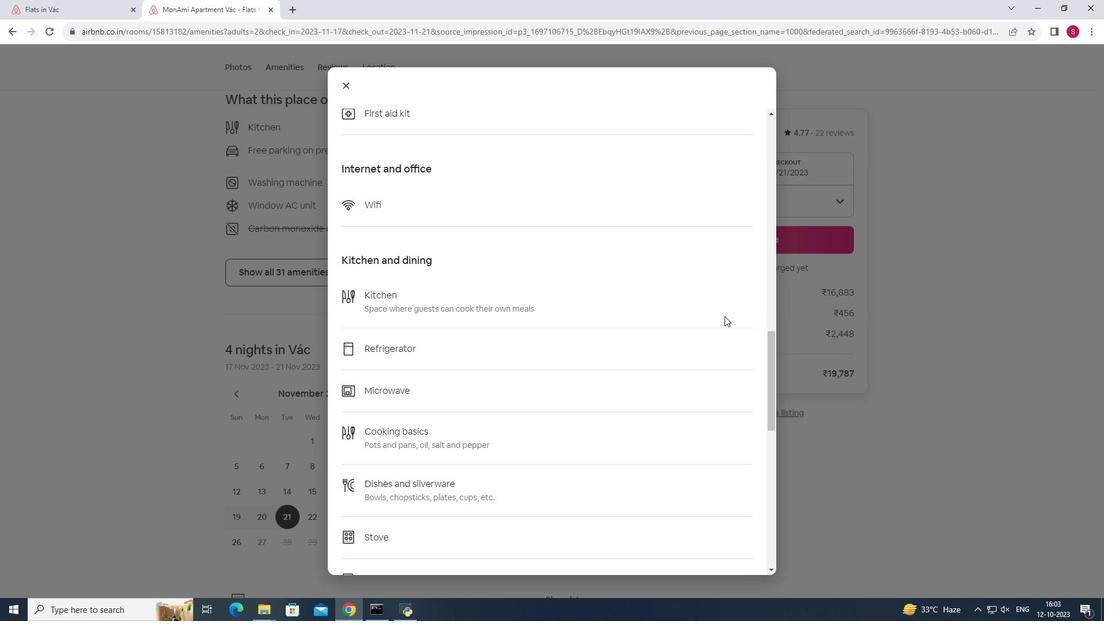 
Action: Mouse scrolled (724, 315) with delta (0, 0)
Screenshot: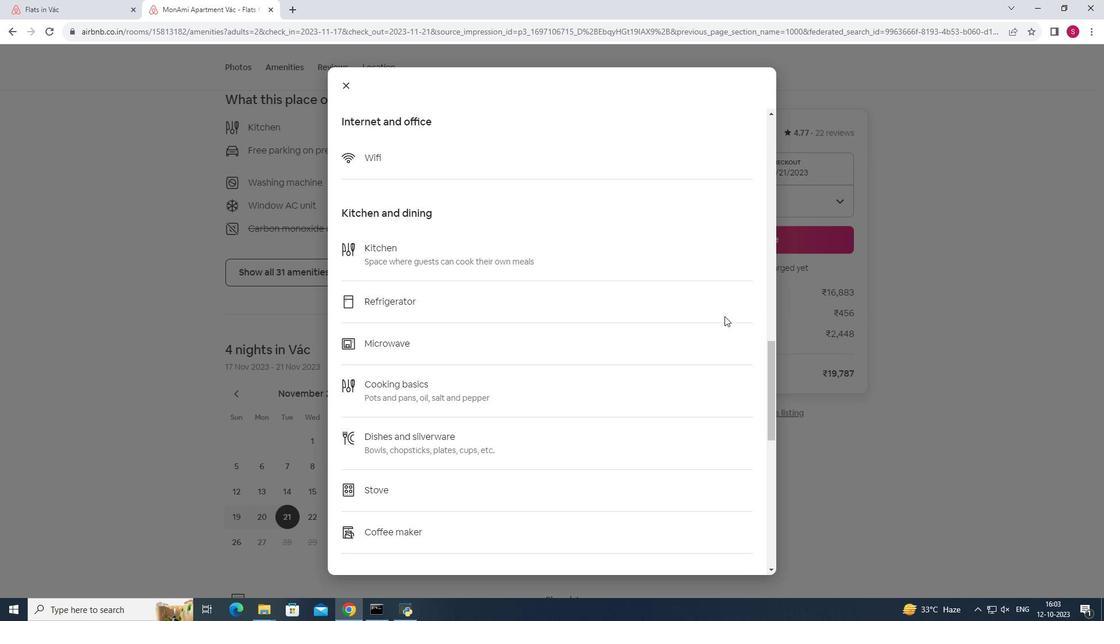 
Action: Mouse scrolled (724, 315) with delta (0, 0)
Screenshot: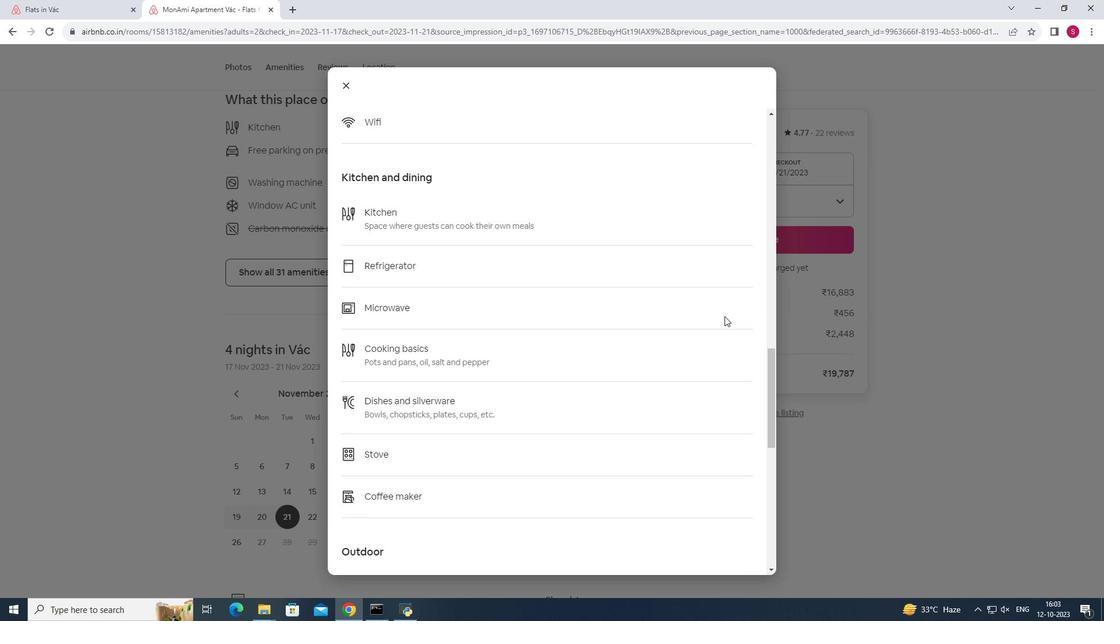 
Action: Mouse scrolled (724, 315) with delta (0, 0)
Screenshot: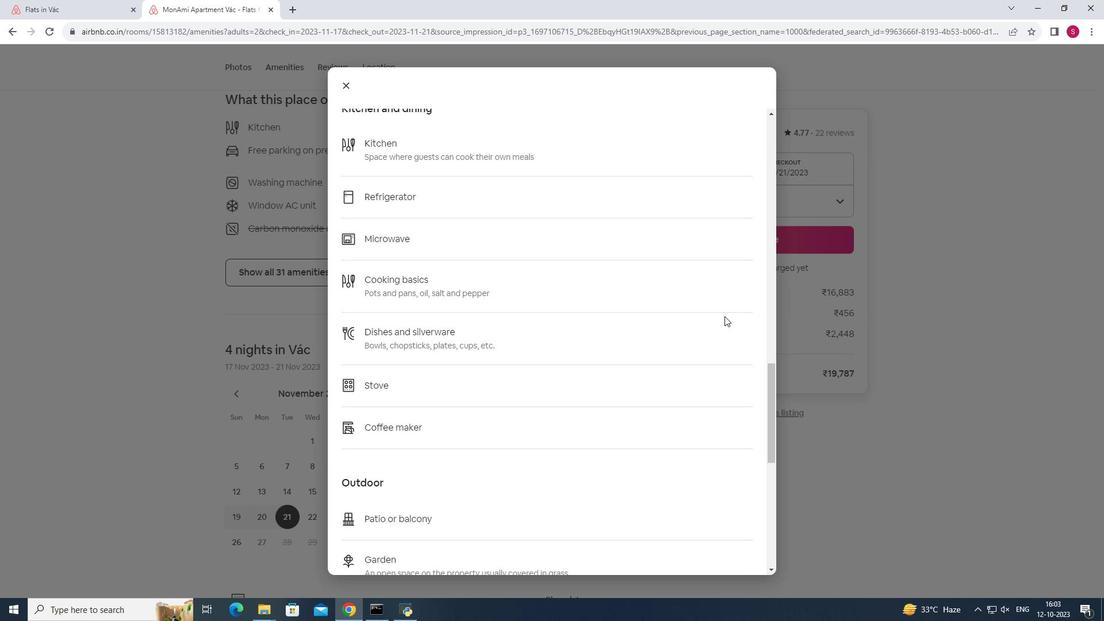 
Action: Mouse scrolled (724, 315) with delta (0, 0)
Screenshot: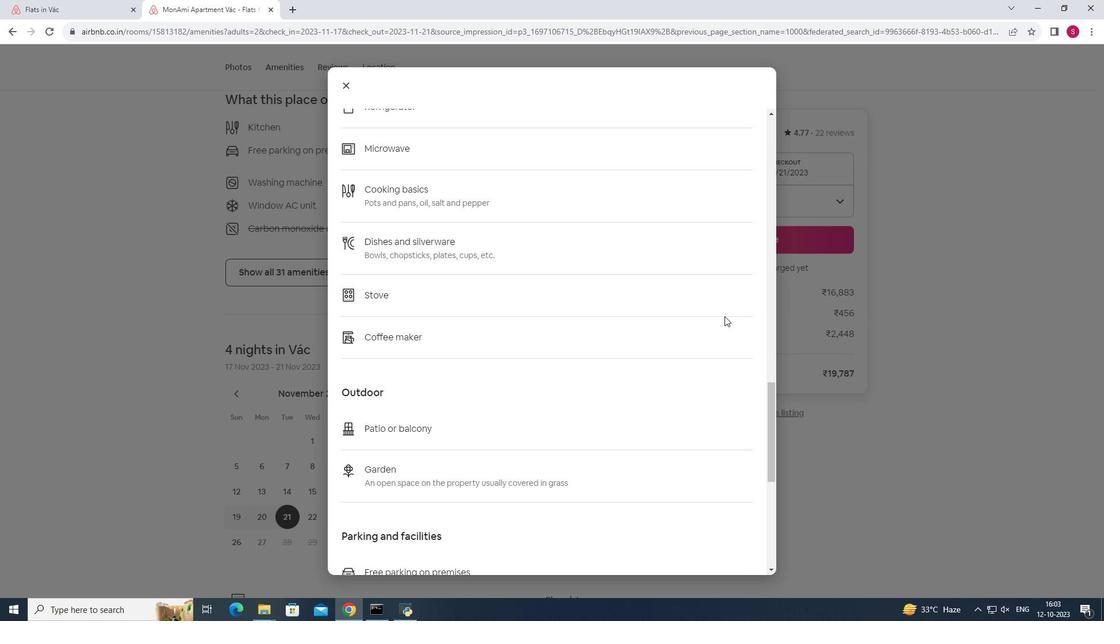 
Action: Mouse moved to (726, 316)
Screenshot: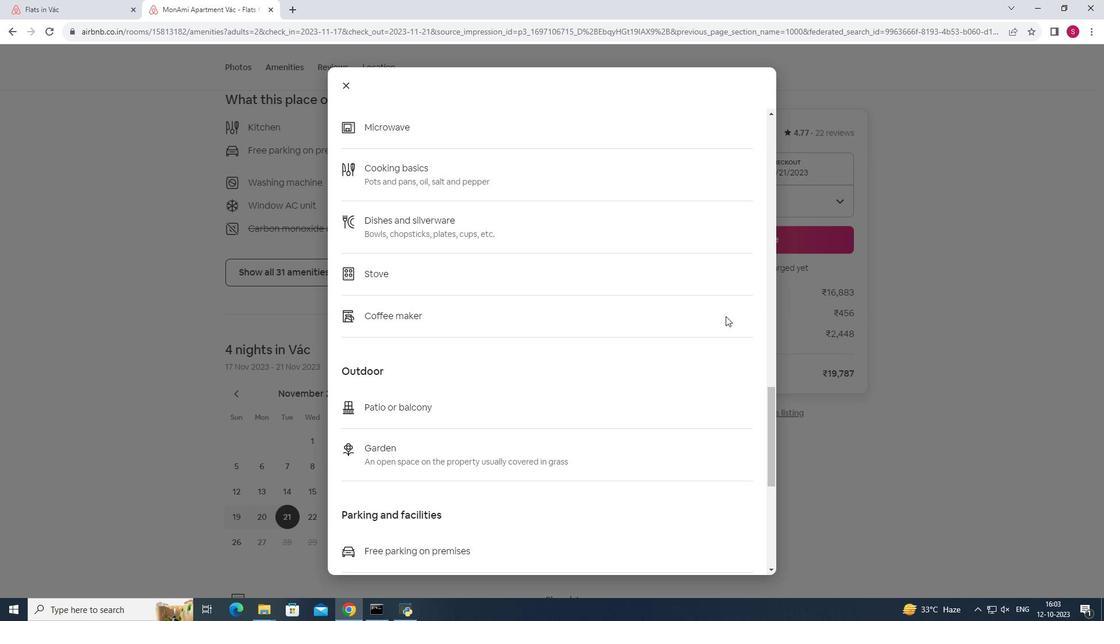 
Action: Mouse scrolled (726, 315) with delta (0, 0)
Screenshot: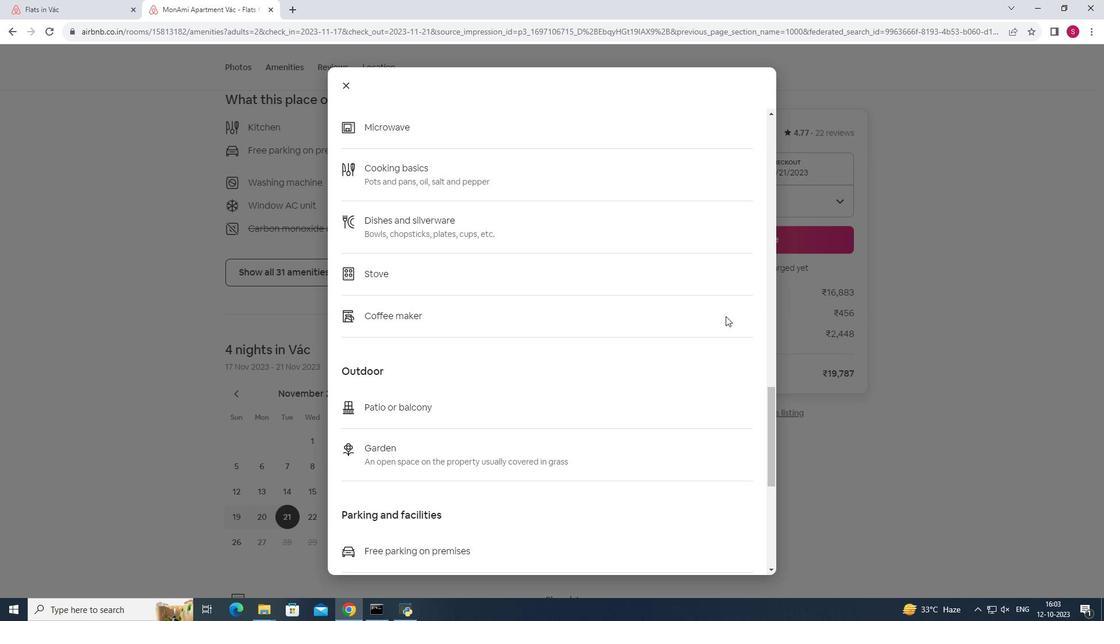 
Action: Mouse scrolled (726, 315) with delta (0, 0)
Screenshot: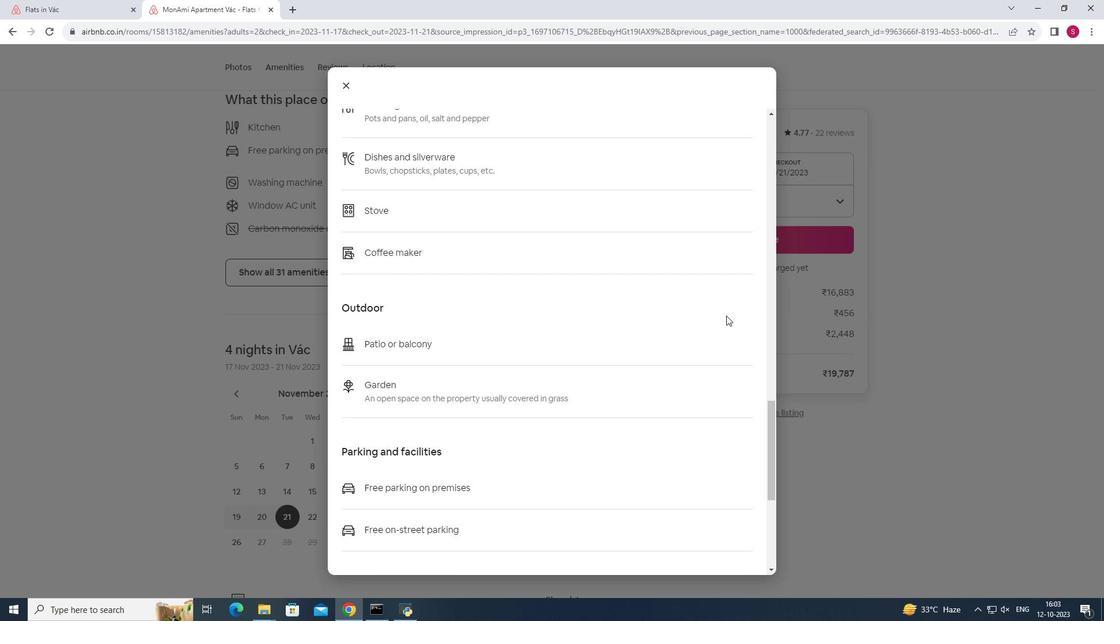 
Action: Mouse scrolled (726, 315) with delta (0, 0)
Screenshot: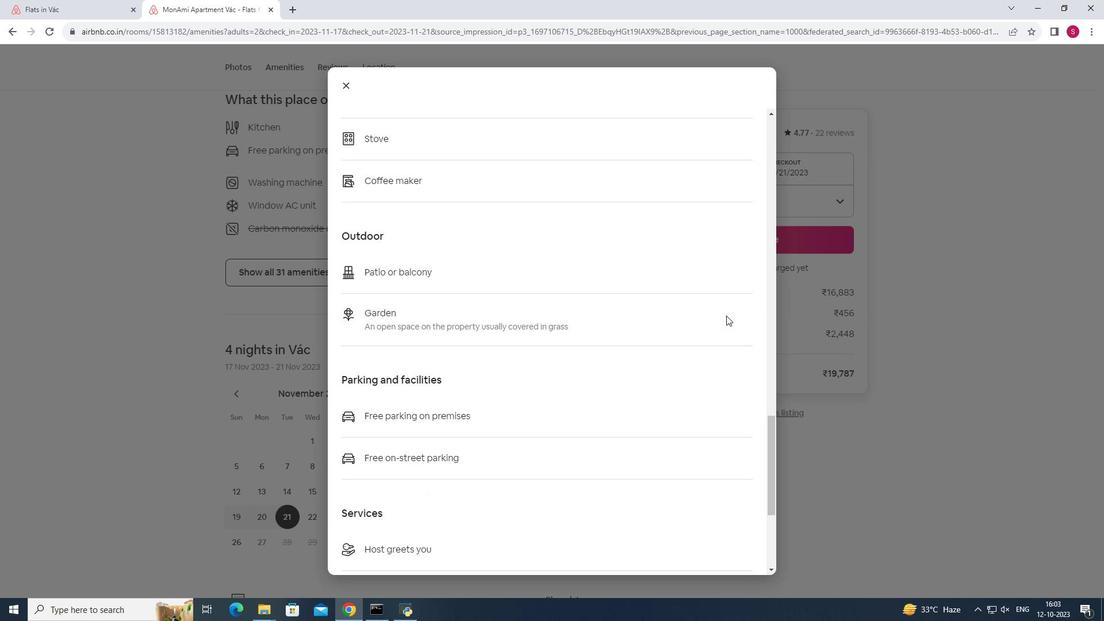 
Action: Mouse moved to (726, 315)
Screenshot: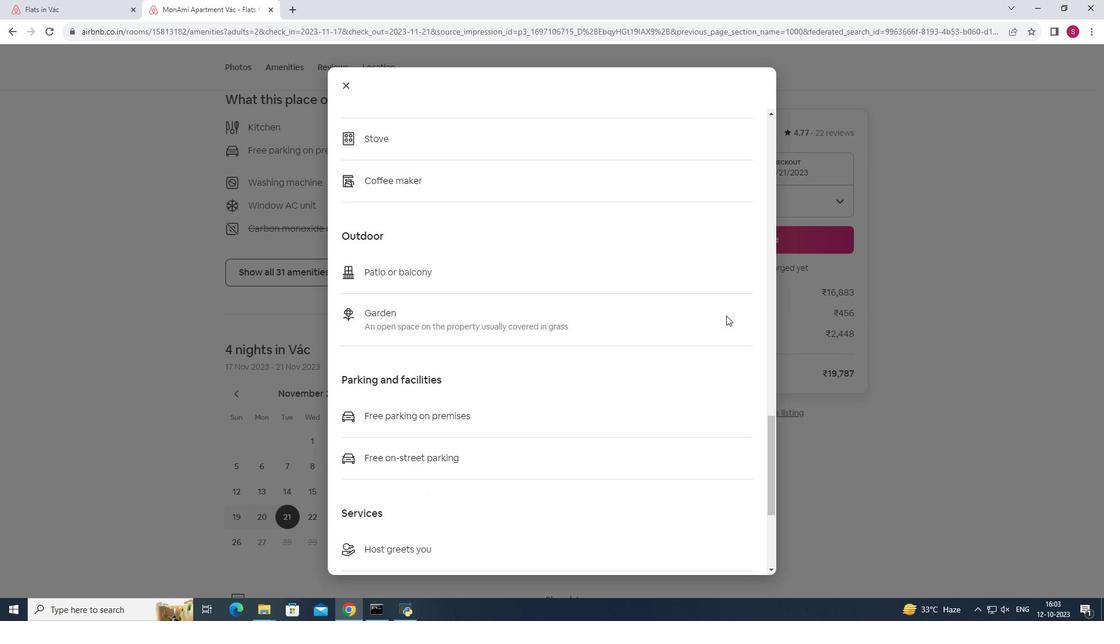 
Action: Mouse scrolled (726, 315) with delta (0, 0)
Screenshot: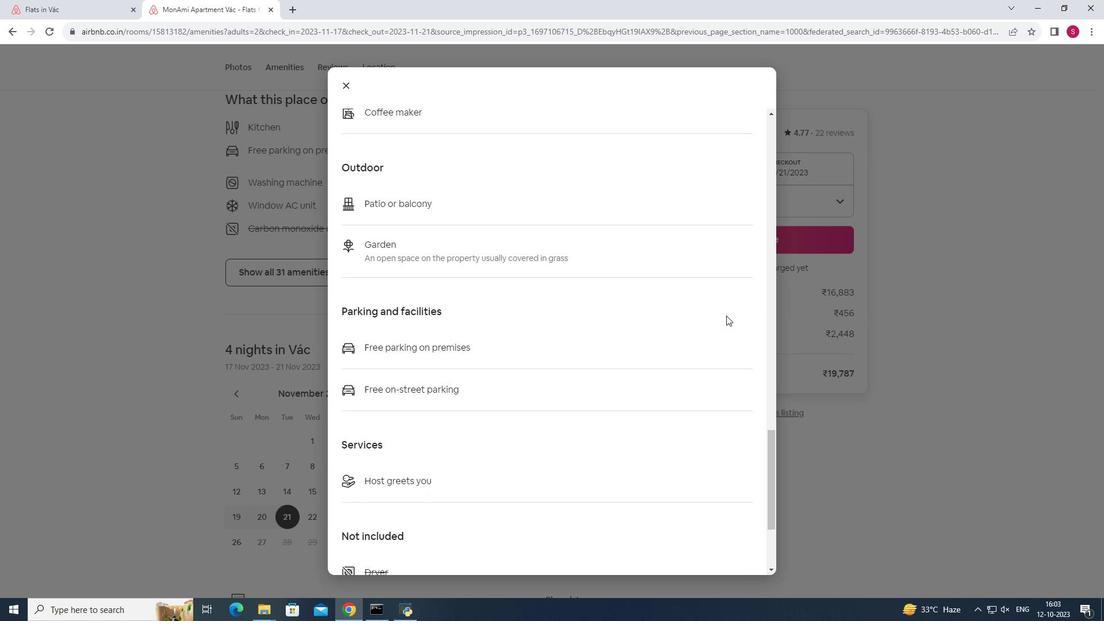 
Action: Mouse moved to (727, 315)
Screenshot: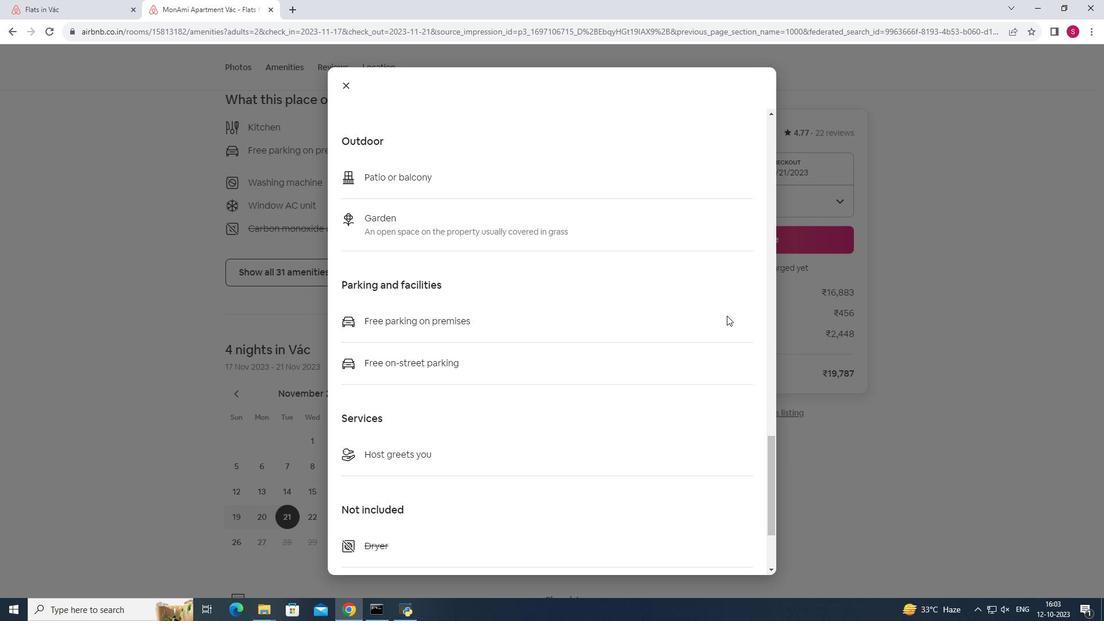
Action: Mouse scrolled (727, 315) with delta (0, 0)
Screenshot: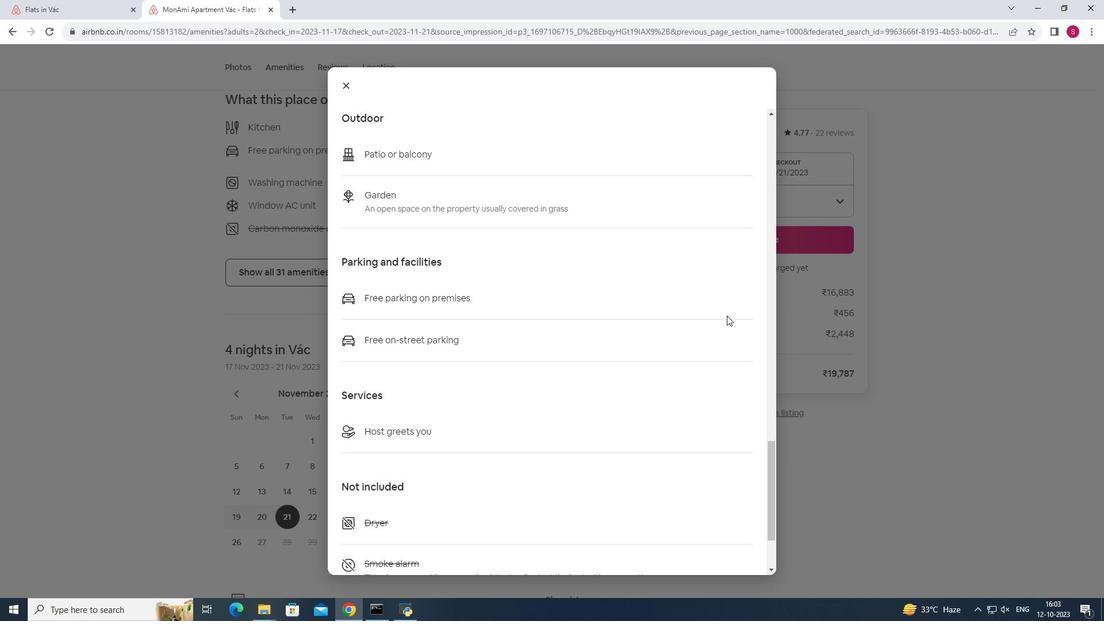 
Action: Mouse scrolled (727, 315) with delta (0, 0)
Screenshot: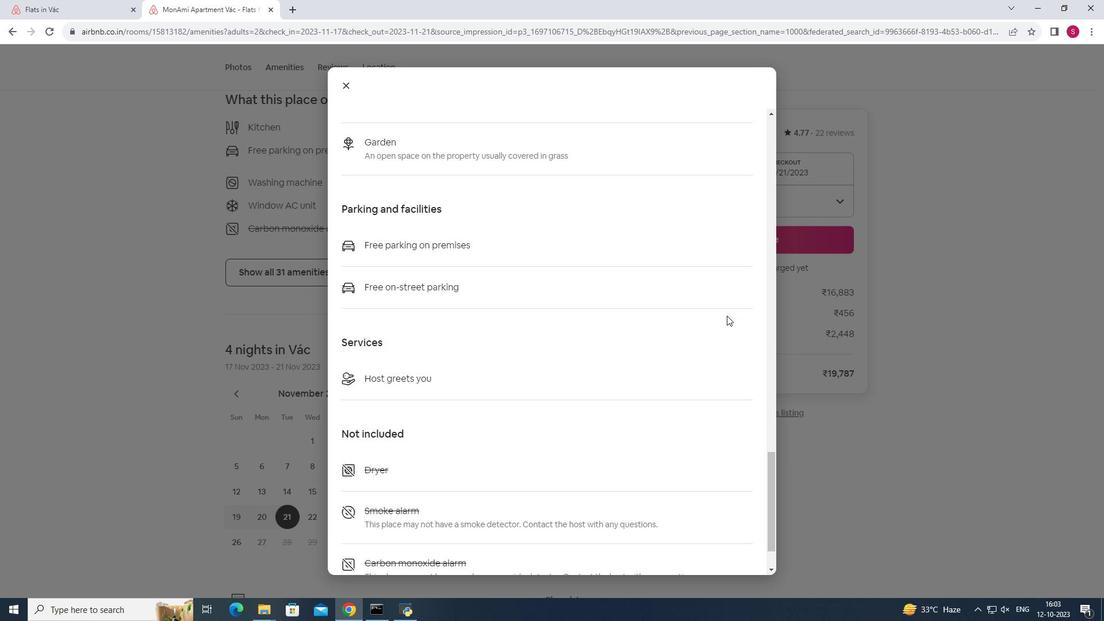 
Action: Mouse scrolled (727, 315) with delta (0, 0)
Screenshot: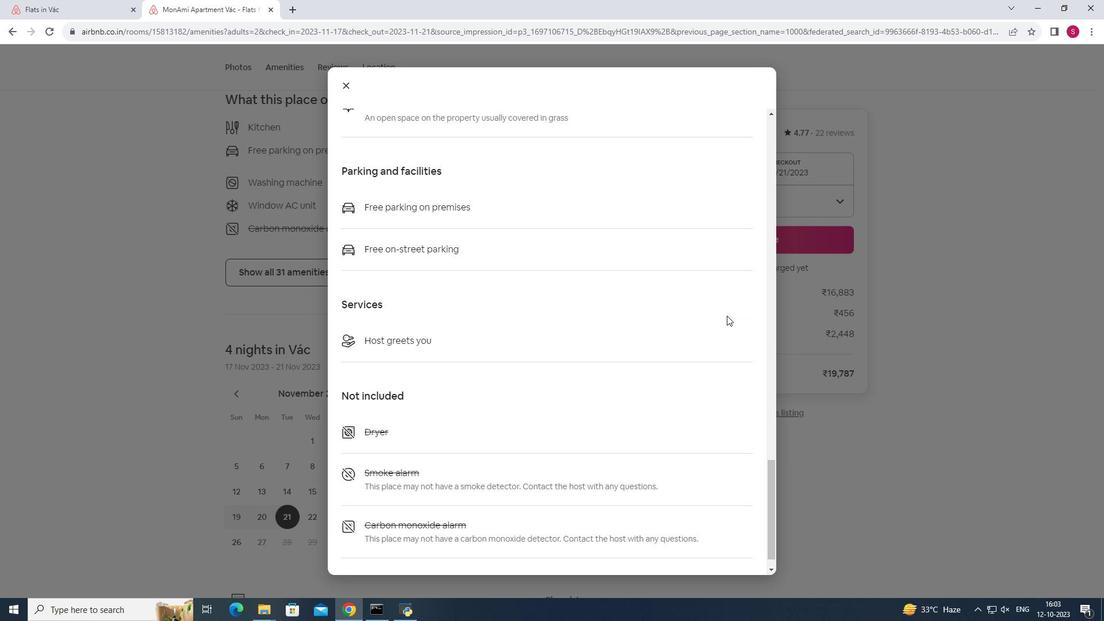 
Action: Mouse moved to (348, 85)
Screenshot: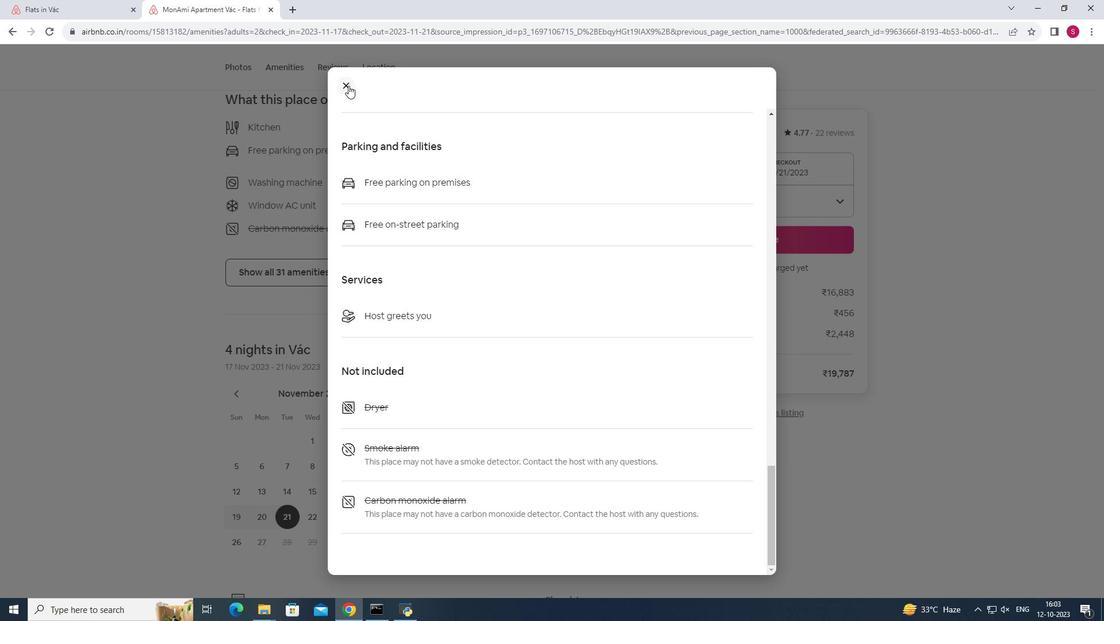 
Action: Mouse pressed left at (348, 85)
Screenshot: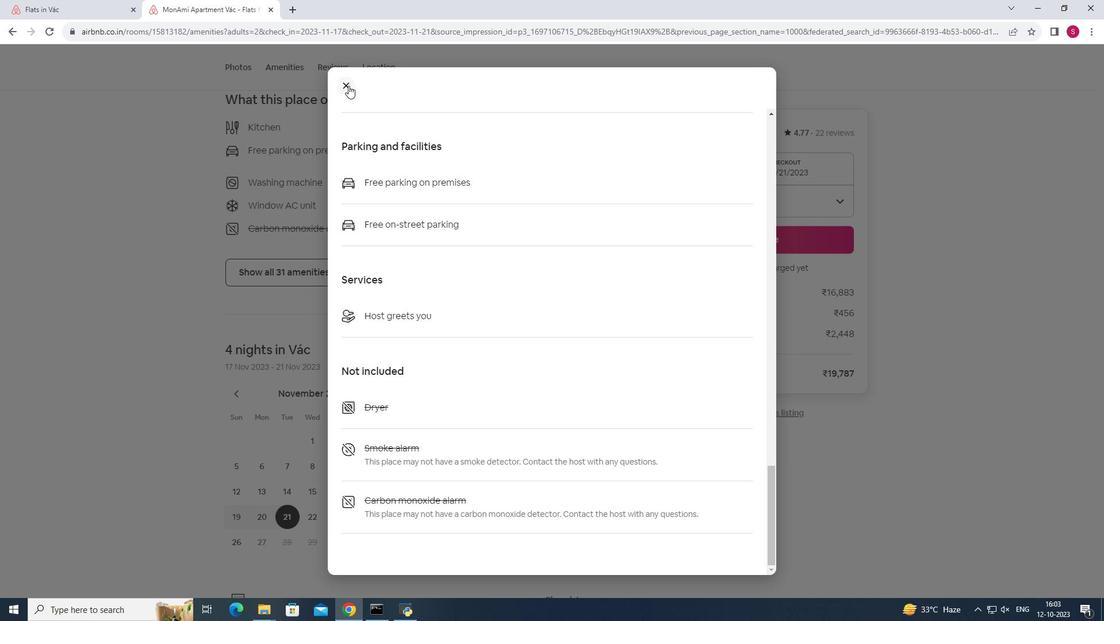 
Action: Mouse moved to (1039, 357)
Screenshot: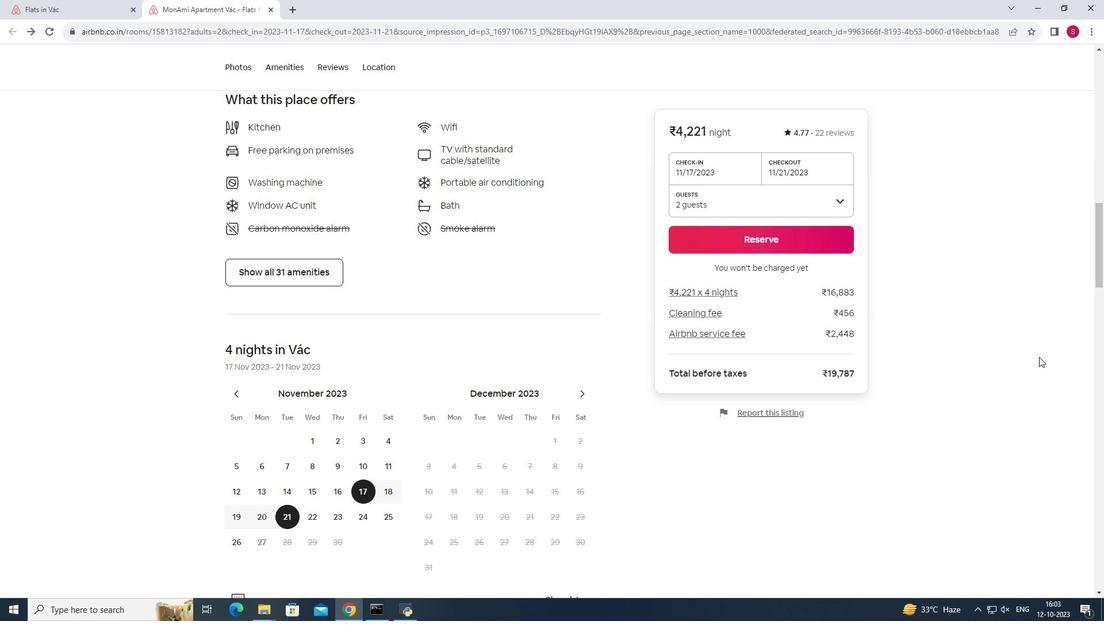 
Action: Mouse scrolled (1039, 356) with delta (0, 0)
Screenshot: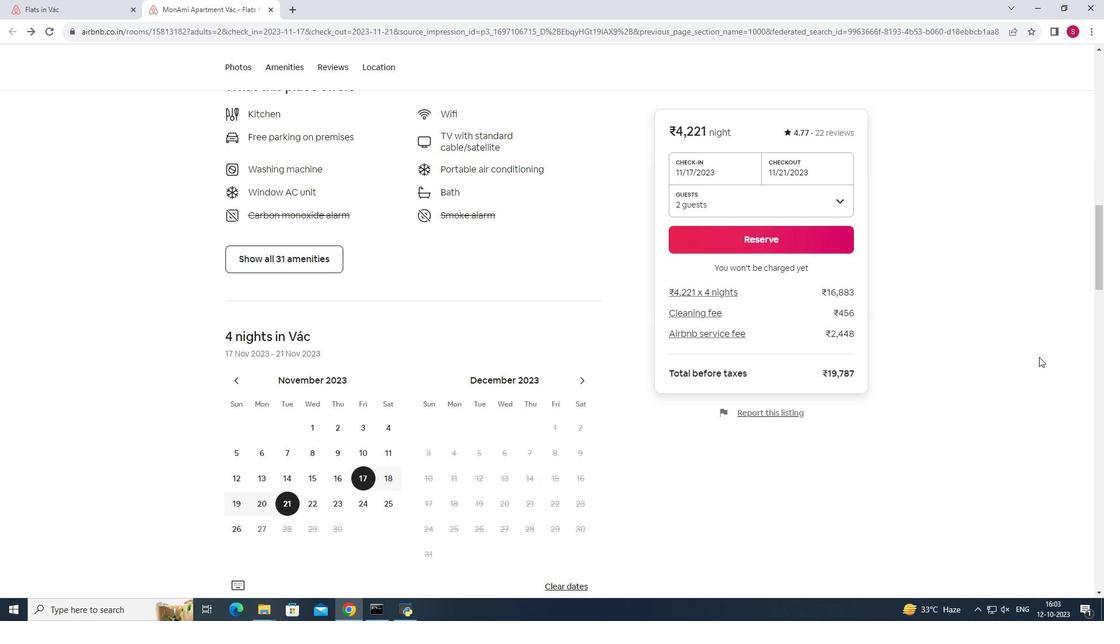
Action: Mouse scrolled (1039, 356) with delta (0, 0)
Screenshot: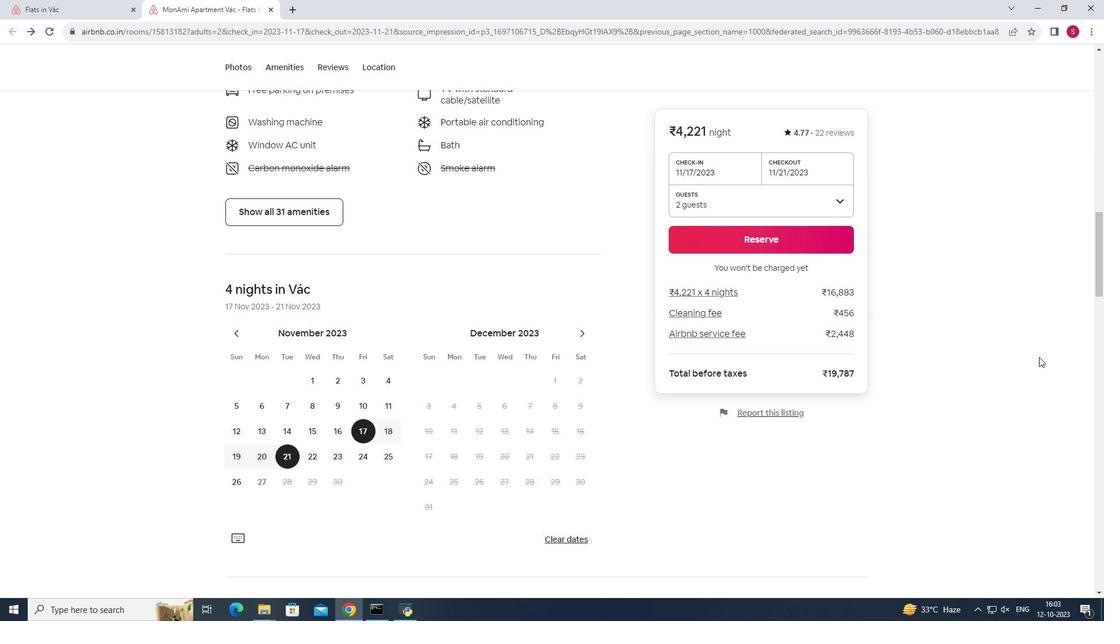 
Action: Mouse scrolled (1039, 356) with delta (0, 0)
Screenshot: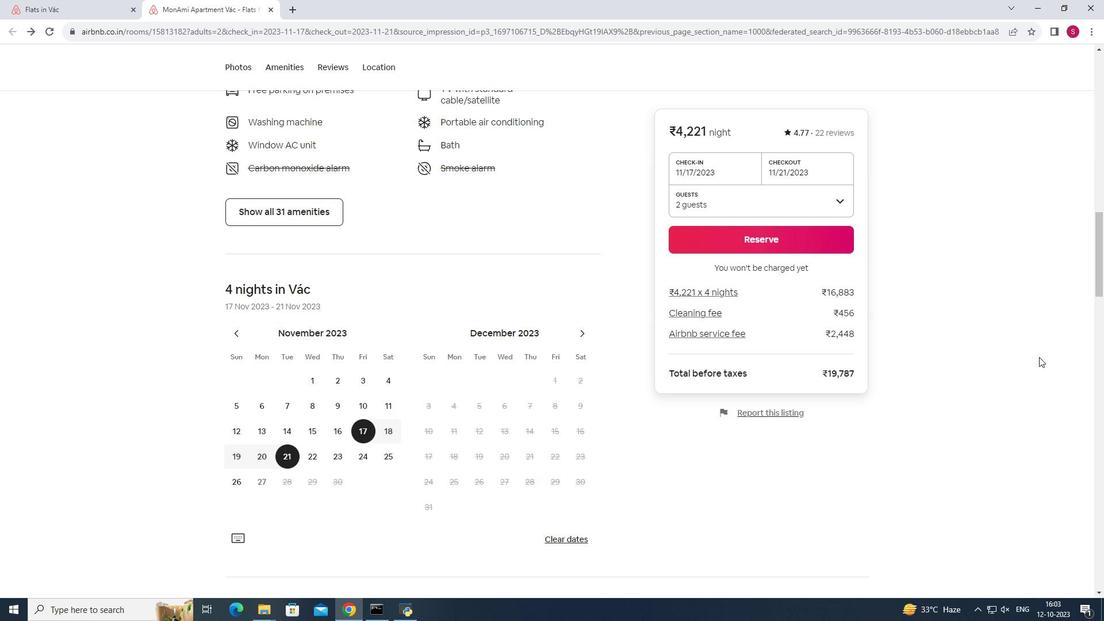 
Action: Mouse scrolled (1039, 356) with delta (0, 0)
Screenshot: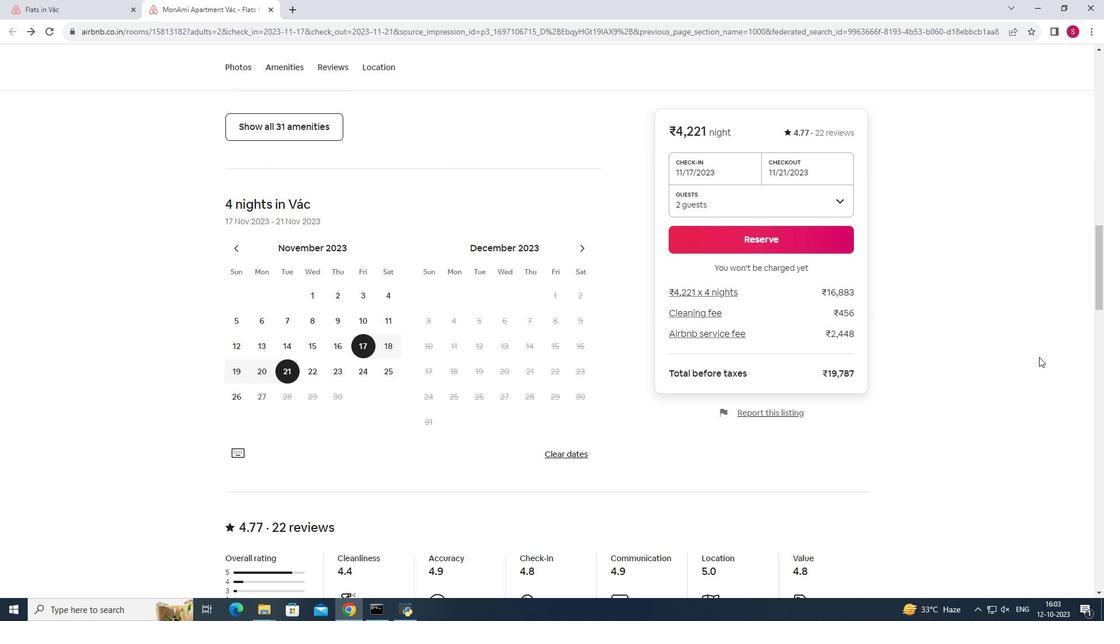 
Action: Mouse scrolled (1039, 356) with delta (0, 0)
Screenshot: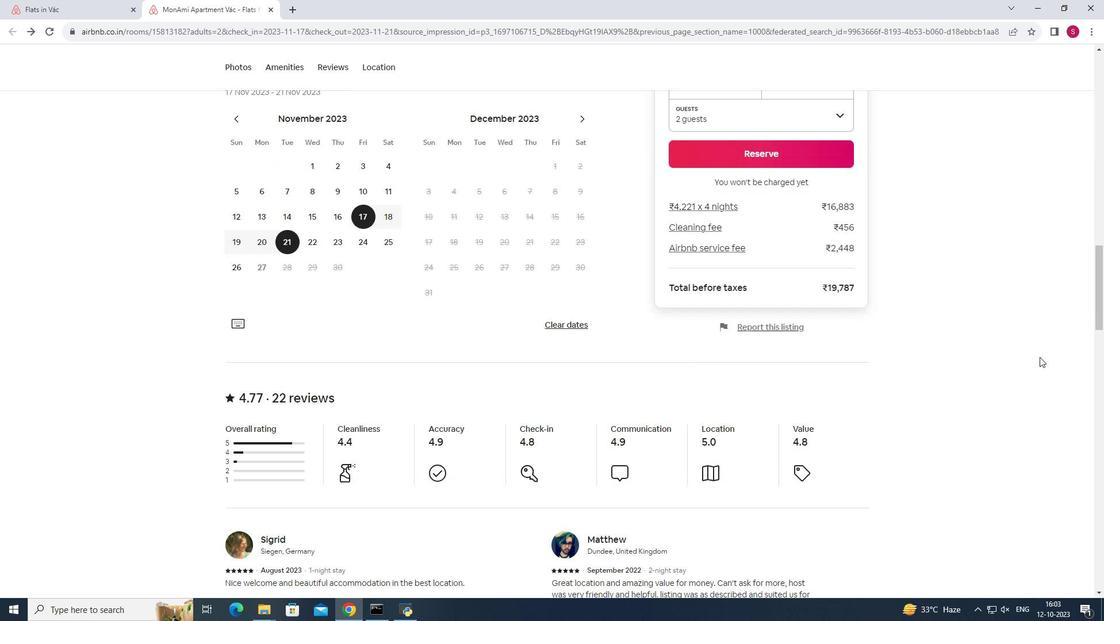 
Action: Mouse moved to (1040, 356)
Screenshot: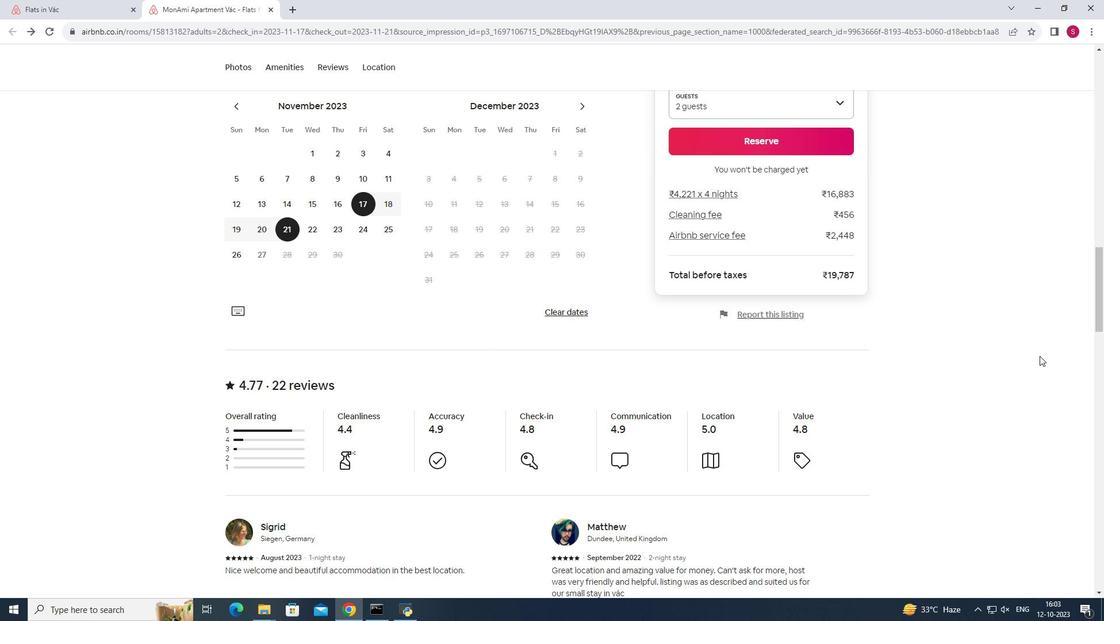 
Action: Mouse scrolled (1040, 355) with delta (0, 0)
Screenshot: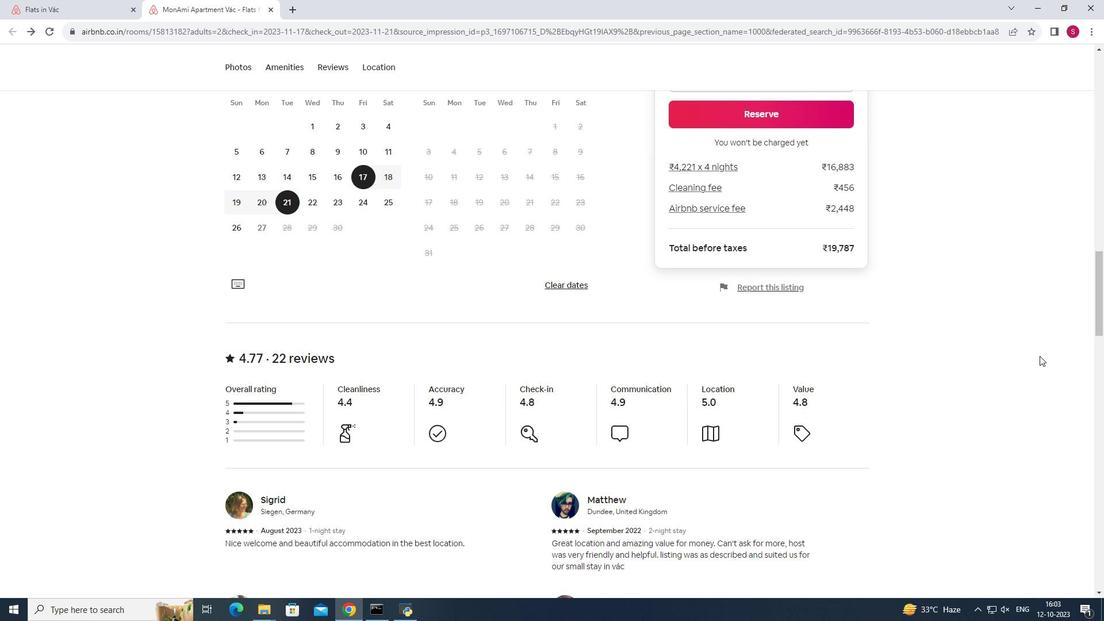 
Action: Mouse scrolled (1040, 355) with delta (0, 0)
Screenshot: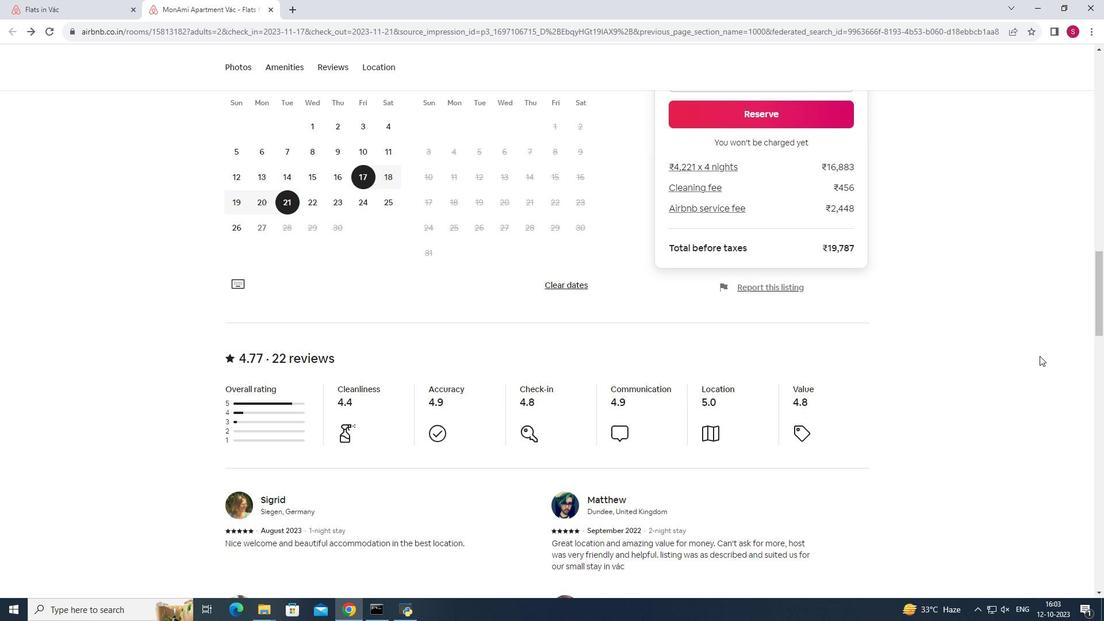 
Action: Mouse scrolled (1040, 355) with delta (0, 0)
Screenshot: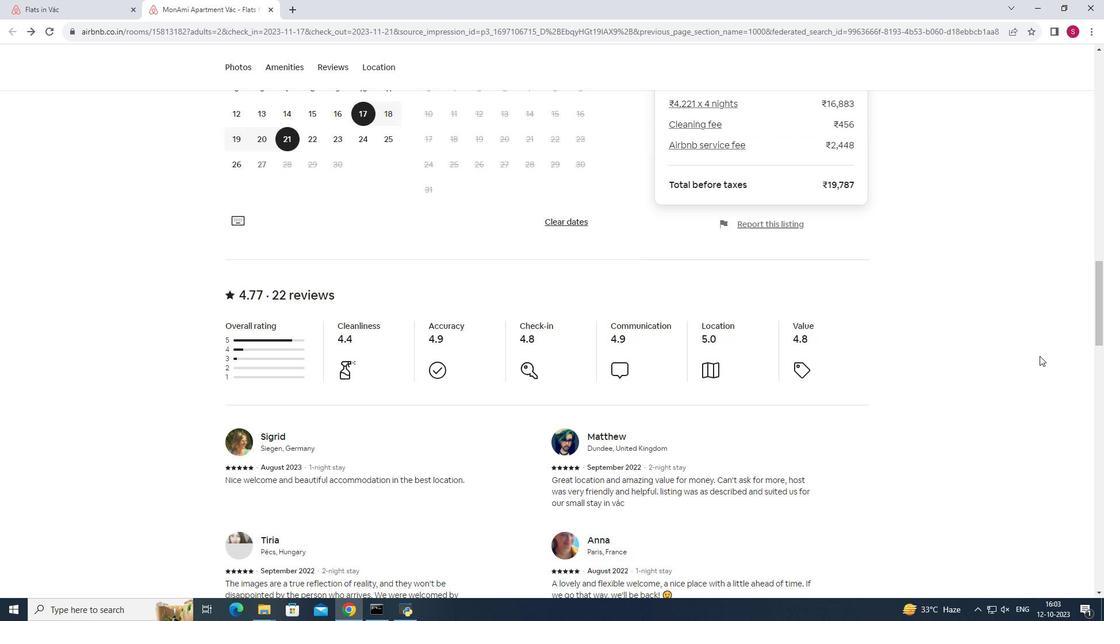 
Action: Mouse scrolled (1040, 355) with delta (0, 0)
Screenshot: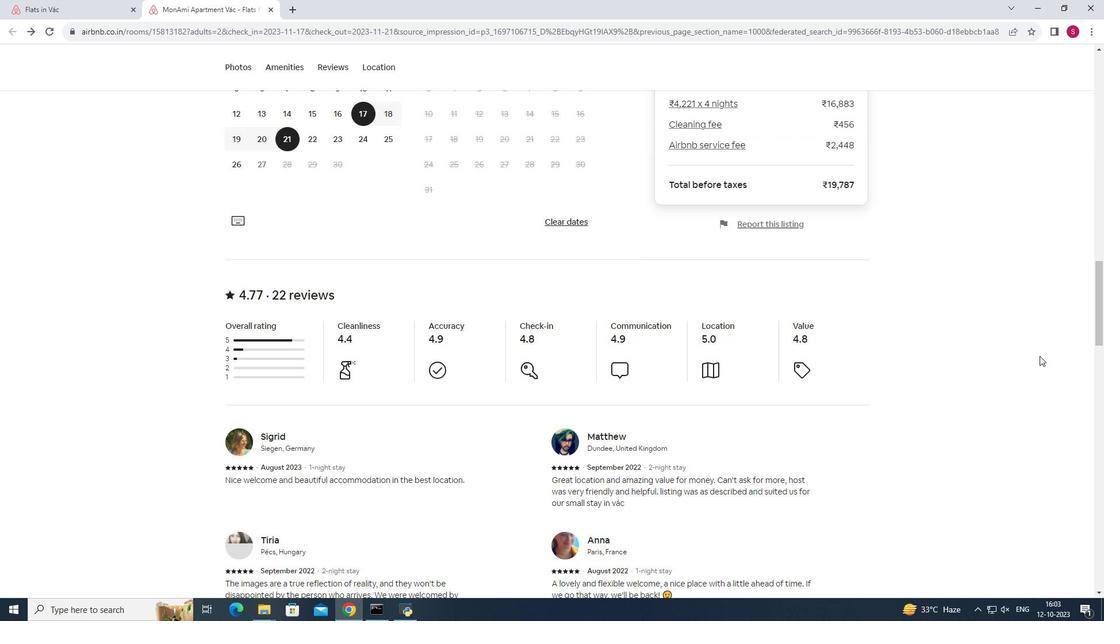 
Action: Mouse scrolled (1040, 355) with delta (0, 0)
Screenshot: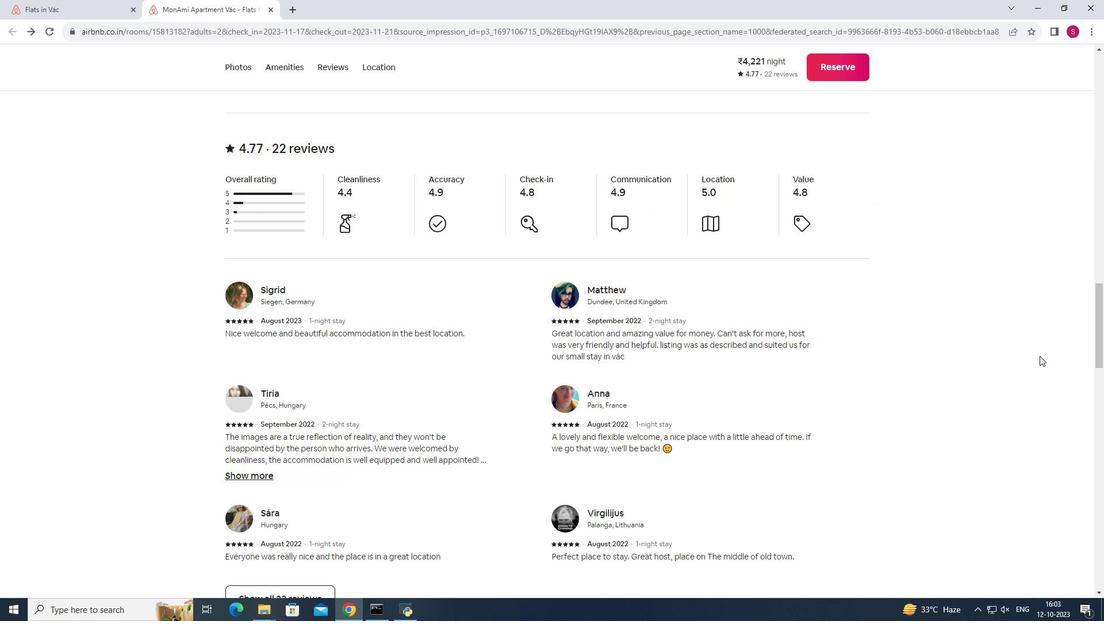 
Action: Mouse moved to (295, 544)
Screenshot: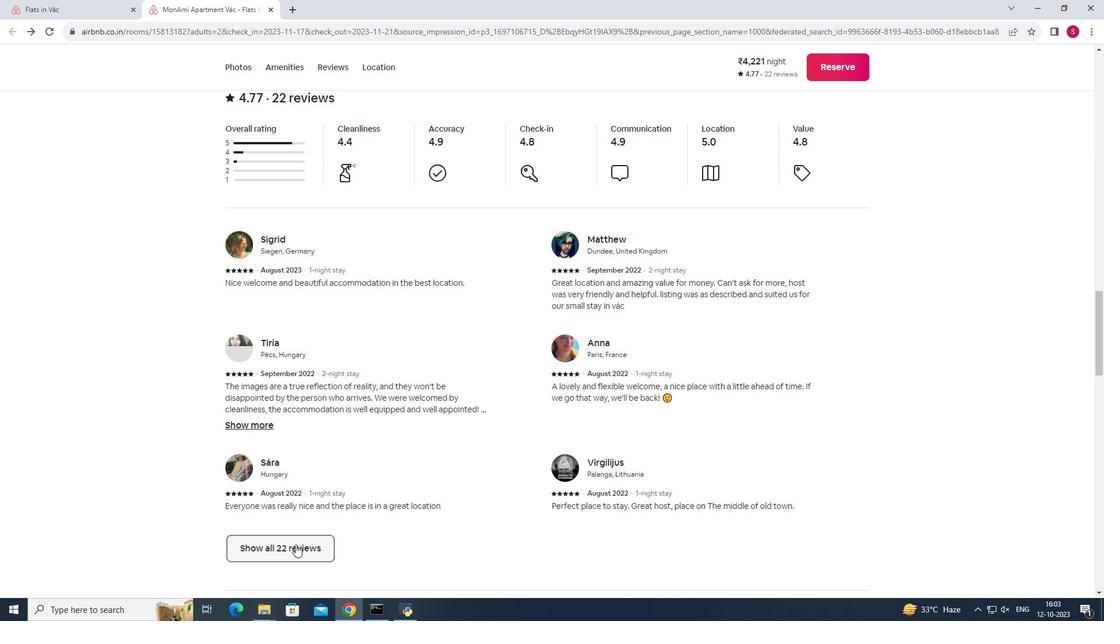 
Action: Mouse pressed left at (295, 544)
Screenshot: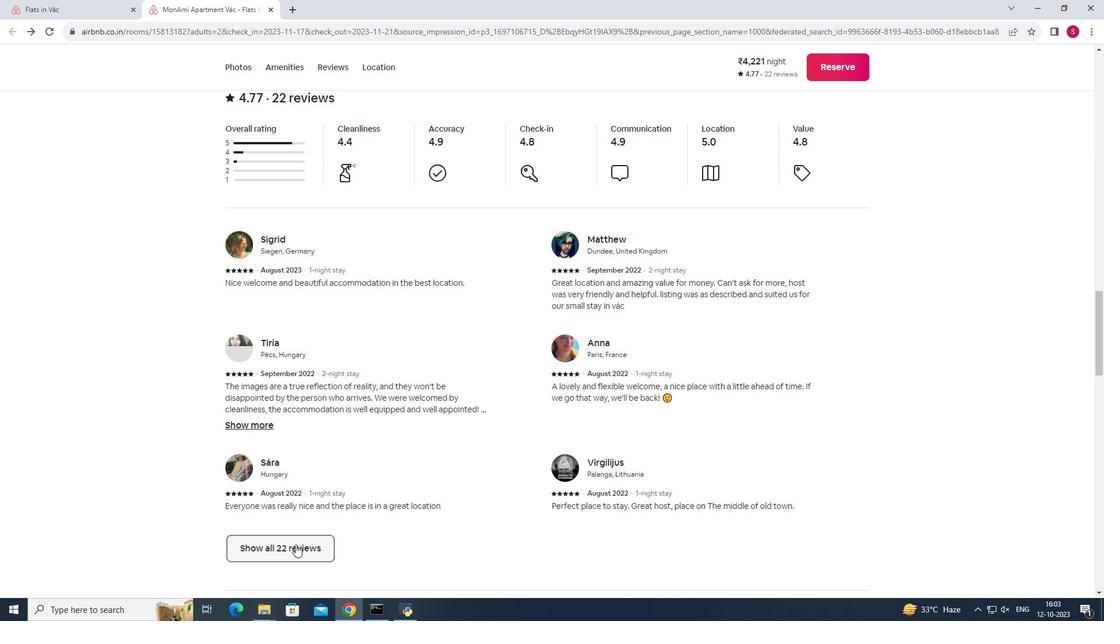 
Action: Mouse moved to (791, 377)
Screenshot: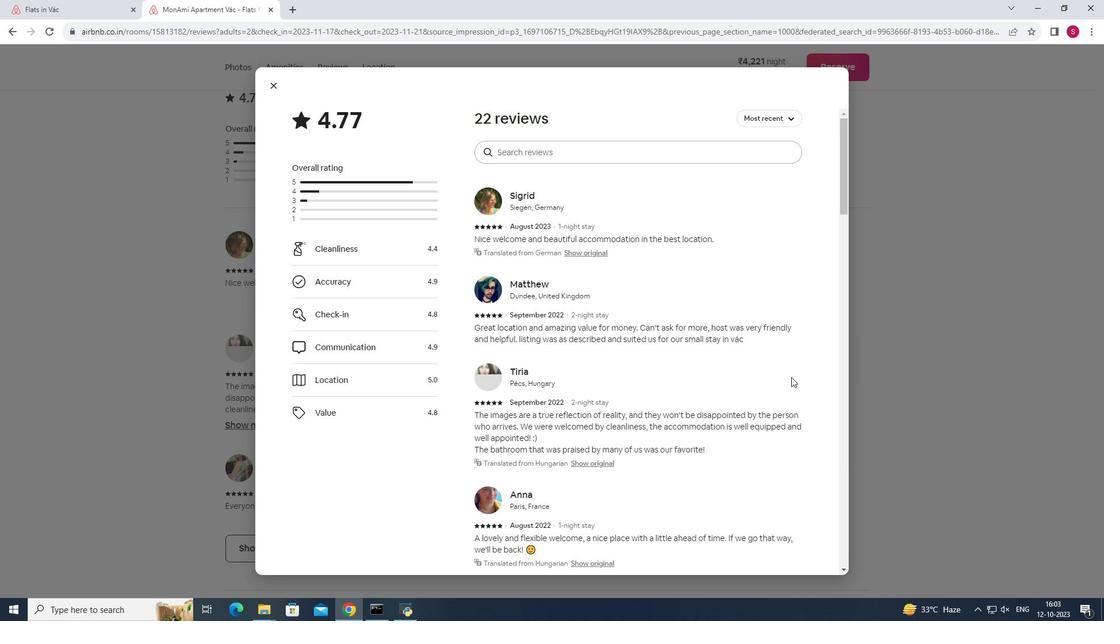 
Action: Mouse scrolled (791, 376) with delta (0, 0)
Screenshot: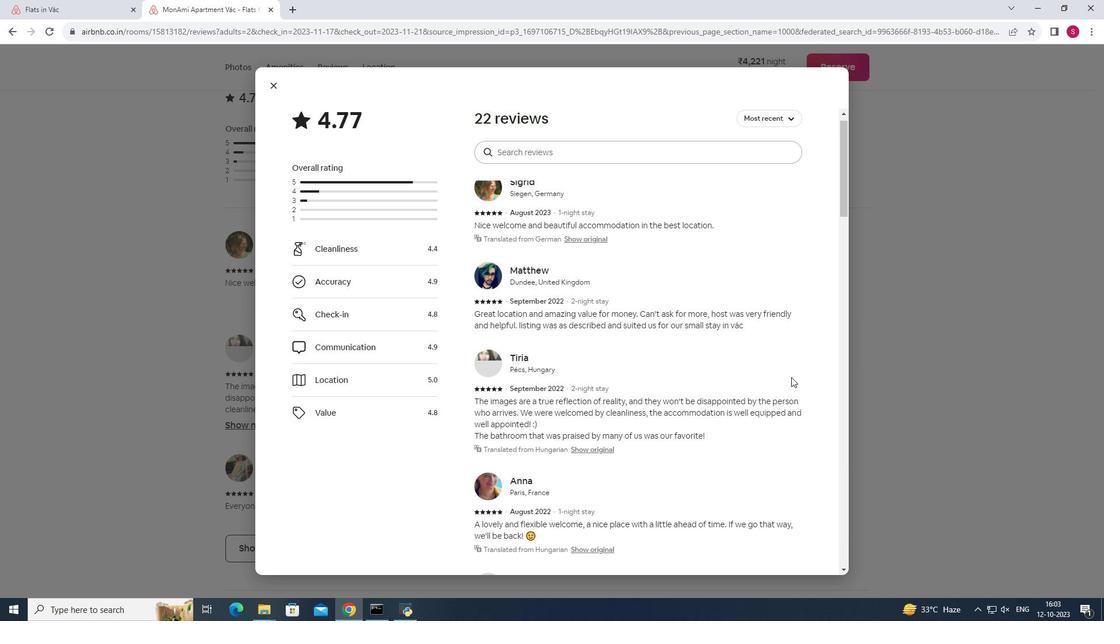 
Action: Mouse scrolled (791, 376) with delta (0, 0)
Screenshot: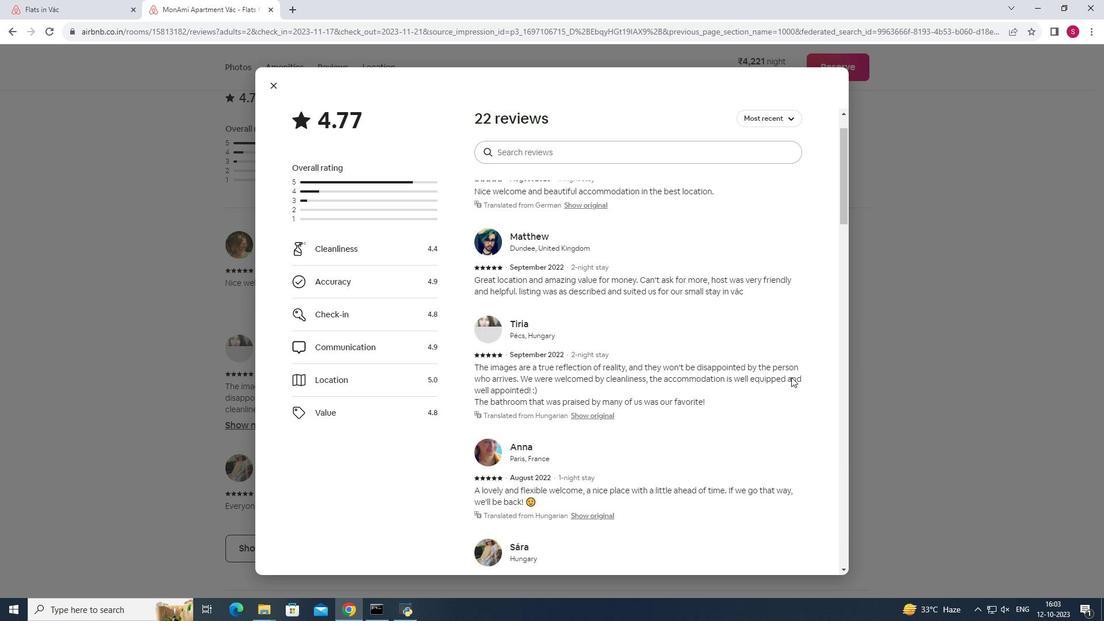 
Action: Mouse scrolled (791, 376) with delta (0, 0)
Screenshot: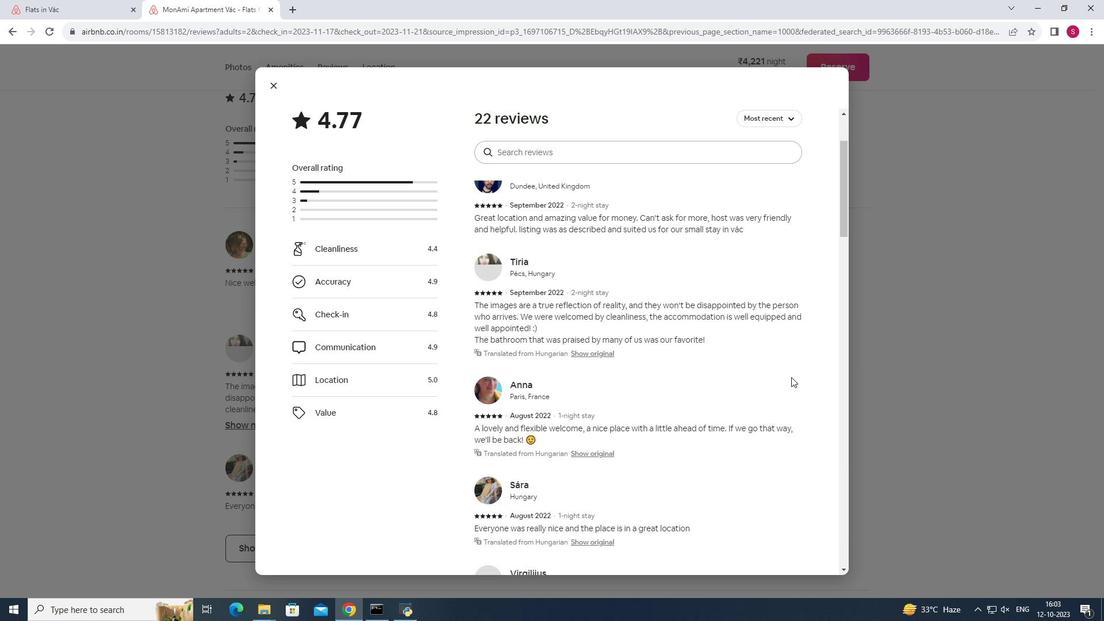 
Action: Mouse scrolled (791, 376) with delta (0, 0)
Screenshot: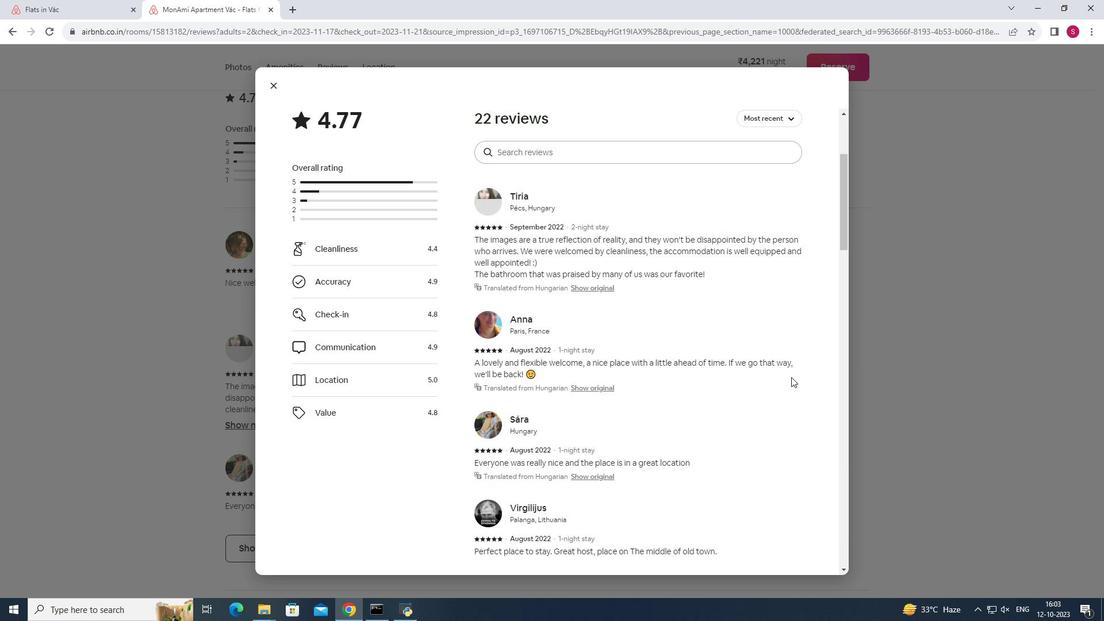 
Action: Mouse scrolled (791, 376) with delta (0, 0)
Screenshot: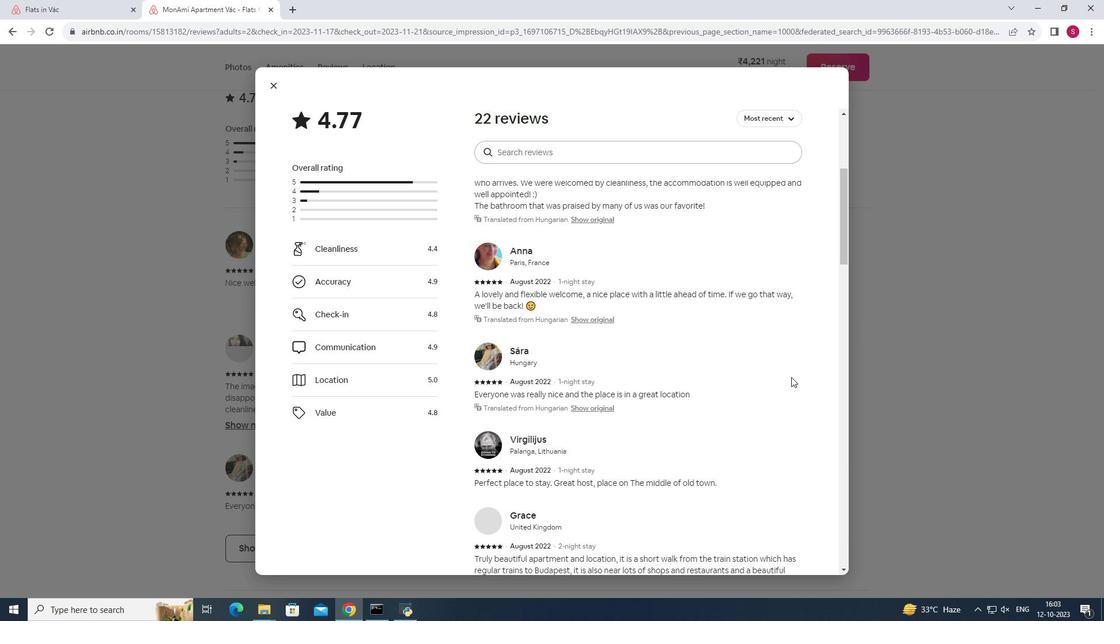 
Action: Mouse scrolled (791, 376) with delta (0, 0)
Screenshot: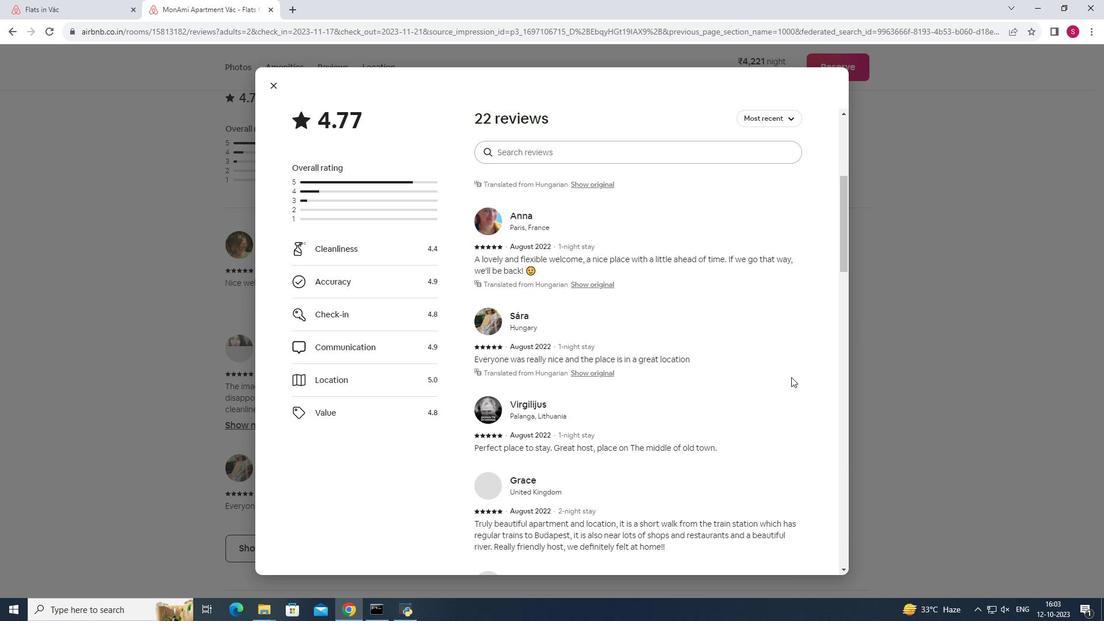 
Action: Mouse scrolled (791, 376) with delta (0, 0)
Screenshot: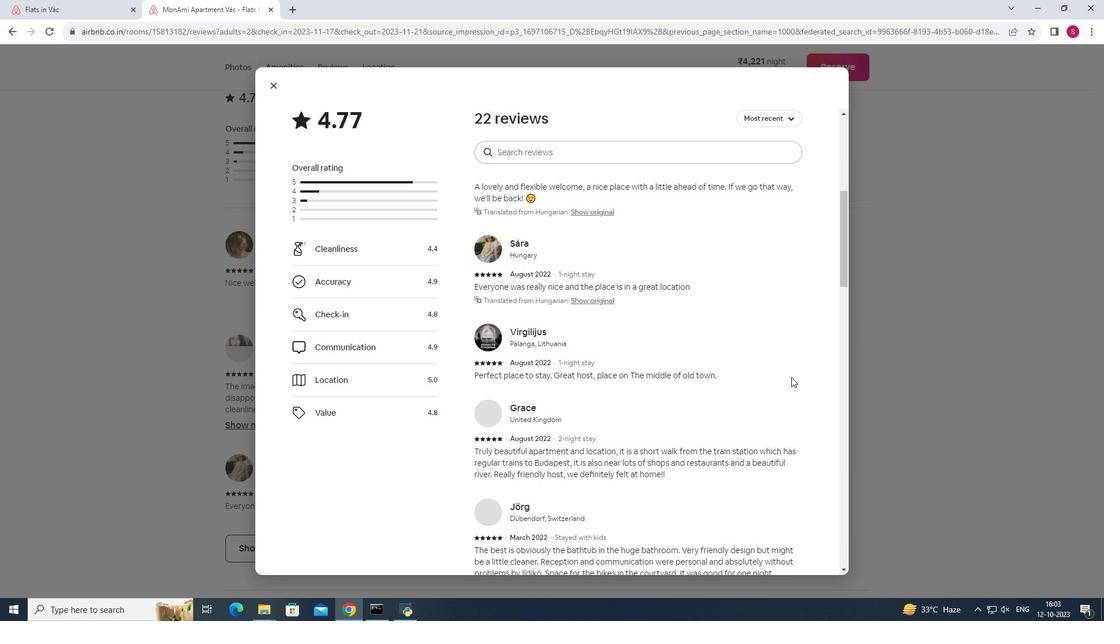 
Action: Mouse scrolled (791, 376) with delta (0, 0)
Screenshot: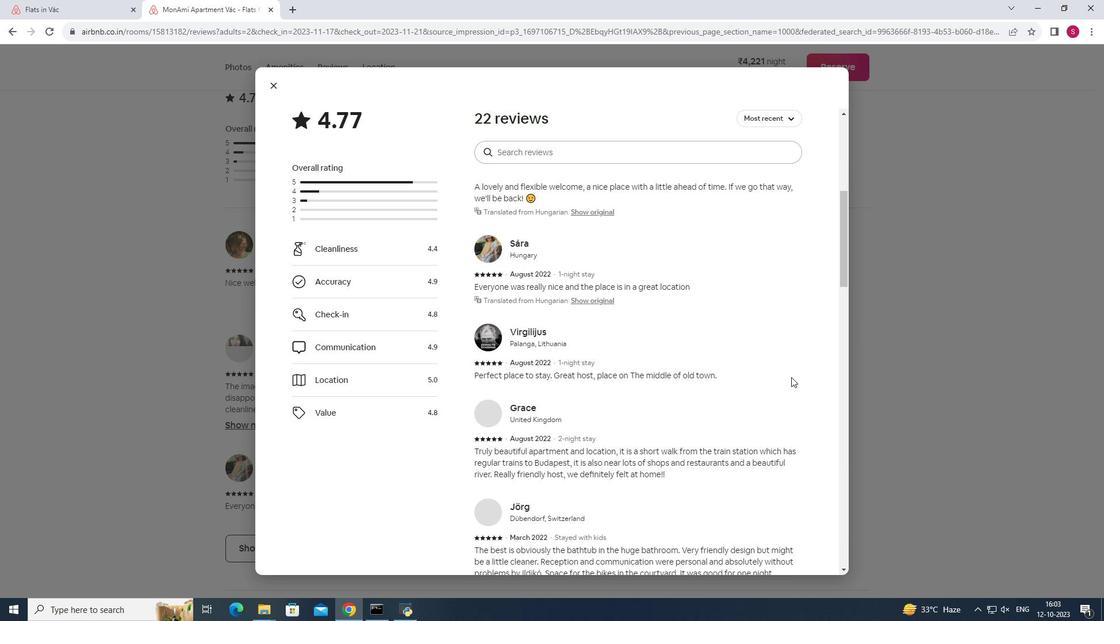 
Action: Mouse moved to (791, 376)
Screenshot: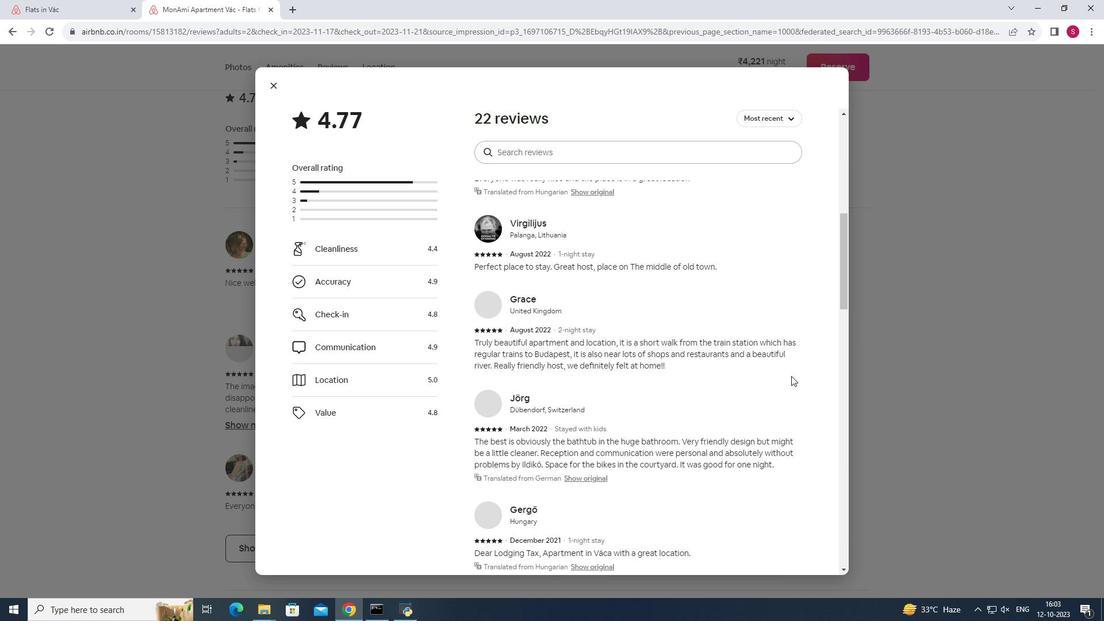 
Action: Mouse scrolled (791, 375) with delta (0, 0)
Screenshot: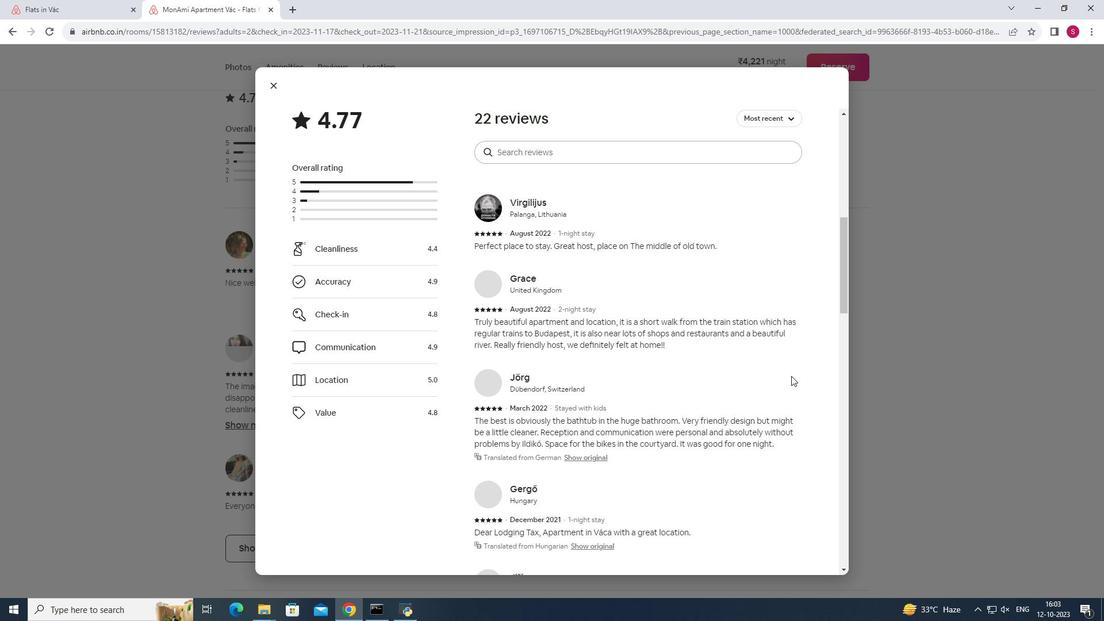 
Action: Mouse scrolled (791, 375) with delta (0, 0)
Screenshot: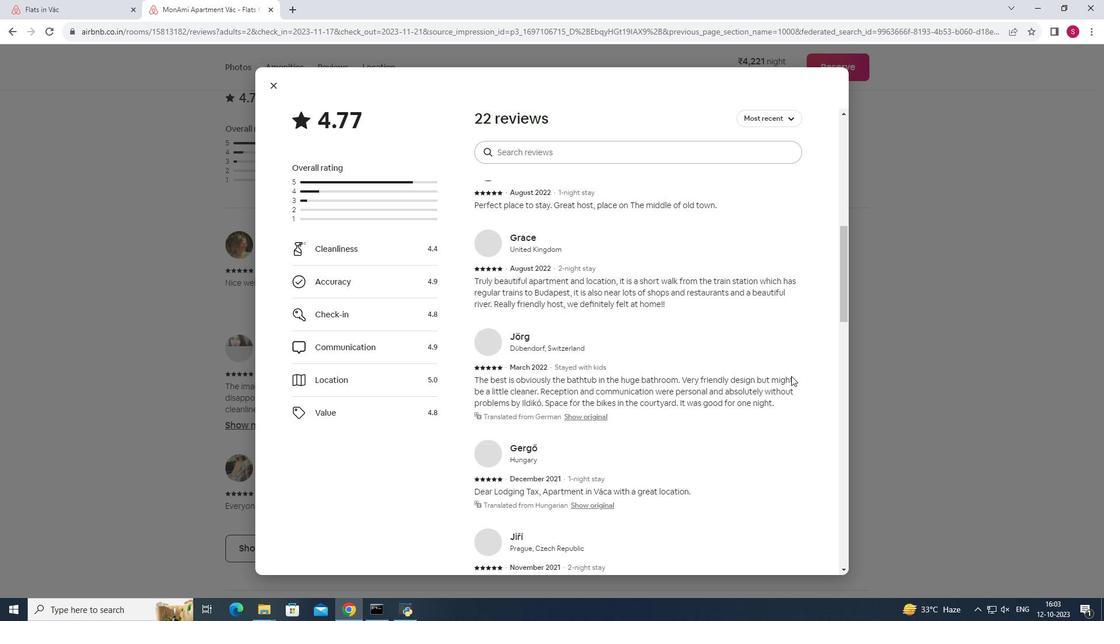 
Action: Mouse scrolled (791, 375) with delta (0, 0)
Screenshot: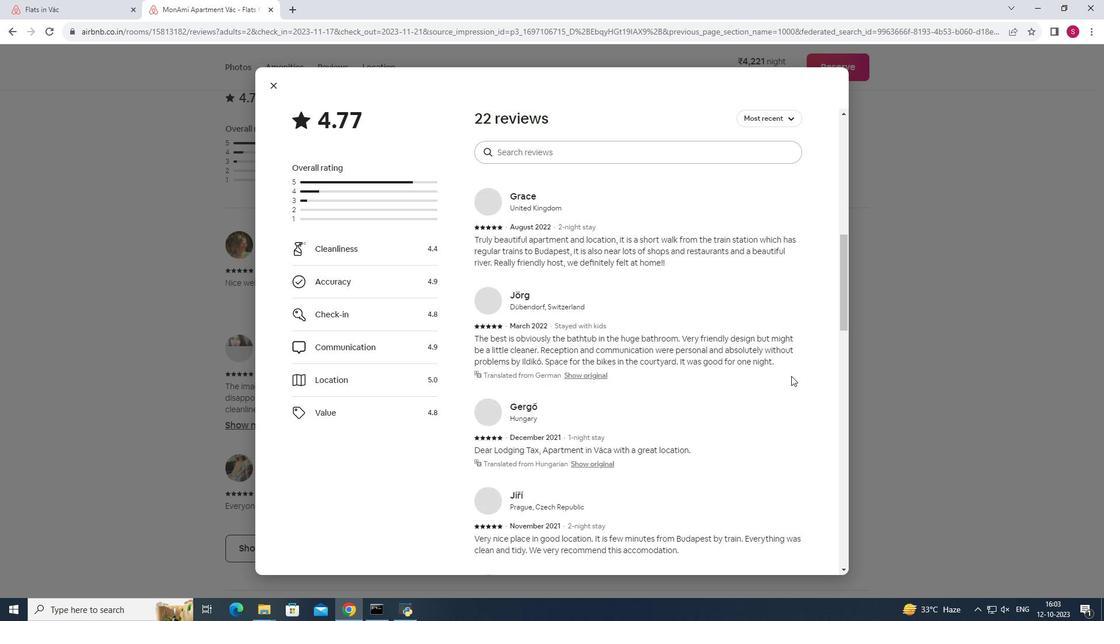 
Action: Mouse scrolled (791, 375) with delta (0, 0)
Screenshot: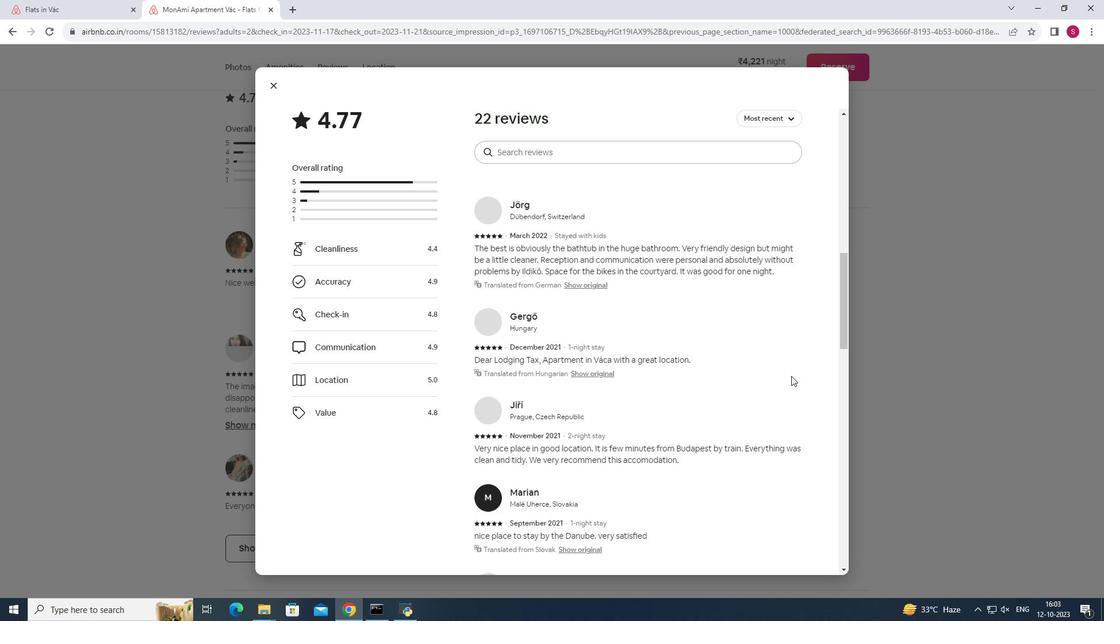 
Action: Mouse scrolled (791, 375) with delta (0, 0)
Screenshot: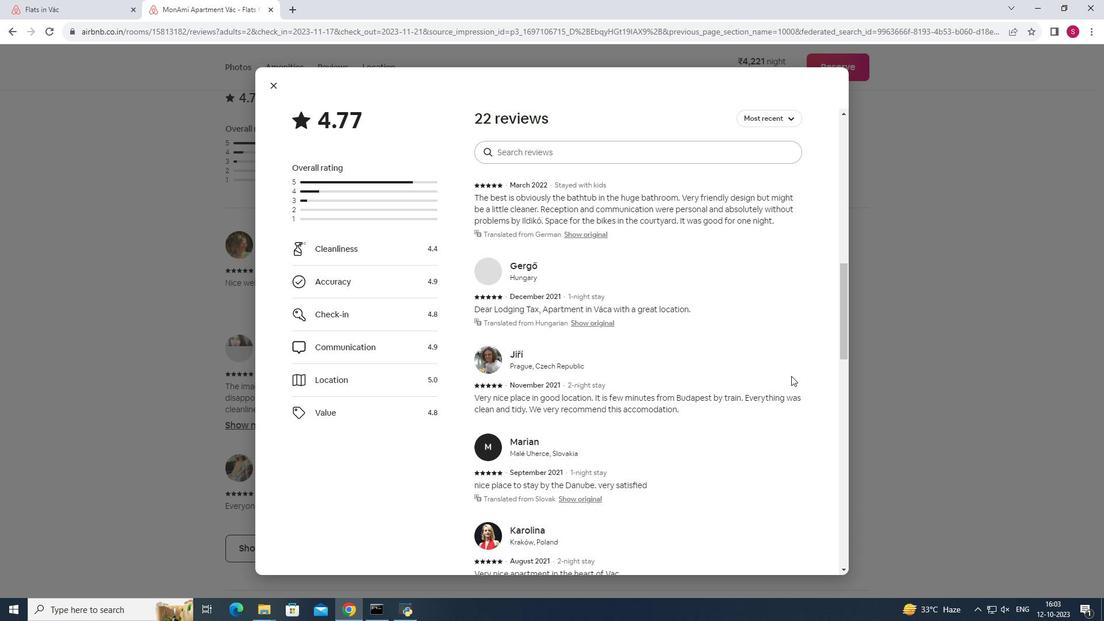 
Action: Mouse scrolled (791, 375) with delta (0, 0)
Screenshot: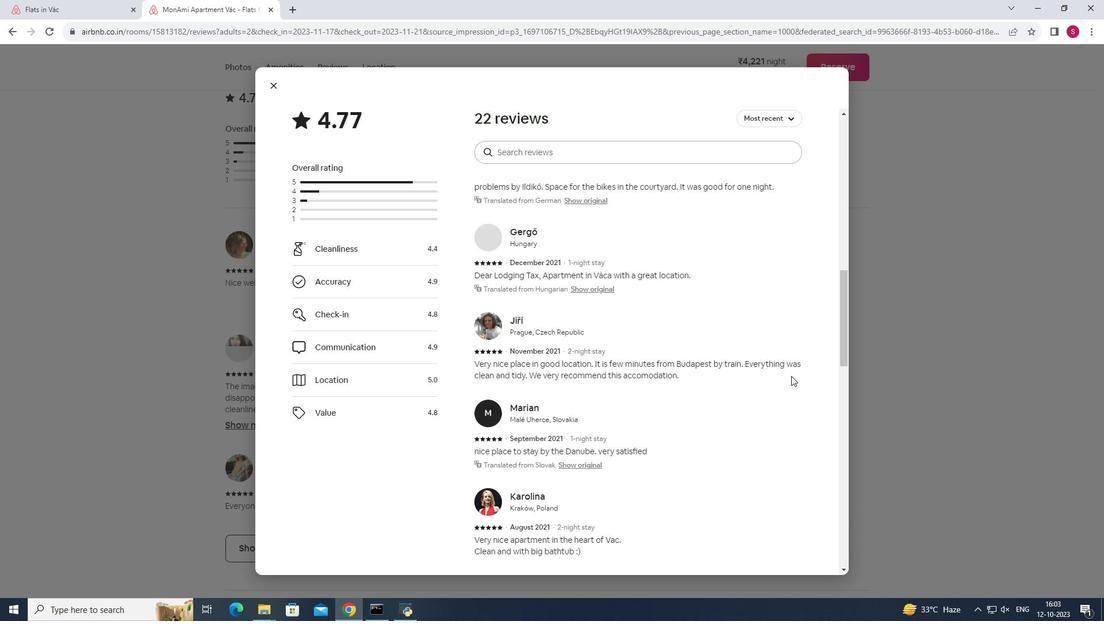 
Action: Mouse scrolled (791, 375) with delta (0, 0)
Screenshot: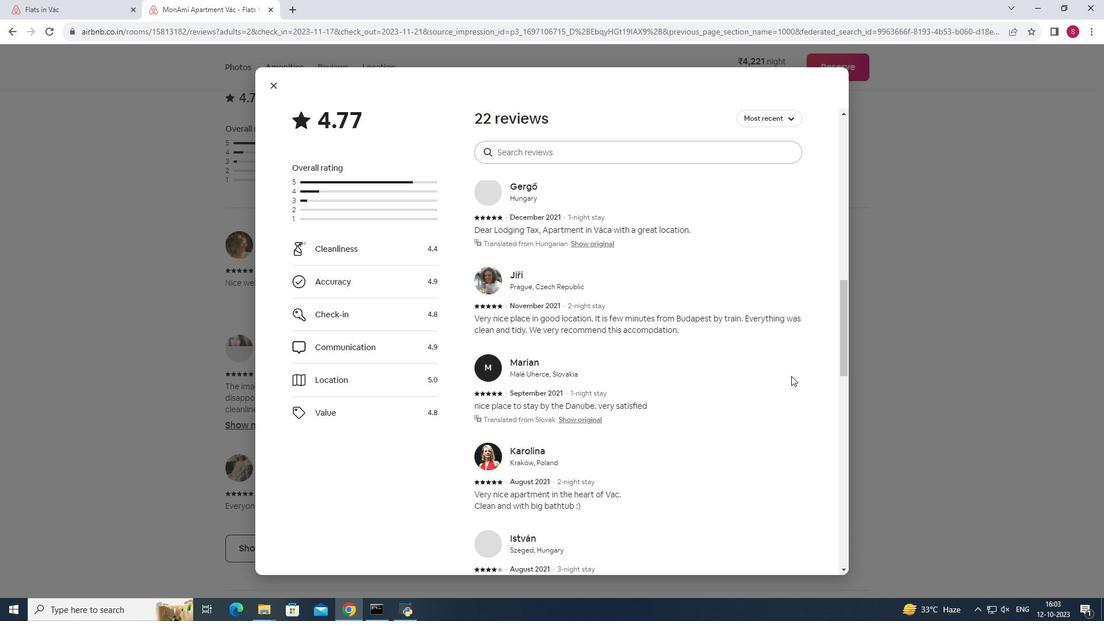 
Action: Mouse scrolled (791, 375) with delta (0, 0)
Screenshot: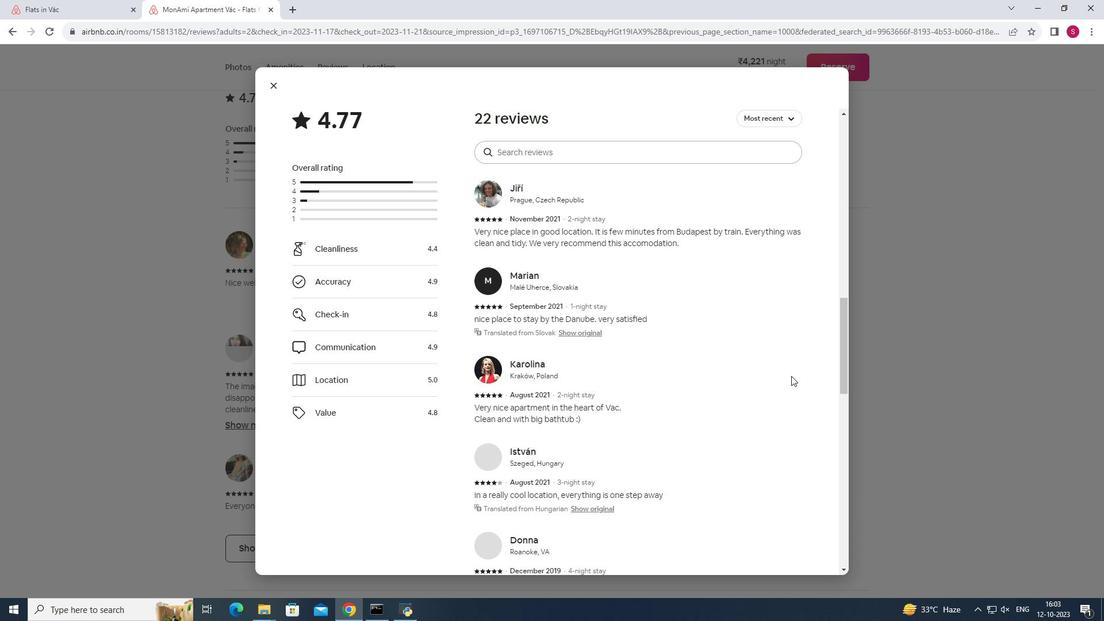 
Action: Mouse scrolled (791, 375) with delta (0, 0)
Screenshot: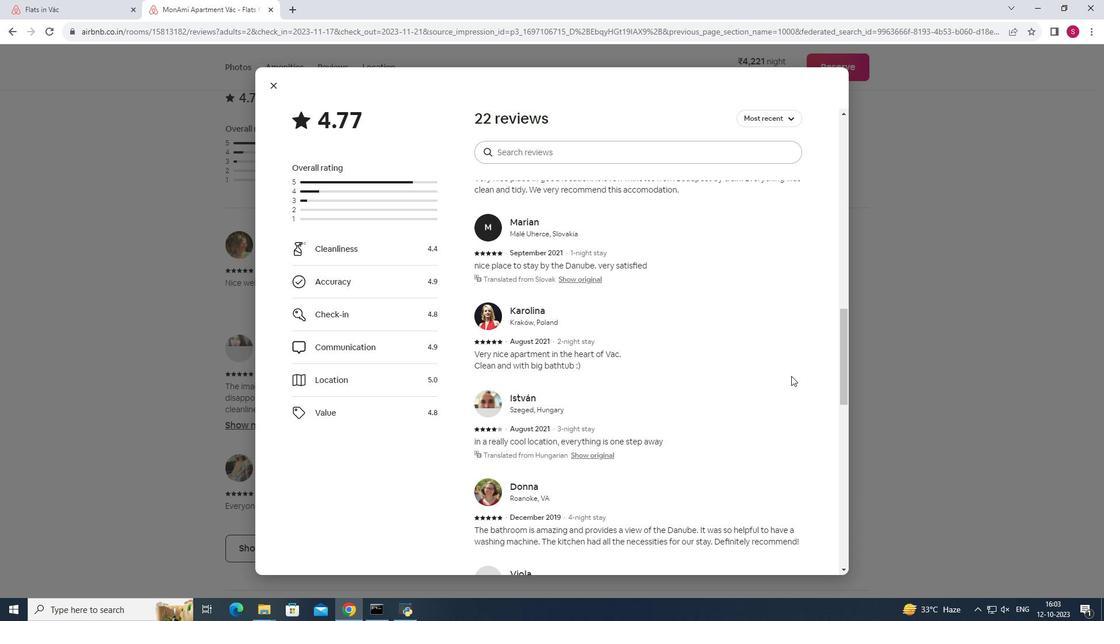 
Action: Mouse scrolled (791, 375) with delta (0, 0)
Screenshot: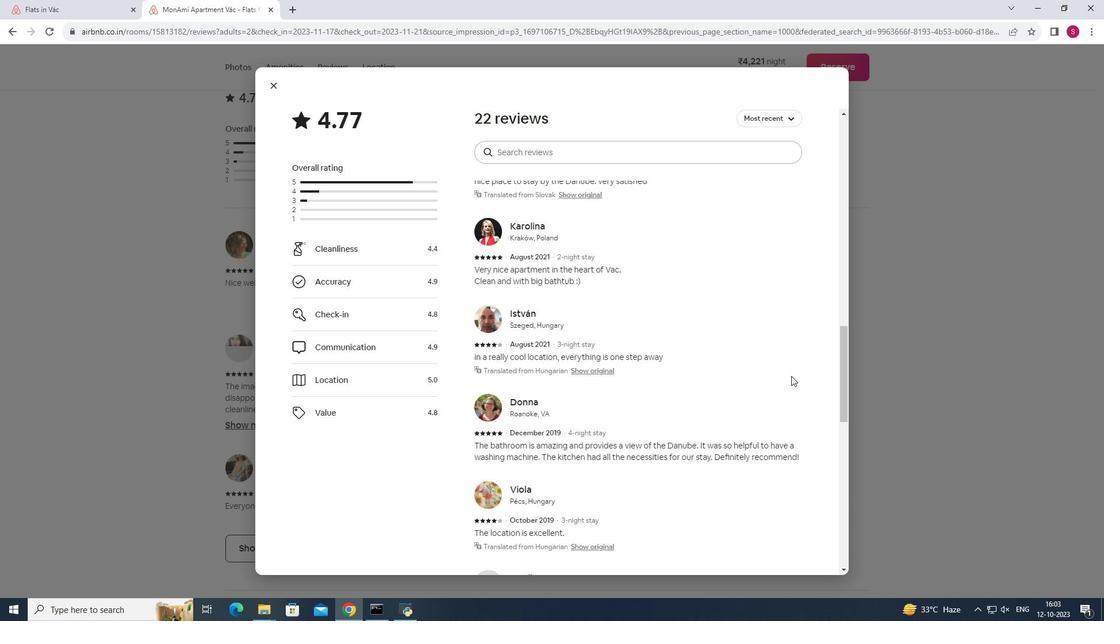 
Action: Mouse scrolled (791, 375) with delta (0, 0)
Screenshot: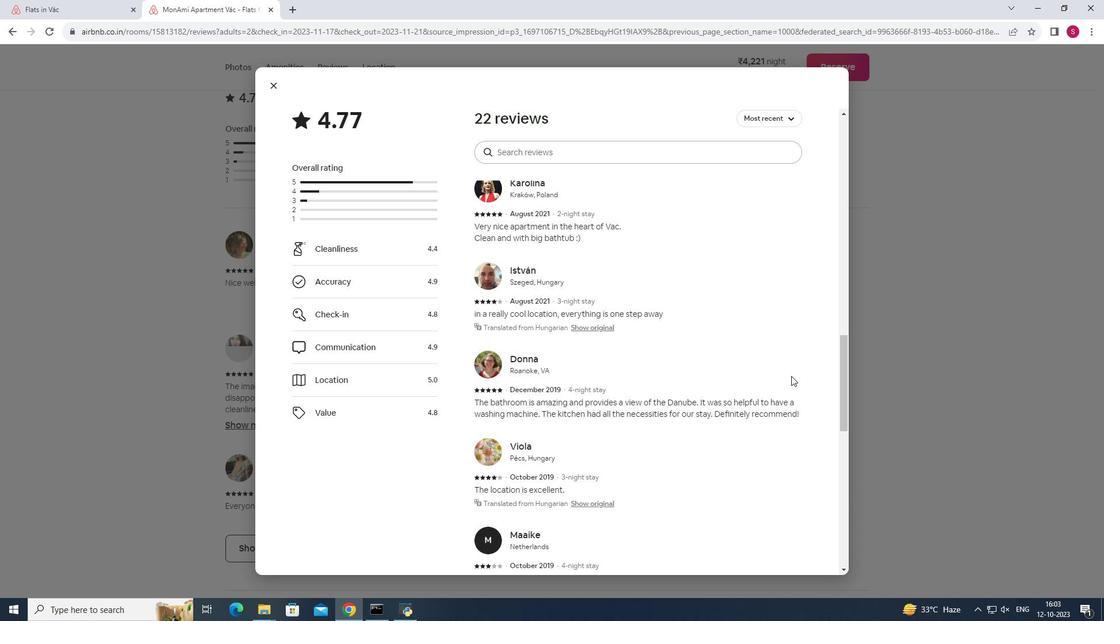 
Action: Mouse scrolled (791, 375) with delta (0, 0)
Screenshot: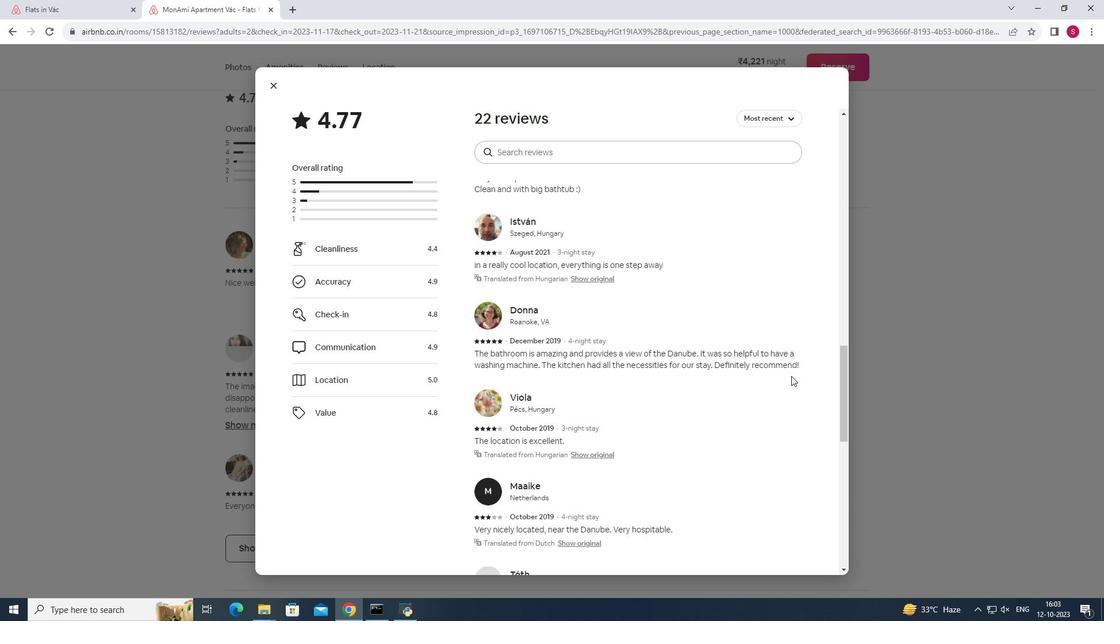 
Action: Mouse scrolled (791, 375) with delta (0, 0)
Screenshot: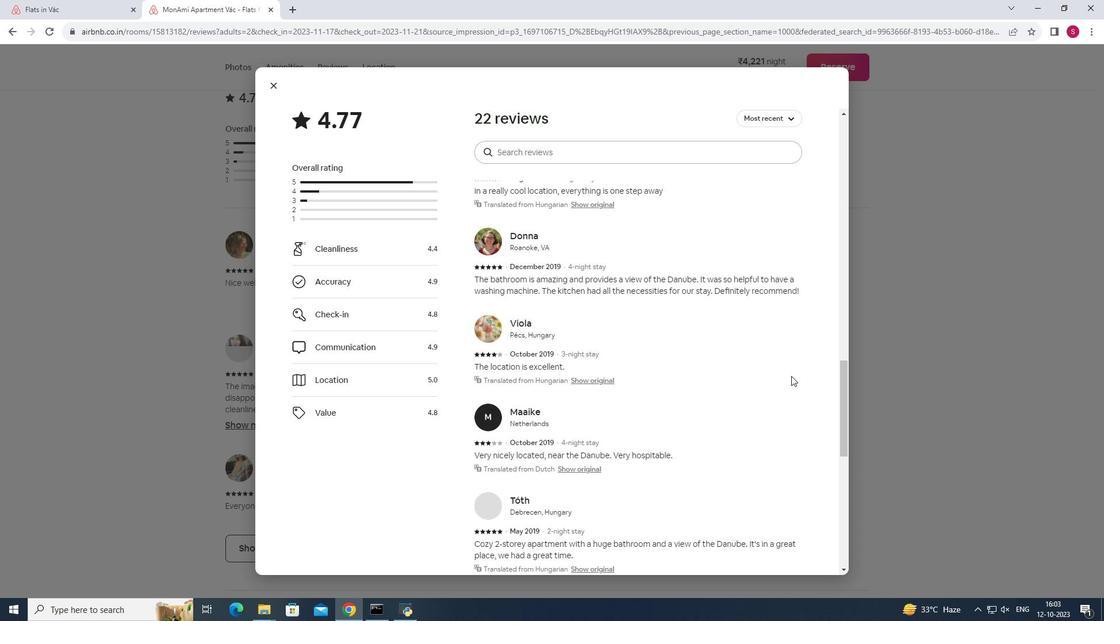 
Action: Mouse scrolled (791, 375) with delta (0, 0)
Screenshot: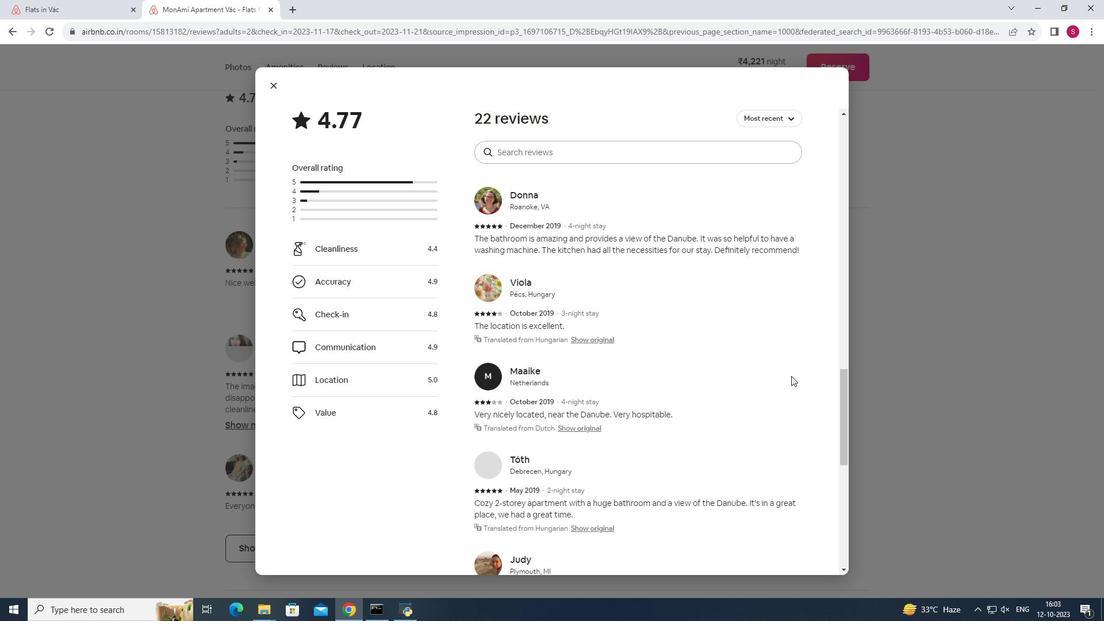 
Action: Mouse scrolled (791, 375) with delta (0, 0)
Screenshot: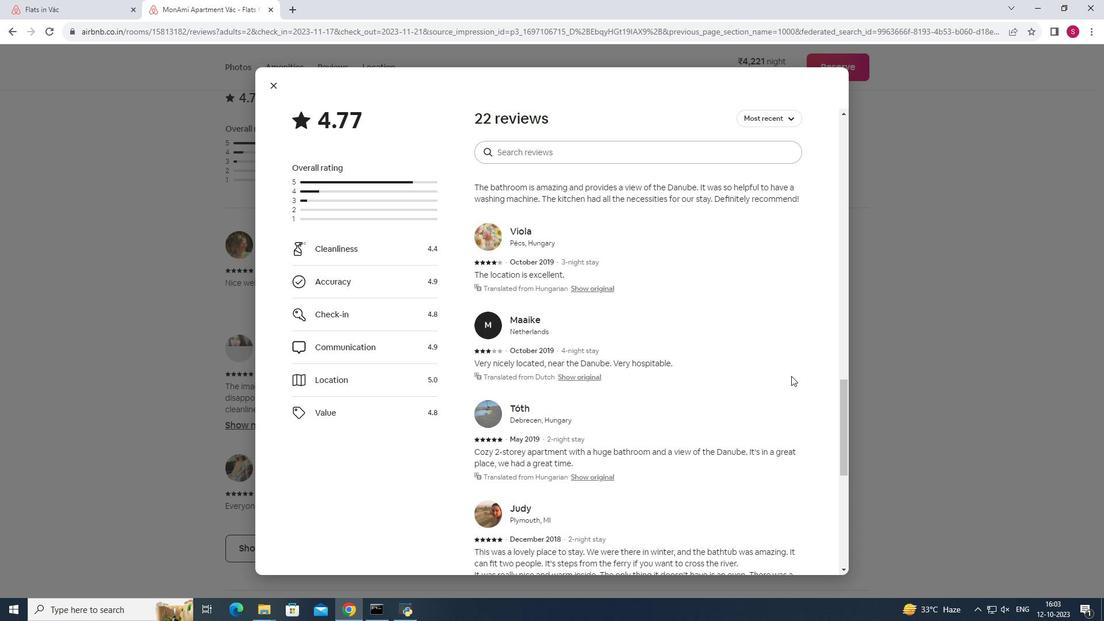
Action: Mouse moved to (273, 86)
Screenshot: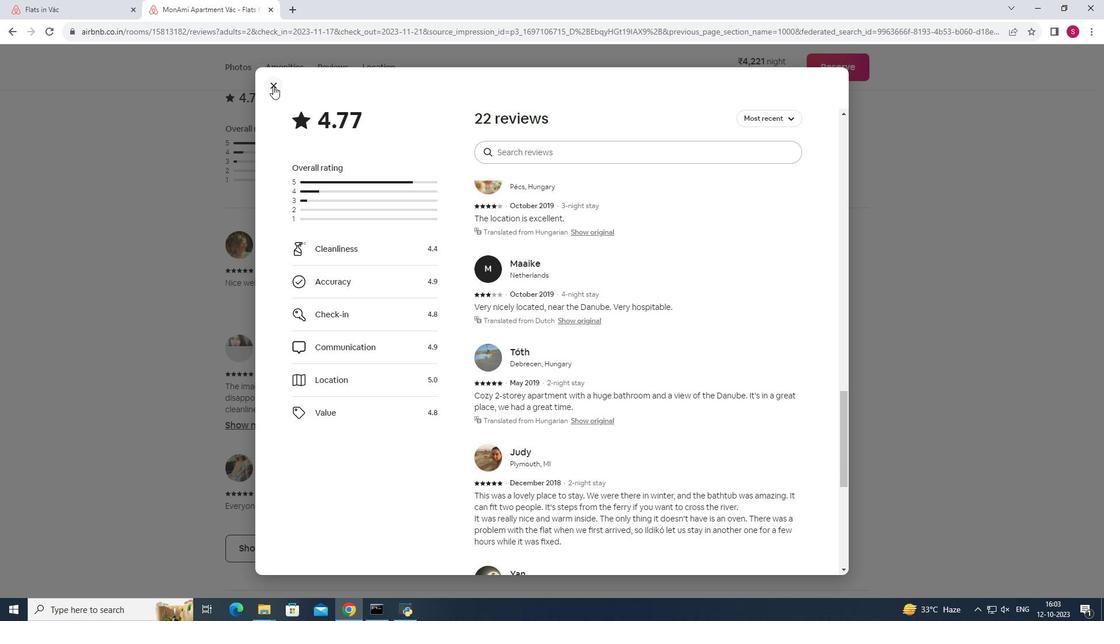
Action: Mouse pressed left at (273, 86)
